 Task: What is the main characteristic of Byzantine art?
Action: Mouse moved to (274, 137)
Screenshot: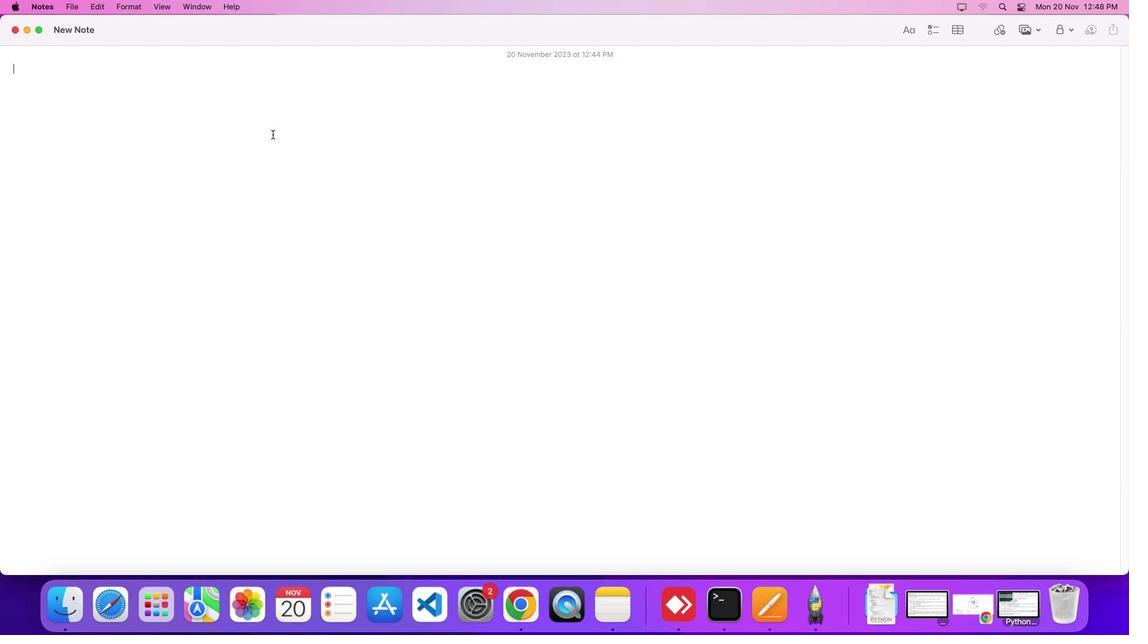 
Action: Mouse pressed left at (274, 137)
Screenshot: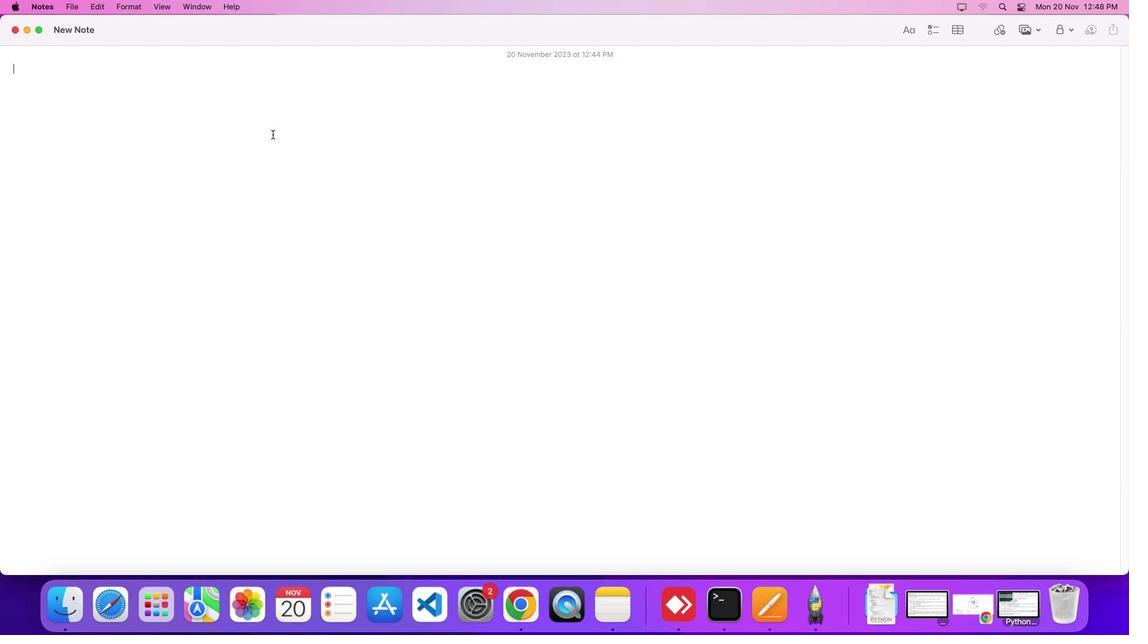 
Action: Mouse moved to (272, 133)
Screenshot: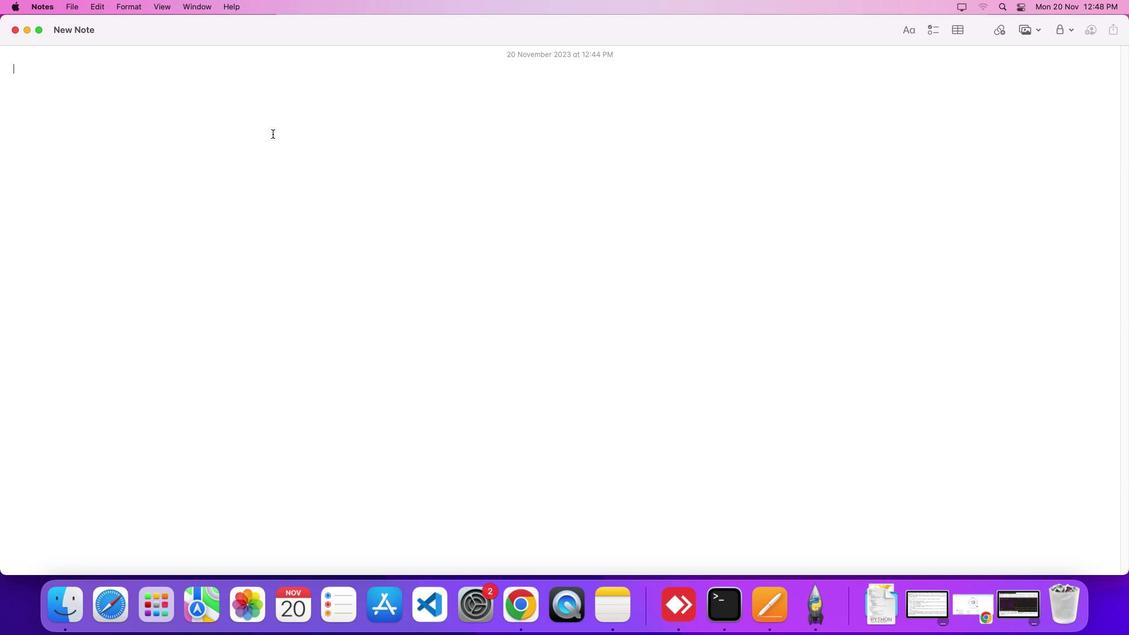 
Action: Key pressed Key.shift'W''h''a''t'Key.space'i''s'Key.space't''h''e'Key.space'm''a''i''n'Key.space'c''h''a''r''a''c''t''e''r''i''s''t''i''c'Key.space'o''f'Key.spaceKey.shift'B''y''z''a''n''t''i''n''e'Key.space'a''r''t'Key.shift_r'?'Key.enter
Screenshot: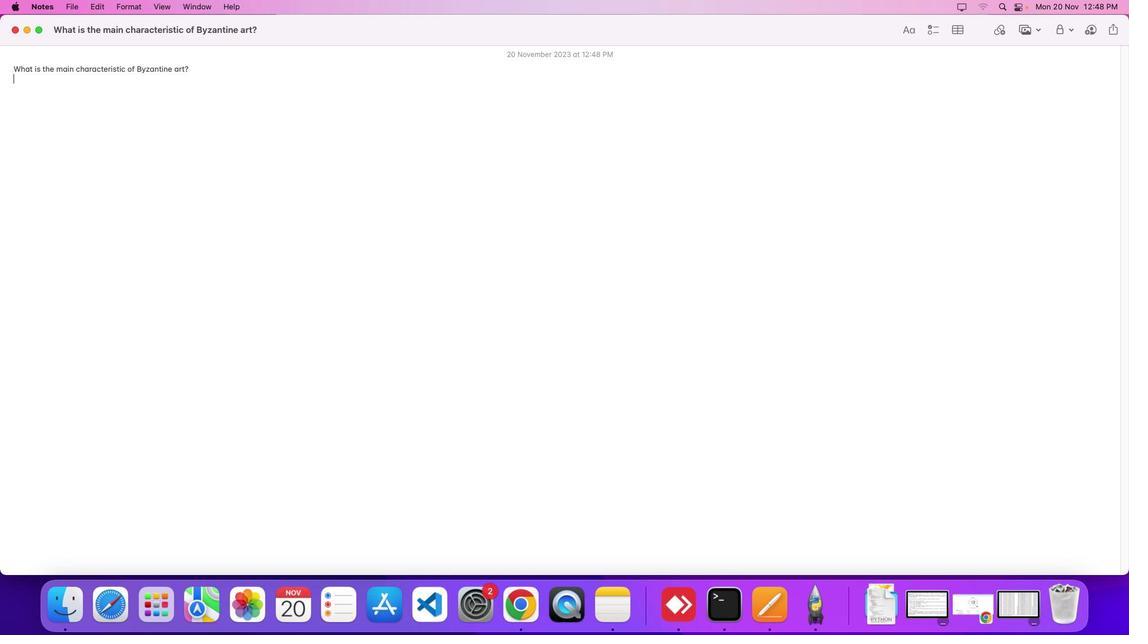 
Action: Mouse moved to (973, 609)
Screenshot: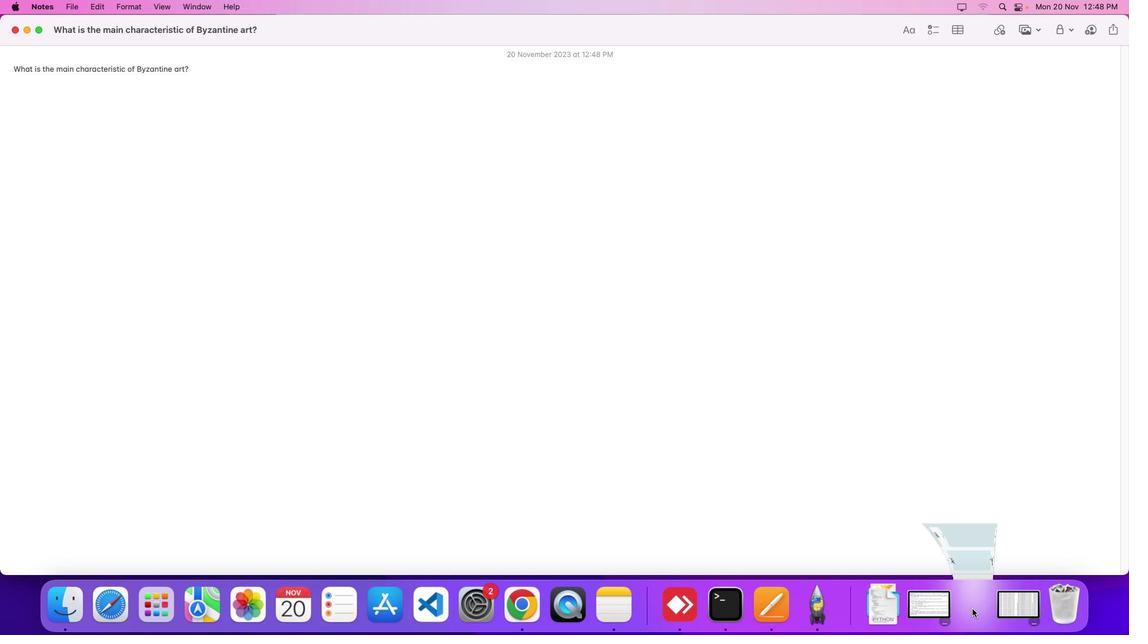 
Action: Mouse pressed left at (973, 609)
Screenshot: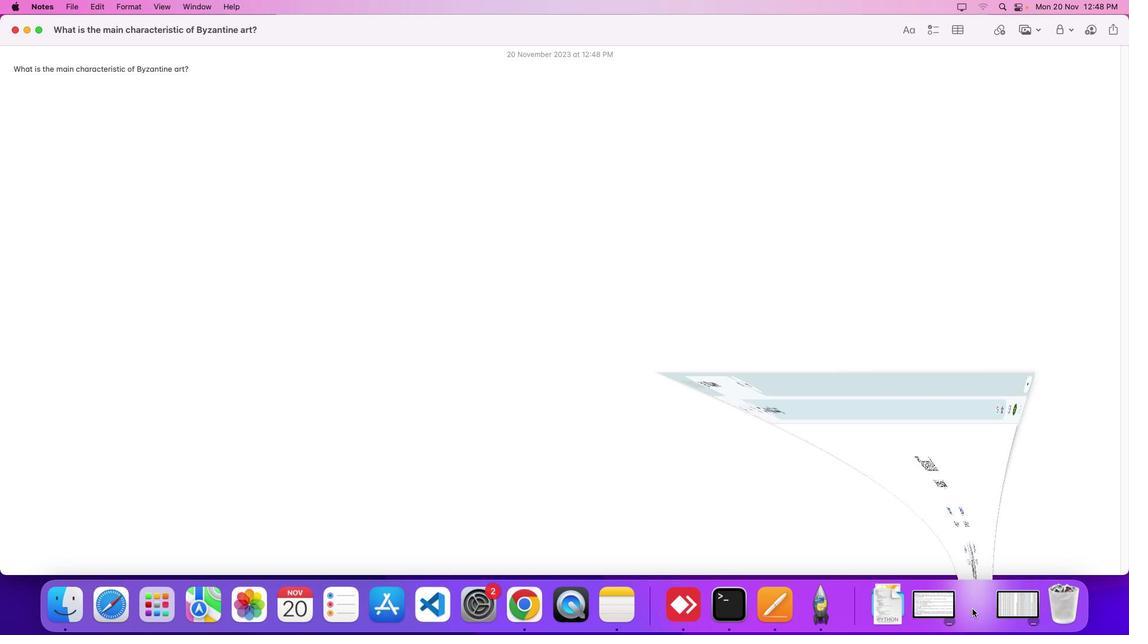 
Action: Mouse moved to (460, 353)
Screenshot: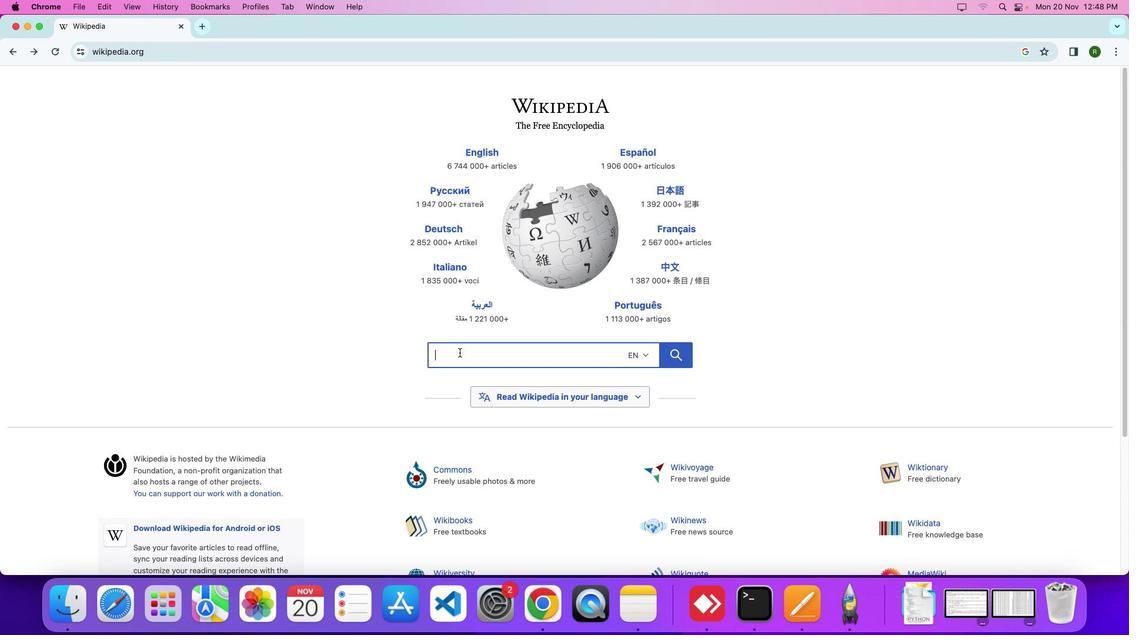 
Action: Mouse pressed left at (460, 353)
Screenshot: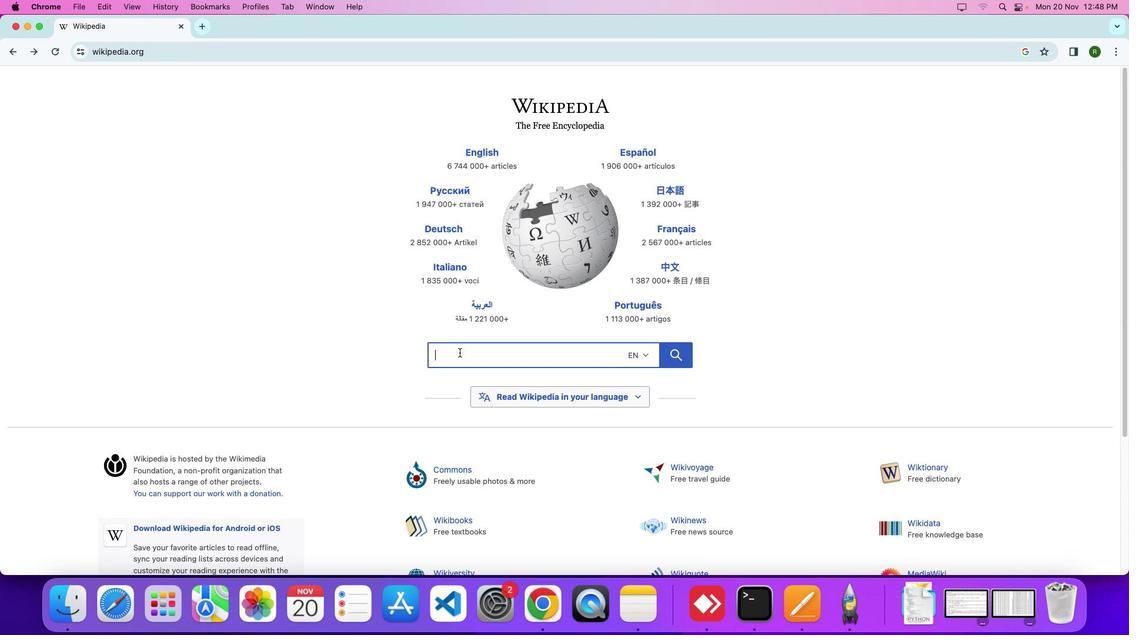 
Action: Mouse moved to (459, 353)
Screenshot: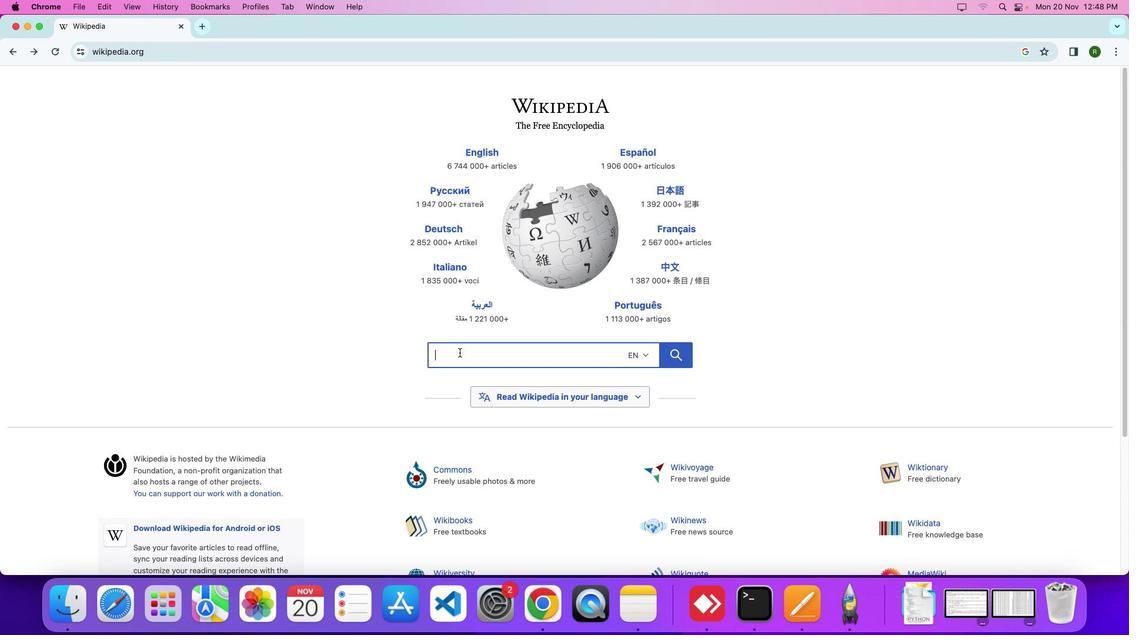 
Action: Key pressed Key.shift'B''y''z''a''n''t''i''n''e'Key.space'a''r''t'Key.enter
Screenshot: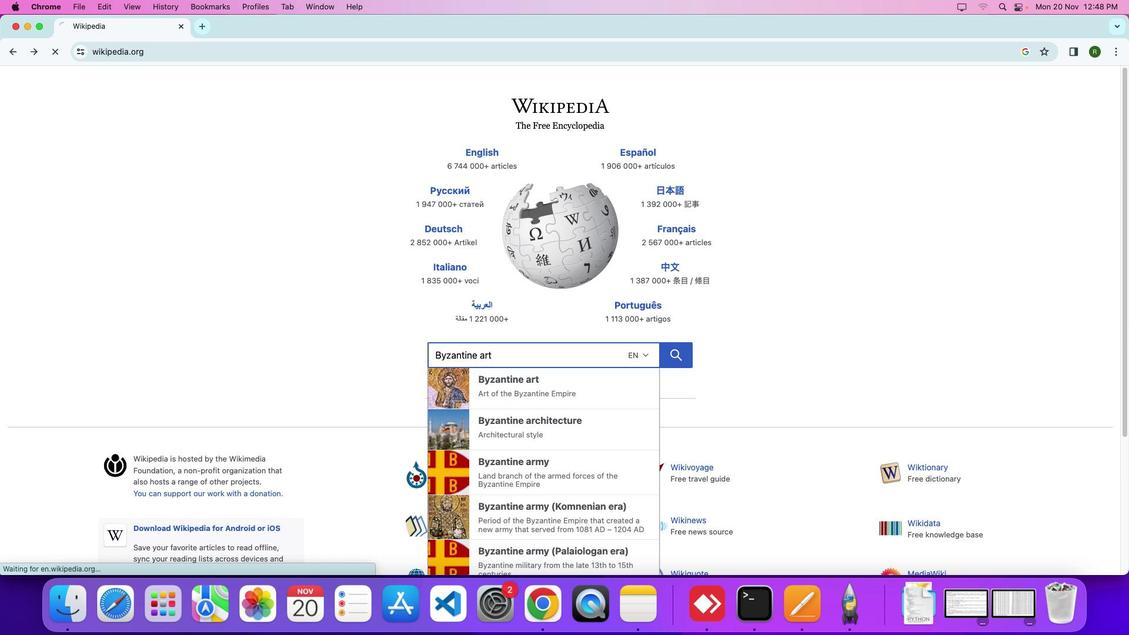
Action: Mouse moved to (889, 290)
Screenshot: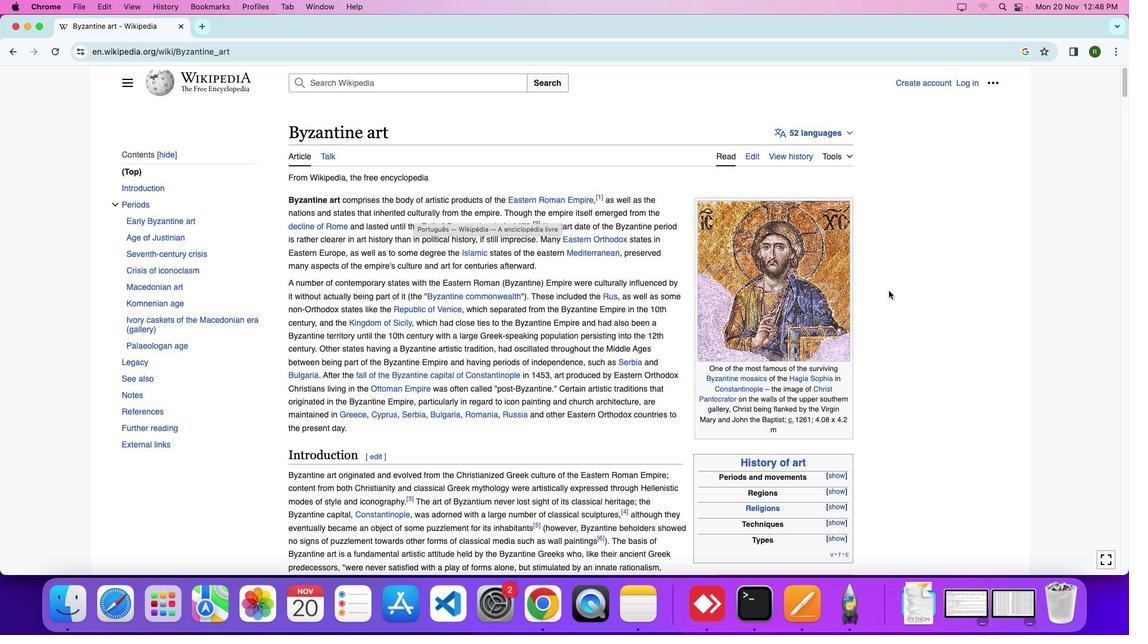 
Action: Mouse scrolled (889, 290) with delta (0, 0)
Screenshot: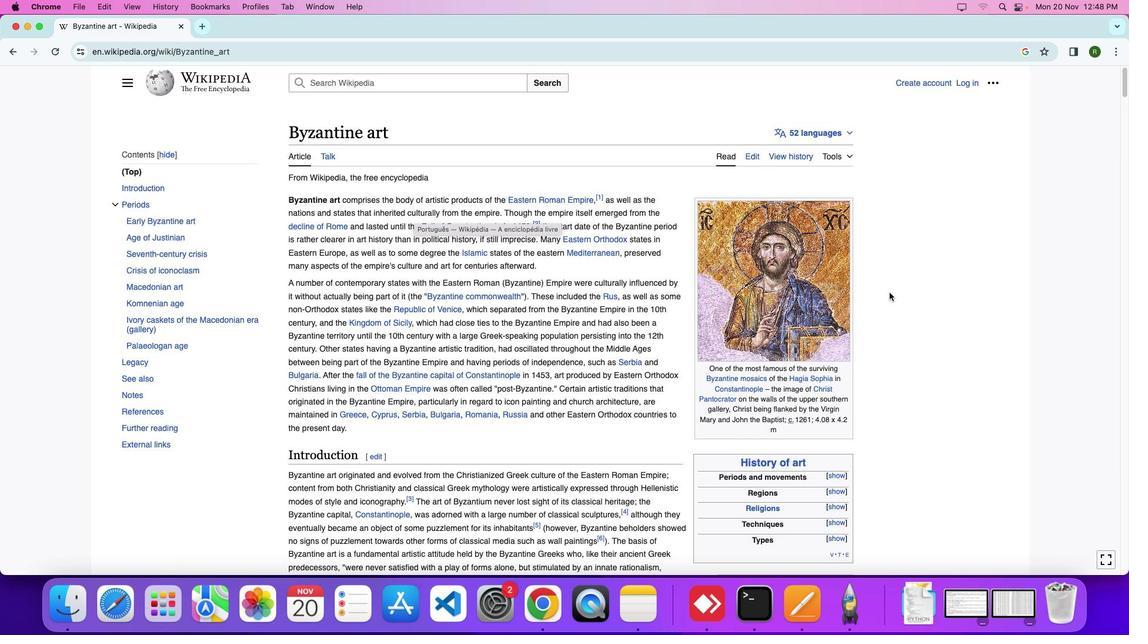 
Action: Mouse moved to (904, 294)
Screenshot: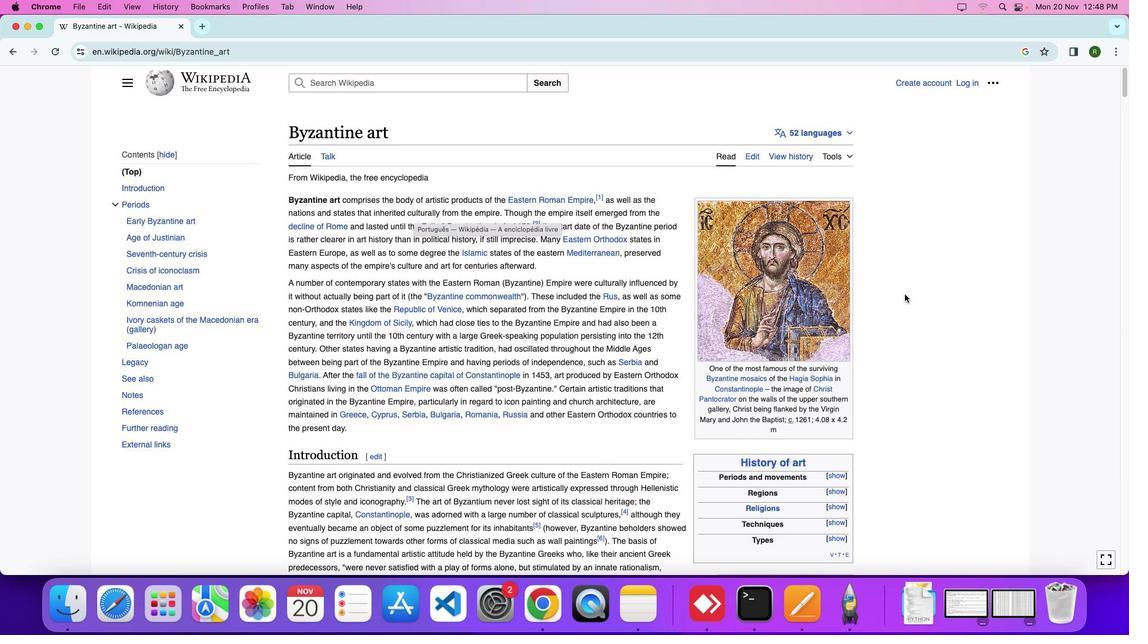 
Action: Mouse pressed left at (904, 294)
Screenshot: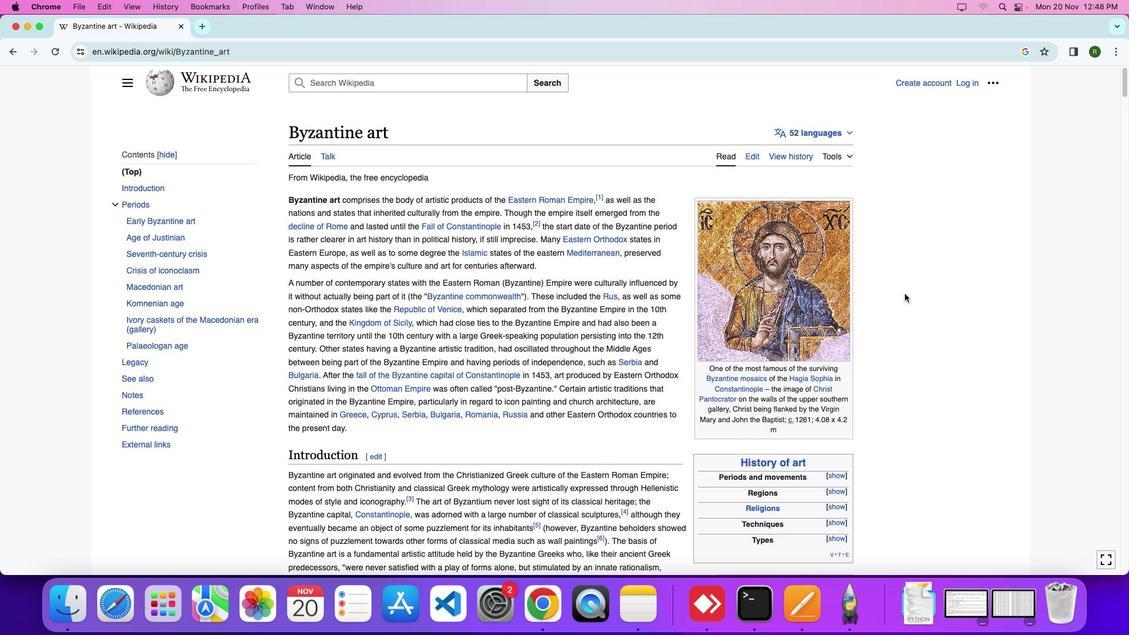 
Action: Mouse moved to (912, 290)
Screenshot: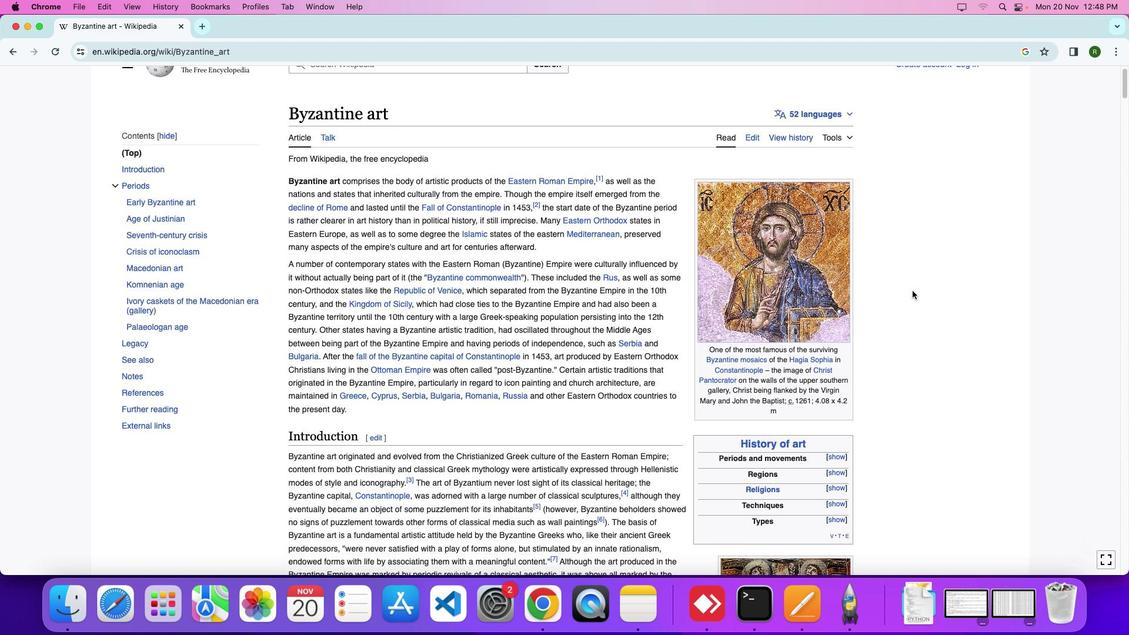 
Action: Mouse scrolled (912, 290) with delta (0, 0)
Screenshot: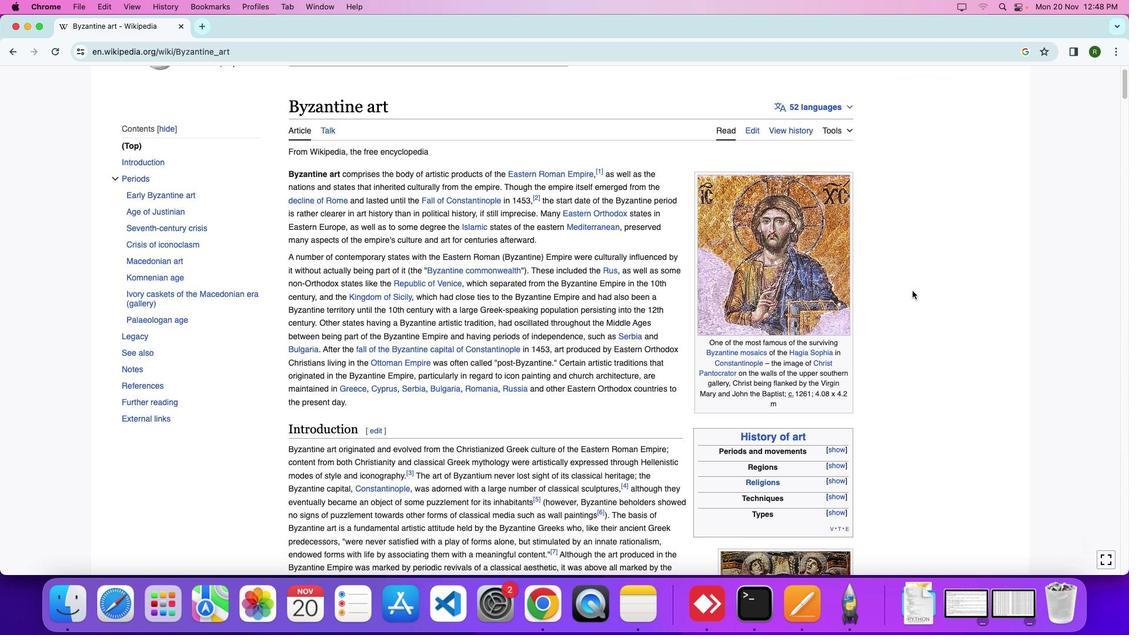 
Action: Mouse scrolled (912, 290) with delta (0, 0)
Screenshot: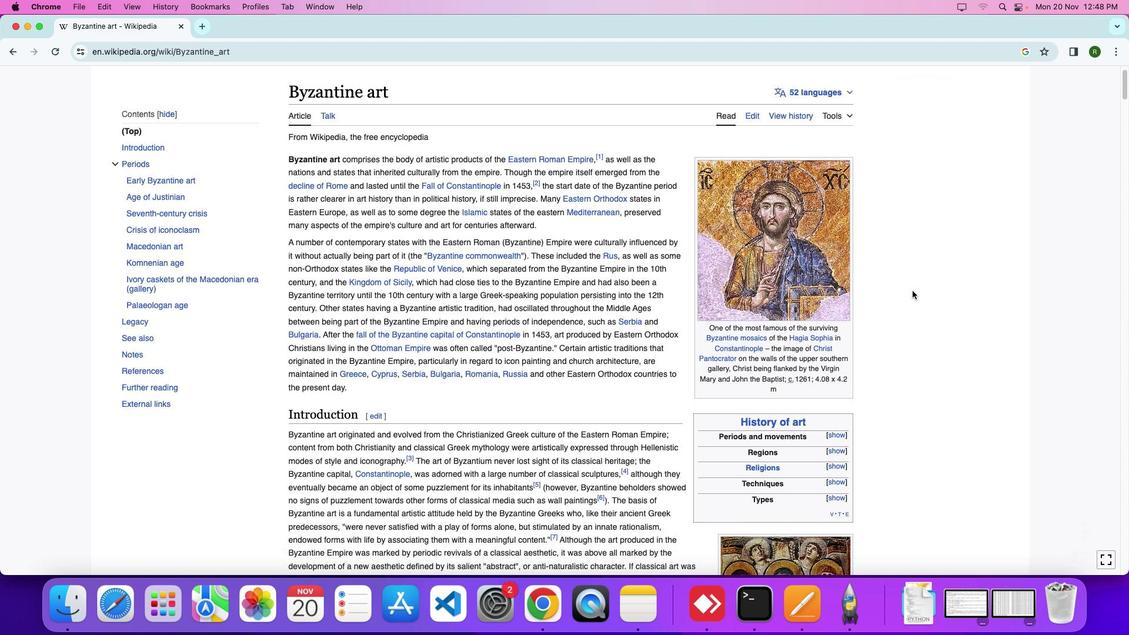 
Action: Mouse scrolled (912, 290) with delta (0, 0)
Screenshot: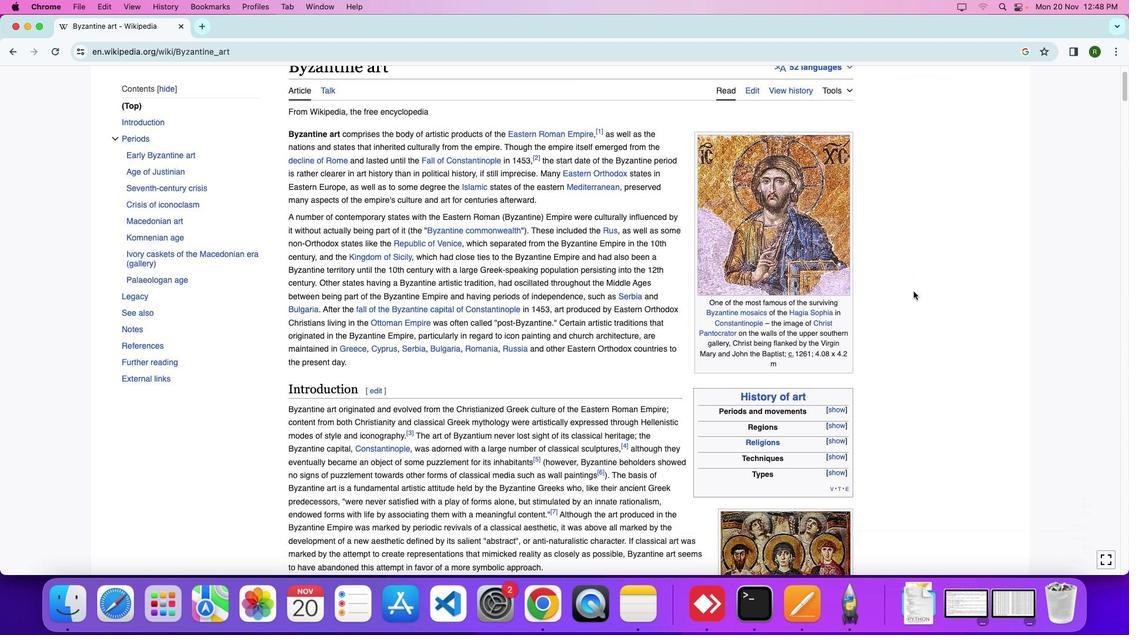 
Action: Mouse moved to (913, 291)
Screenshot: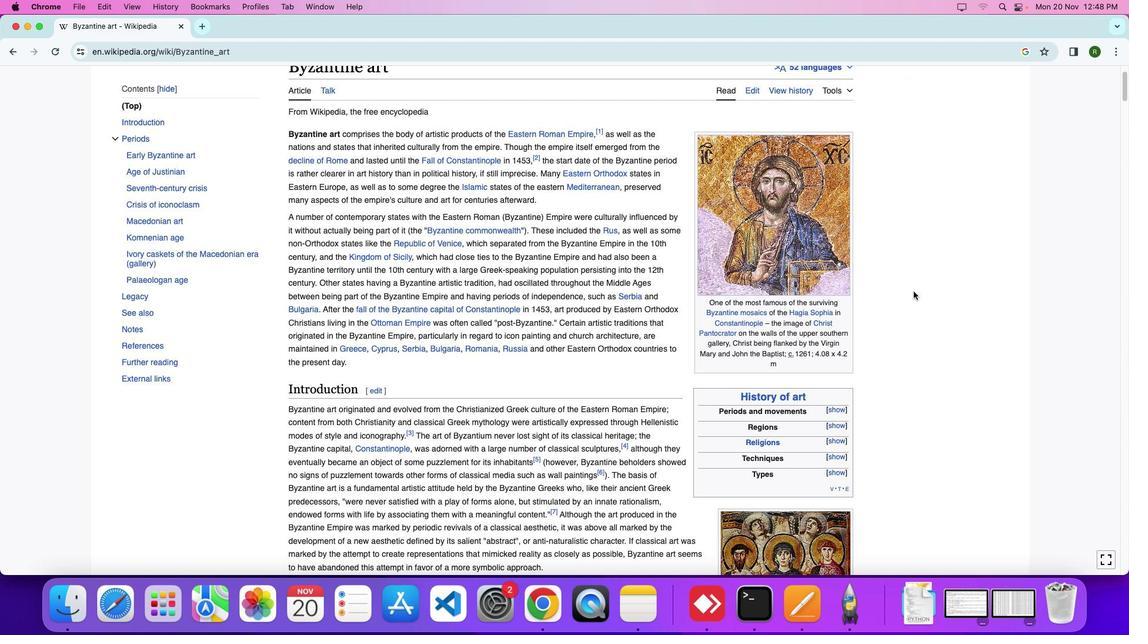
Action: Mouse scrolled (913, 291) with delta (0, 0)
Screenshot: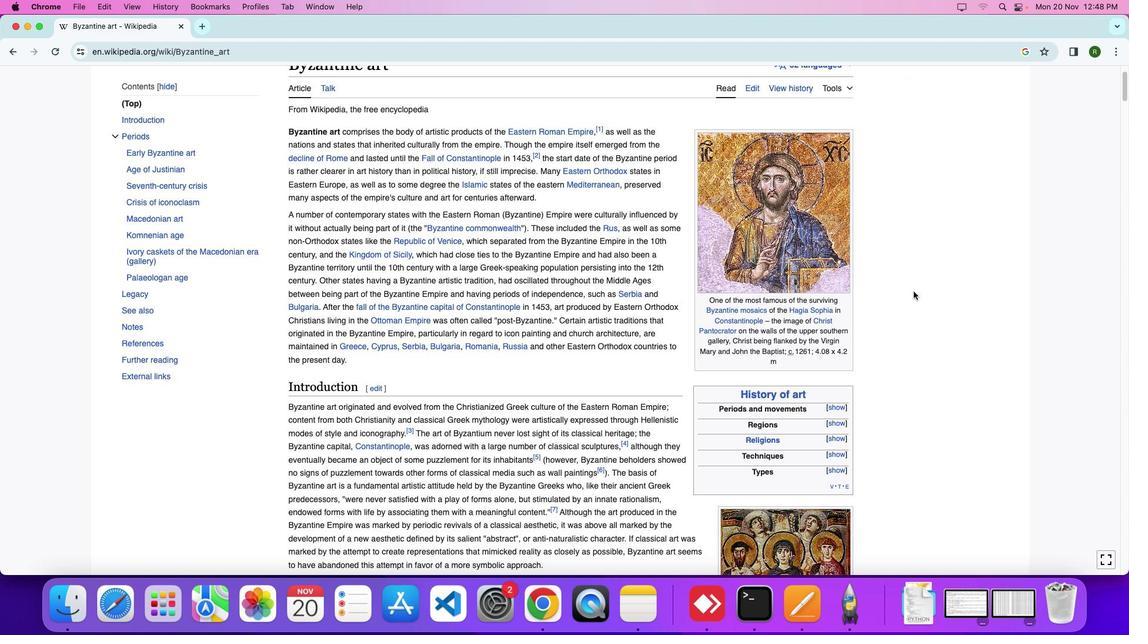
Action: Mouse moved to (916, 292)
Screenshot: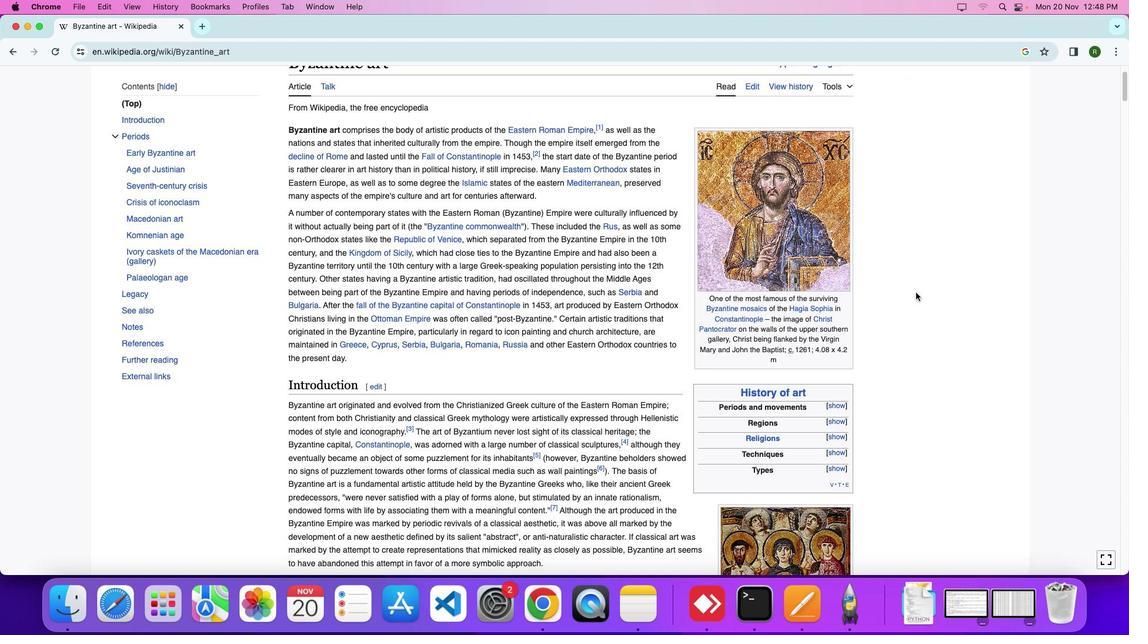 
Action: Mouse scrolled (916, 292) with delta (0, 0)
Screenshot: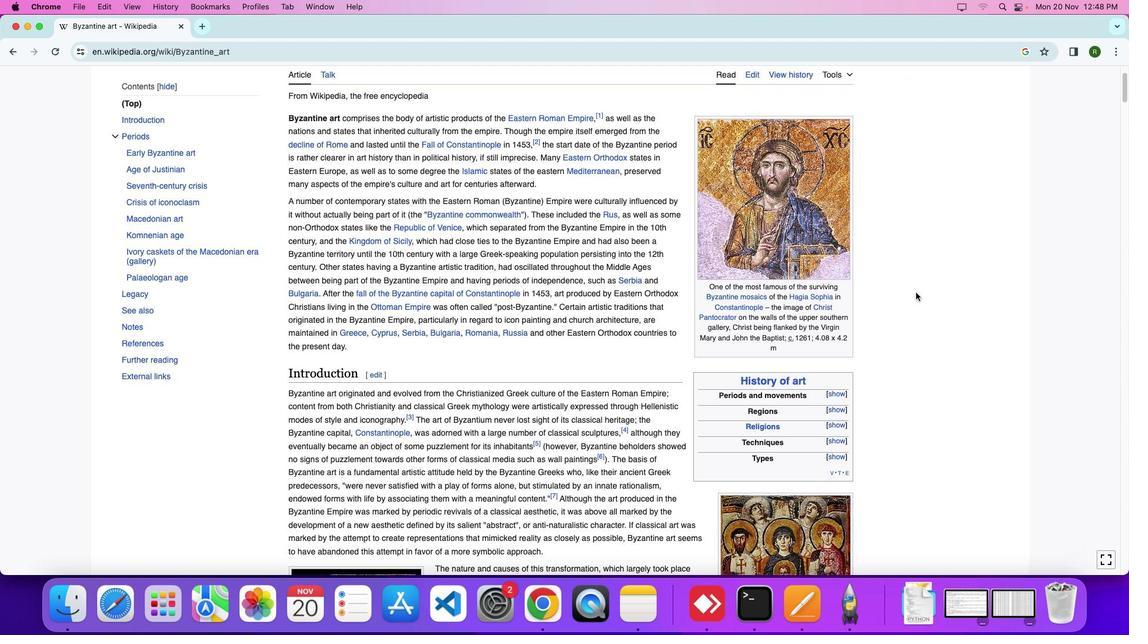 
Action: Mouse scrolled (916, 292) with delta (0, 0)
Screenshot: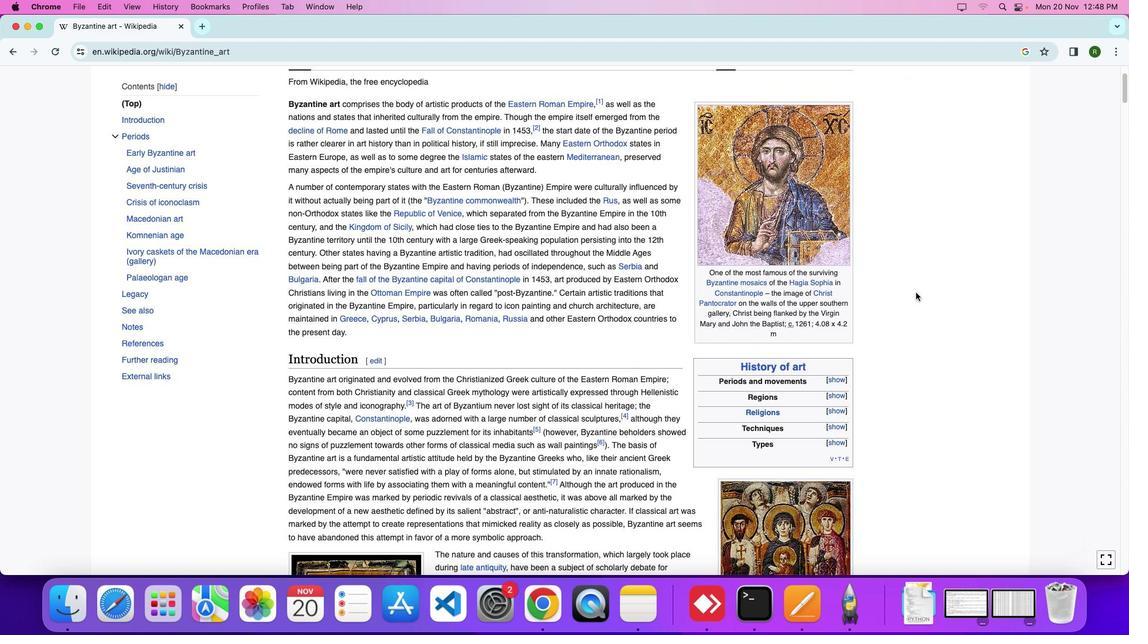
Action: Mouse scrolled (916, 292) with delta (0, 0)
Screenshot: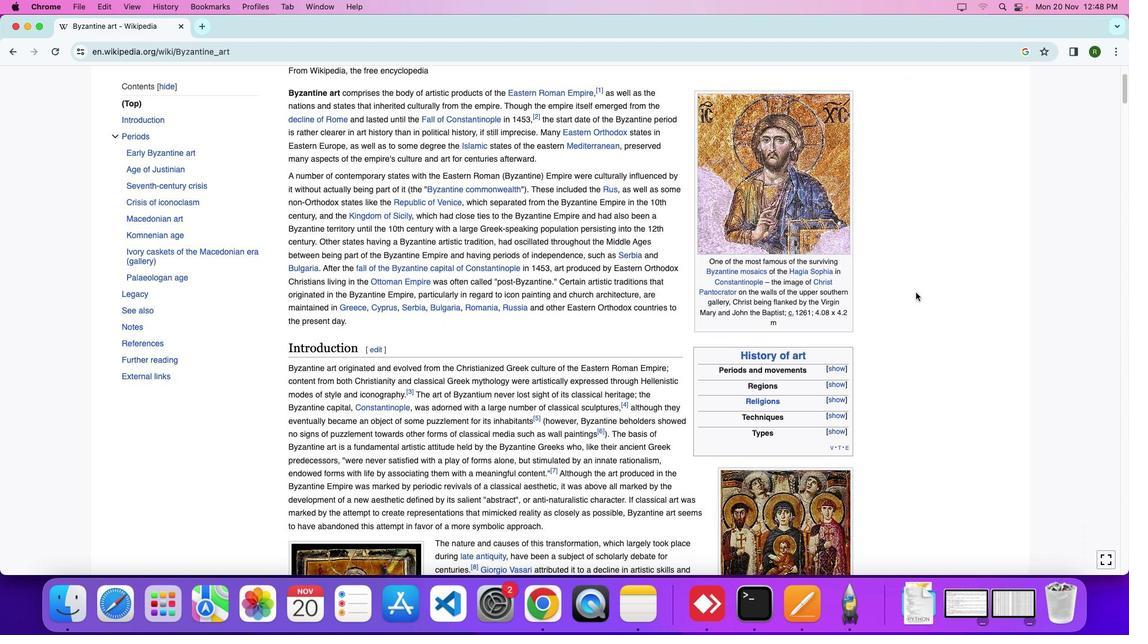 
Action: Mouse moved to (931, 363)
Screenshot: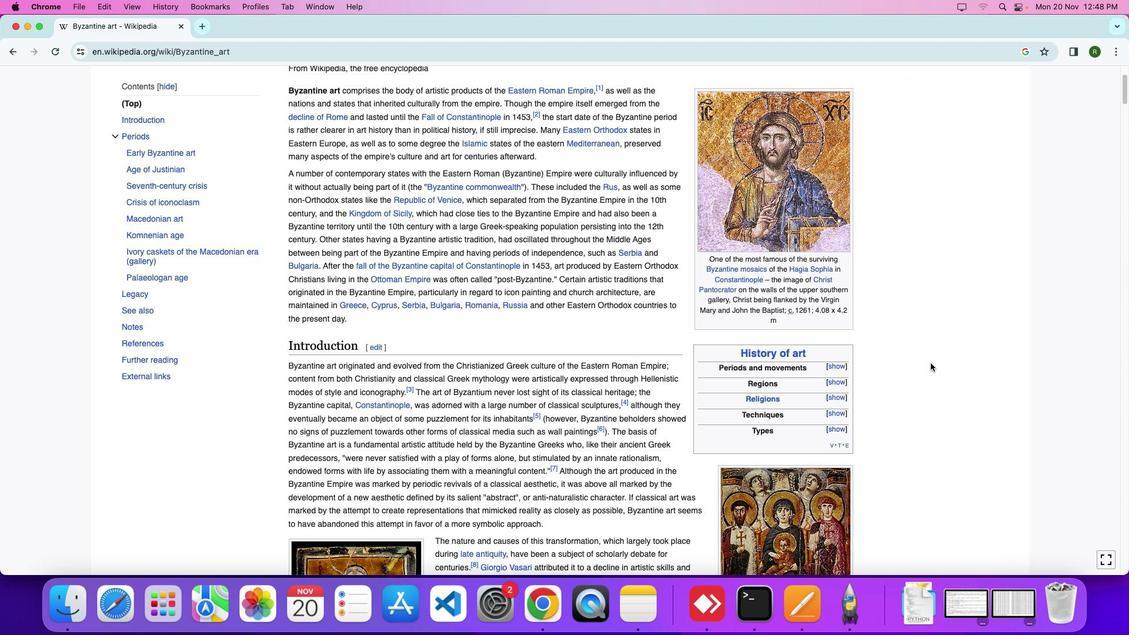 
Action: Mouse scrolled (931, 363) with delta (0, 0)
Screenshot: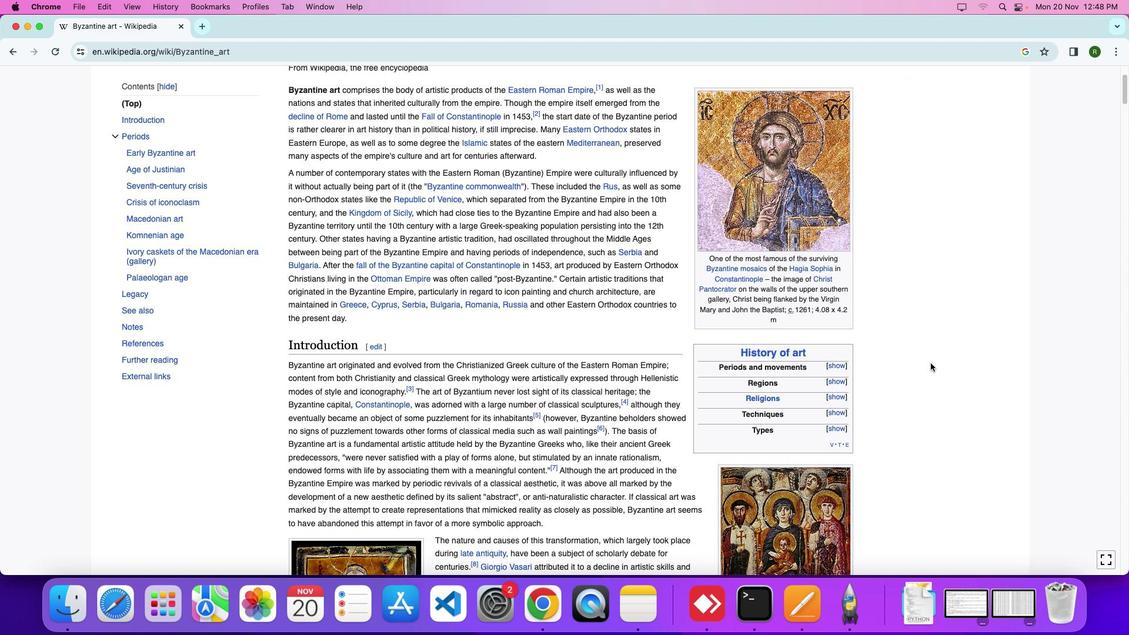 
Action: Mouse moved to (930, 363)
Screenshot: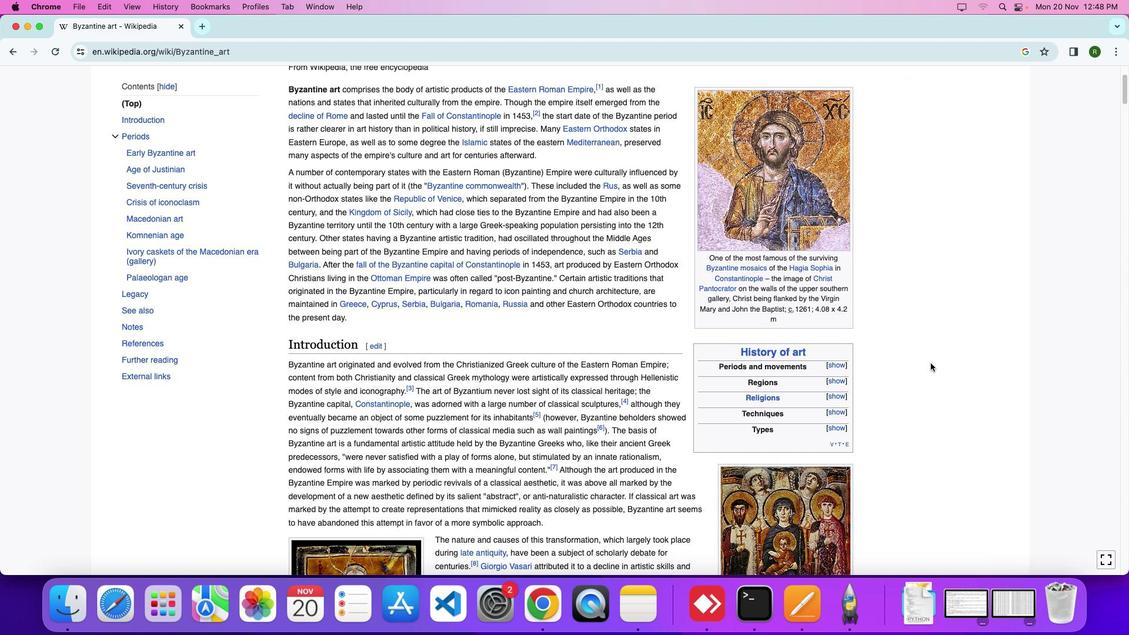 
Action: Mouse scrolled (930, 363) with delta (0, 0)
Screenshot: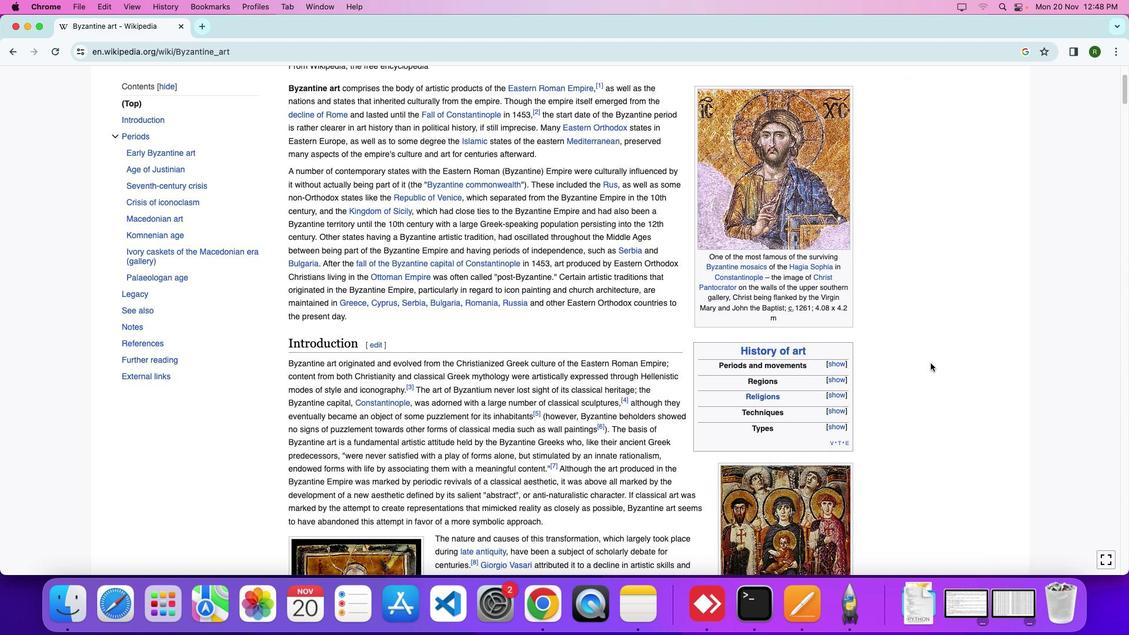 
Action: Mouse moved to (923, 382)
Screenshot: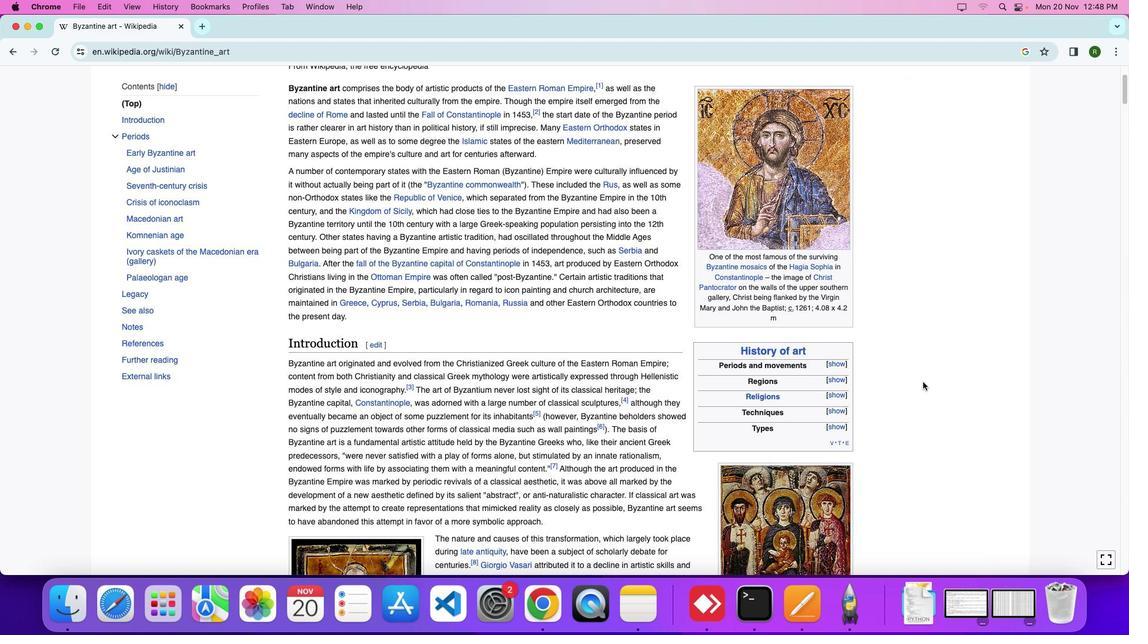 
Action: Mouse scrolled (923, 382) with delta (0, 0)
Screenshot: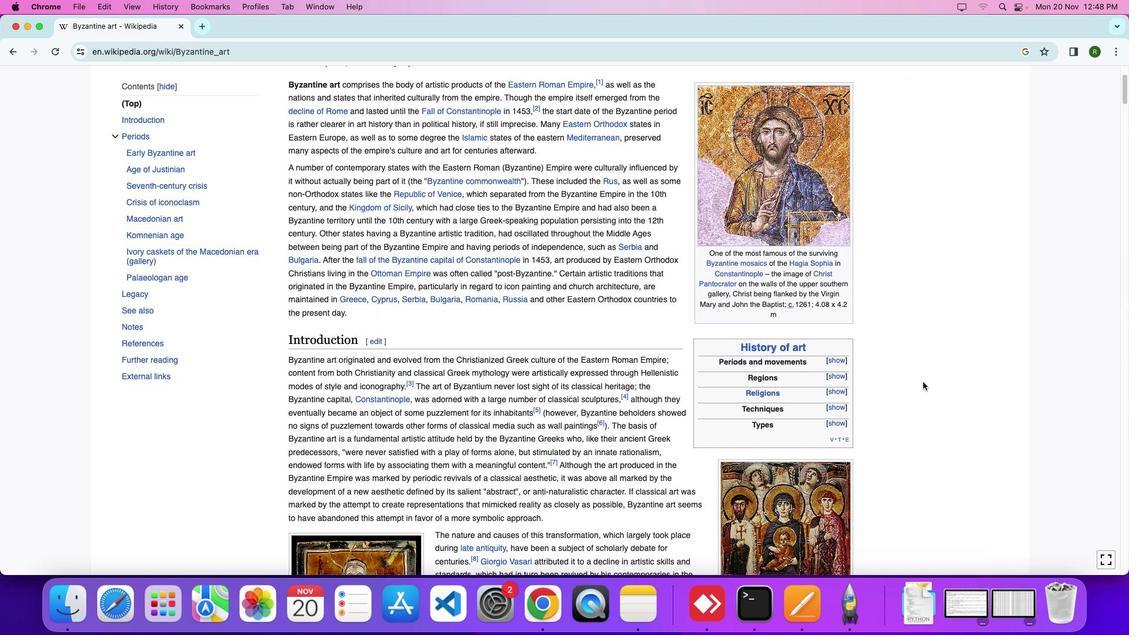 
Action: Mouse scrolled (923, 382) with delta (0, 0)
Screenshot: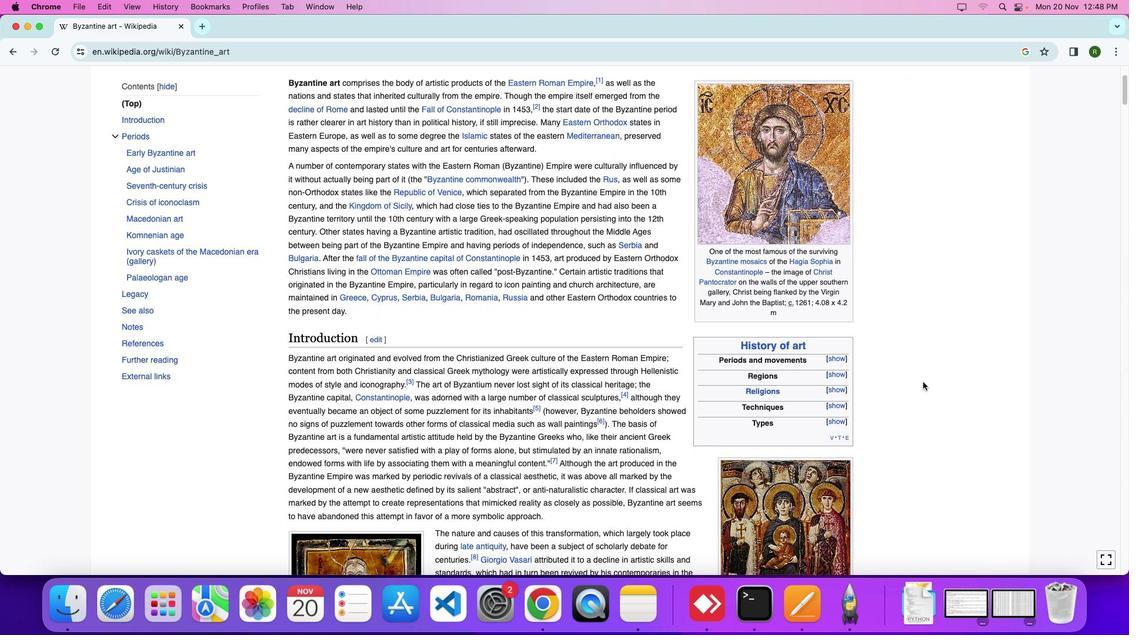 
Action: Mouse scrolled (923, 382) with delta (0, 0)
Screenshot: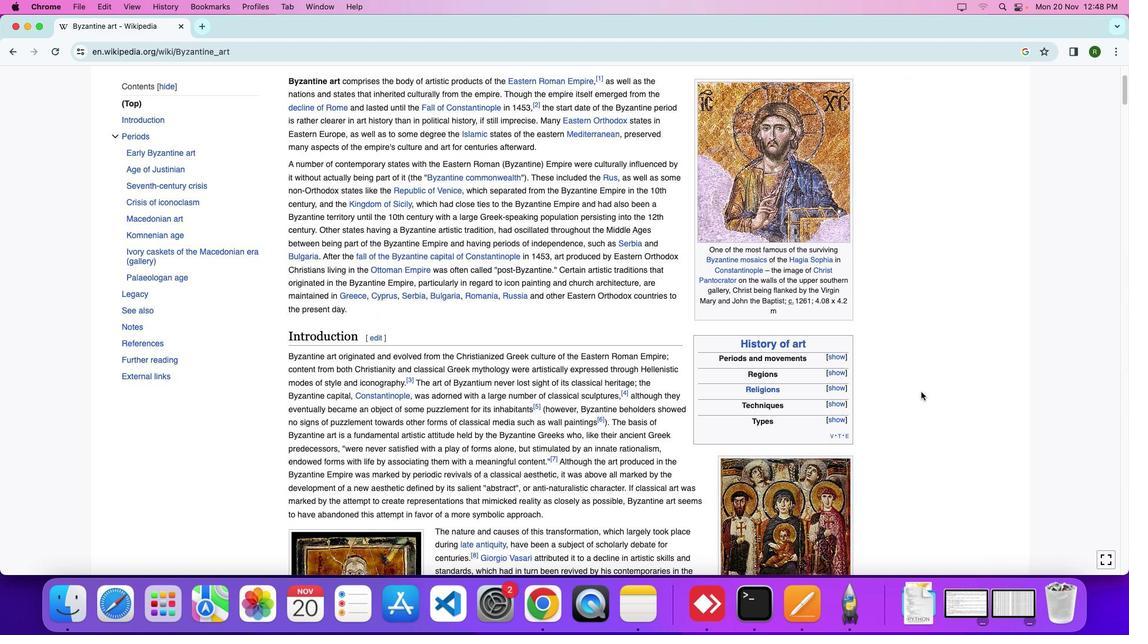 
Action: Mouse moved to (920, 410)
Screenshot: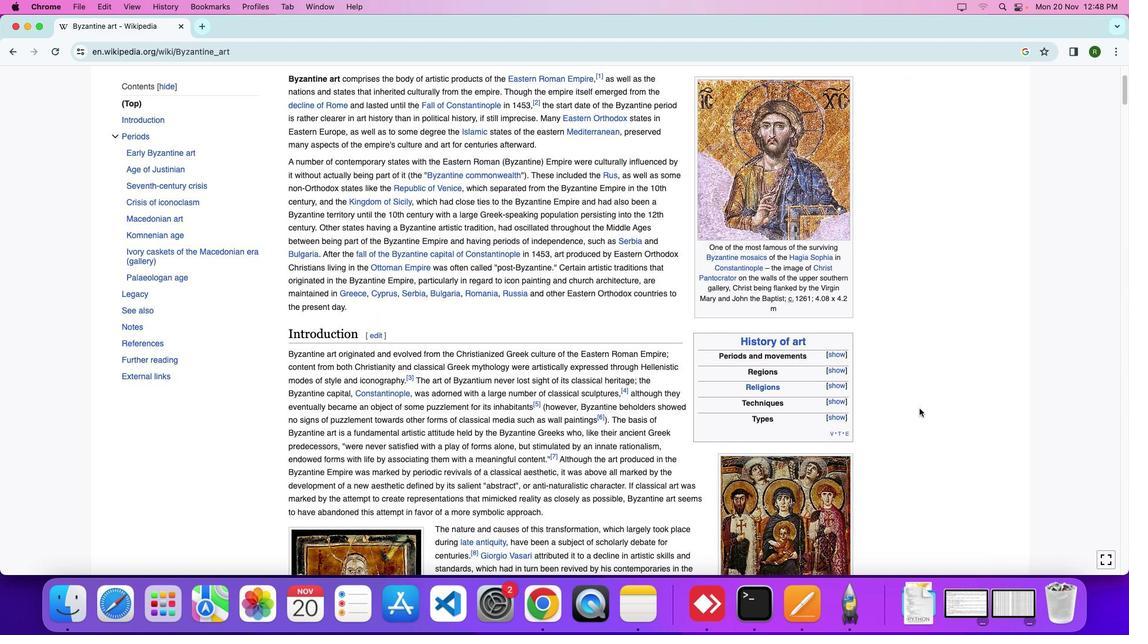 
Action: Mouse scrolled (920, 410) with delta (0, 0)
Screenshot: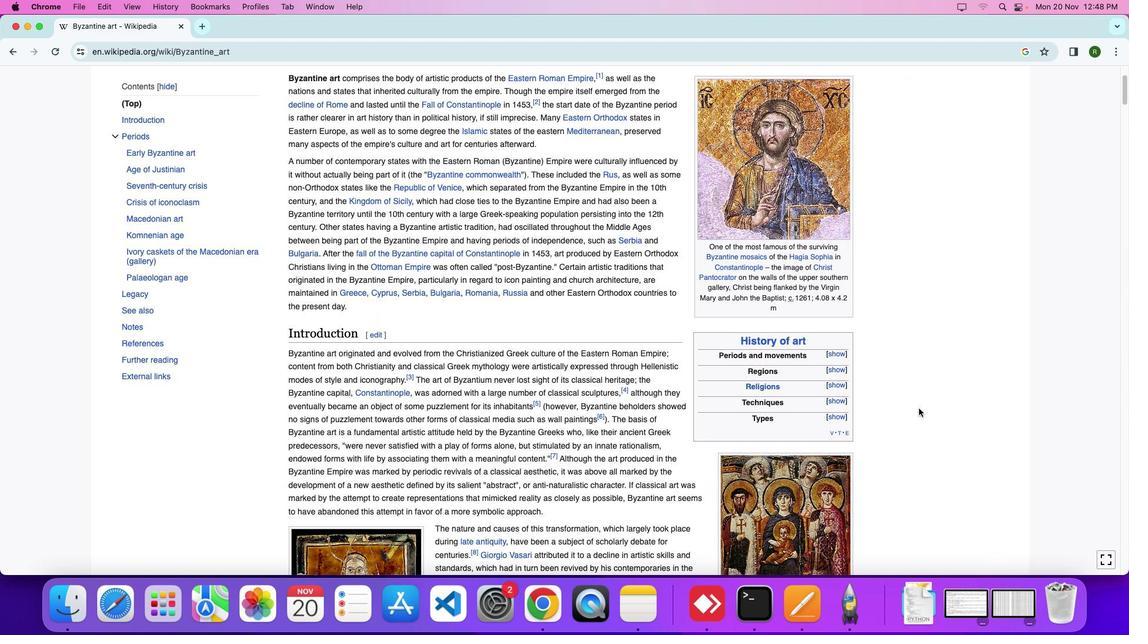 
Action: Mouse moved to (920, 408)
Screenshot: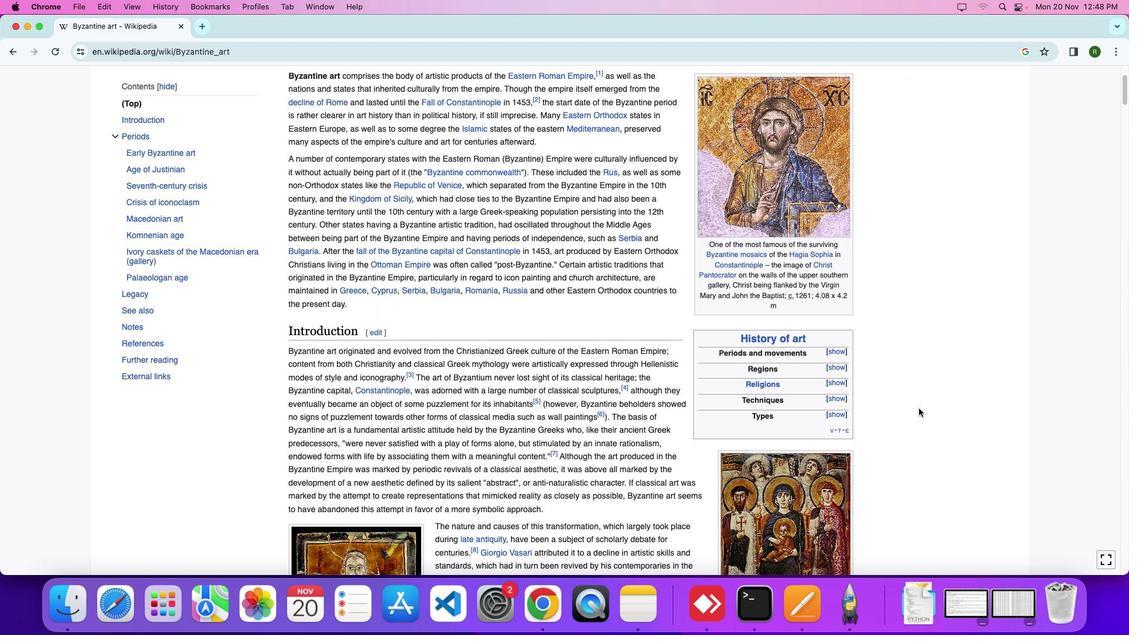 
Action: Mouse scrolled (920, 408) with delta (0, 0)
Screenshot: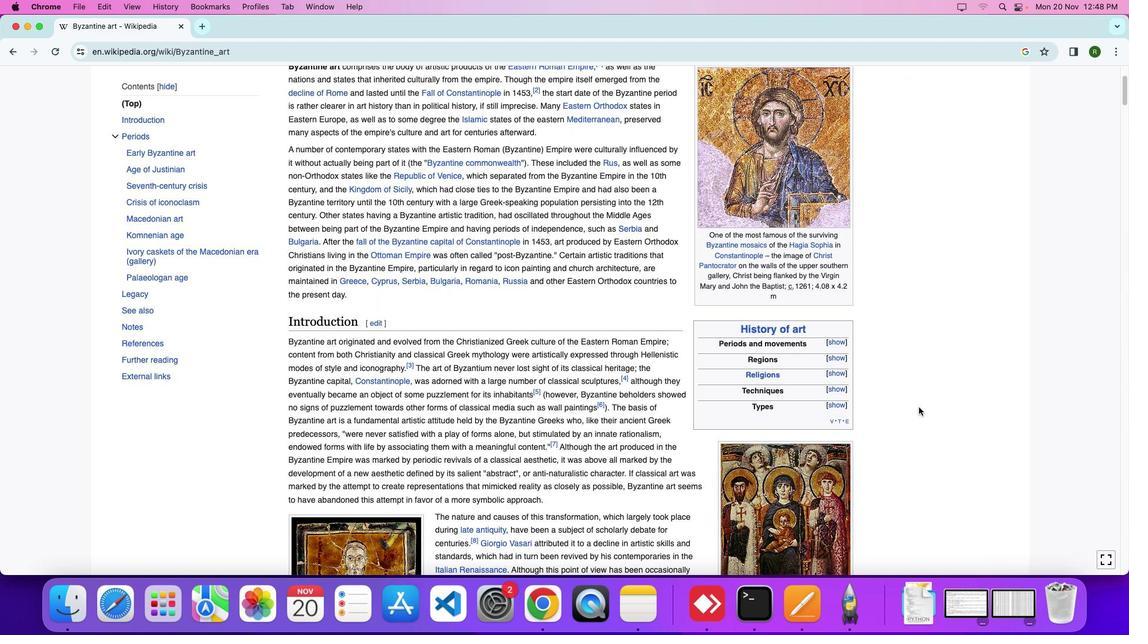 
Action: Mouse moved to (919, 408)
Screenshot: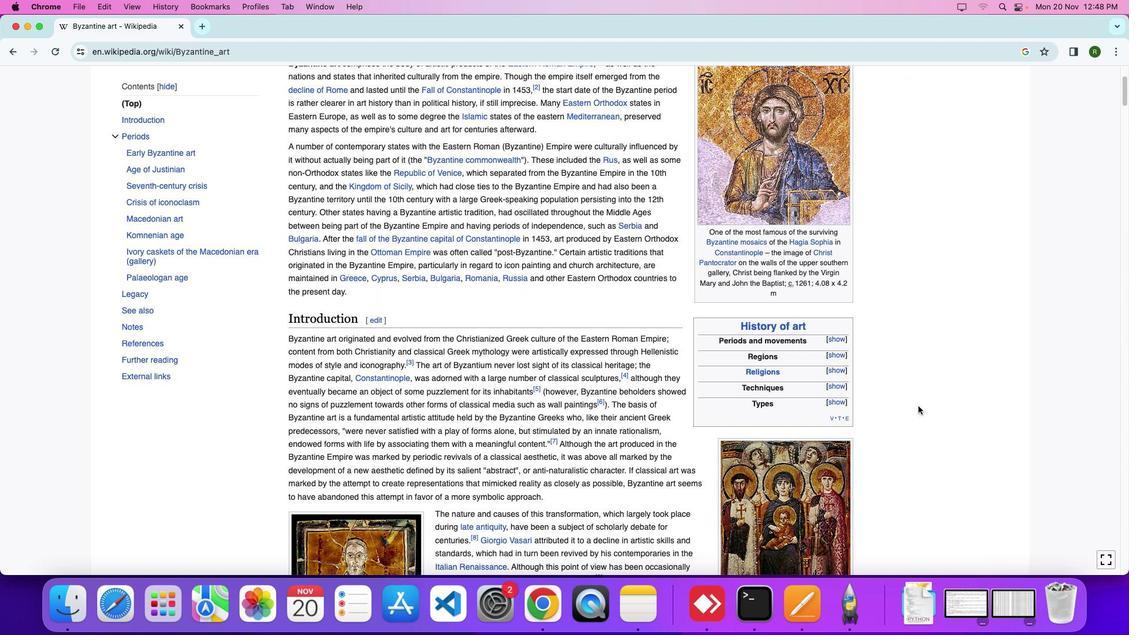
Action: Mouse scrolled (919, 408) with delta (0, 0)
Screenshot: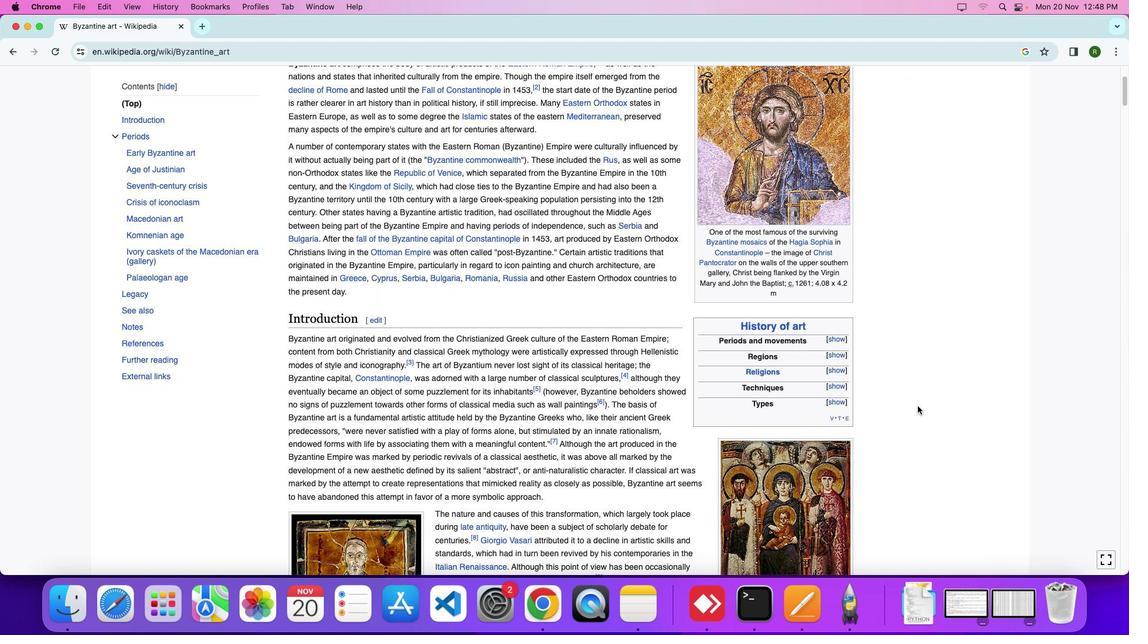 
Action: Mouse moved to (917, 406)
Screenshot: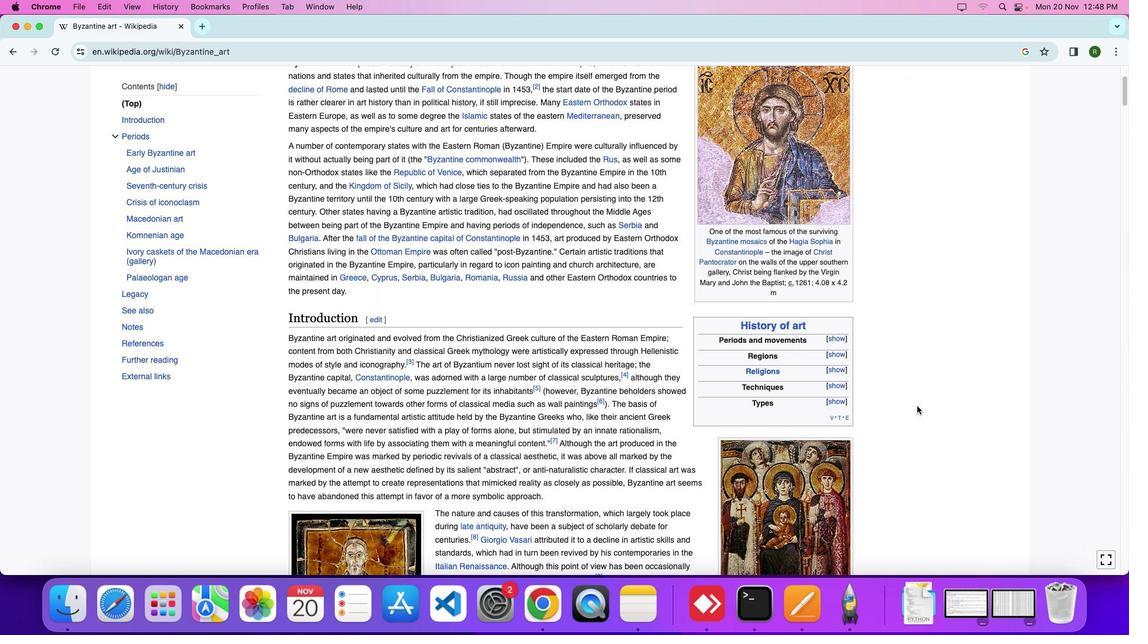 
Action: Mouse scrolled (917, 406) with delta (0, 0)
Screenshot: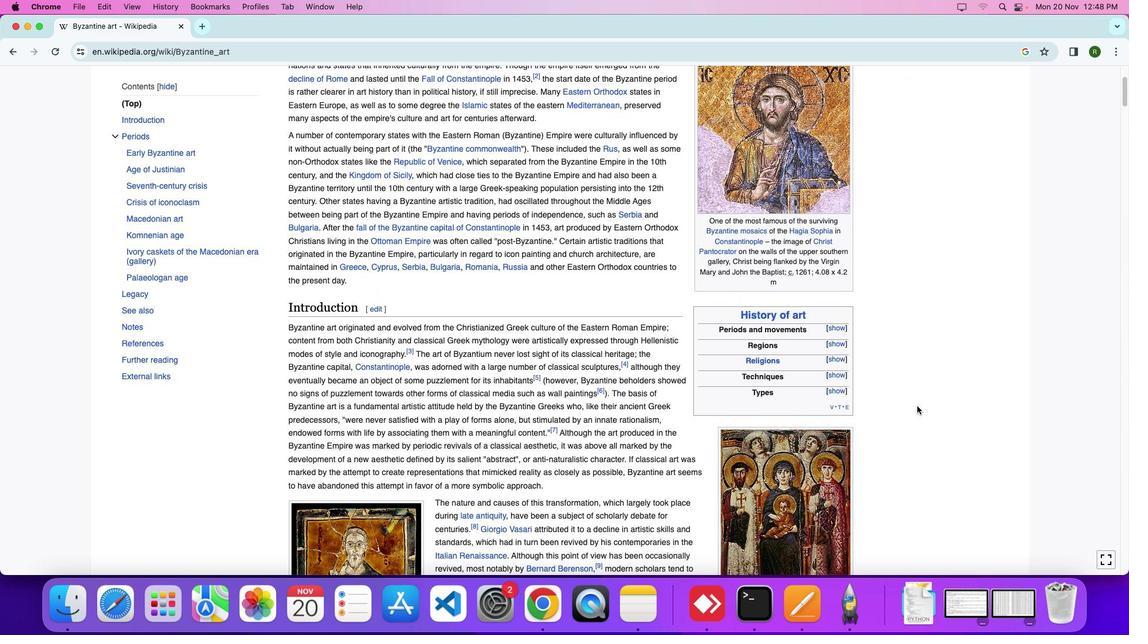 
Action: Mouse scrolled (917, 406) with delta (0, 0)
Screenshot: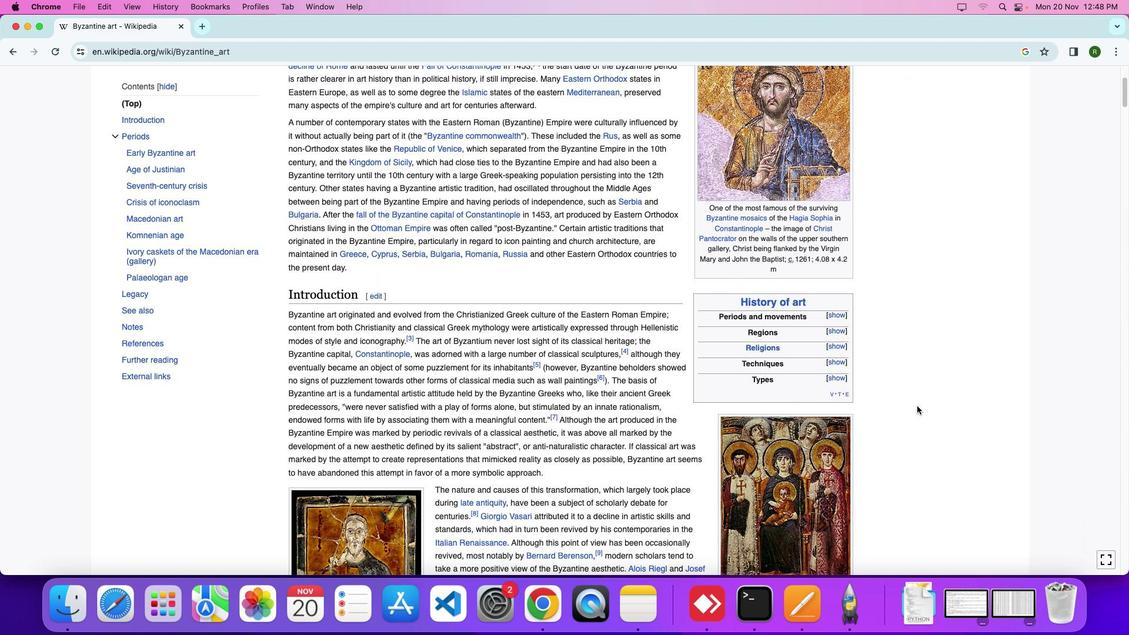 
Action: Mouse scrolled (917, 406) with delta (0, 0)
Screenshot: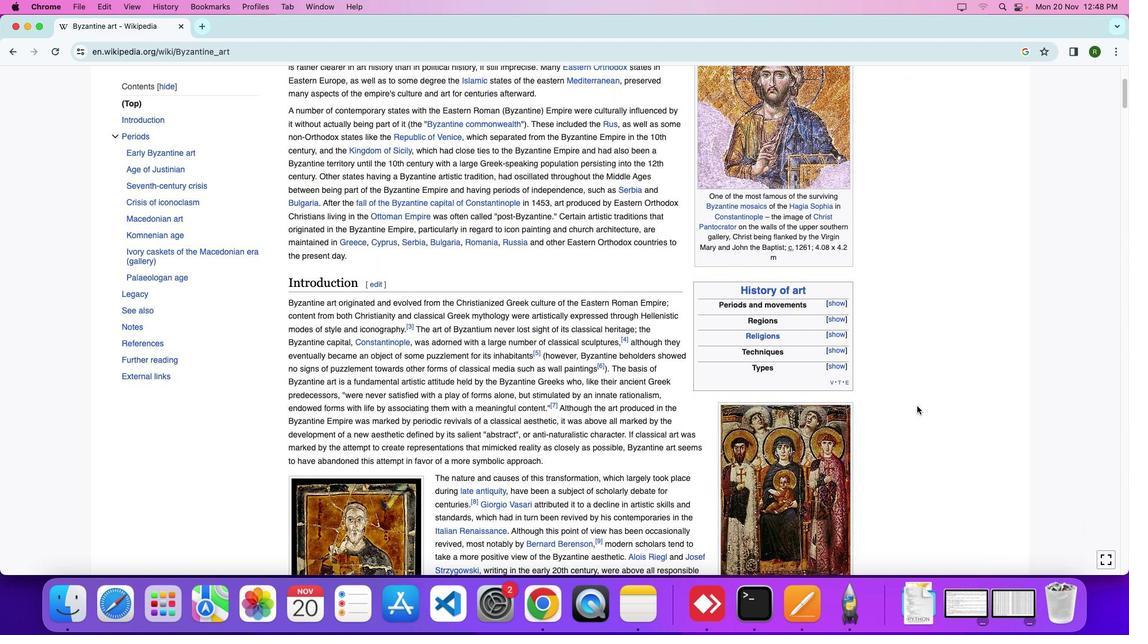 
Action: Mouse moved to (916, 408)
Screenshot: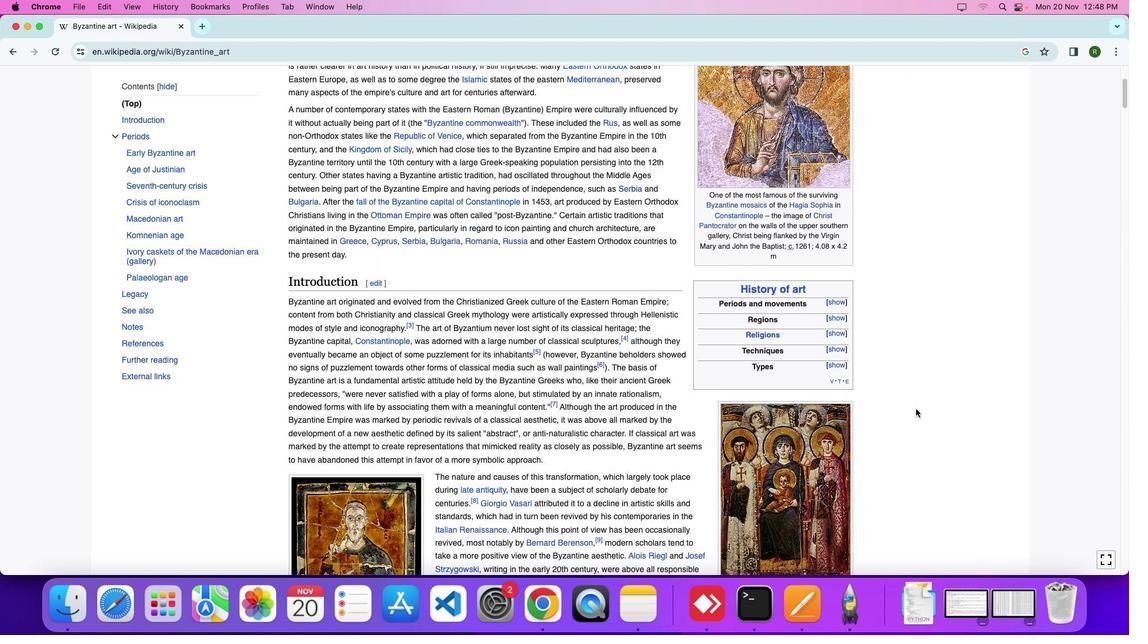 
Action: Mouse scrolled (916, 408) with delta (0, 0)
Screenshot: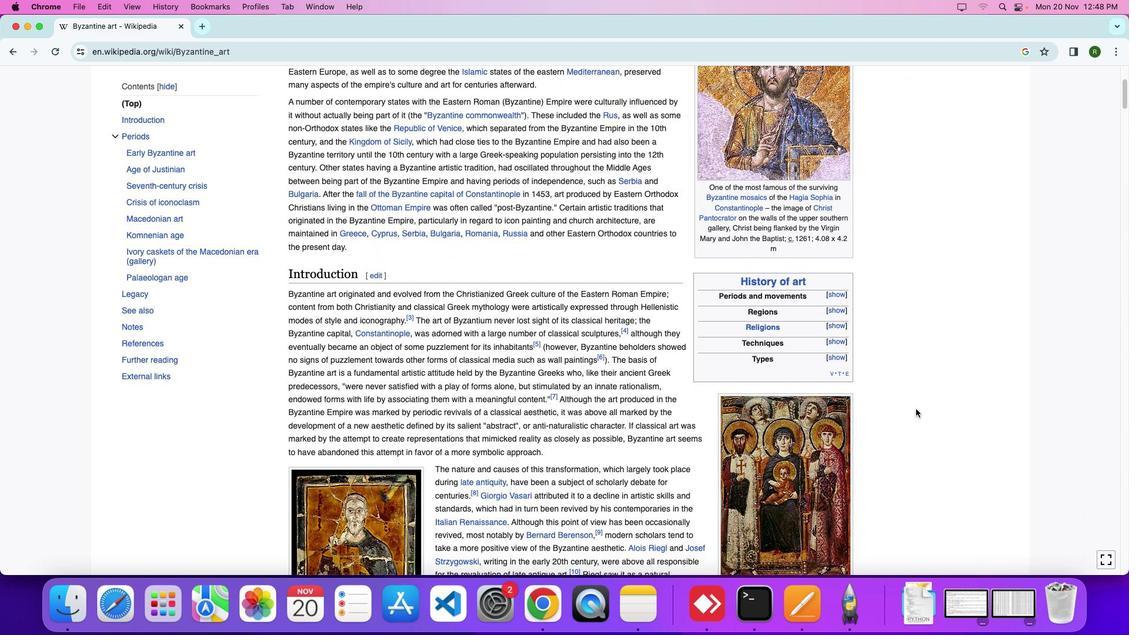 
Action: Mouse scrolled (916, 408) with delta (0, 0)
Screenshot: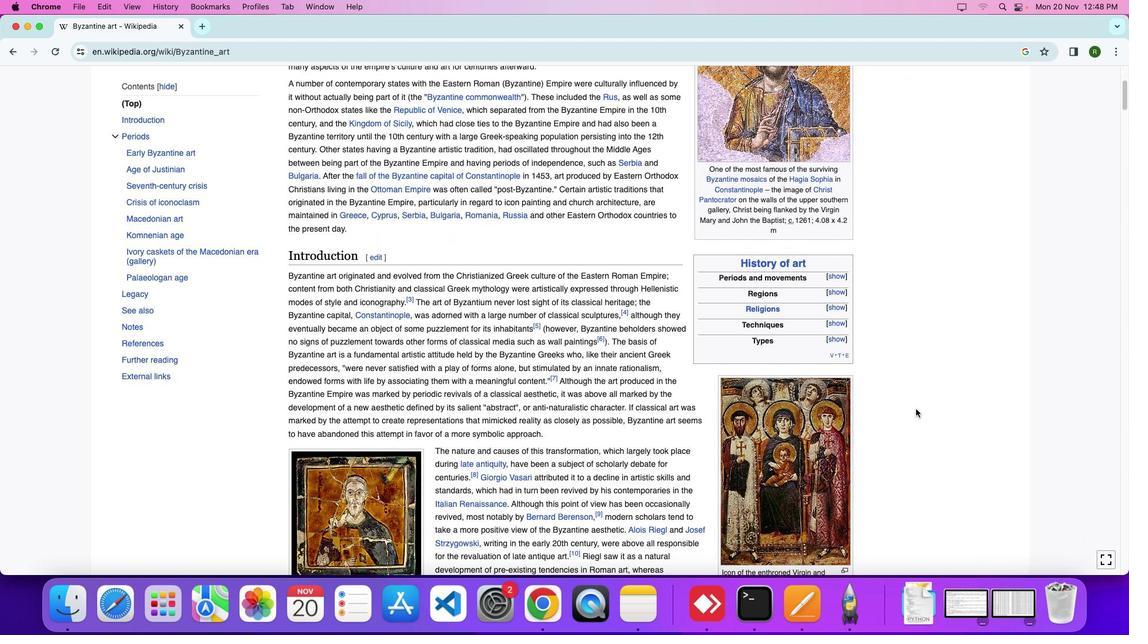 
Action: Mouse moved to (916, 409)
Screenshot: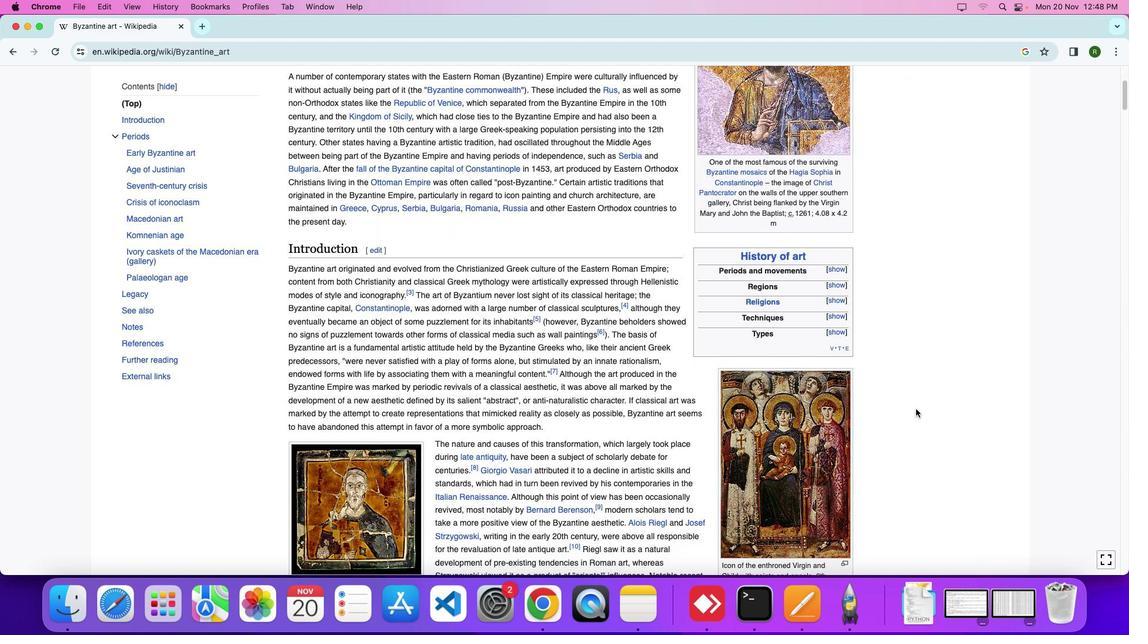 
Action: Mouse scrolled (916, 409) with delta (0, 0)
Screenshot: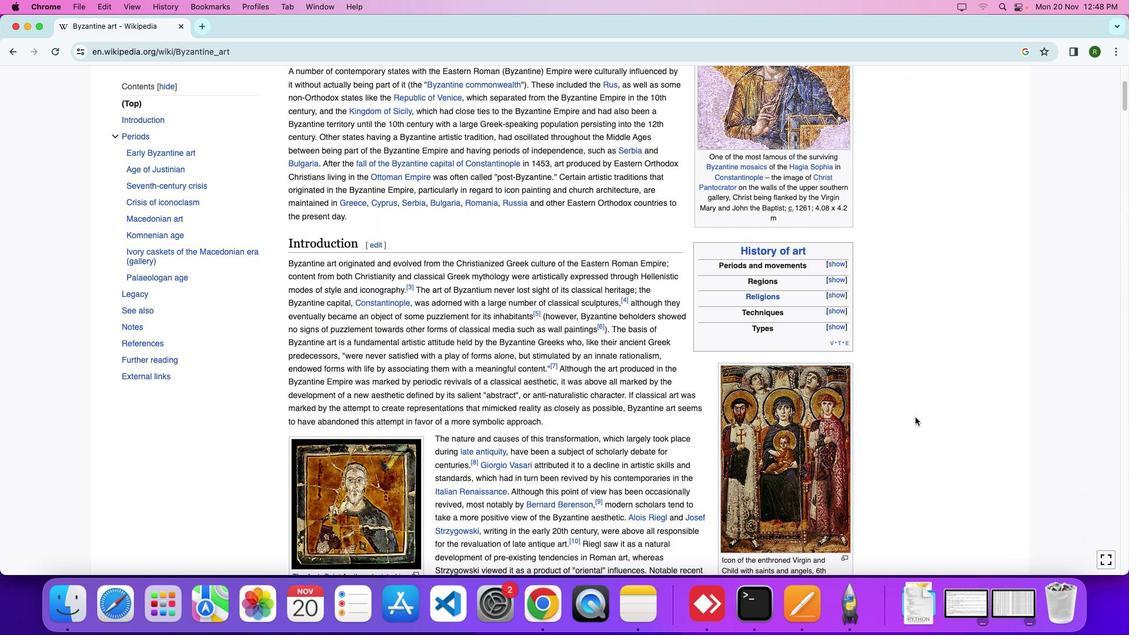 
Action: Mouse moved to (915, 418)
Screenshot: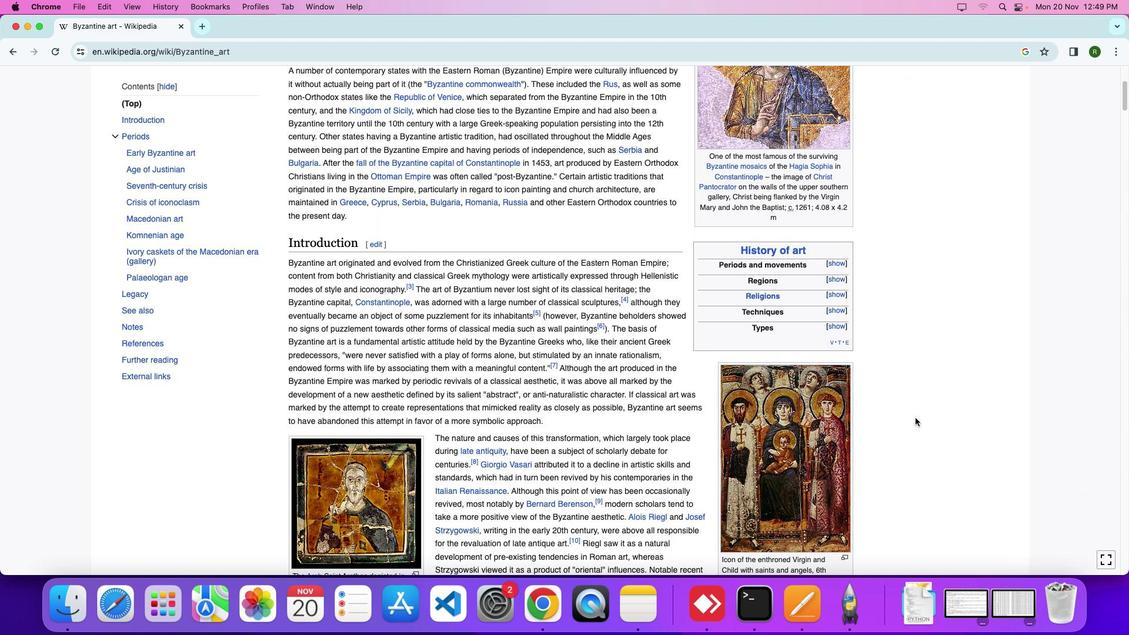 
Action: Mouse scrolled (915, 418) with delta (0, 0)
Screenshot: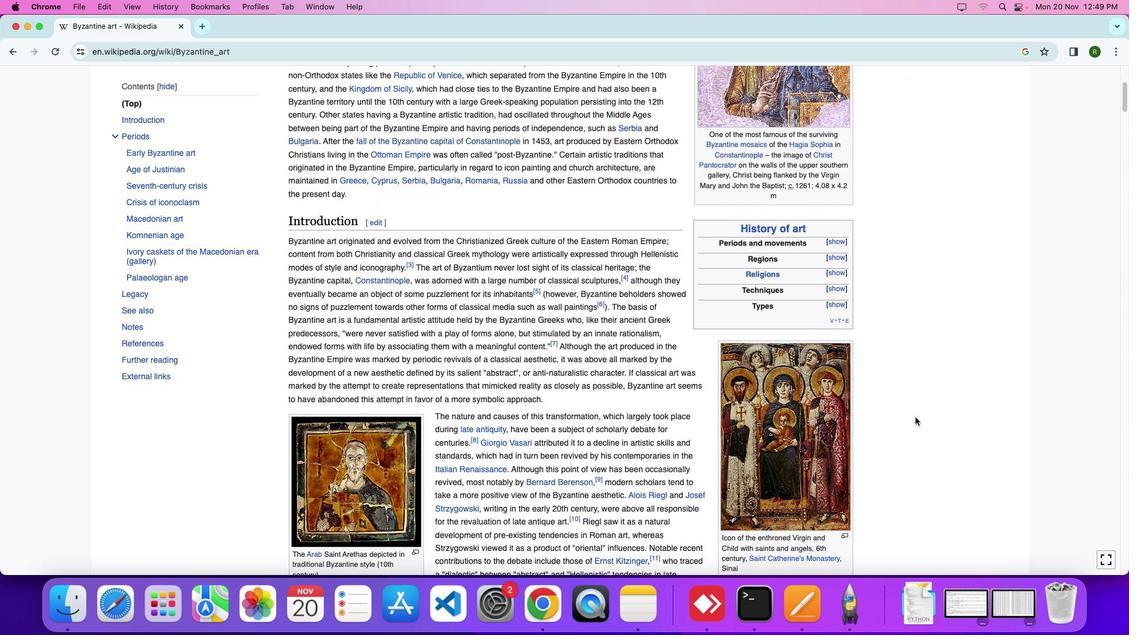 
Action: Mouse moved to (915, 418)
Screenshot: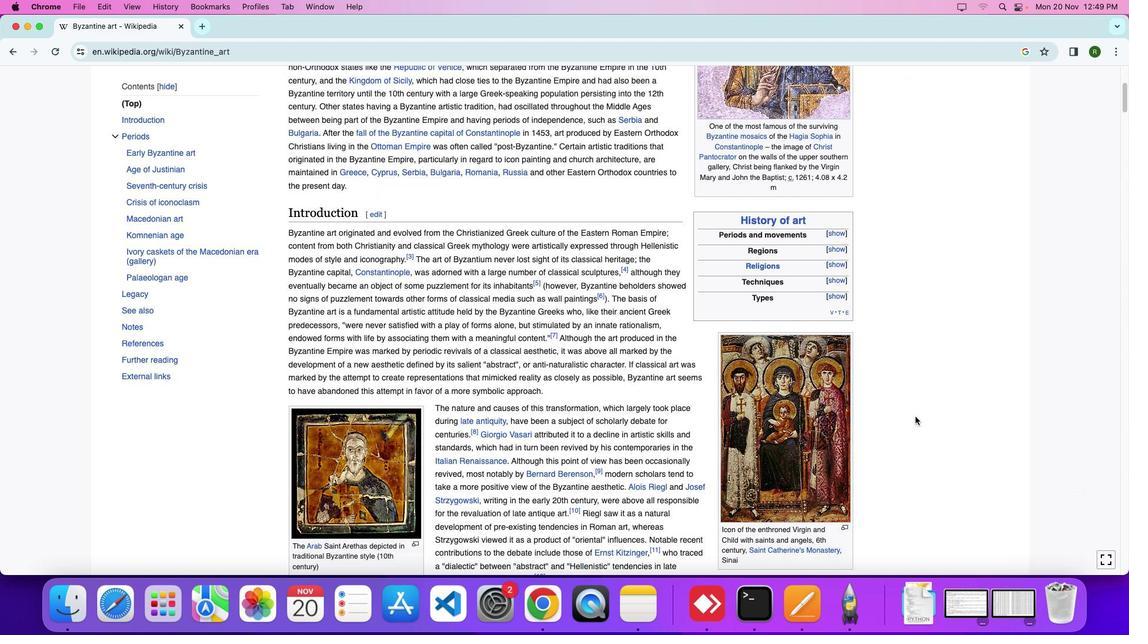 
Action: Mouse scrolled (915, 418) with delta (0, 0)
Screenshot: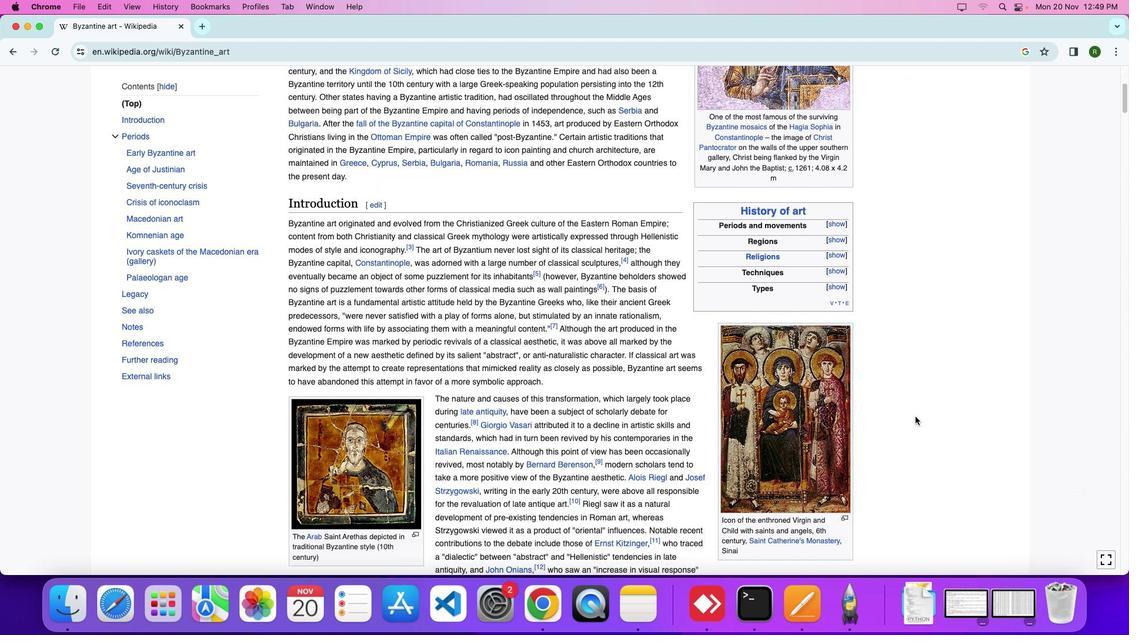 
Action: Mouse moved to (915, 417)
Screenshot: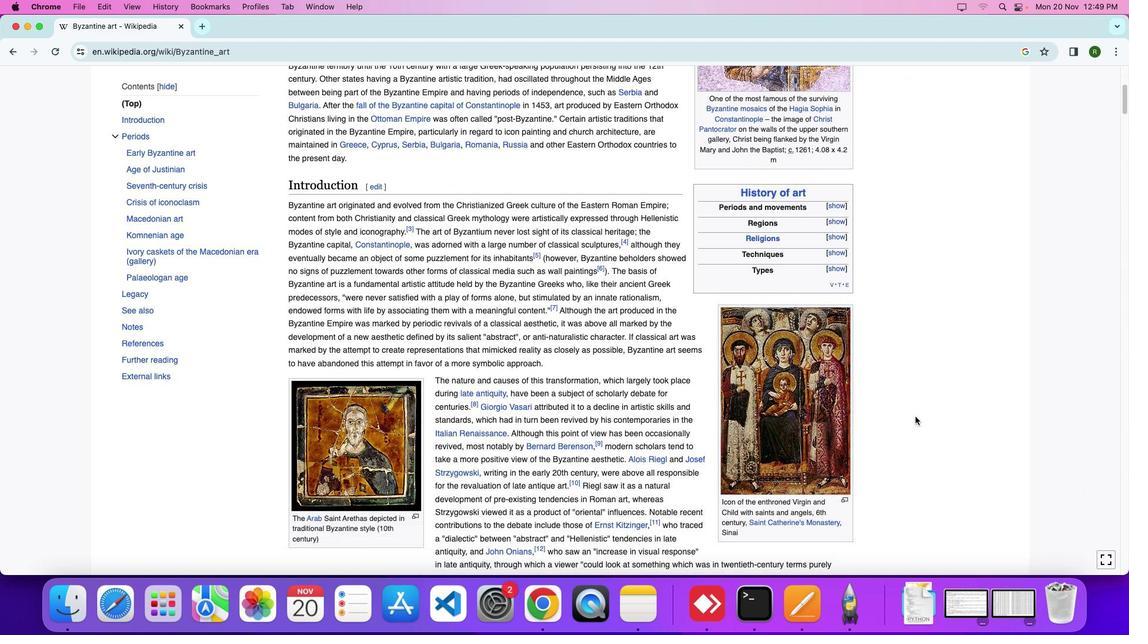
Action: Mouse scrolled (915, 417) with delta (0, 0)
Screenshot: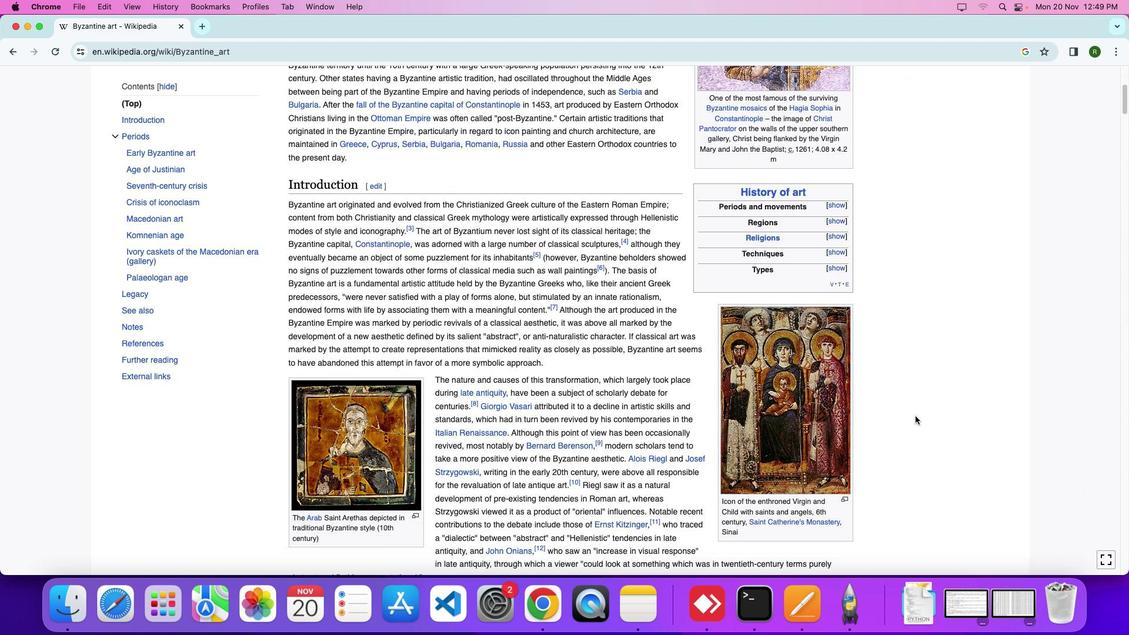 
Action: Mouse moved to (918, 427)
Screenshot: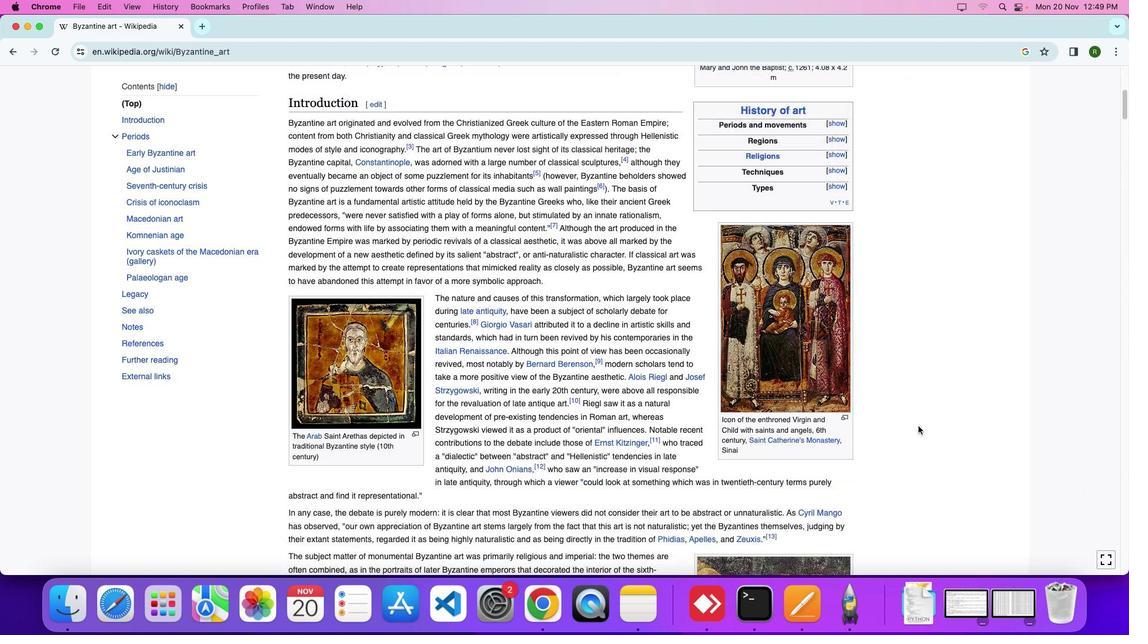 
Action: Mouse scrolled (918, 427) with delta (0, 0)
Screenshot: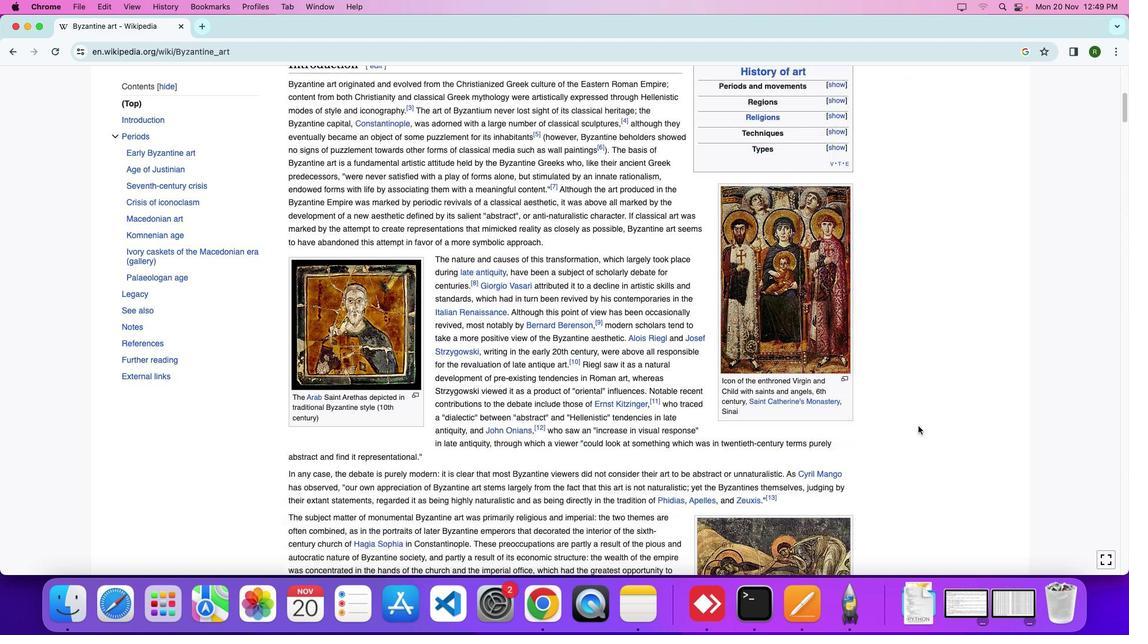 
Action: Mouse moved to (918, 427)
Screenshot: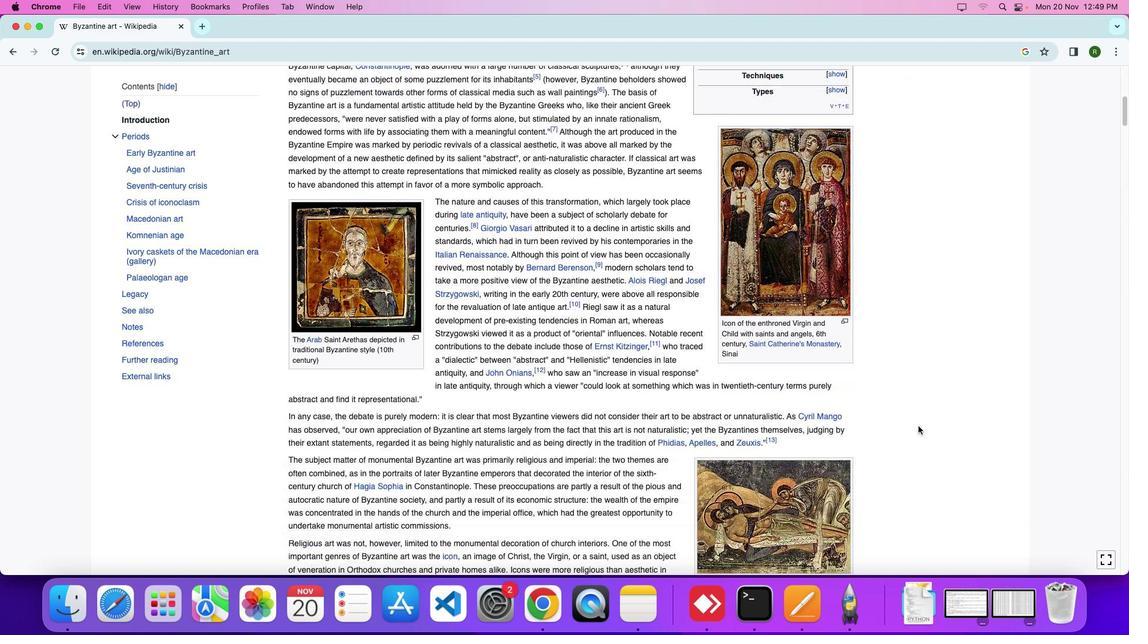 
Action: Mouse scrolled (918, 427) with delta (0, 0)
Screenshot: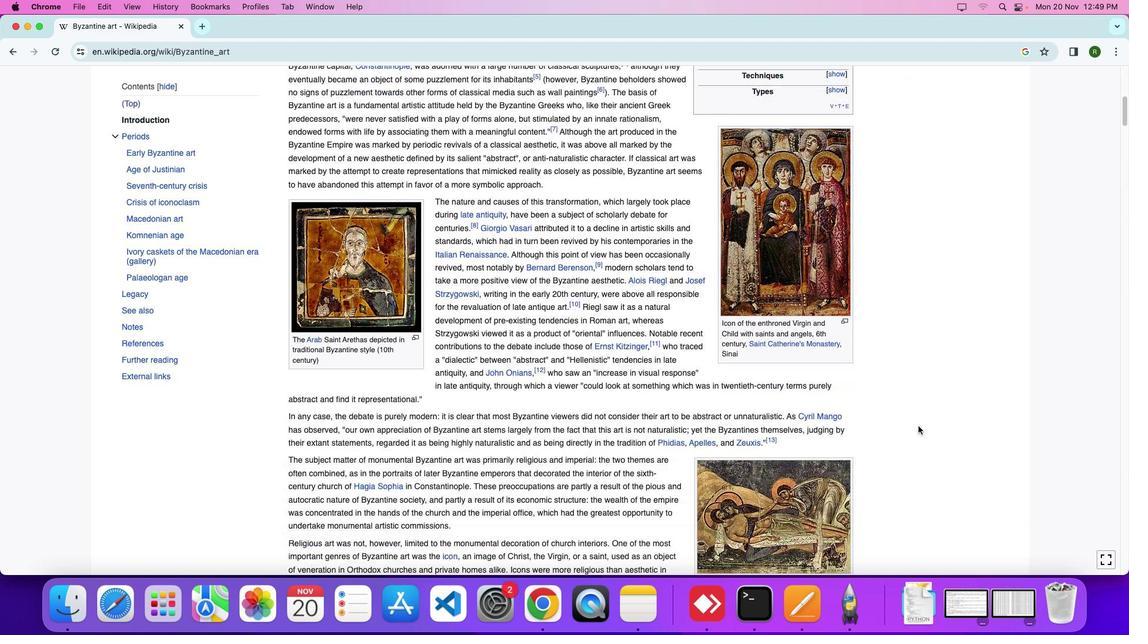
Action: Mouse moved to (918, 426)
Screenshot: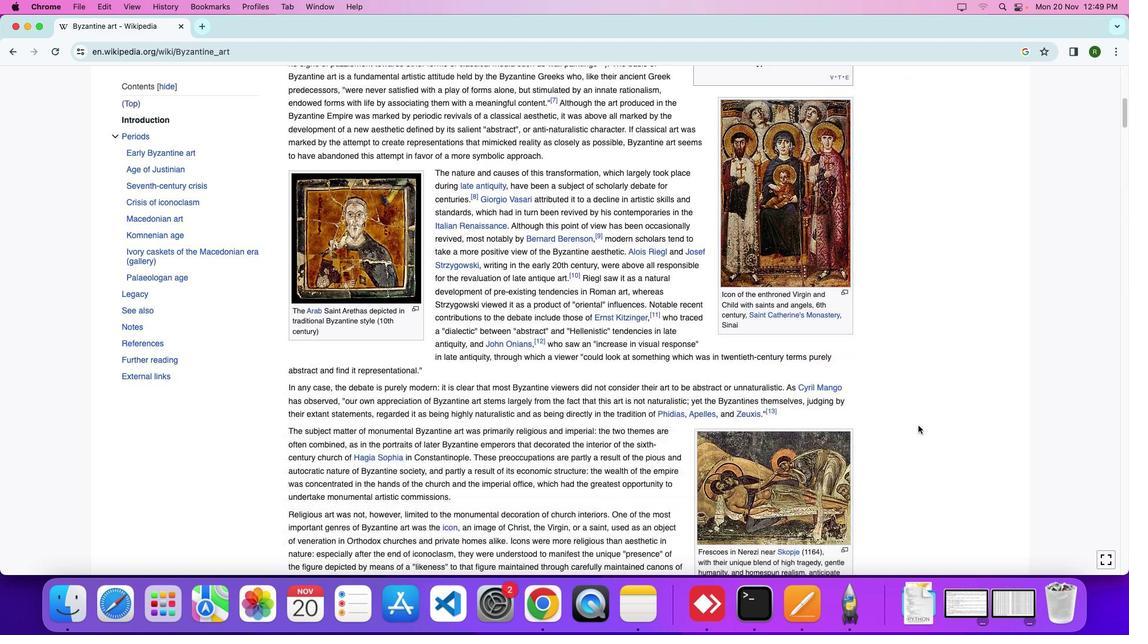 
Action: Mouse scrolled (918, 426) with delta (0, -2)
Screenshot: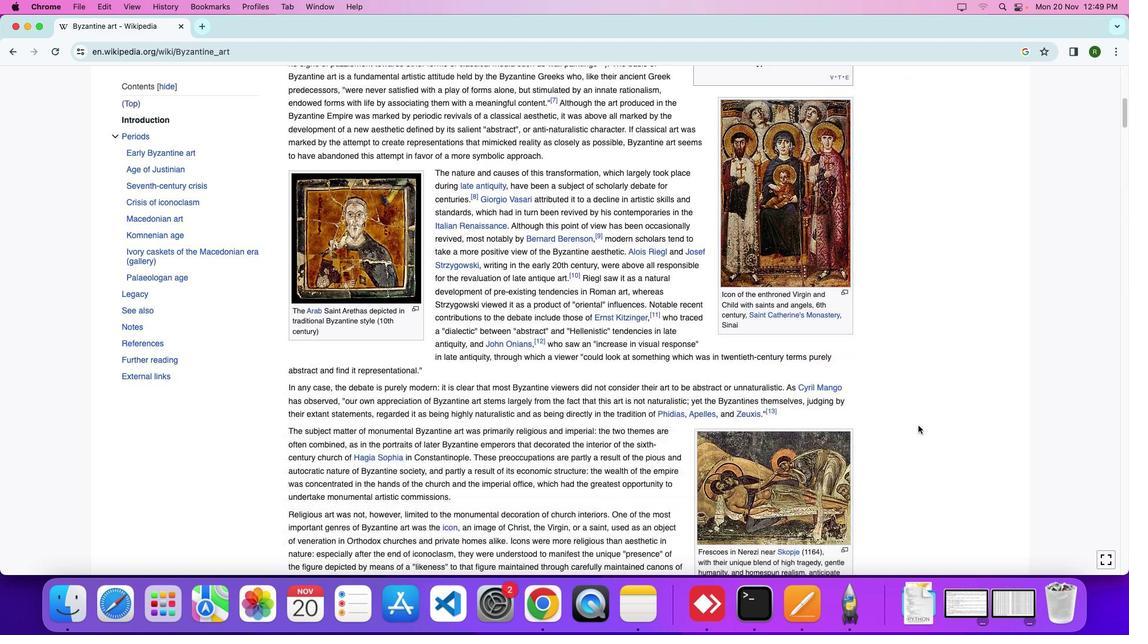 
Action: Mouse moved to (918, 426)
Screenshot: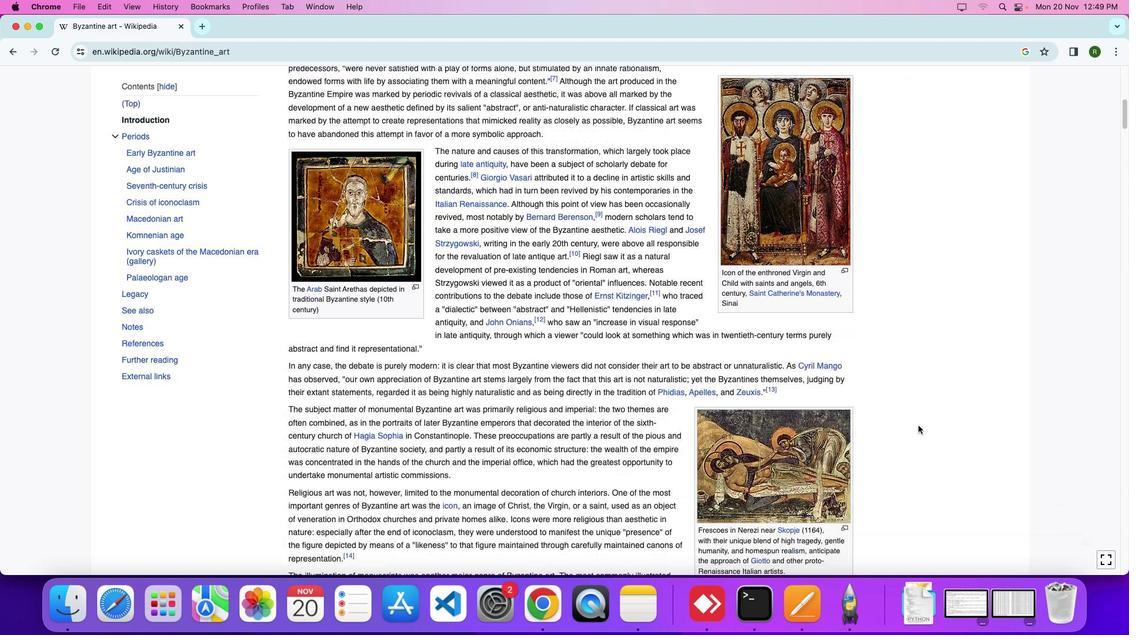 
Action: Mouse scrolled (918, 426) with delta (0, -2)
Screenshot: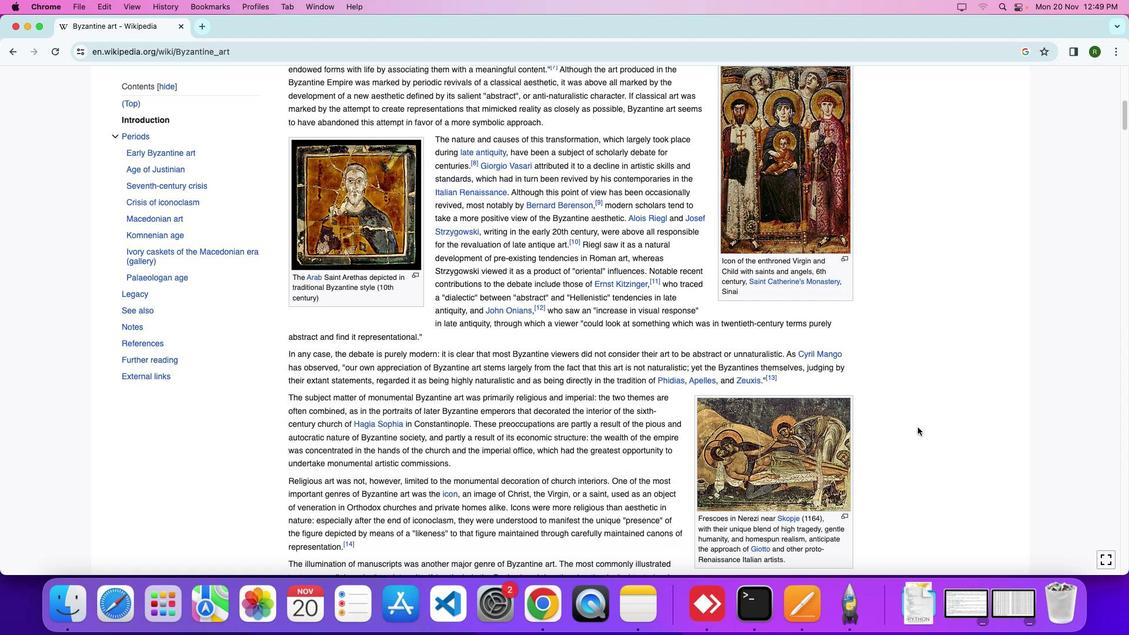 
Action: Mouse moved to (917, 428)
Screenshot: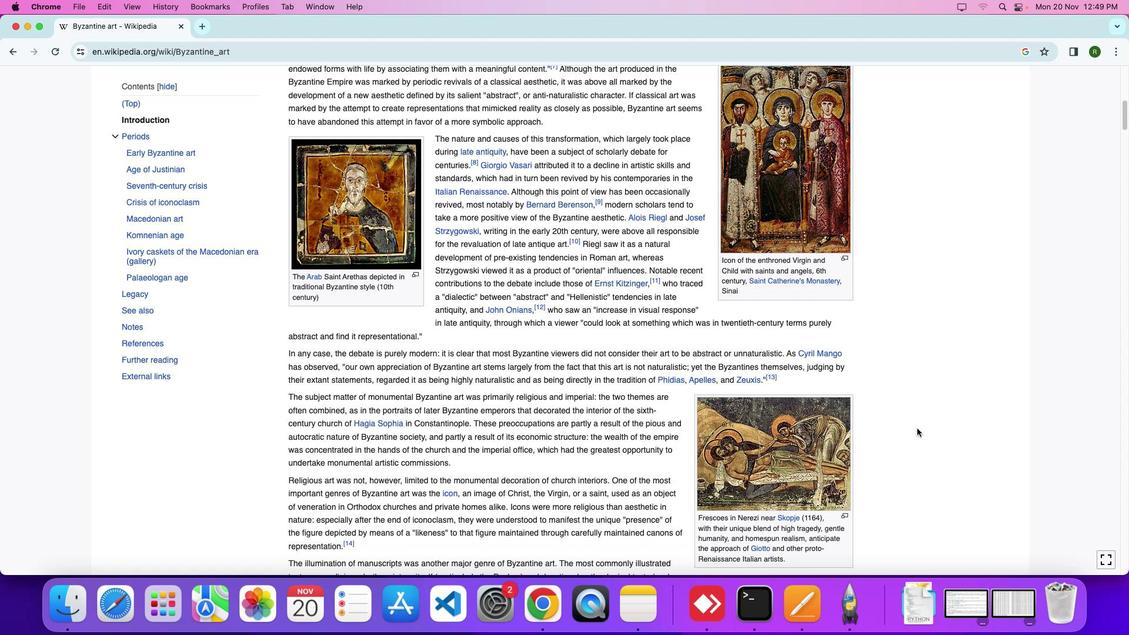 
Action: Mouse scrolled (917, 428) with delta (0, 0)
Screenshot: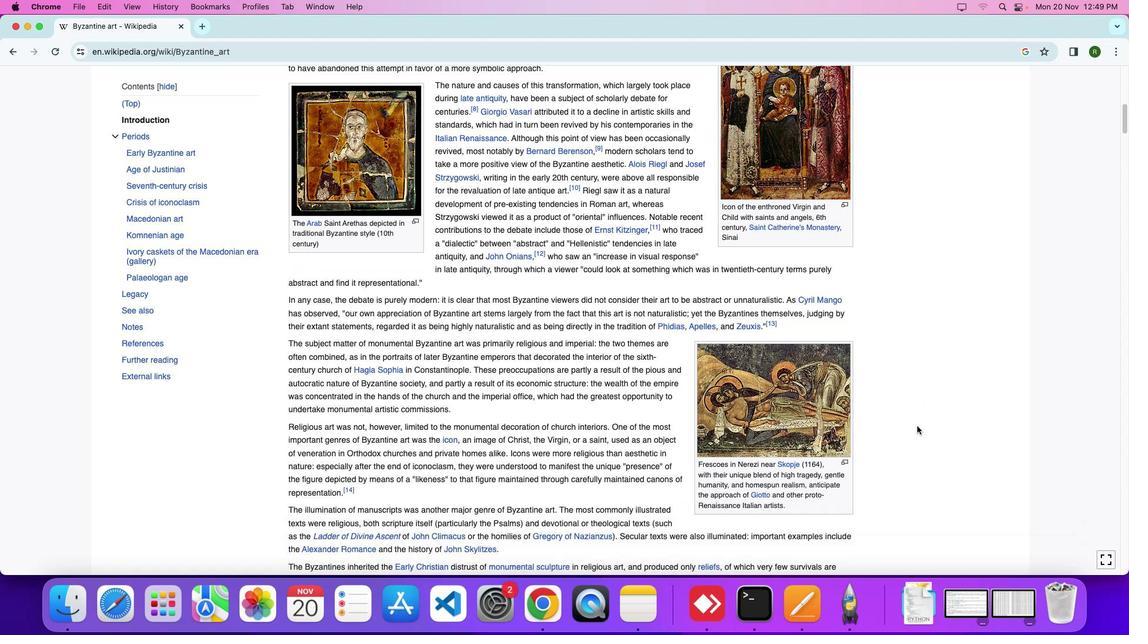 
Action: Mouse scrolled (917, 428) with delta (0, 0)
Screenshot: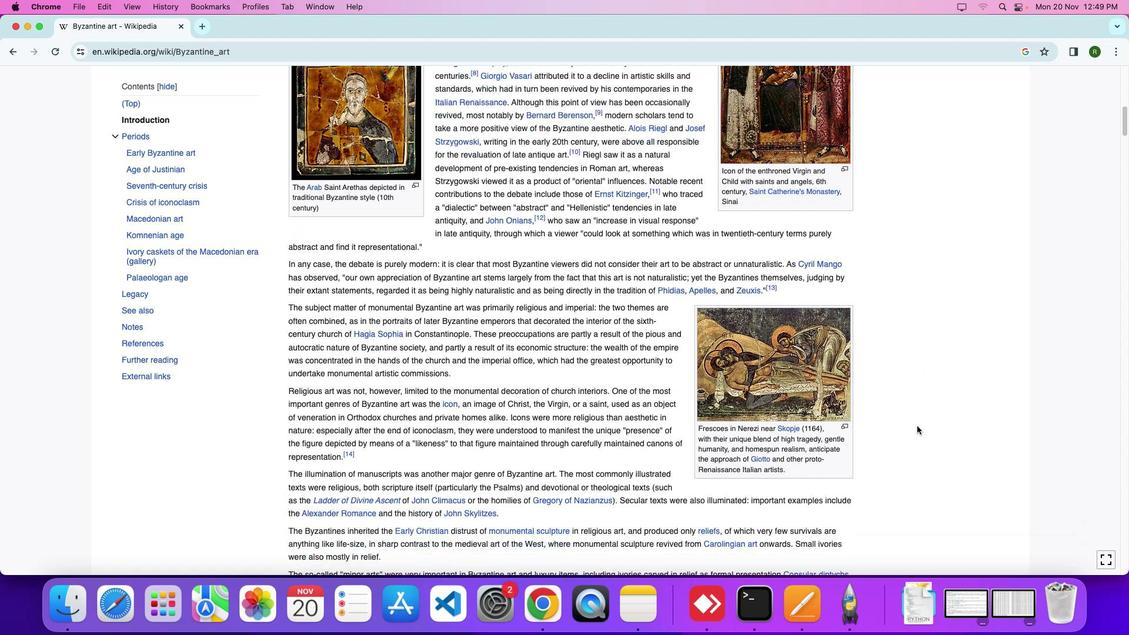 
Action: Mouse moved to (917, 427)
Screenshot: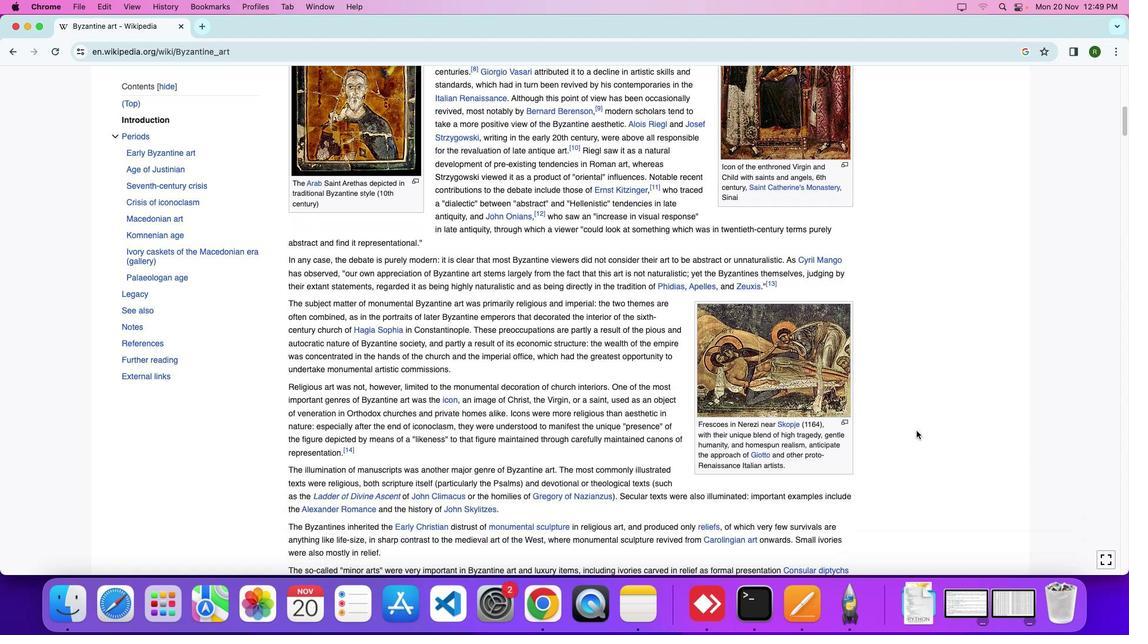 
Action: Mouse scrolled (917, 427) with delta (0, -1)
Screenshot: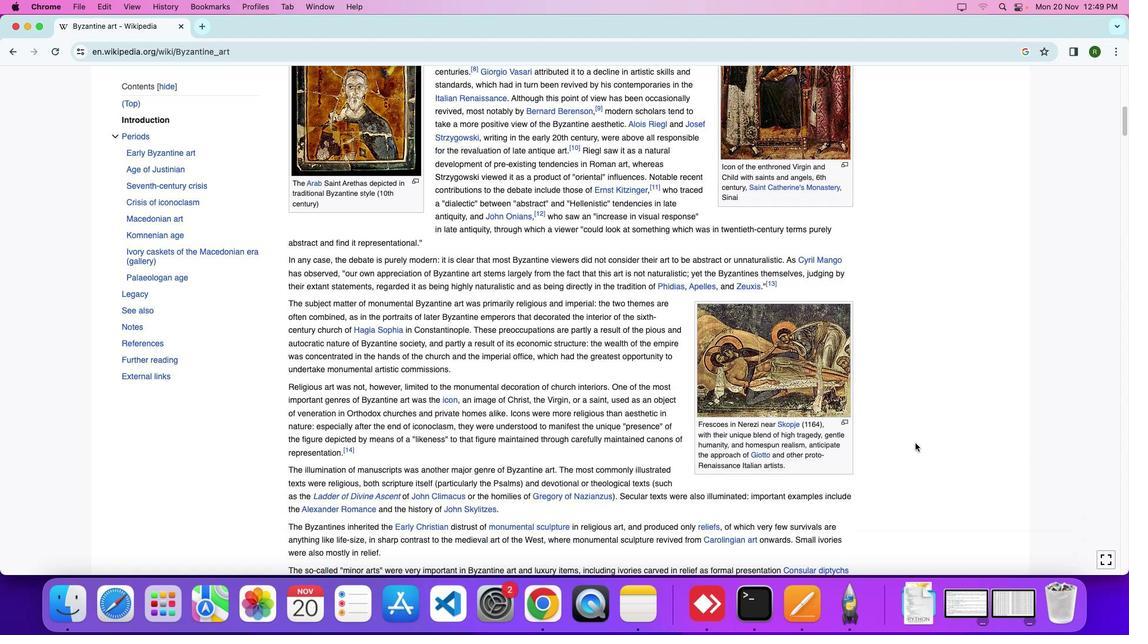
Action: Mouse moved to (913, 448)
Screenshot: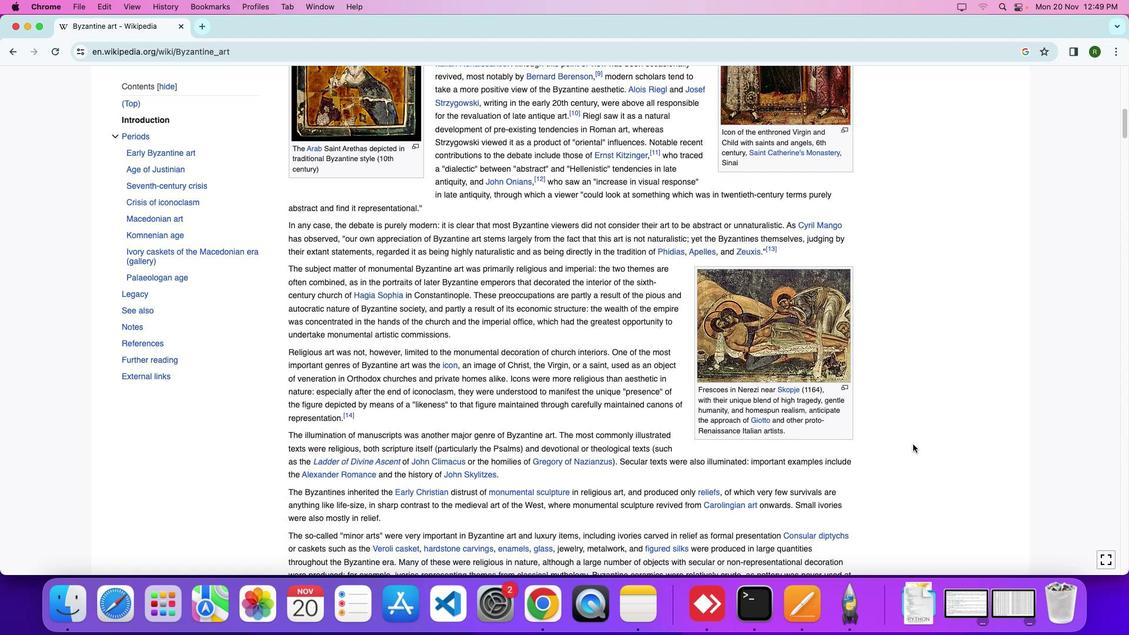 
Action: Mouse scrolled (913, 448) with delta (0, 0)
Screenshot: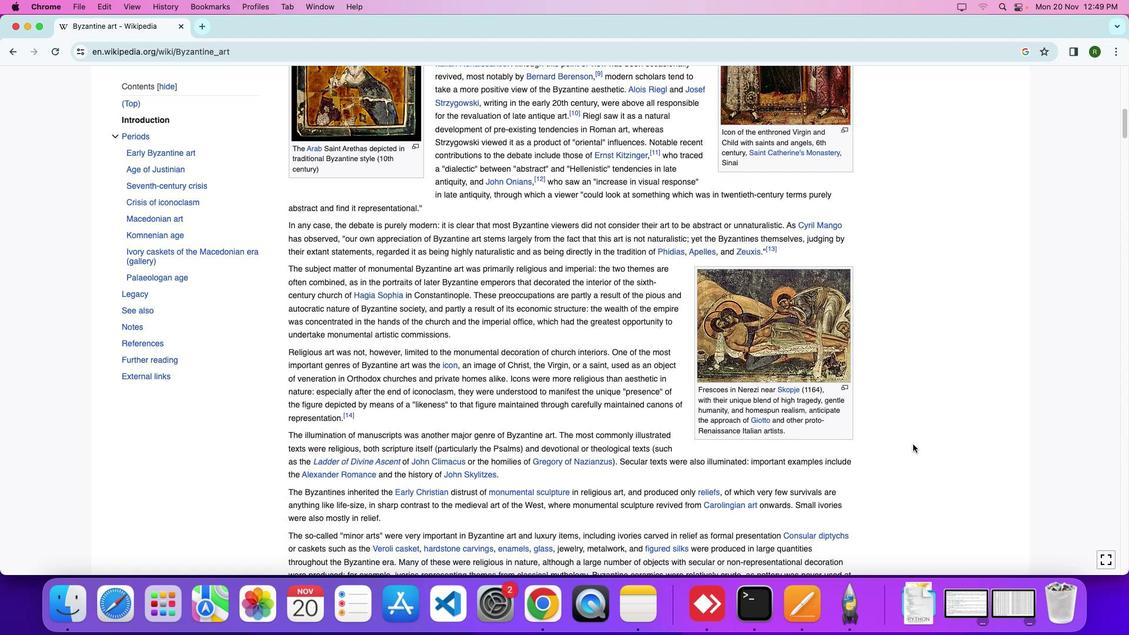 
Action: Mouse moved to (913, 446)
Screenshot: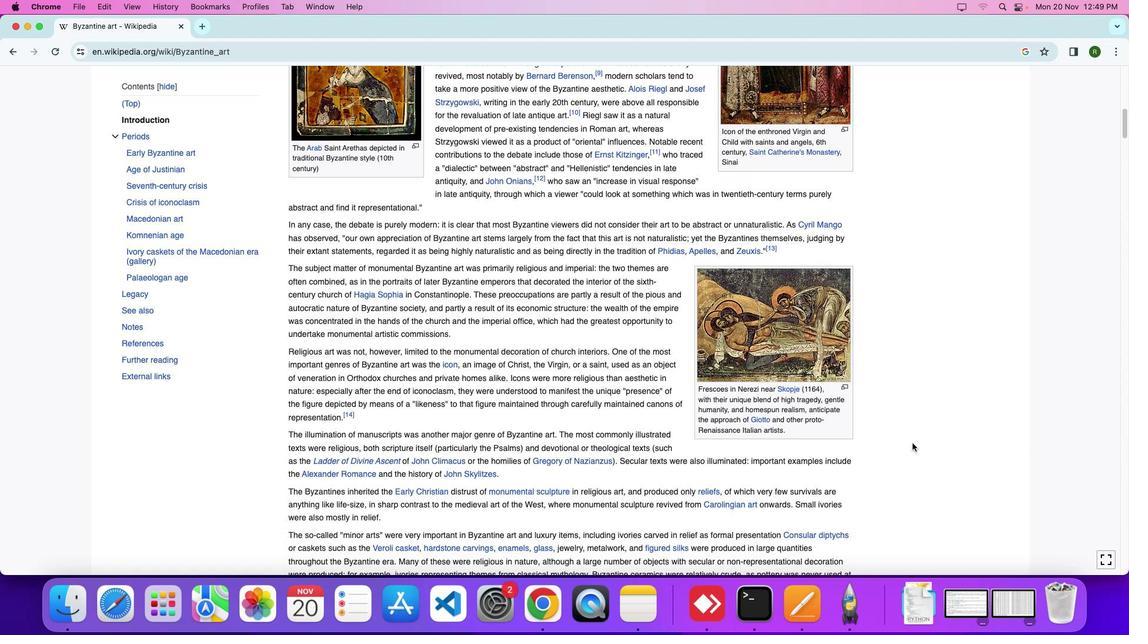 
Action: Mouse scrolled (913, 446) with delta (0, 0)
Screenshot: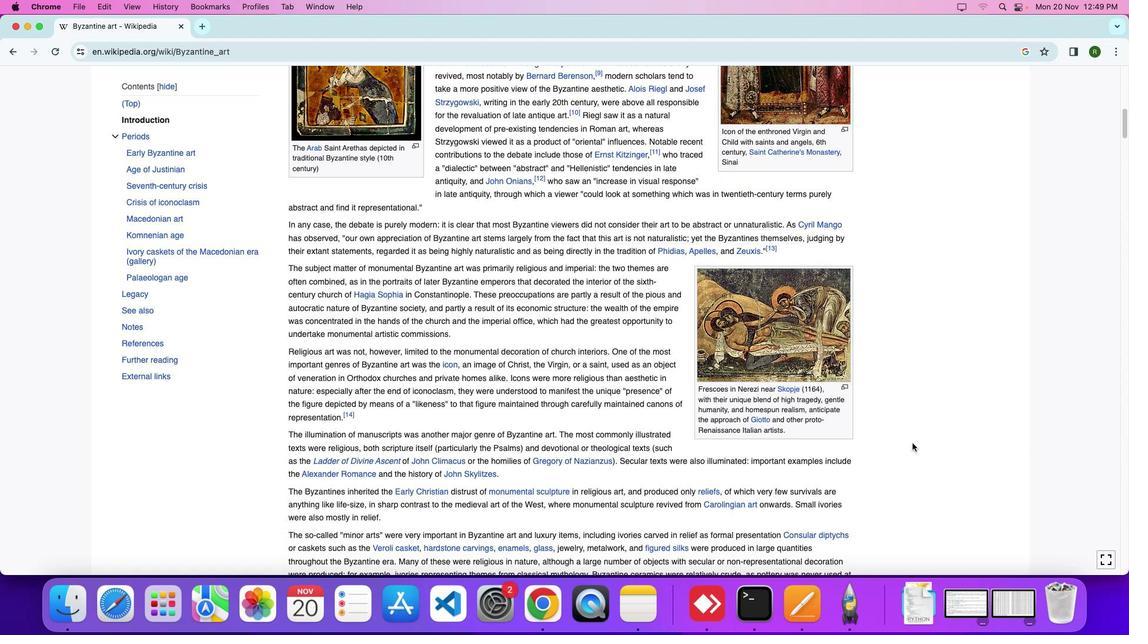 
Action: Mouse moved to (887, 450)
Screenshot: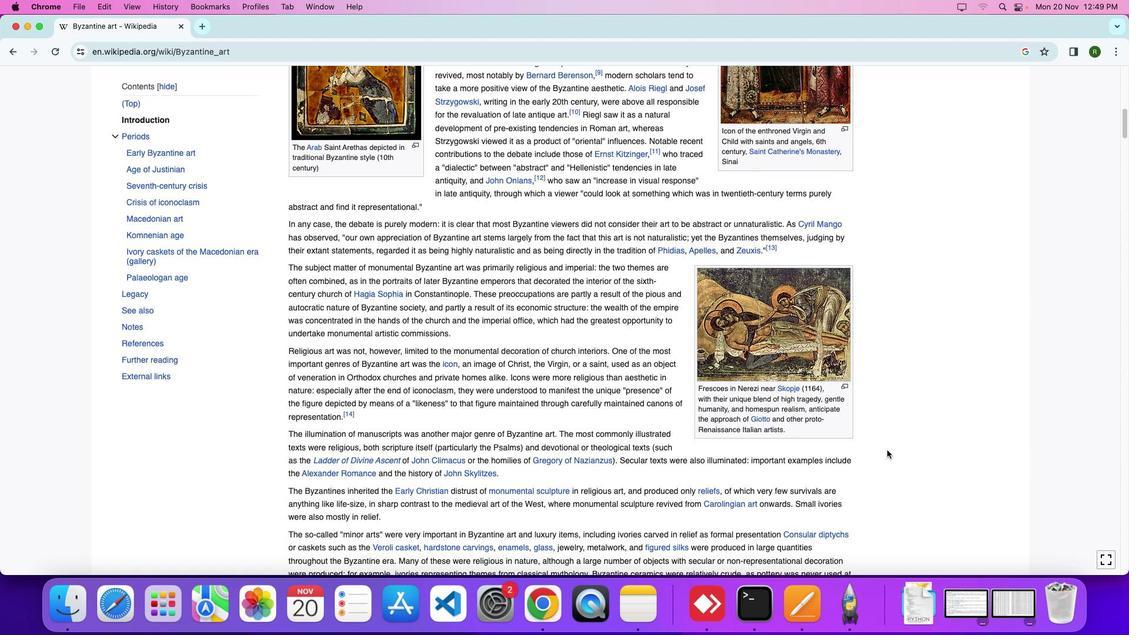 
Action: Mouse scrolled (887, 450) with delta (0, 0)
Screenshot: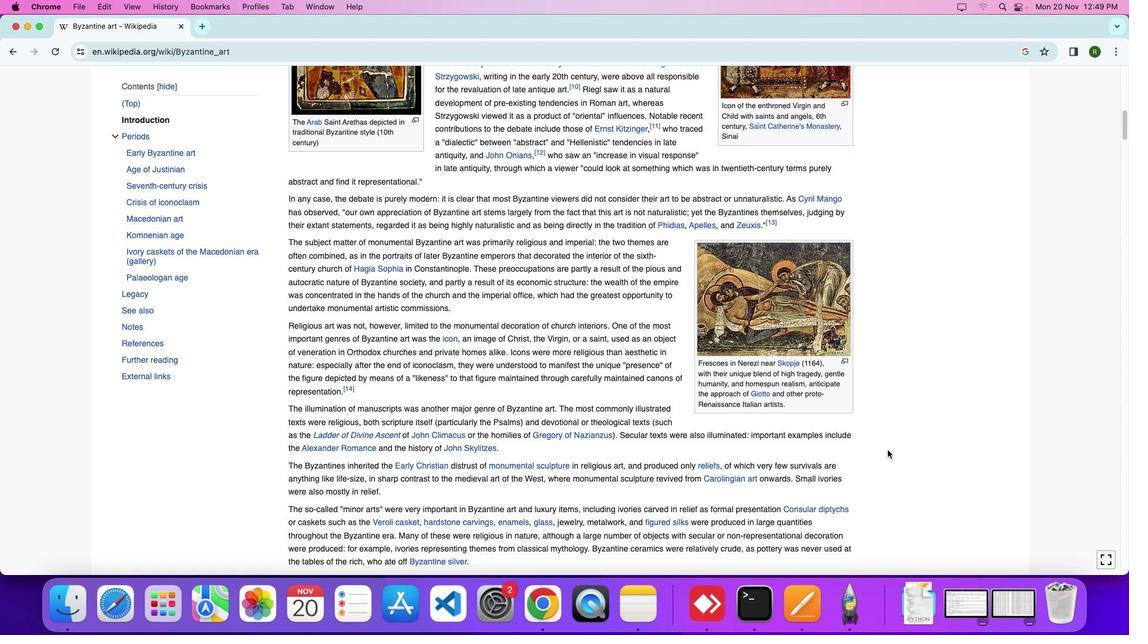 
Action: Mouse scrolled (887, 450) with delta (0, 0)
Screenshot: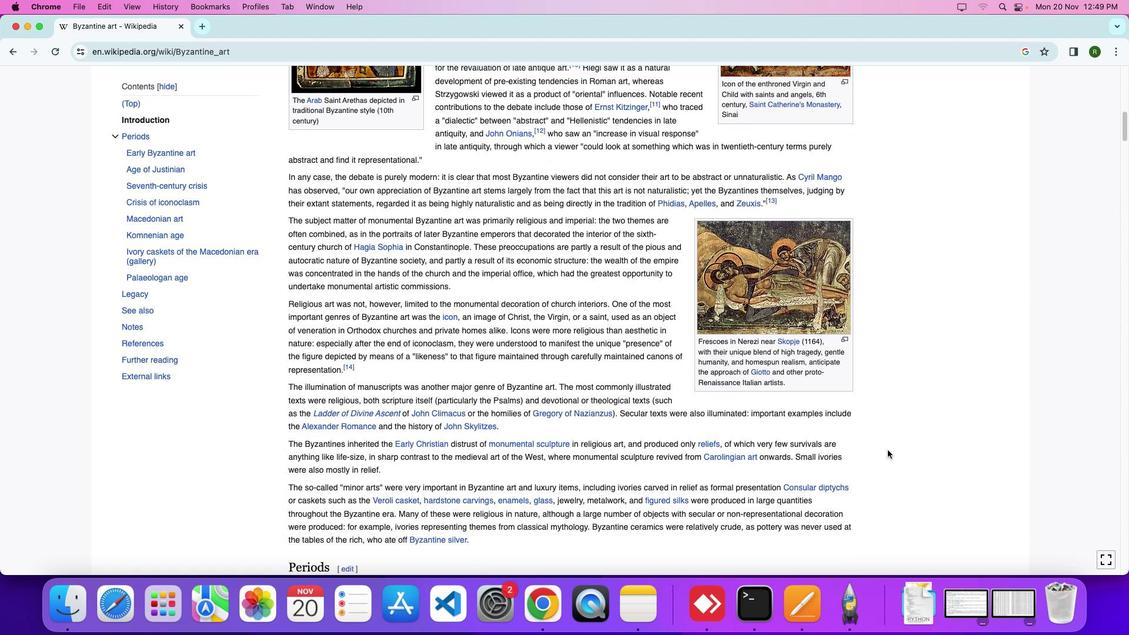 
Action: Mouse moved to (887, 450)
Screenshot: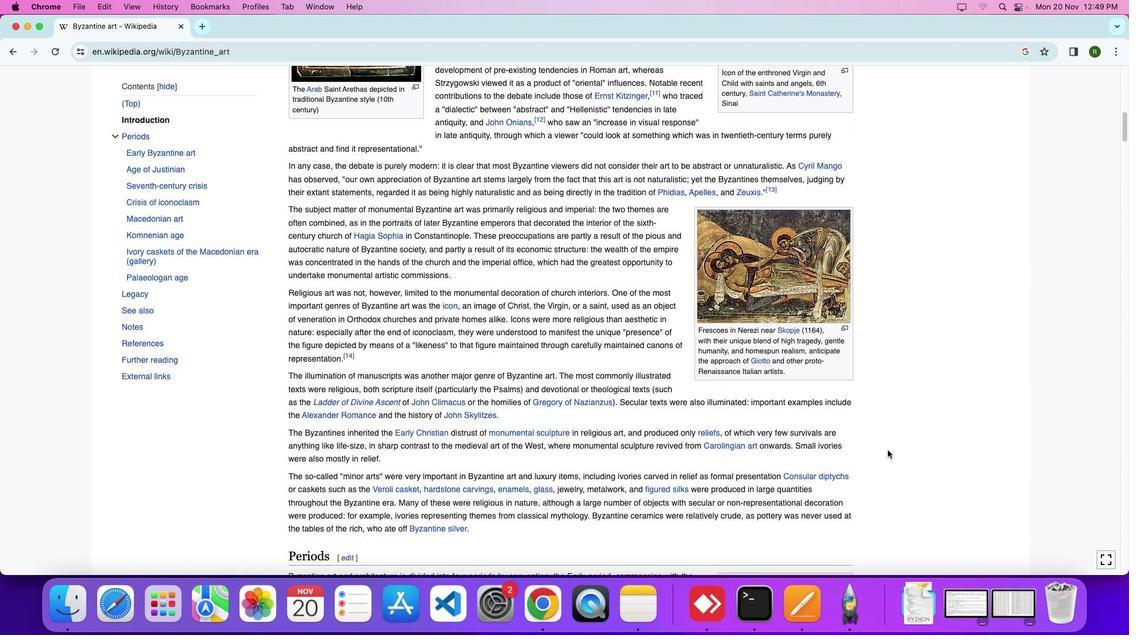 
Action: Mouse scrolled (887, 450) with delta (0, 0)
Screenshot: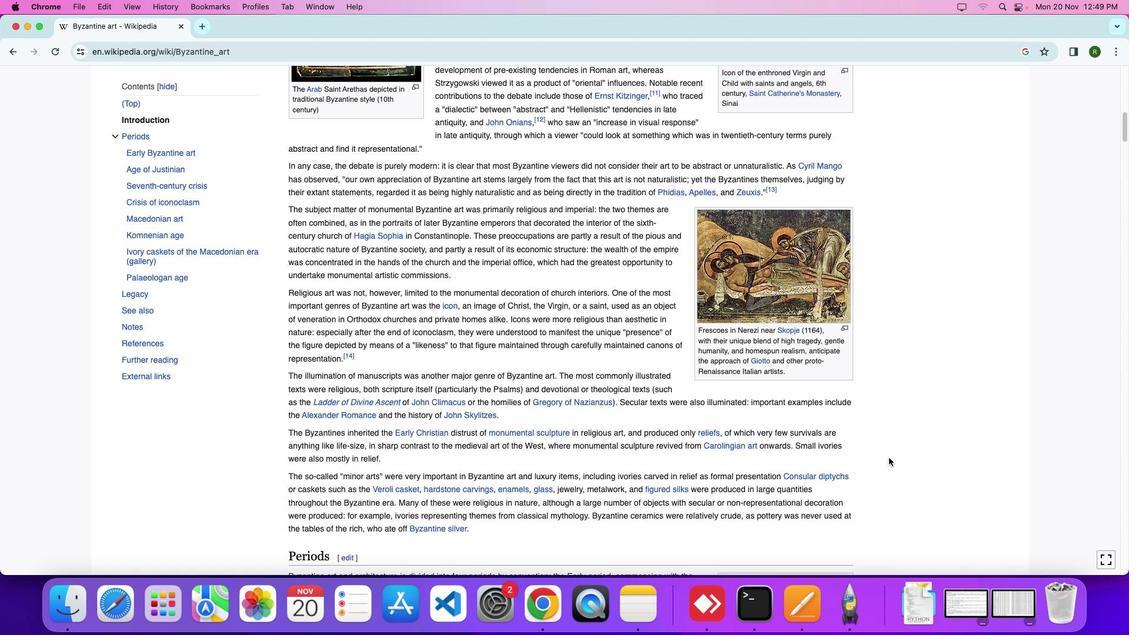 
Action: Mouse moved to (889, 474)
Screenshot: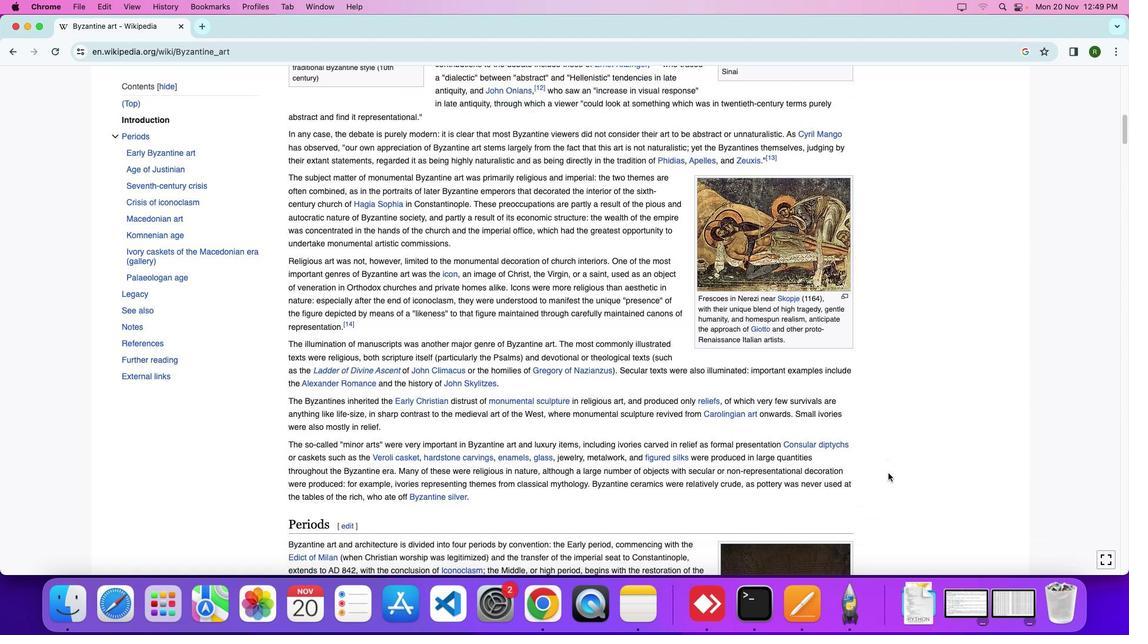 
Action: Mouse scrolled (889, 474) with delta (0, 0)
Screenshot: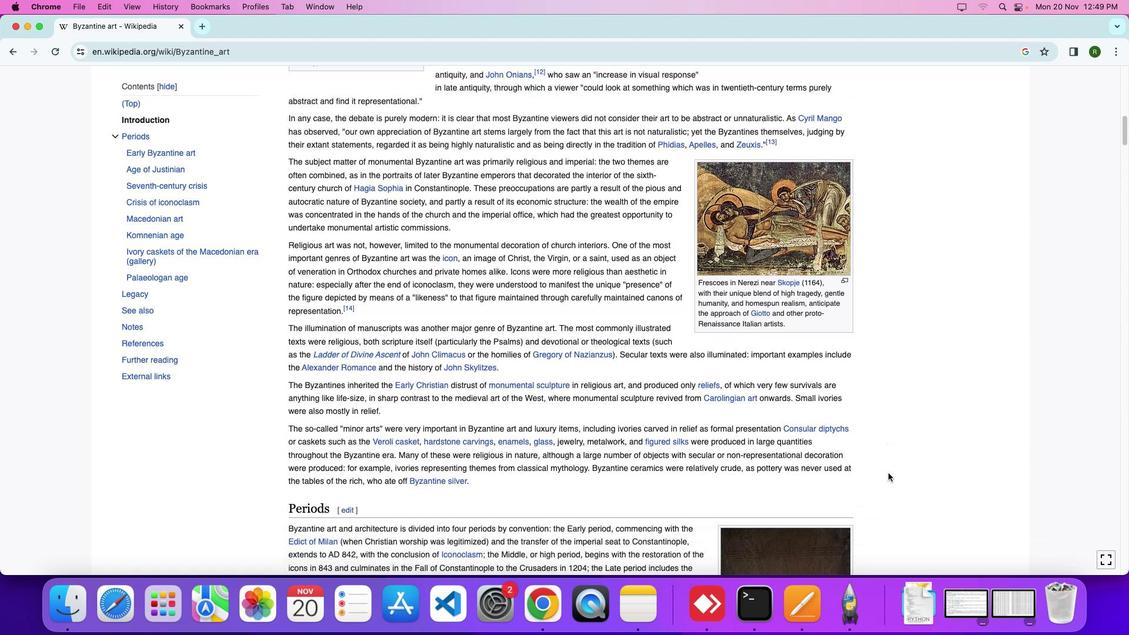 
Action: Mouse moved to (889, 474)
Screenshot: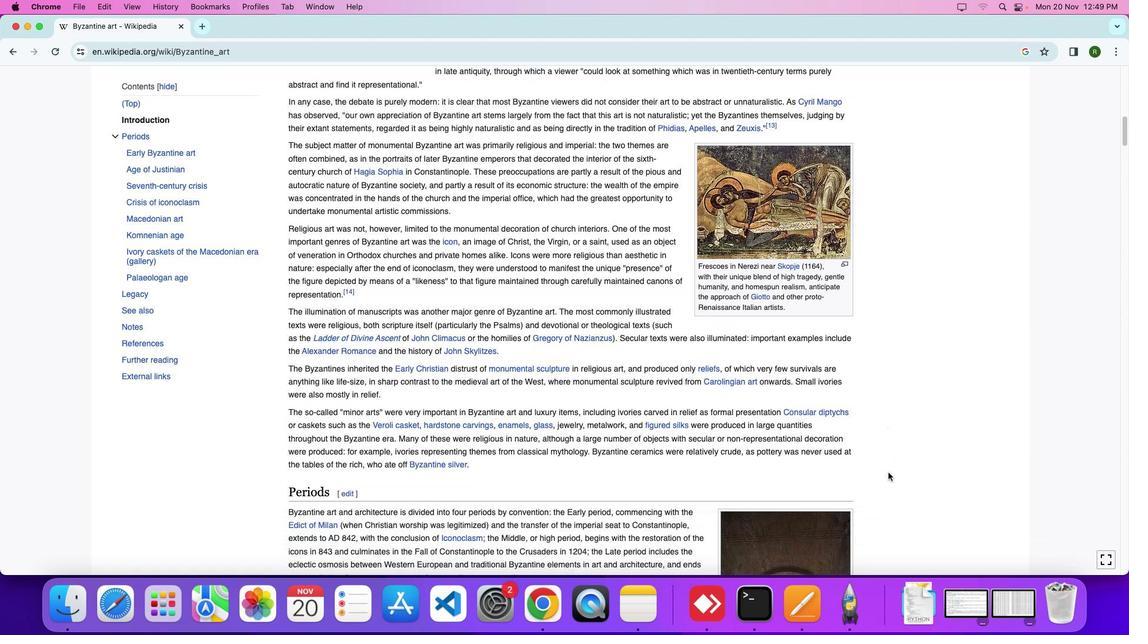 
Action: Mouse scrolled (889, 474) with delta (0, 0)
Screenshot: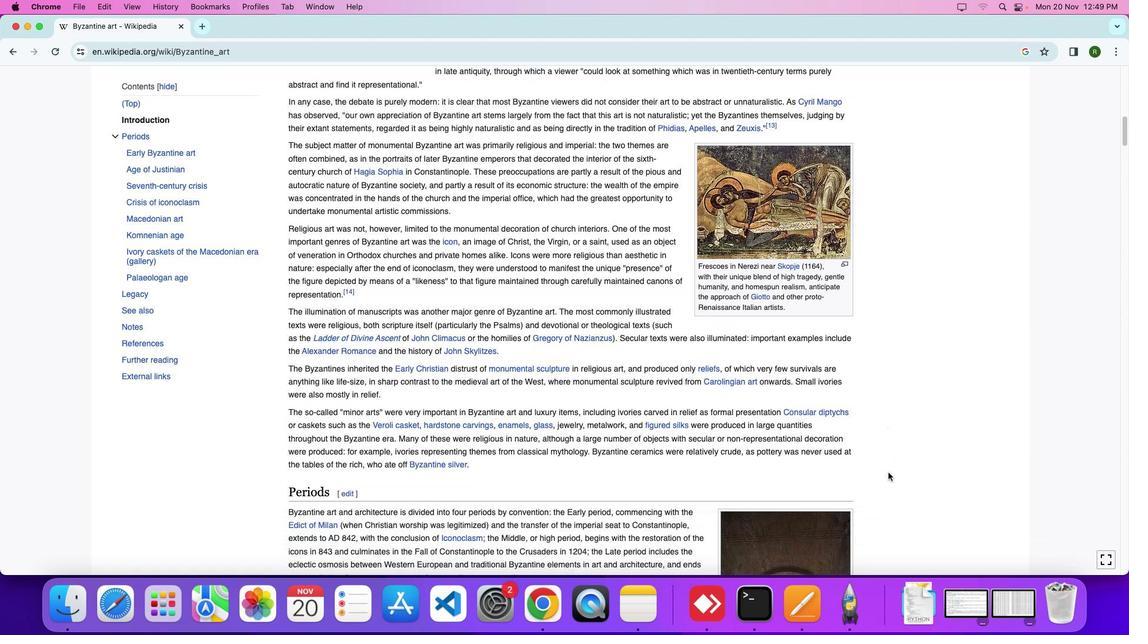 
Action: Mouse moved to (889, 473)
Screenshot: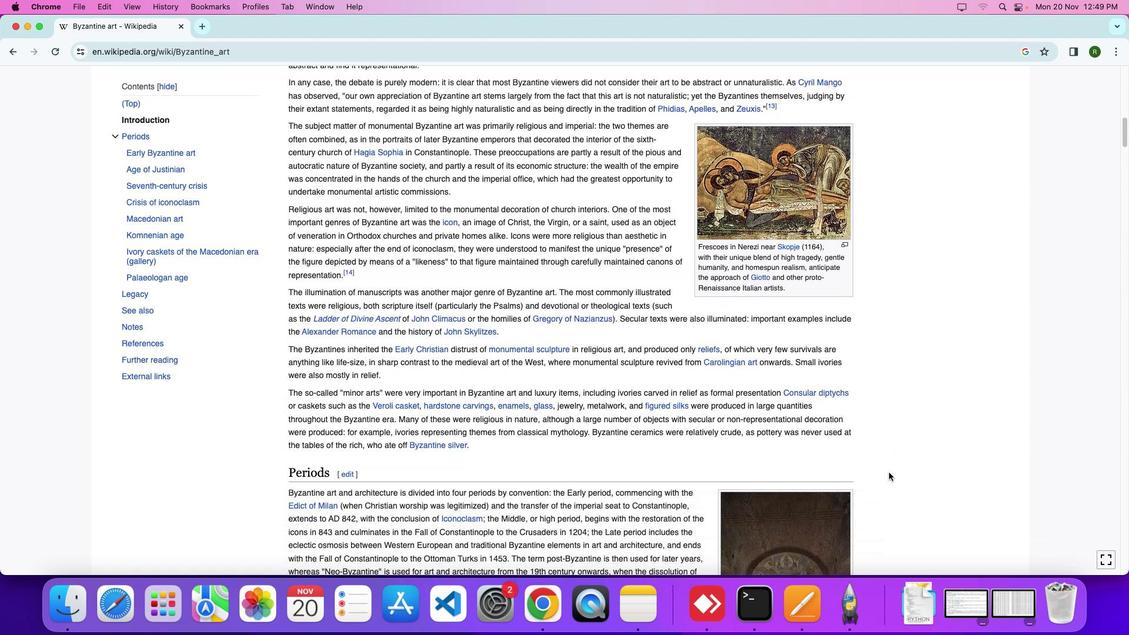 
Action: Mouse scrolled (889, 473) with delta (0, -1)
Screenshot: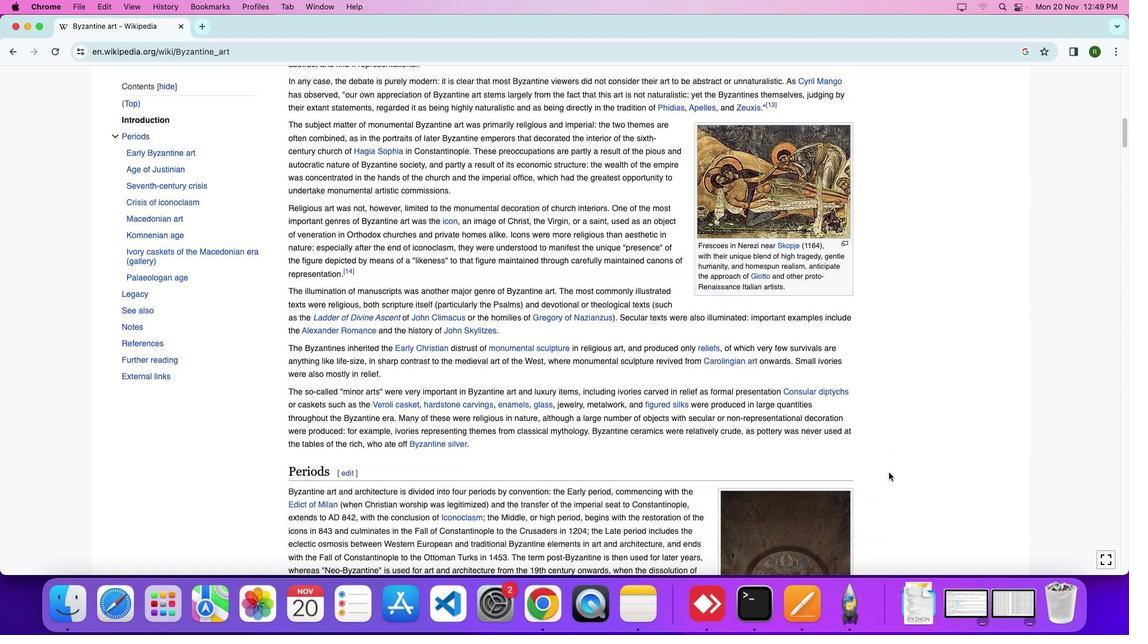 
Action: Mouse moved to (889, 477)
Screenshot: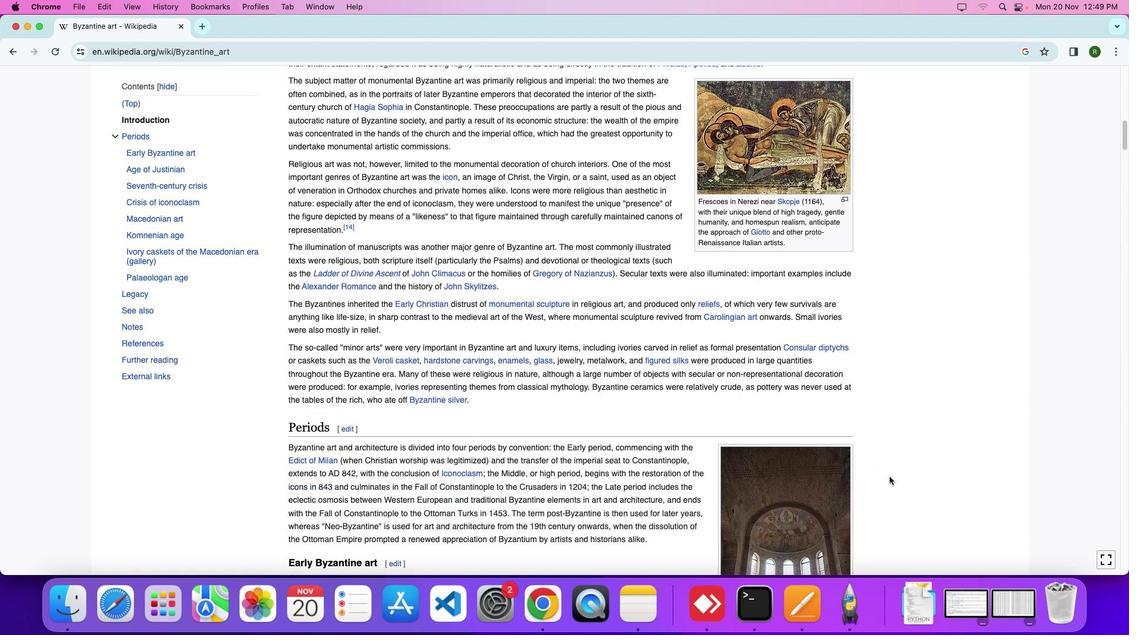 
Action: Mouse scrolled (889, 477) with delta (0, 0)
Screenshot: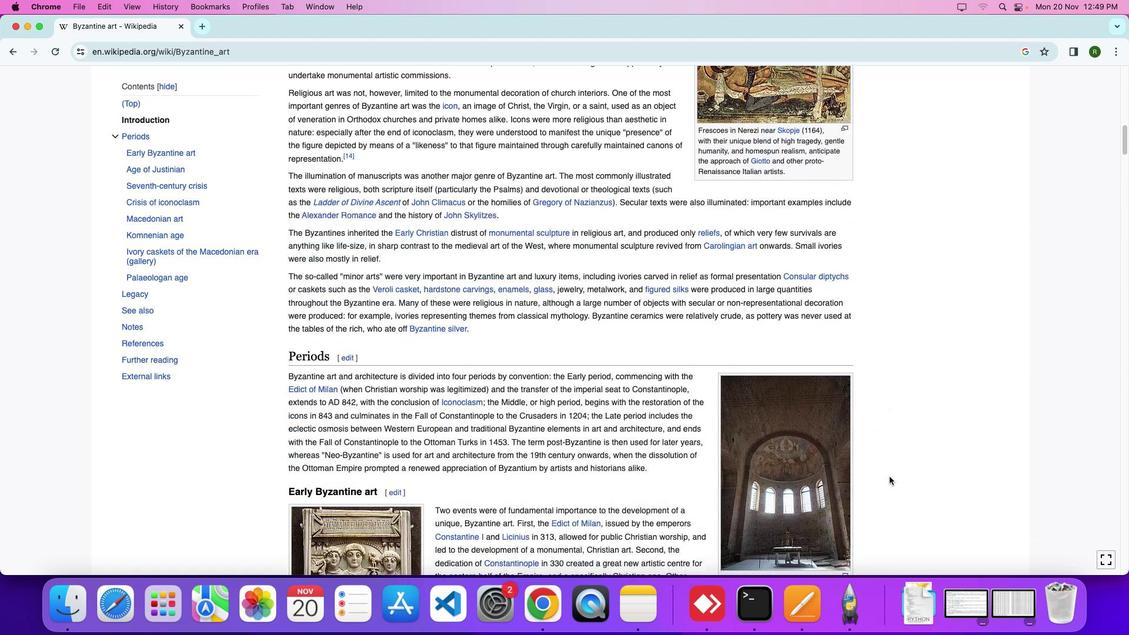
Action: Mouse scrolled (889, 477) with delta (0, 0)
Screenshot: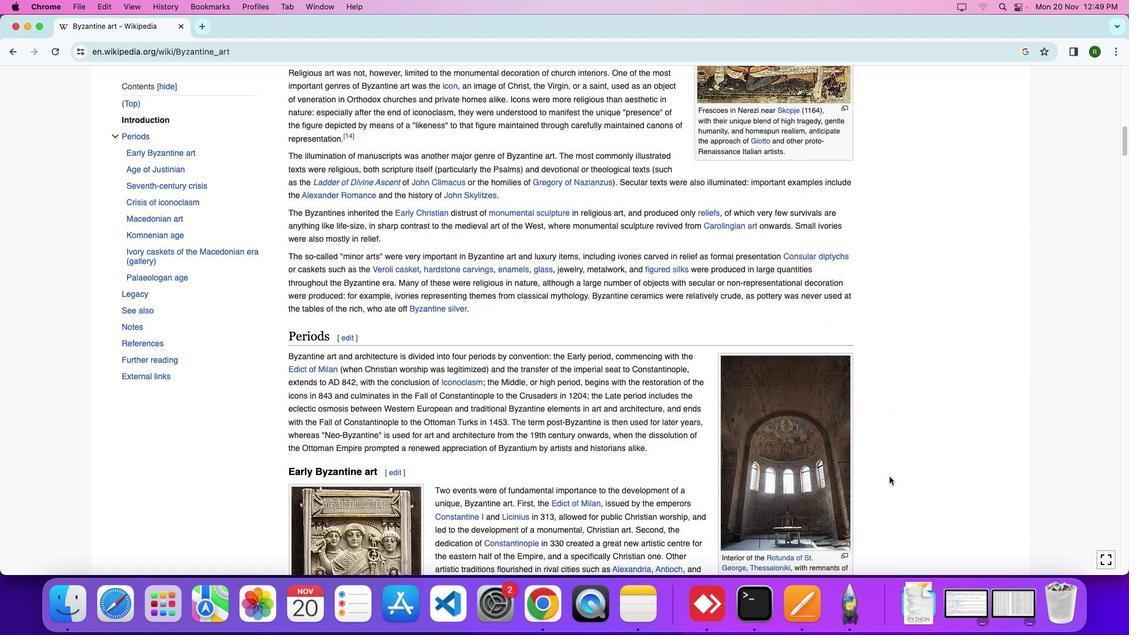 
Action: Mouse scrolled (889, 477) with delta (0, -2)
Screenshot: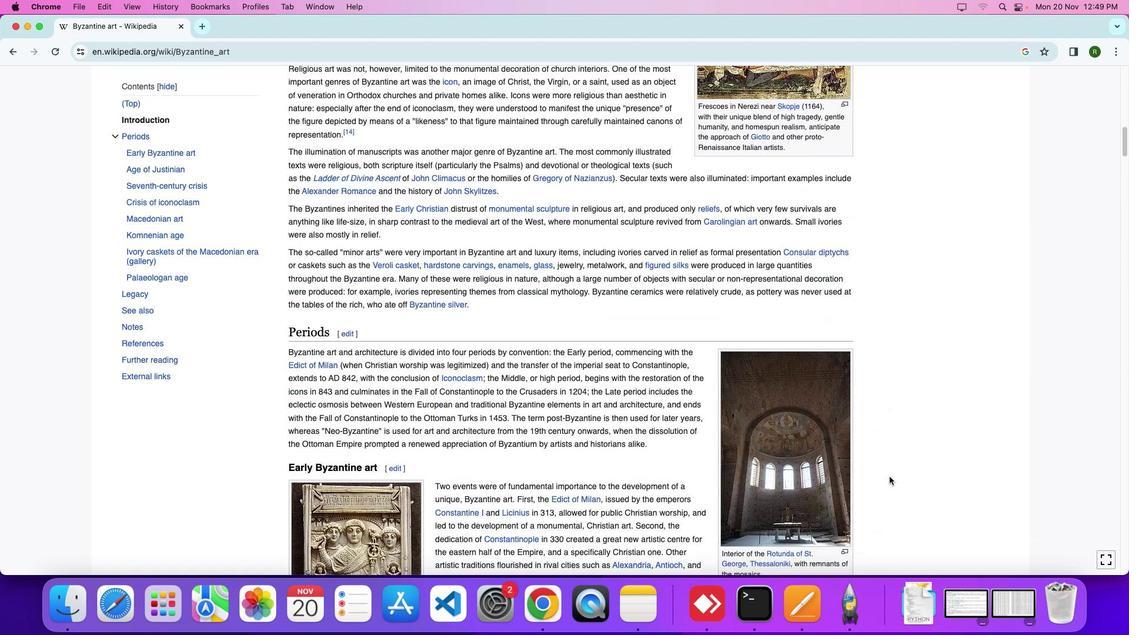 
Action: Mouse moved to (890, 486)
Screenshot: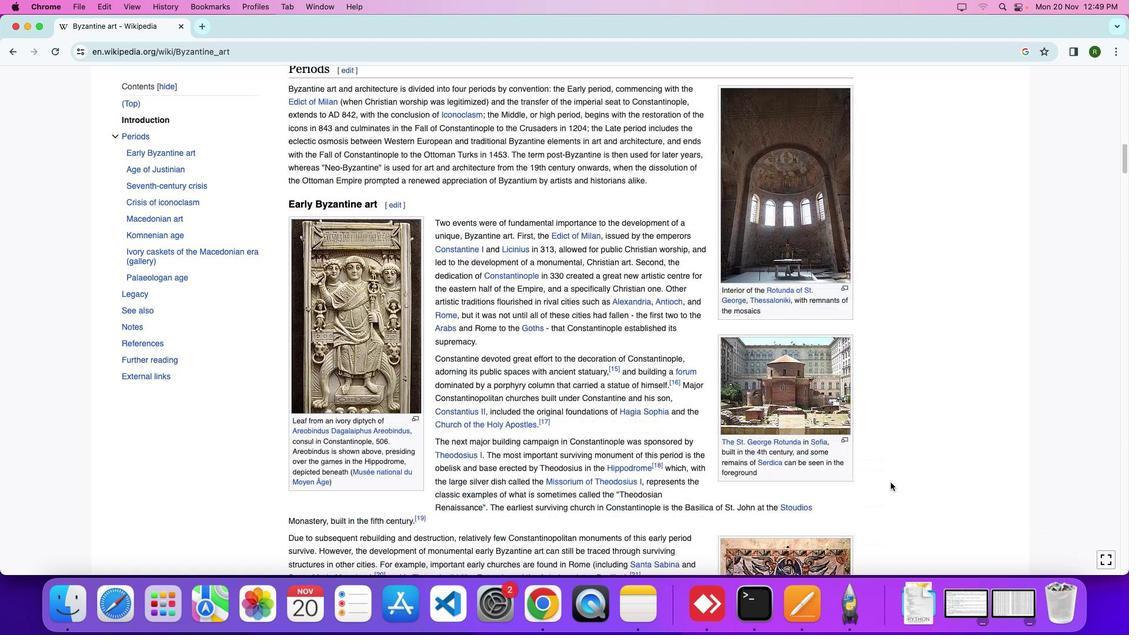 
Action: Mouse scrolled (890, 486) with delta (0, 0)
Screenshot: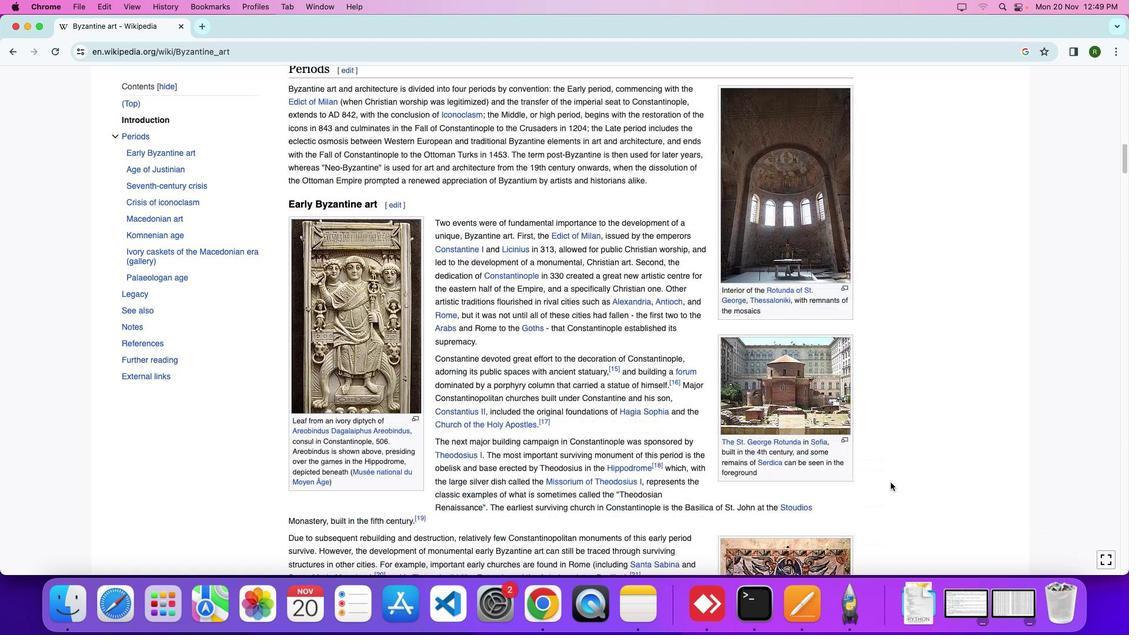 
Action: Mouse moved to (890, 485)
Screenshot: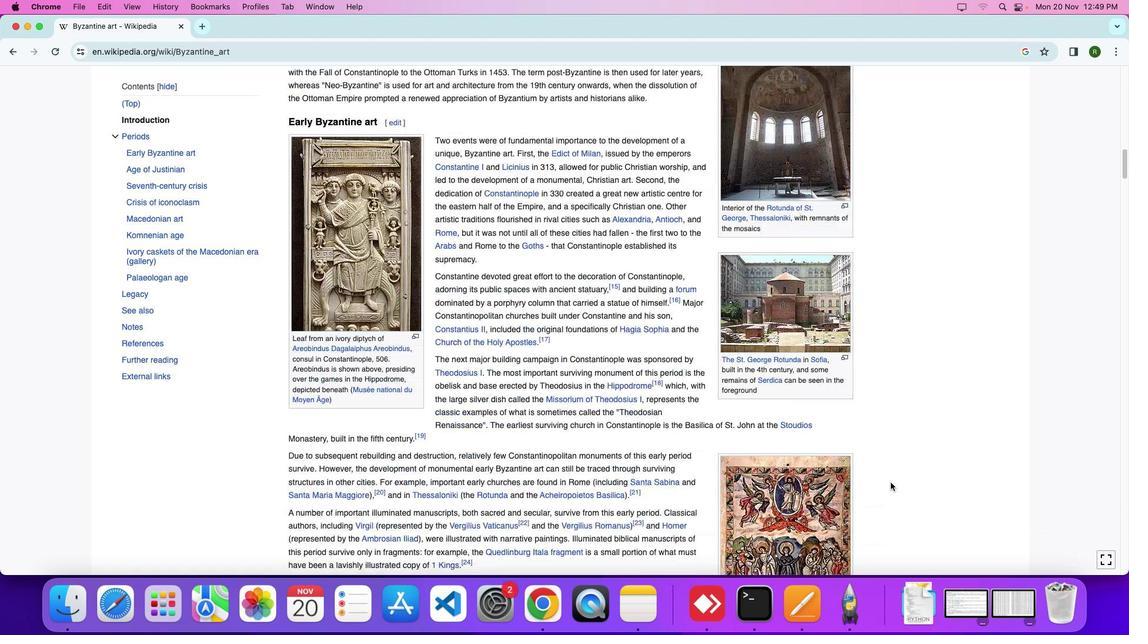 
Action: Mouse scrolled (890, 485) with delta (0, 0)
Screenshot: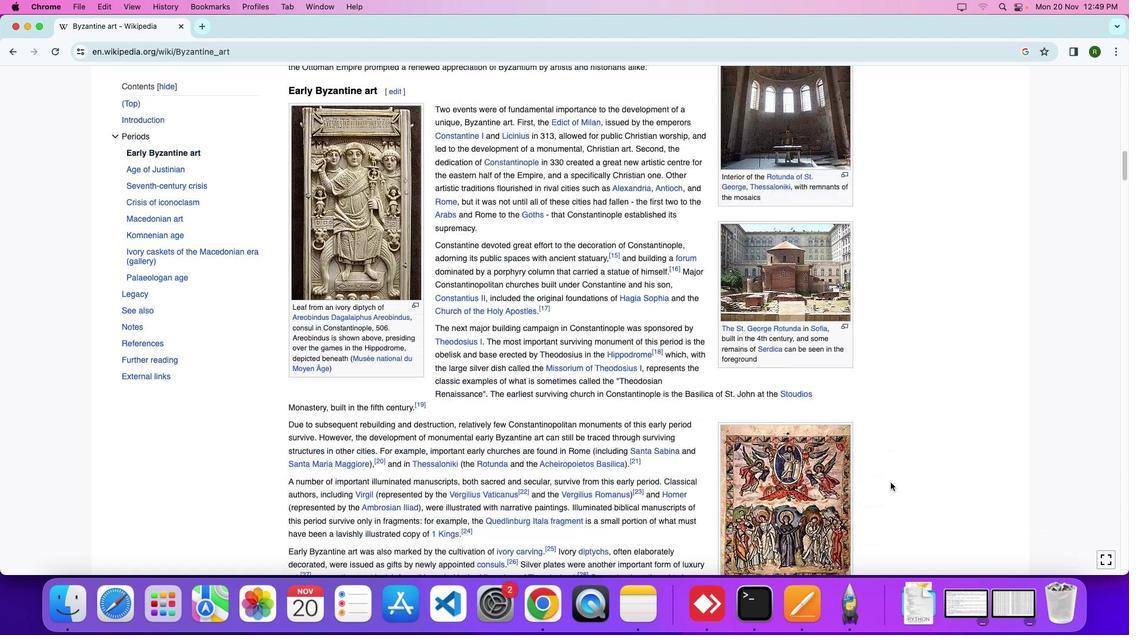 
Action: Mouse moved to (891, 483)
Screenshot: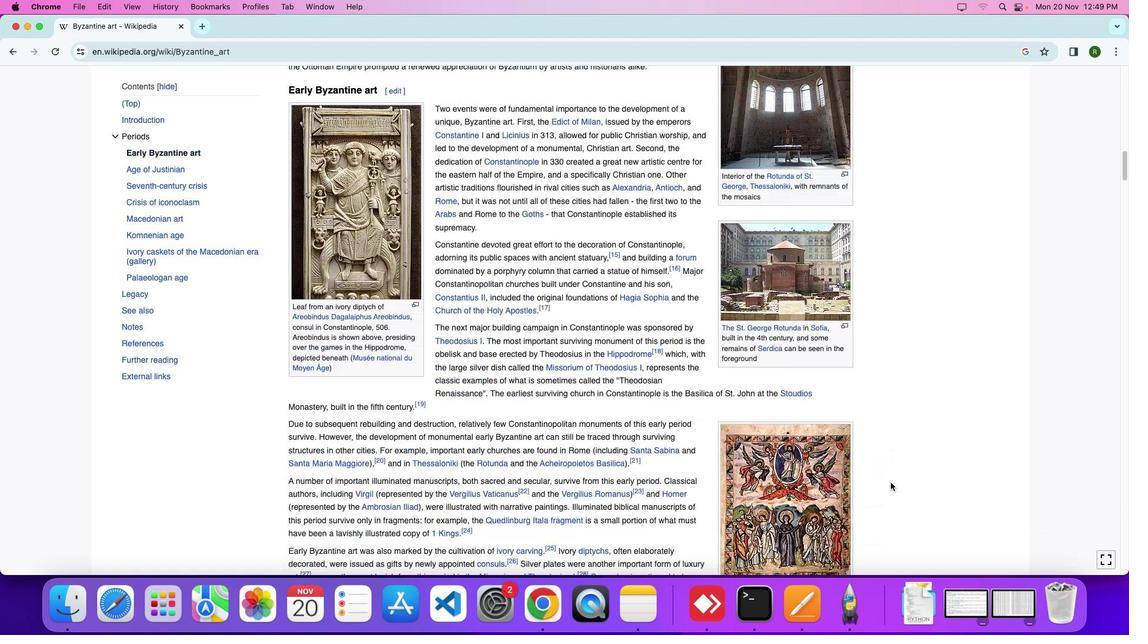 
Action: Mouse scrolled (891, 483) with delta (0, -3)
Screenshot: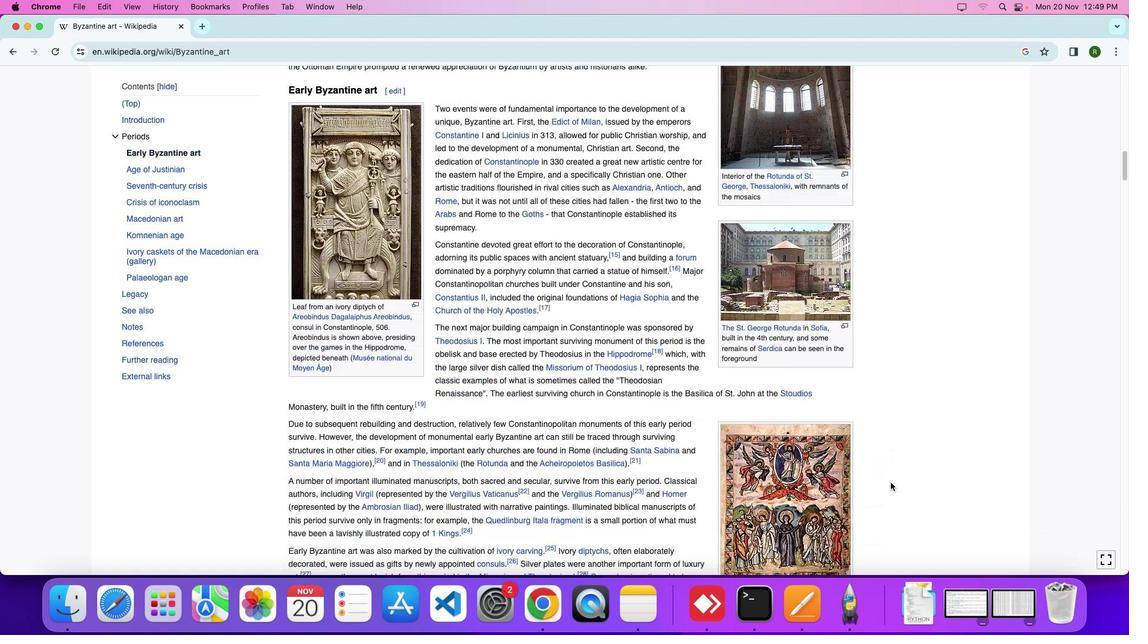 
Action: Mouse moved to (891, 483)
Screenshot: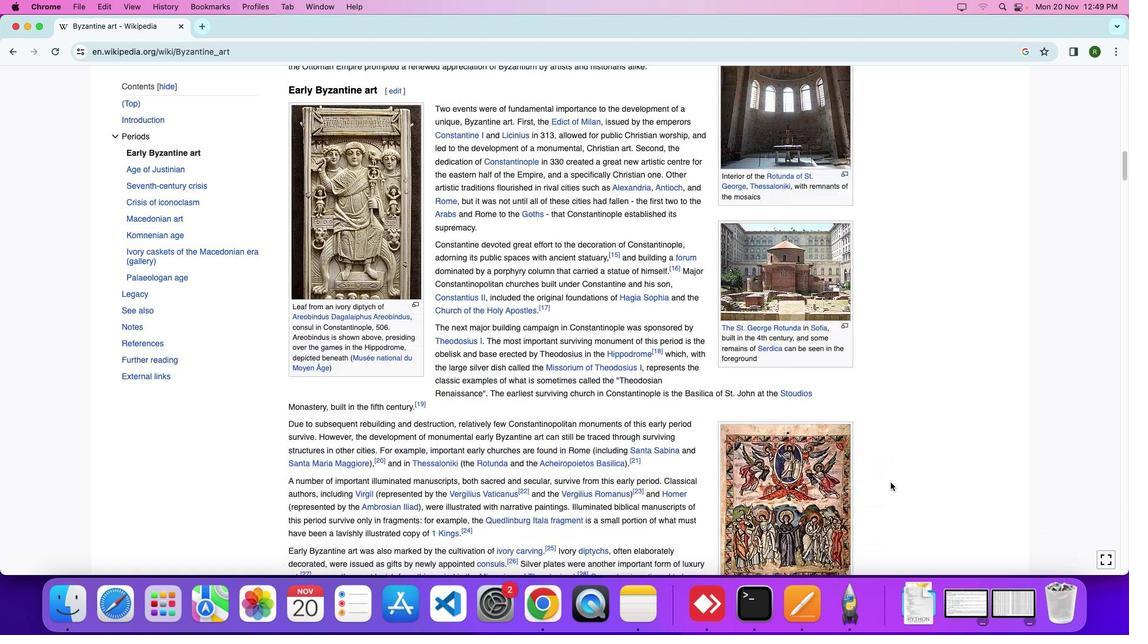 
Action: Mouse scrolled (891, 483) with delta (0, -4)
Screenshot: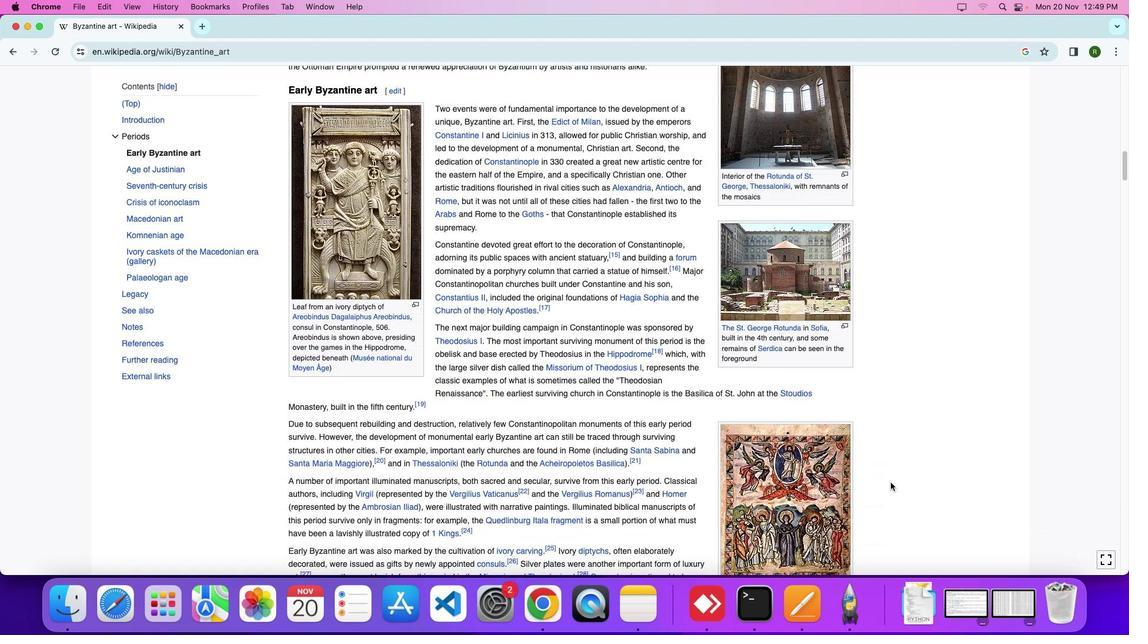 
Action: Mouse moved to (890, 481)
Screenshot: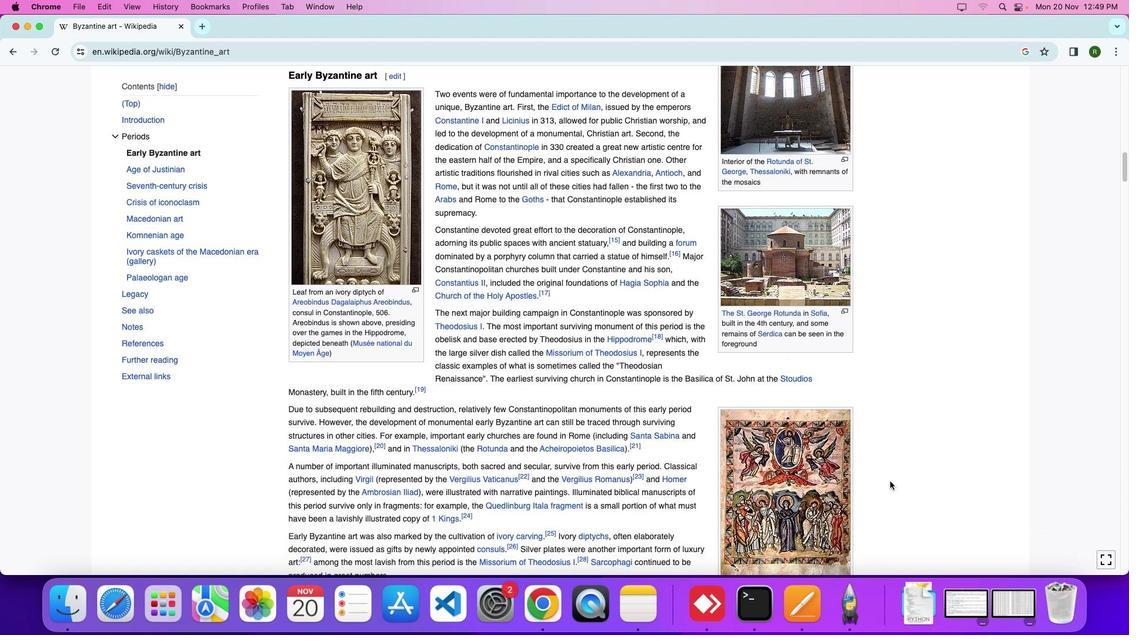 
Action: Mouse scrolled (890, 481) with delta (0, 0)
Screenshot: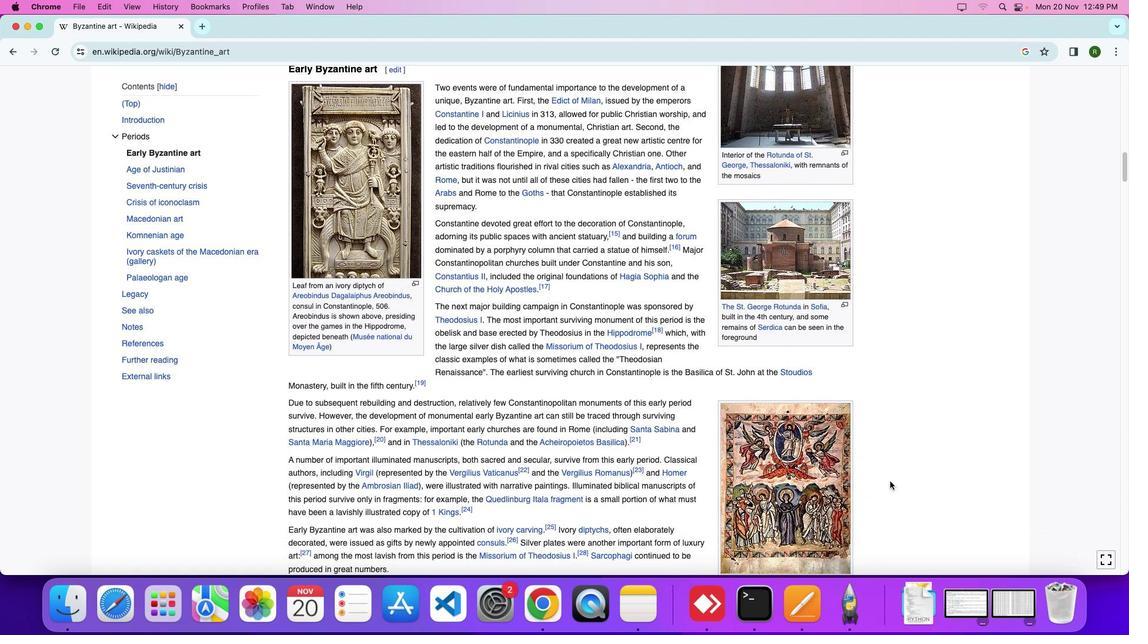 
Action: Mouse moved to (890, 481)
Screenshot: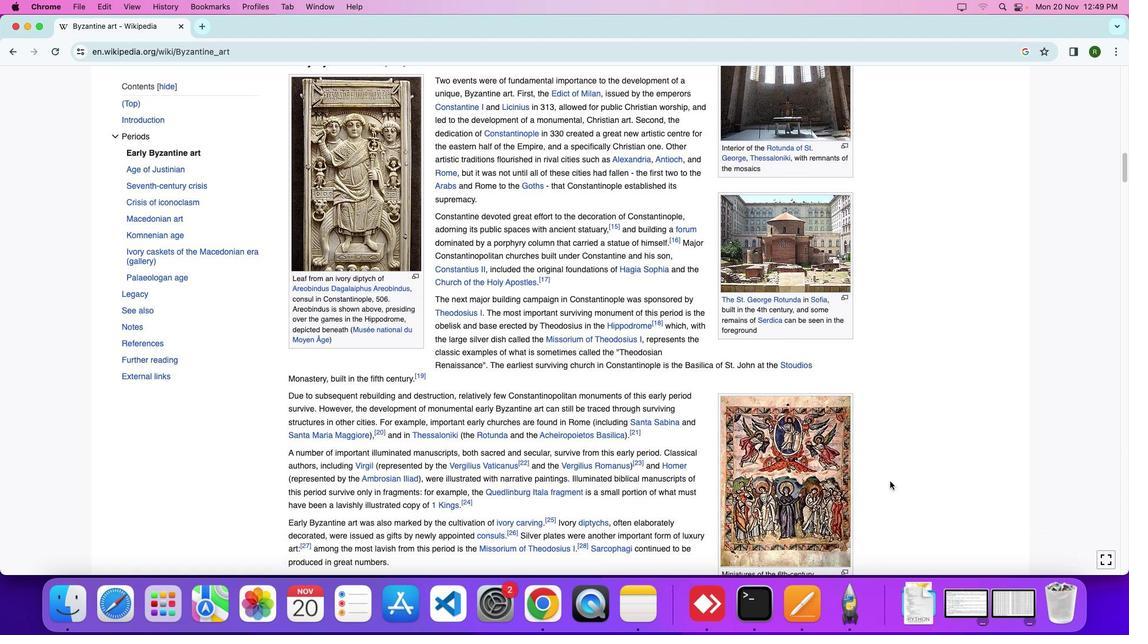 
Action: Mouse scrolled (890, 481) with delta (0, 0)
Screenshot: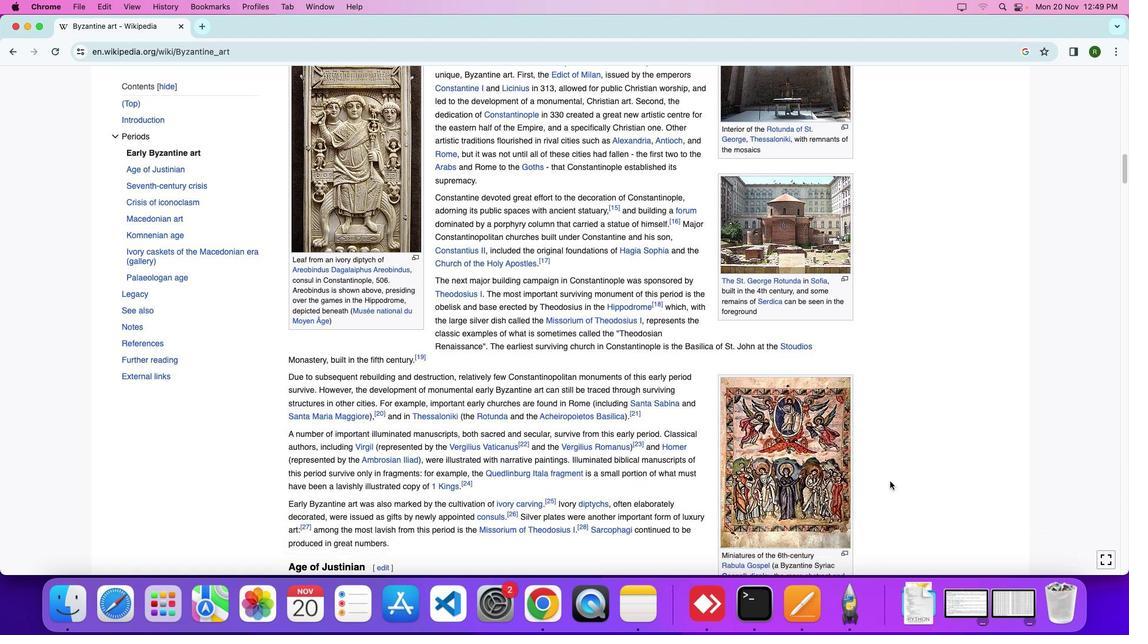 
Action: Mouse moved to (890, 481)
Screenshot: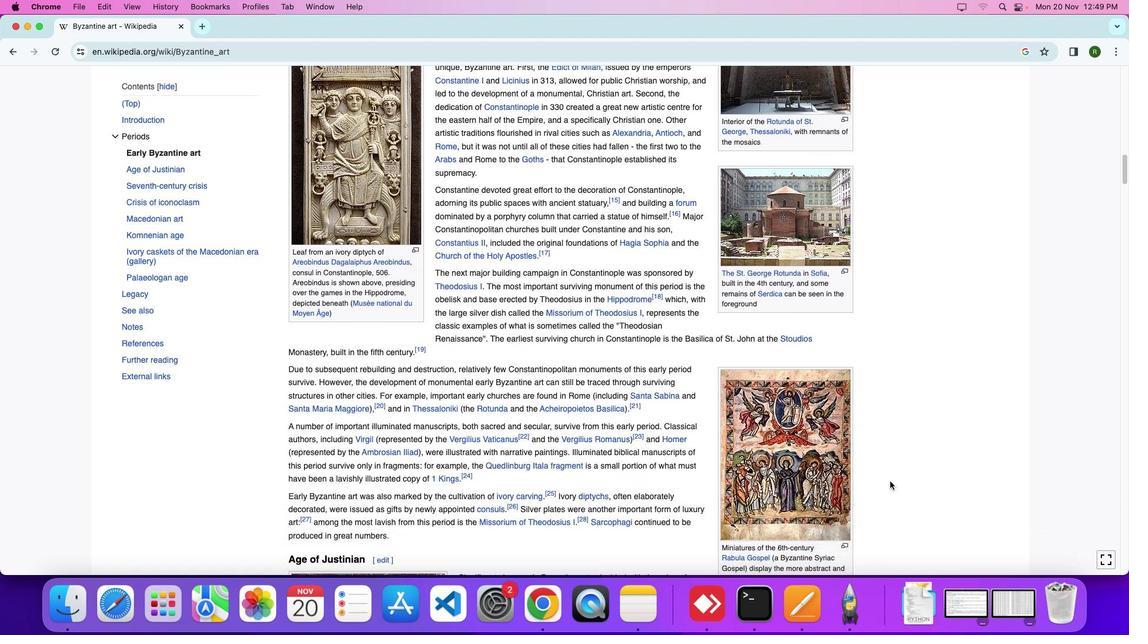 
Action: Mouse scrolled (890, 481) with delta (0, 0)
Screenshot: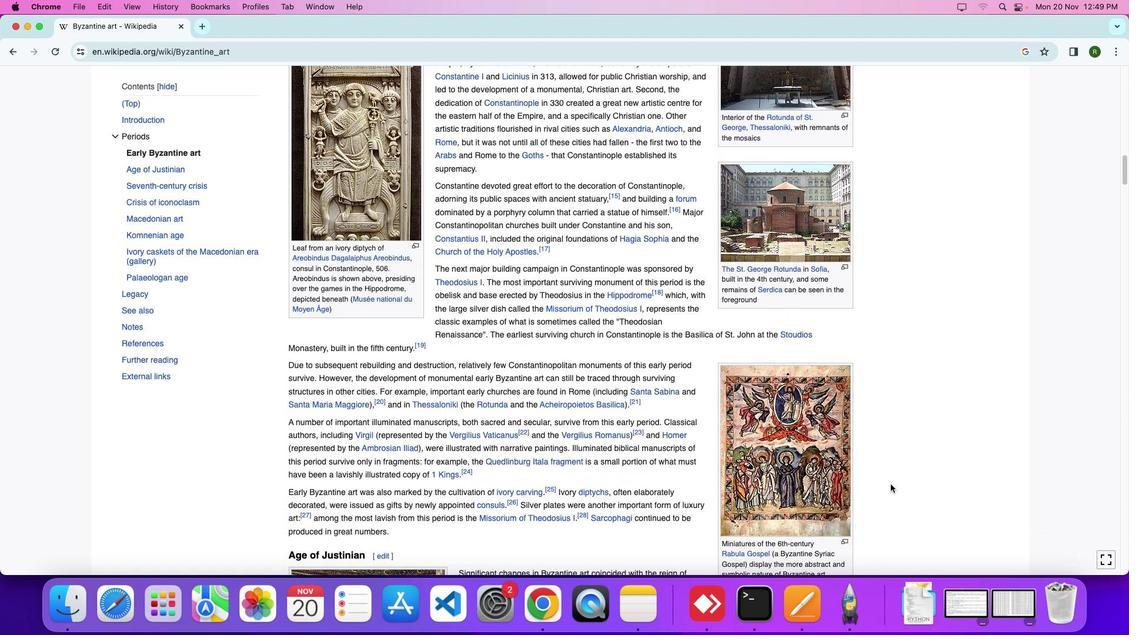 
Action: Mouse moved to (892, 484)
Screenshot: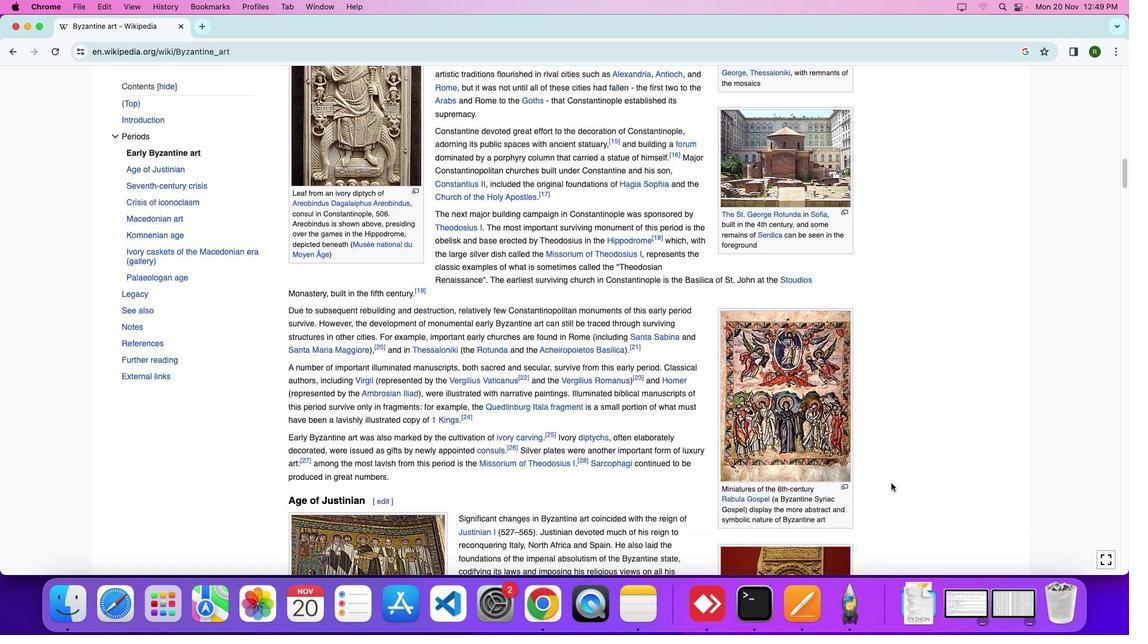 
Action: Mouse scrolled (892, 484) with delta (0, 0)
Screenshot: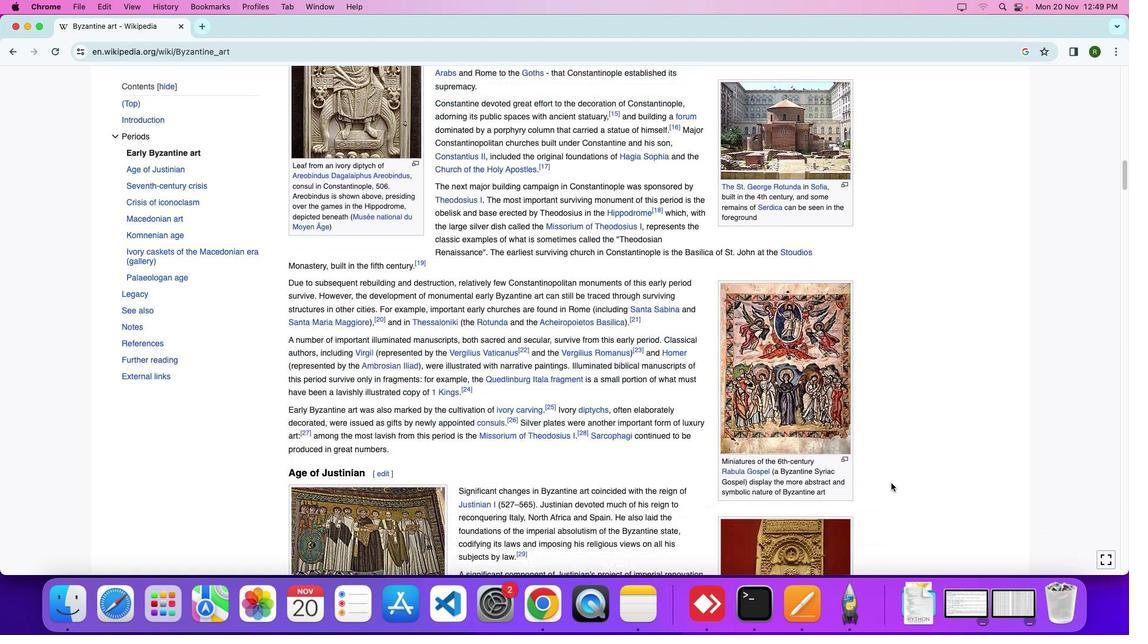 
Action: Mouse moved to (892, 484)
Screenshot: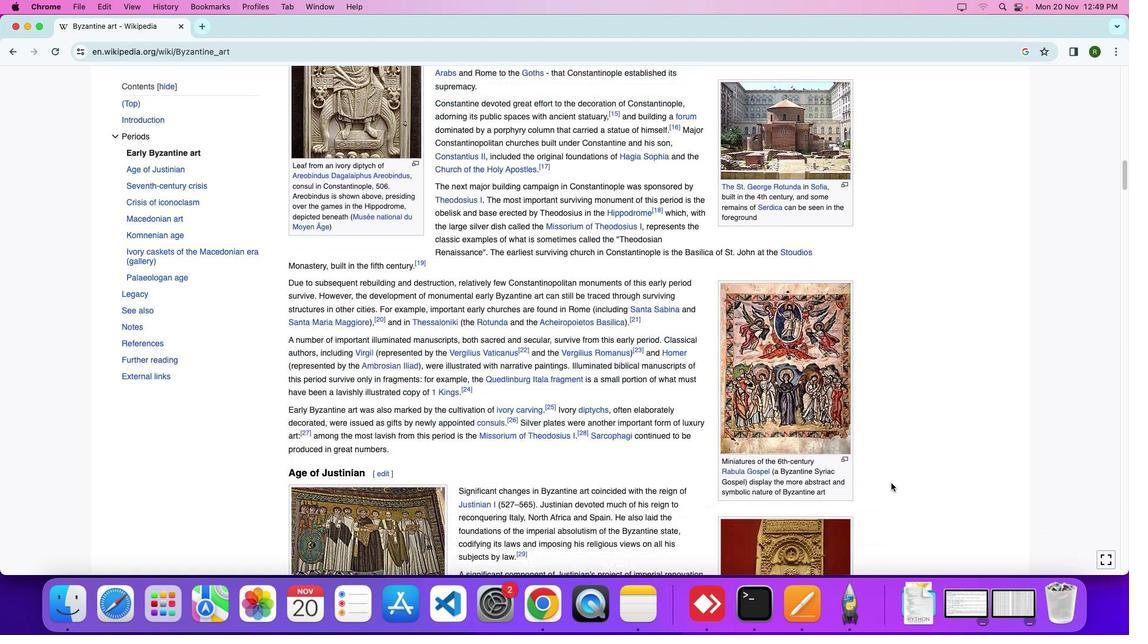 
Action: Mouse scrolled (892, 484) with delta (0, 0)
Screenshot: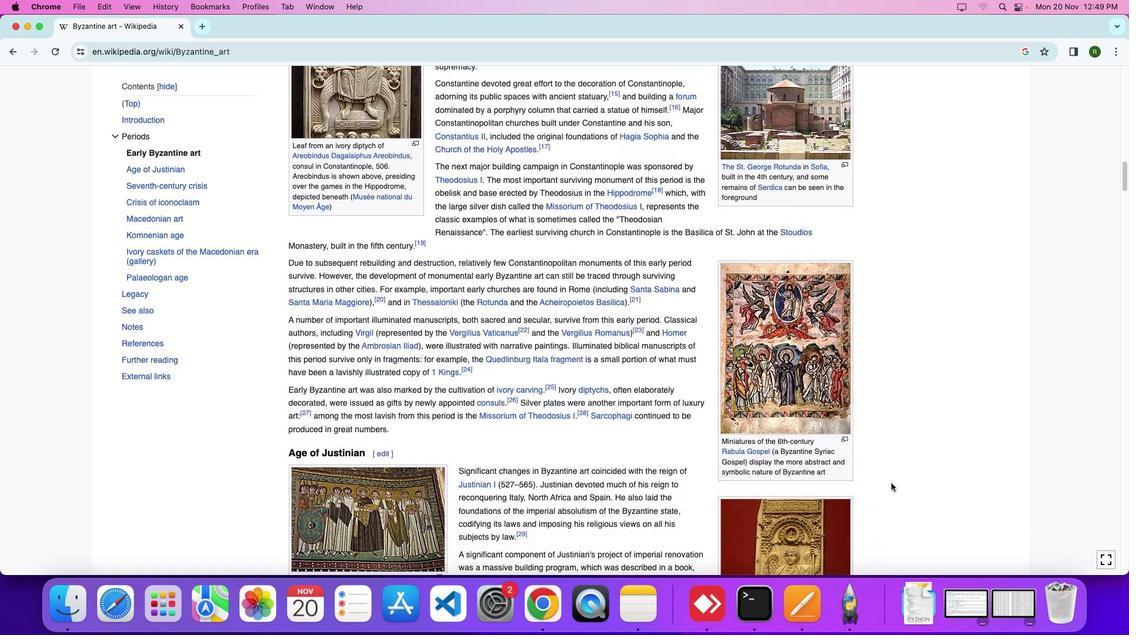 
Action: Mouse moved to (892, 483)
Screenshot: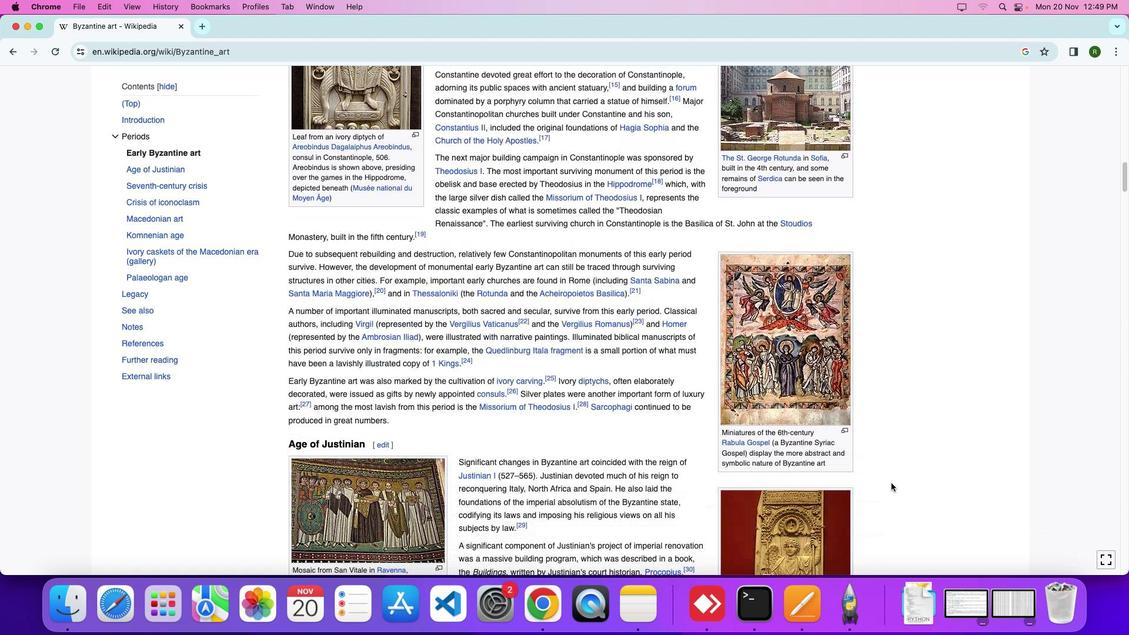 
Action: Mouse scrolled (892, 483) with delta (0, -1)
Screenshot: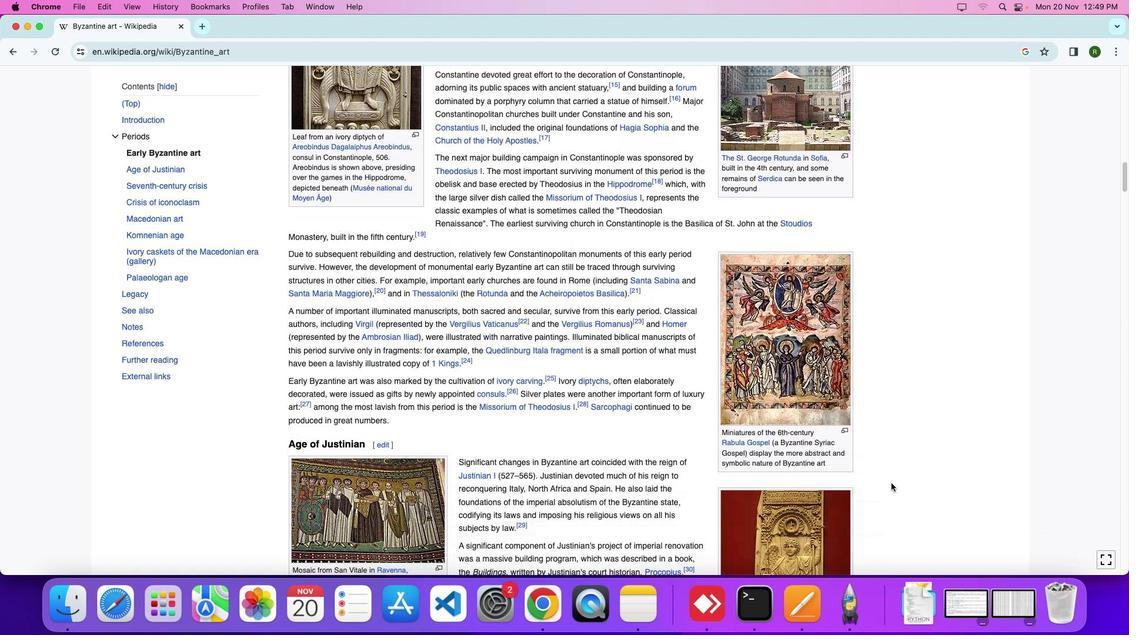 
Action: Mouse moved to (891, 484)
Screenshot: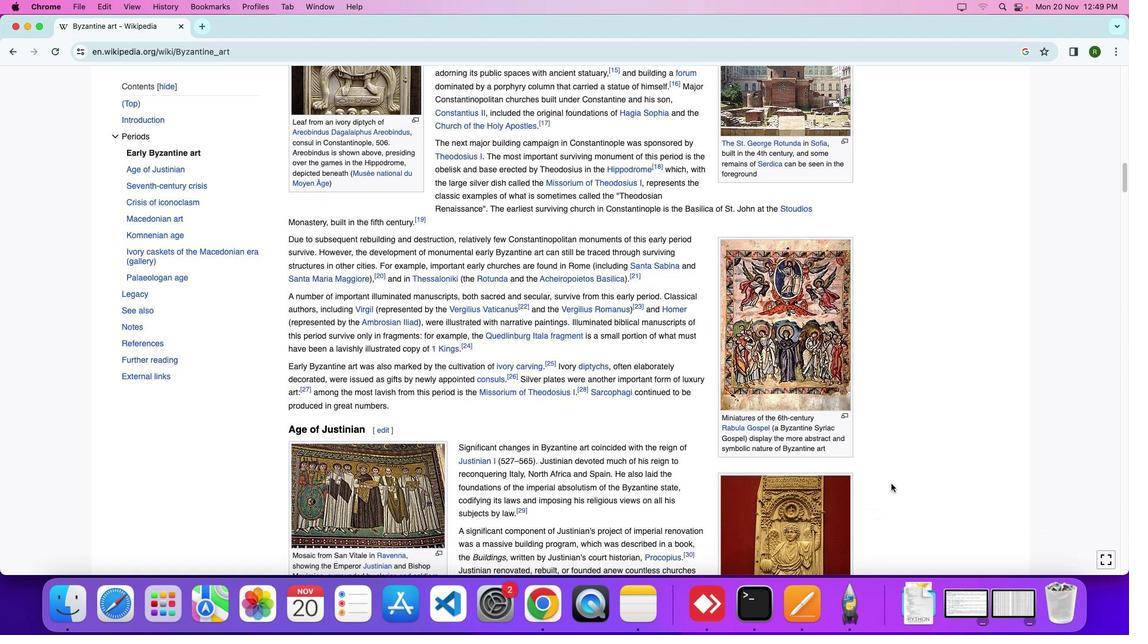 
Action: Mouse scrolled (891, 484) with delta (0, 0)
Screenshot: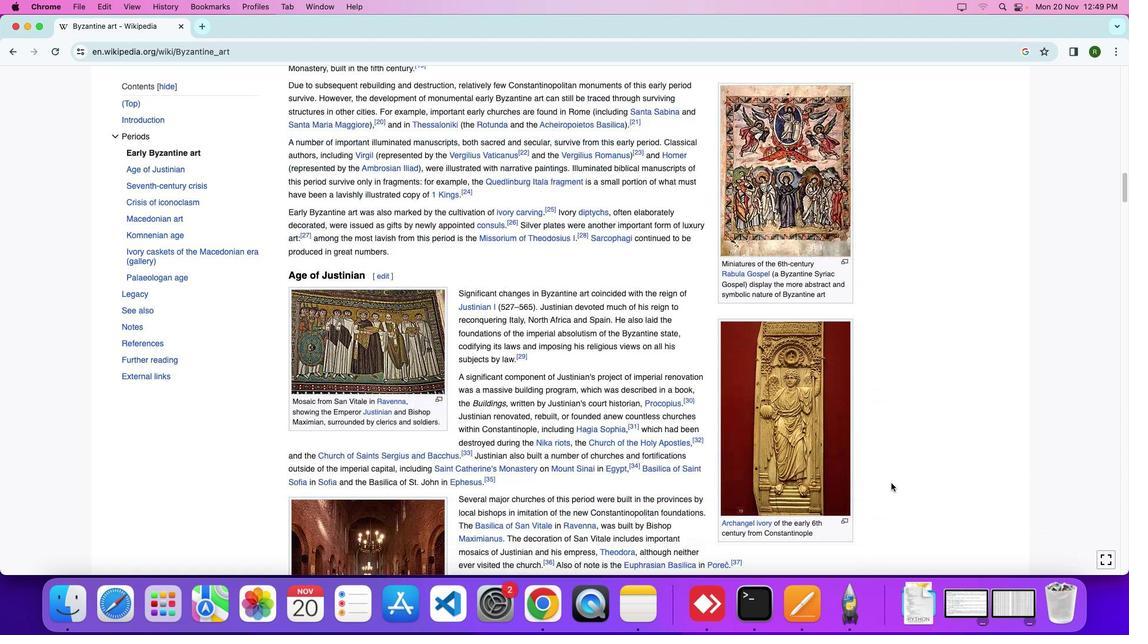 
Action: Mouse moved to (891, 484)
Screenshot: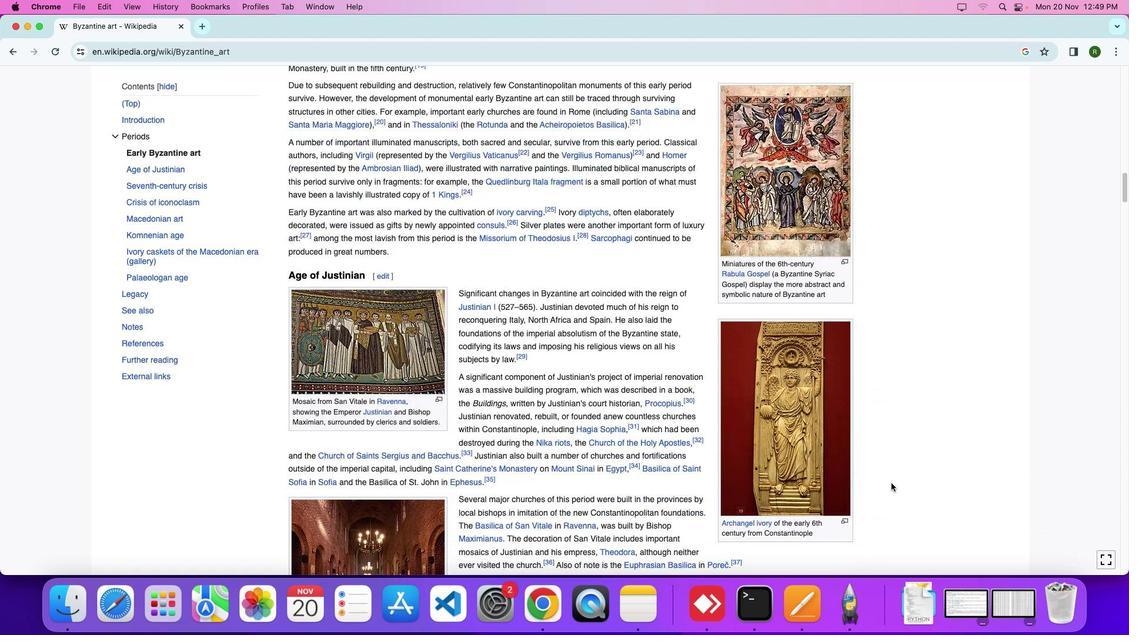 
Action: Mouse scrolled (891, 484) with delta (0, 0)
Screenshot: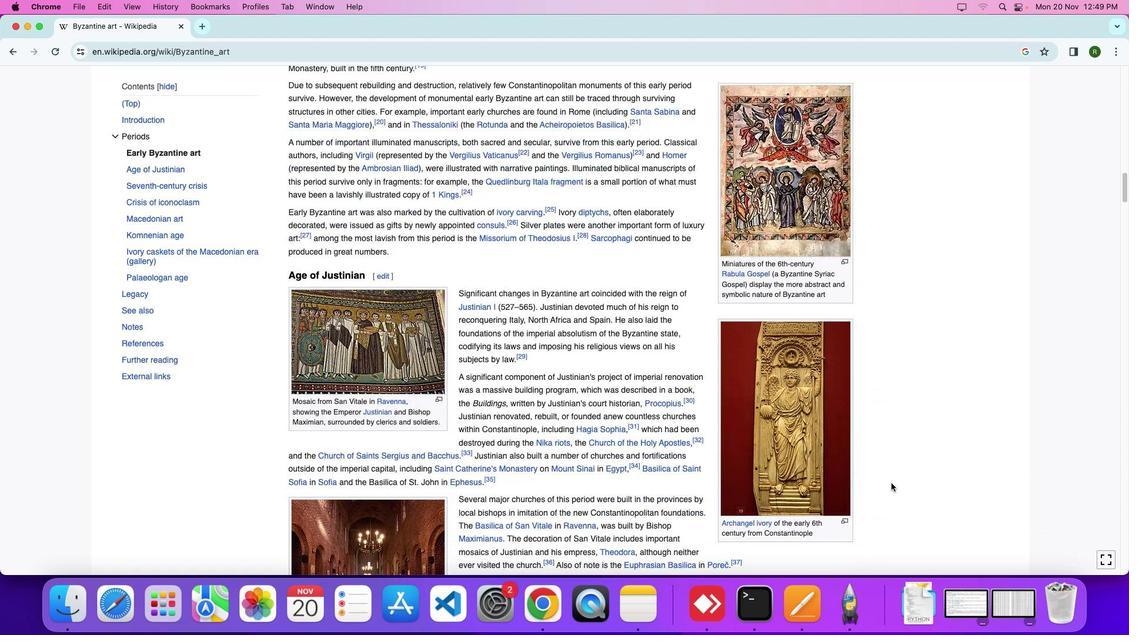 
Action: Mouse scrolled (891, 484) with delta (0, -2)
Screenshot: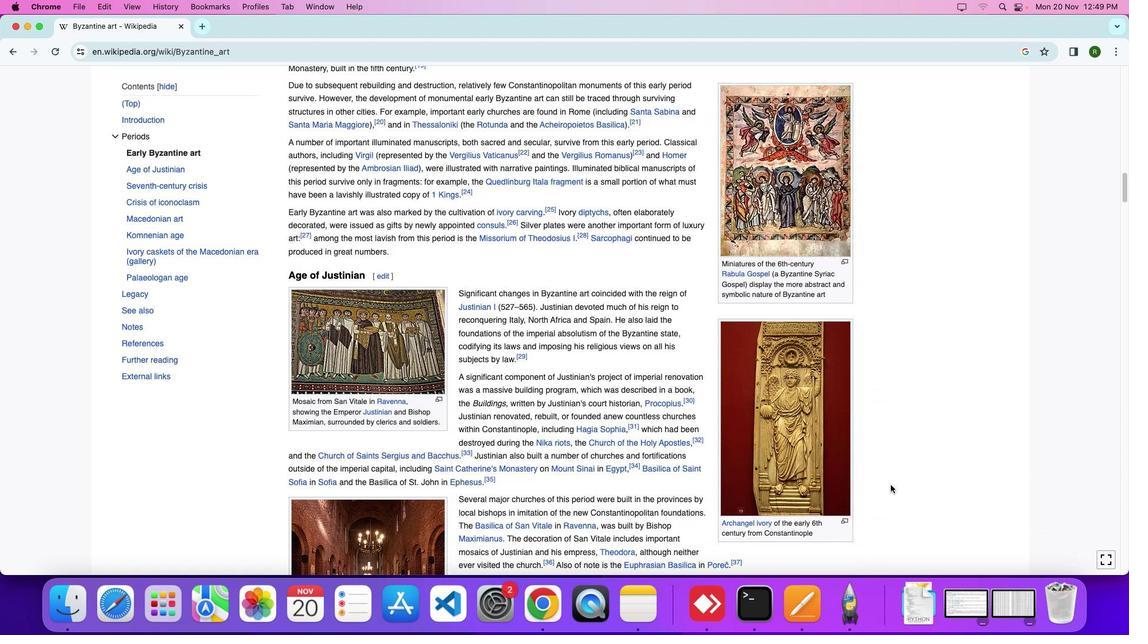 
Action: Mouse moved to (890, 485)
Screenshot: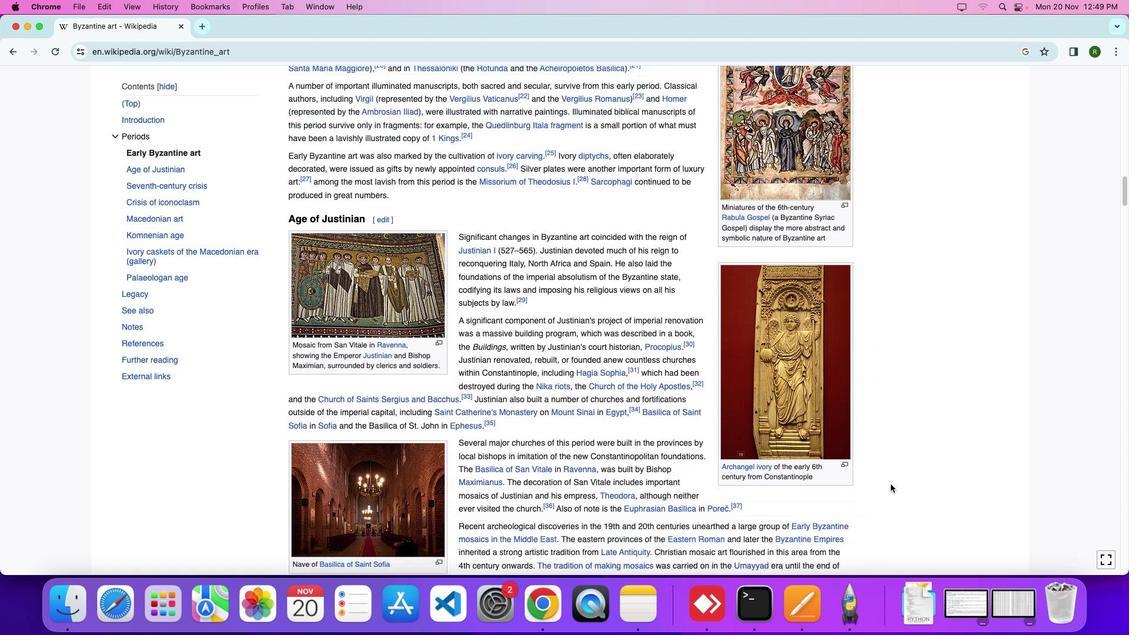 
Action: Mouse scrolled (890, 485) with delta (0, 0)
Screenshot: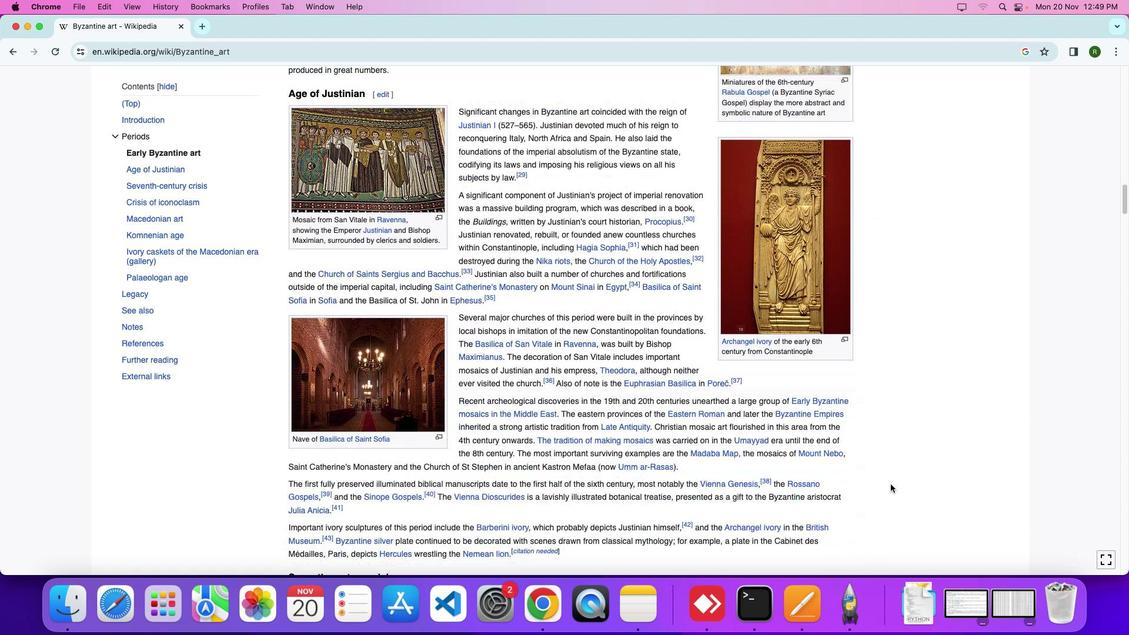
Action: Mouse moved to (890, 485)
Screenshot: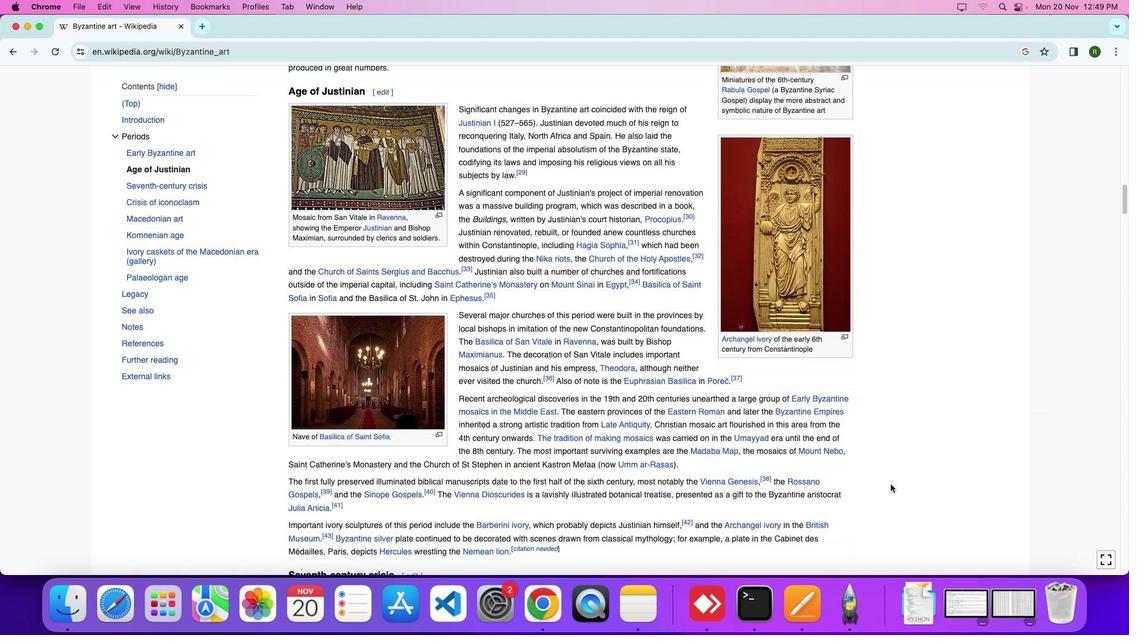 
Action: Mouse scrolled (890, 485) with delta (0, 0)
Screenshot: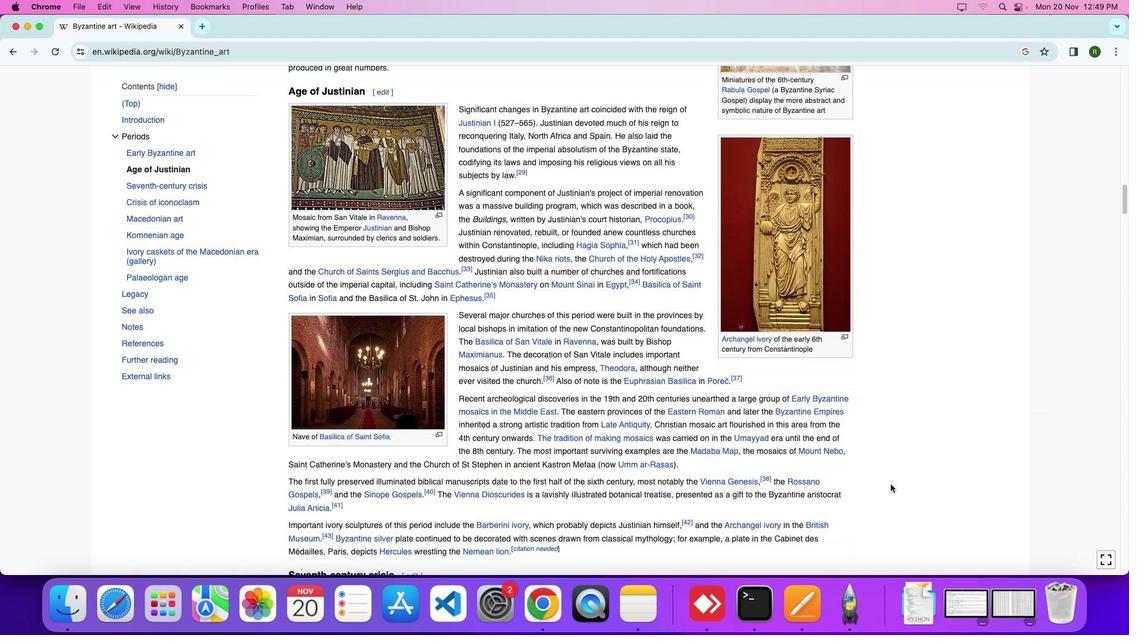 
Action: Mouse moved to (890, 484)
Screenshot: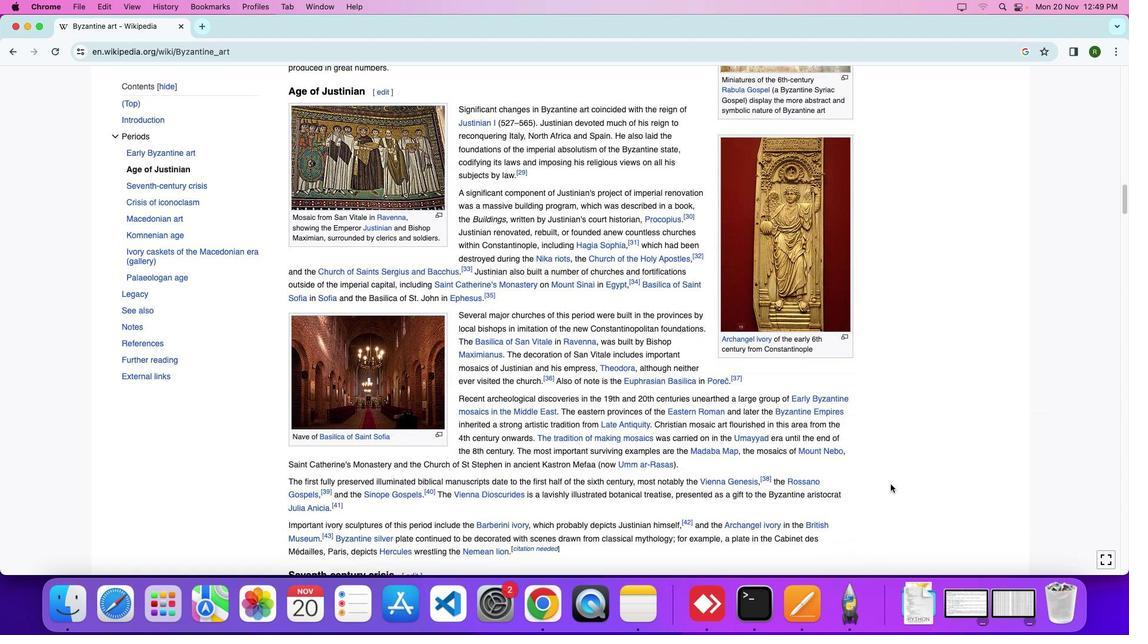 
Action: Mouse scrolled (890, 484) with delta (0, -3)
Screenshot: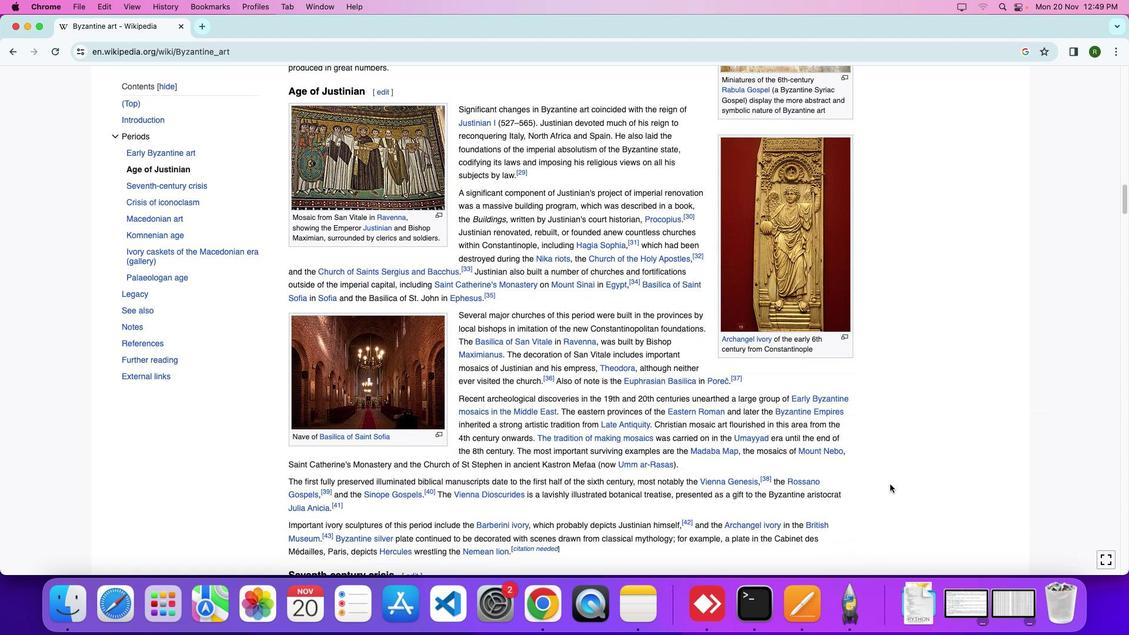 
Action: Mouse moved to (890, 484)
Screenshot: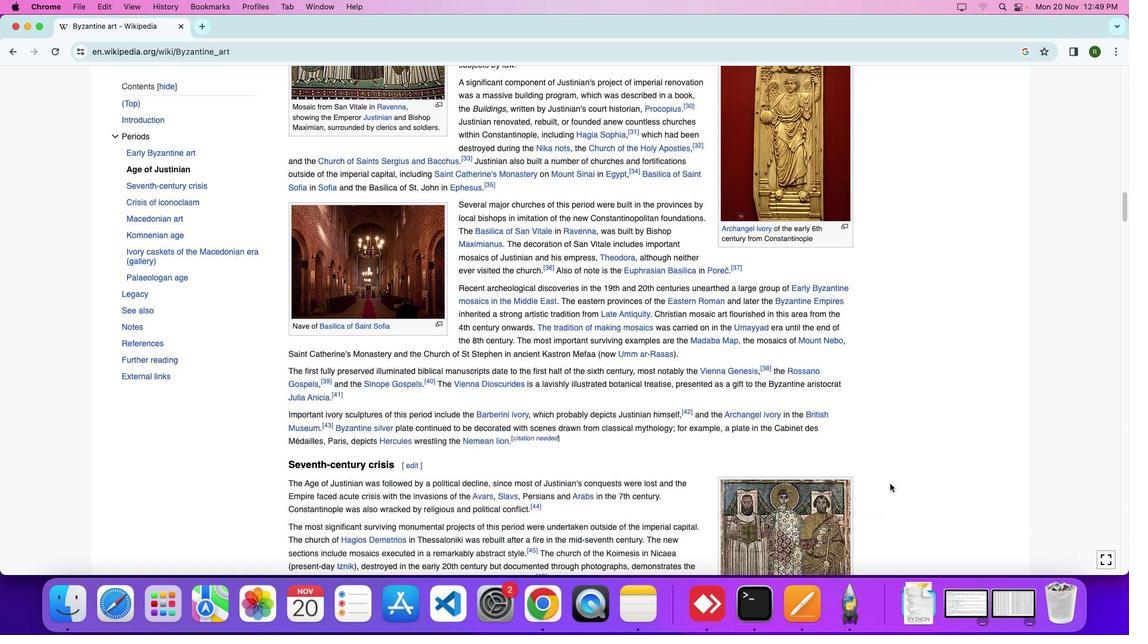 
Action: Mouse scrolled (890, 484) with delta (0, 0)
Screenshot: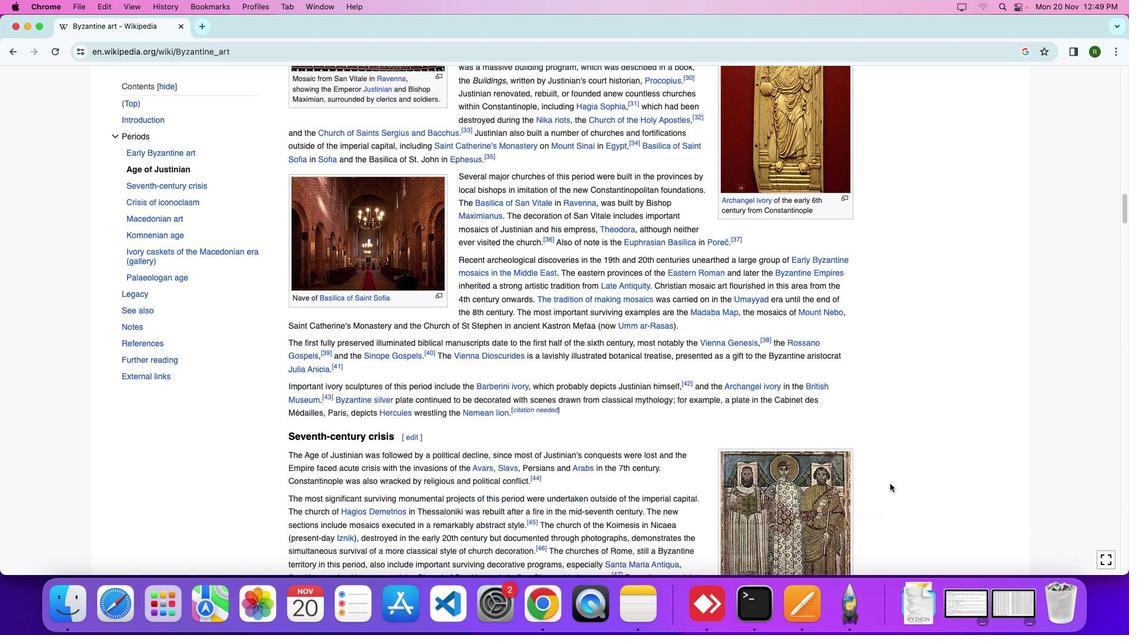 
Action: Mouse scrolled (890, 484) with delta (0, 0)
Screenshot: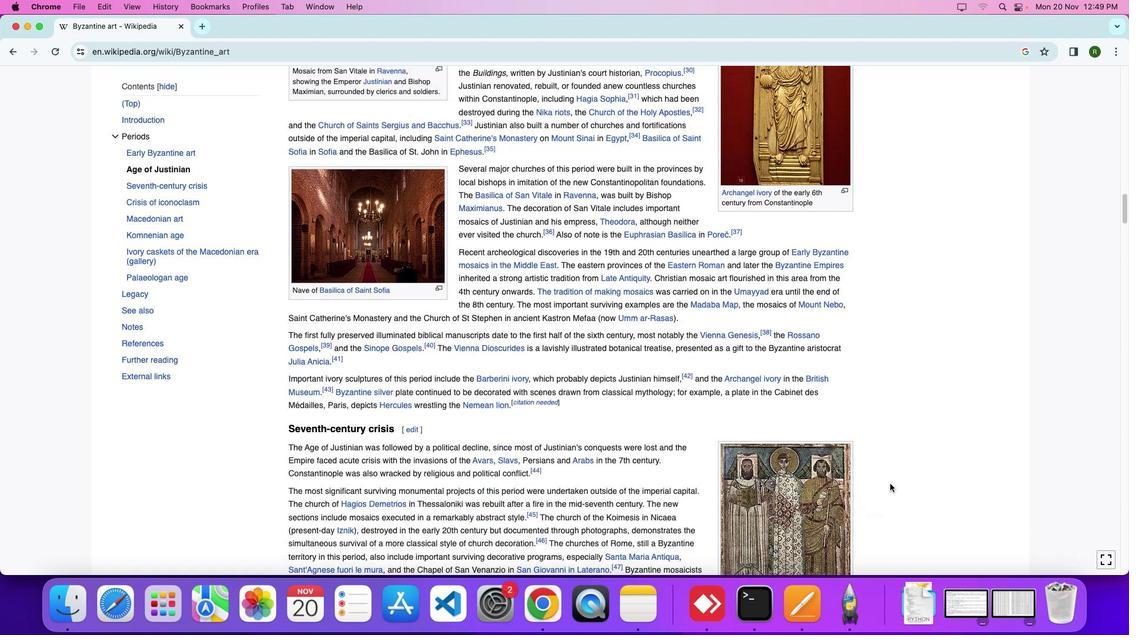 
Action: Mouse scrolled (890, 484) with delta (0, -2)
Screenshot: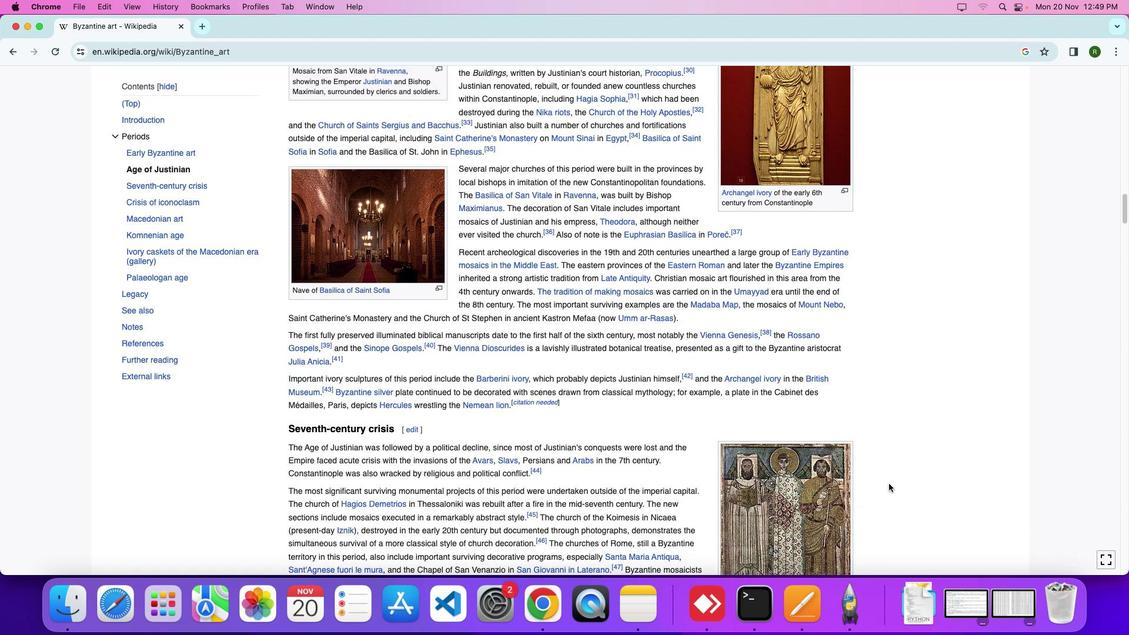 
Action: Mouse moved to (889, 484)
Screenshot: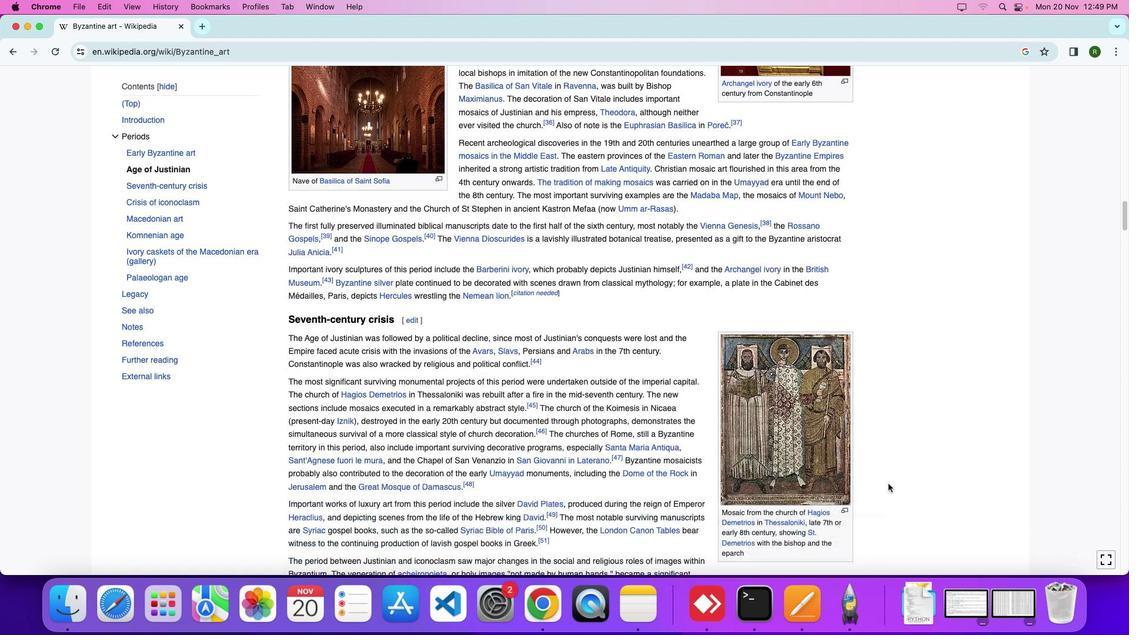 
Action: Mouse scrolled (889, 484) with delta (0, 0)
Screenshot: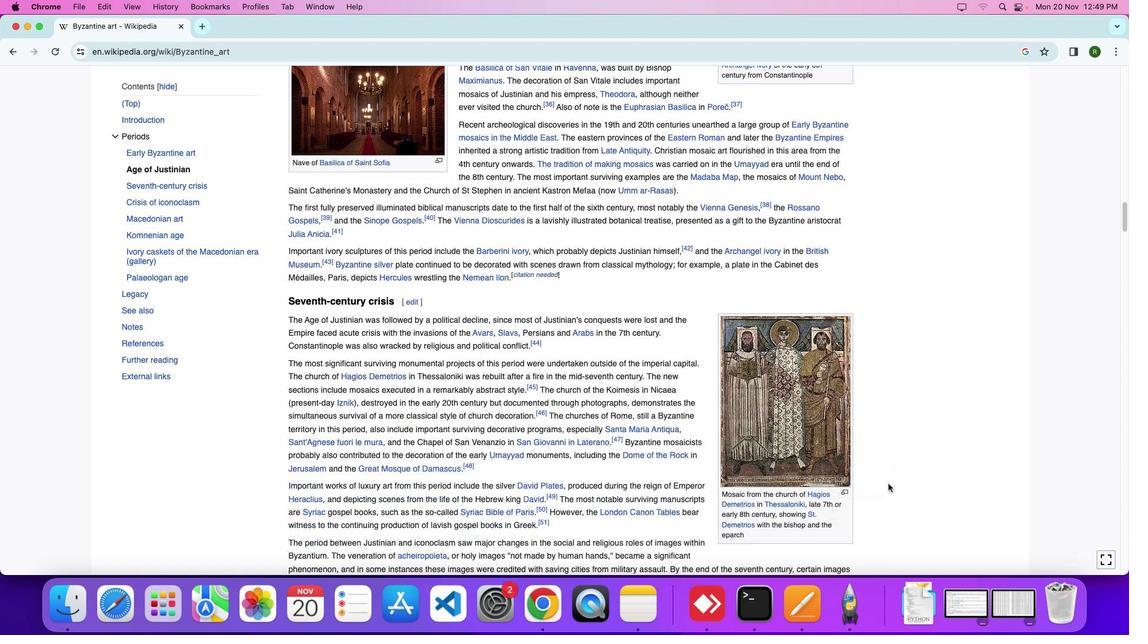 
Action: Mouse scrolled (889, 484) with delta (0, 0)
Screenshot: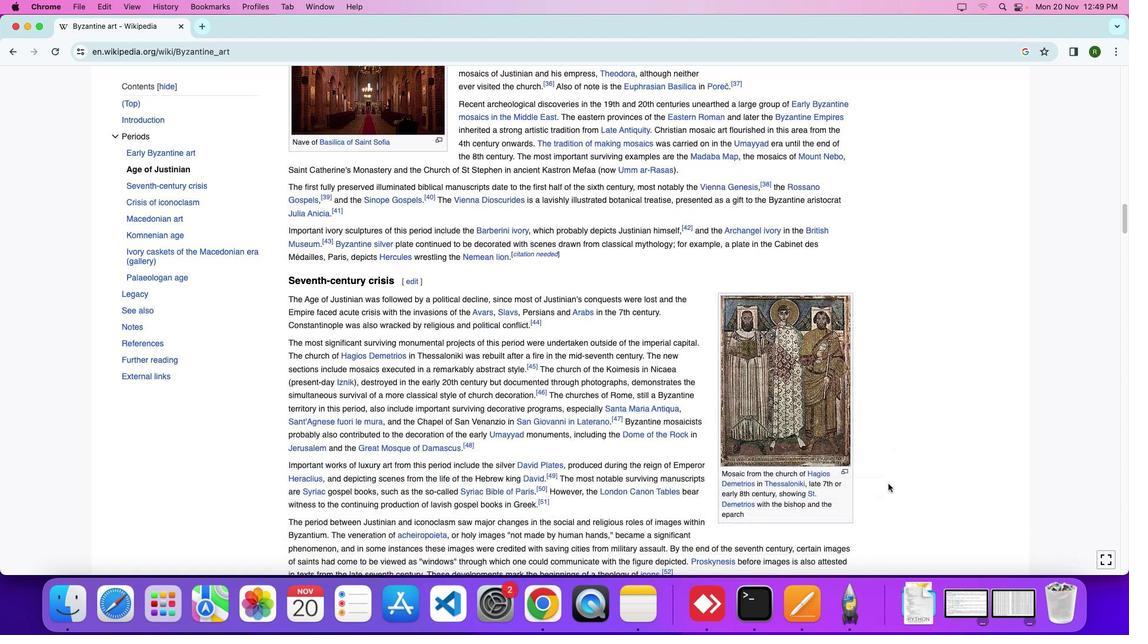 
Action: Mouse scrolled (889, 484) with delta (0, -2)
Screenshot: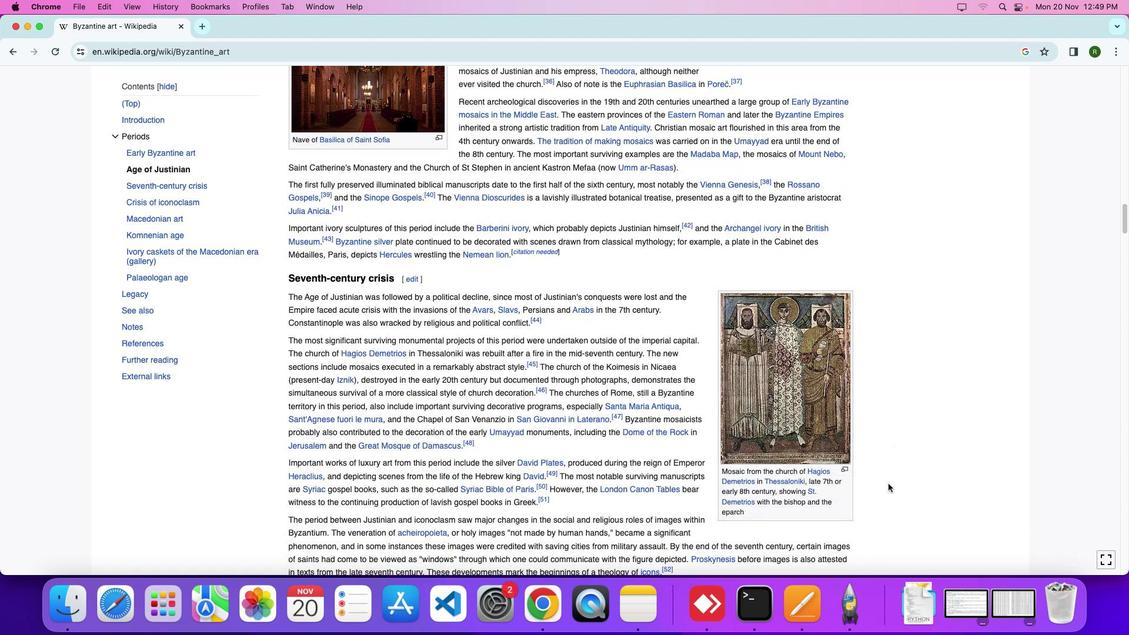 
Action: Mouse moved to (886, 485)
Screenshot: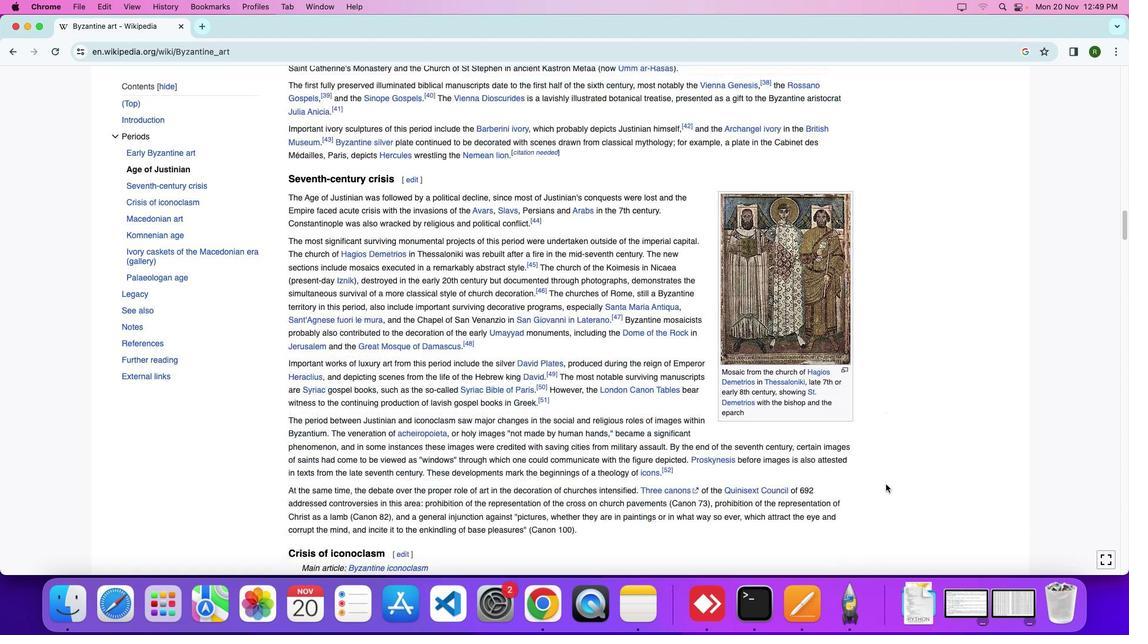 
Action: Mouse scrolled (886, 485) with delta (0, 0)
Screenshot: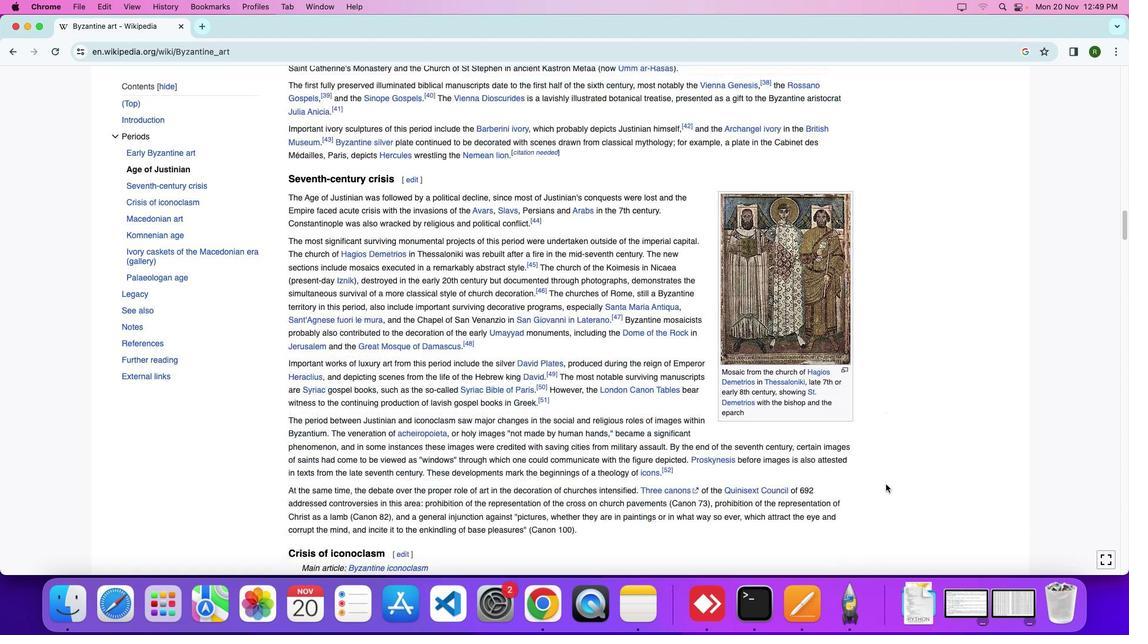 
Action: Mouse scrolled (886, 485) with delta (0, 0)
Screenshot: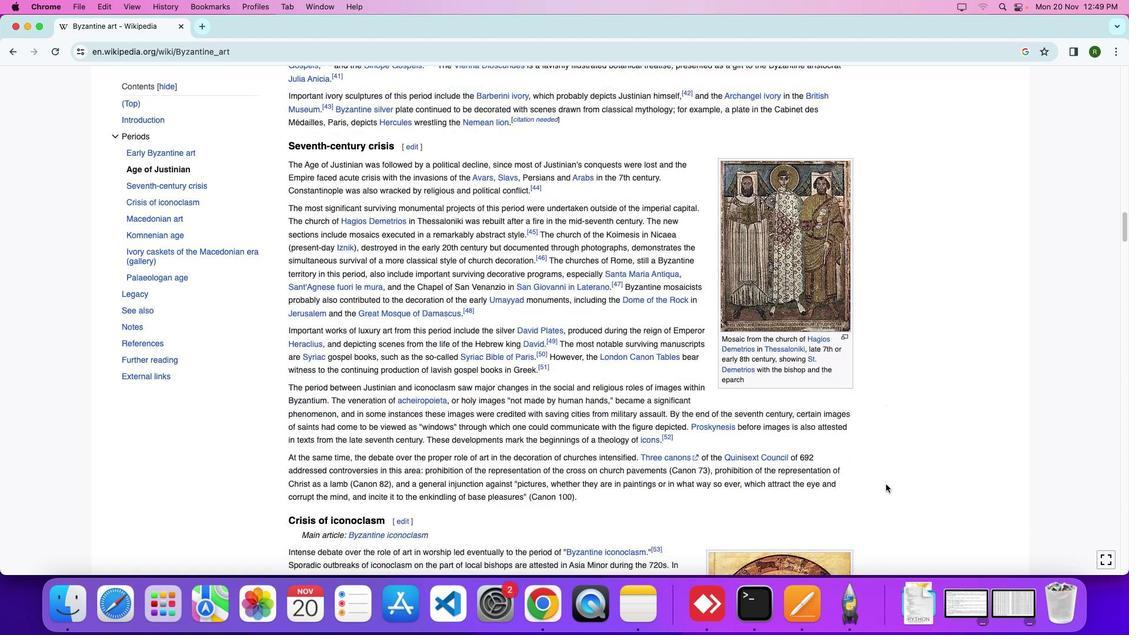 
Action: Mouse moved to (886, 484)
Screenshot: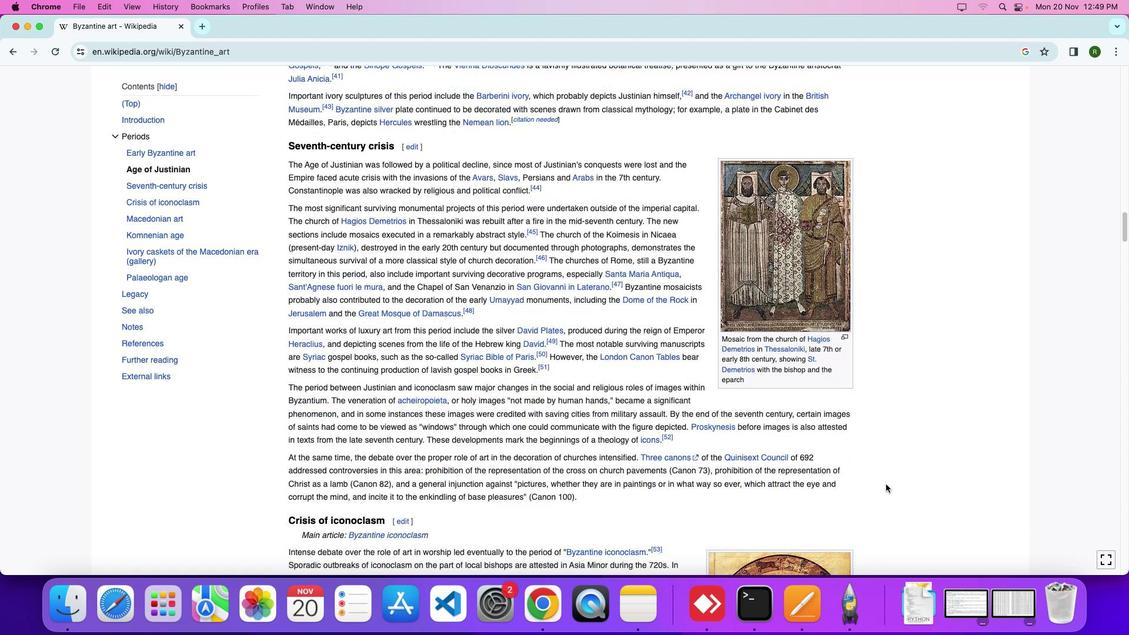 
Action: Mouse scrolled (886, 484) with delta (0, -2)
Screenshot: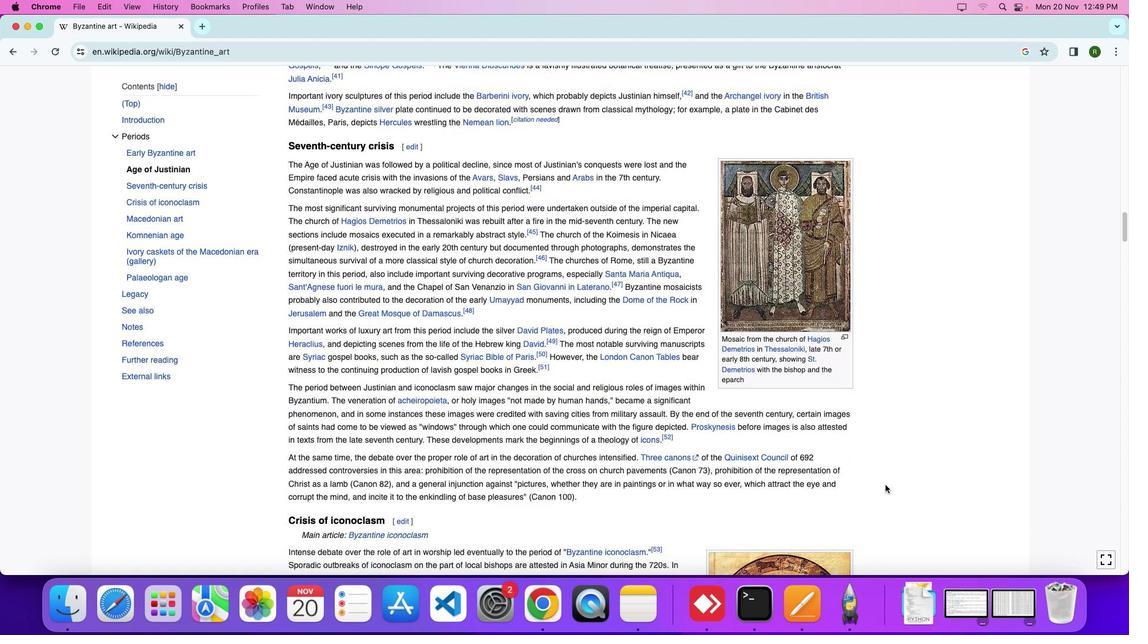 
Action: Mouse moved to (884, 485)
Screenshot: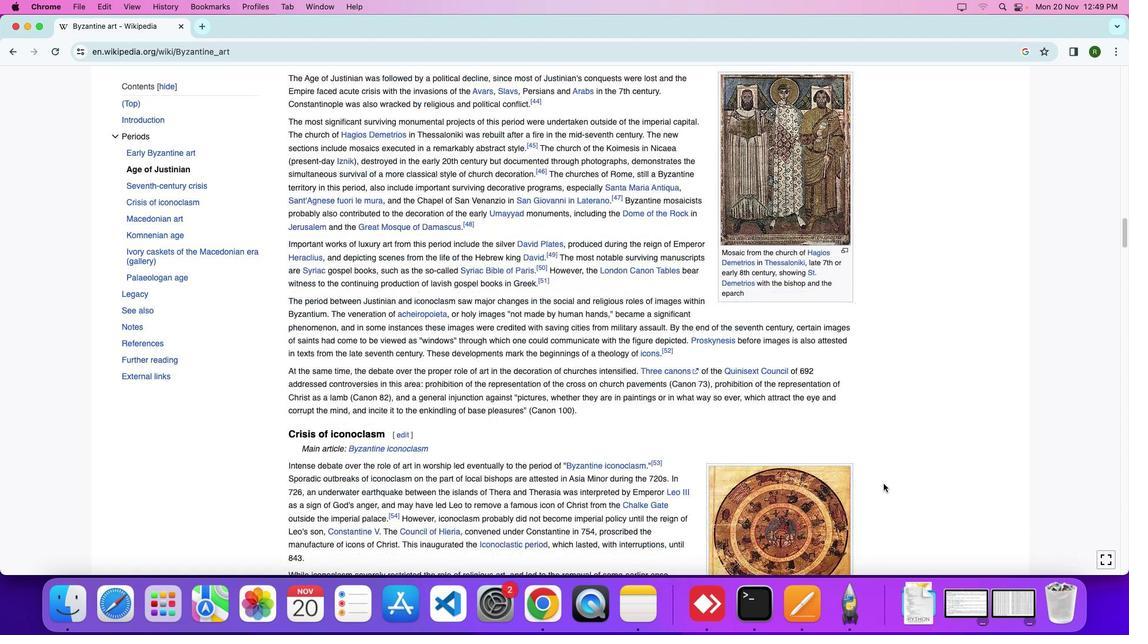 
Action: Mouse scrolled (884, 485) with delta (0, 0)
Screenshot: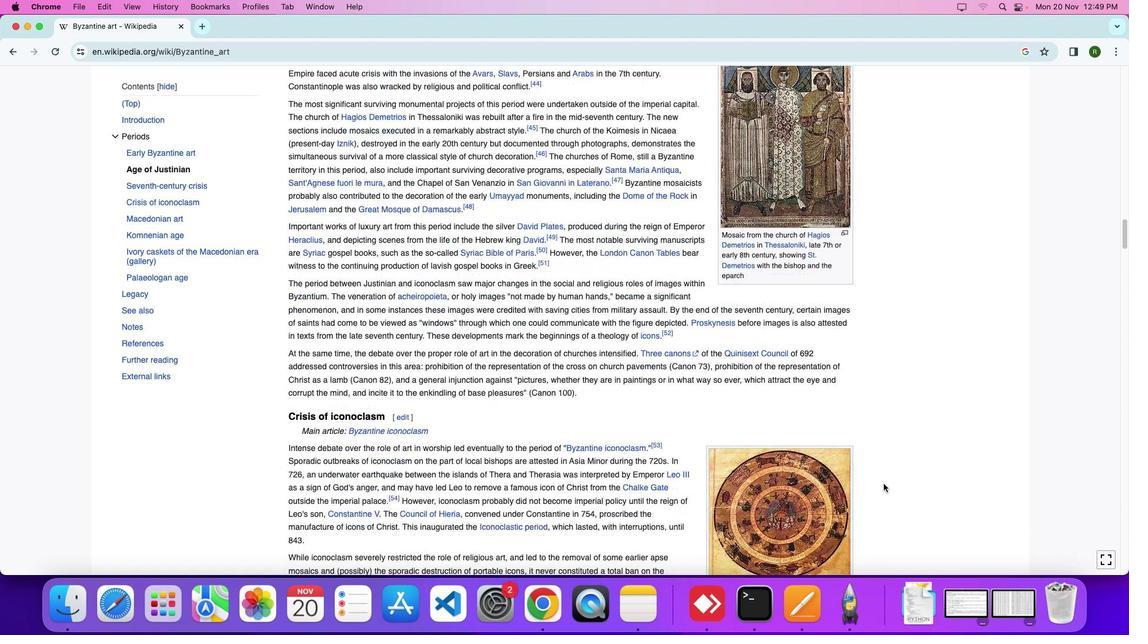 
Action: Mouse moved to (884, 484)
Screenshot: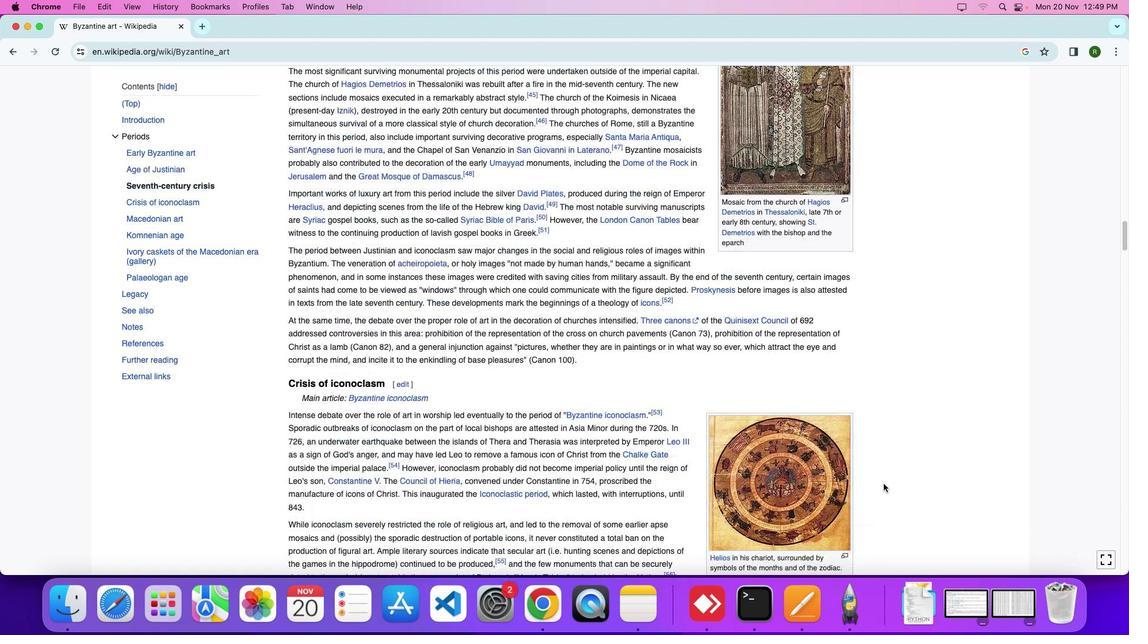 
Action: Mouse scrolled (884, 484) with delta (0, 0)
Screenshot: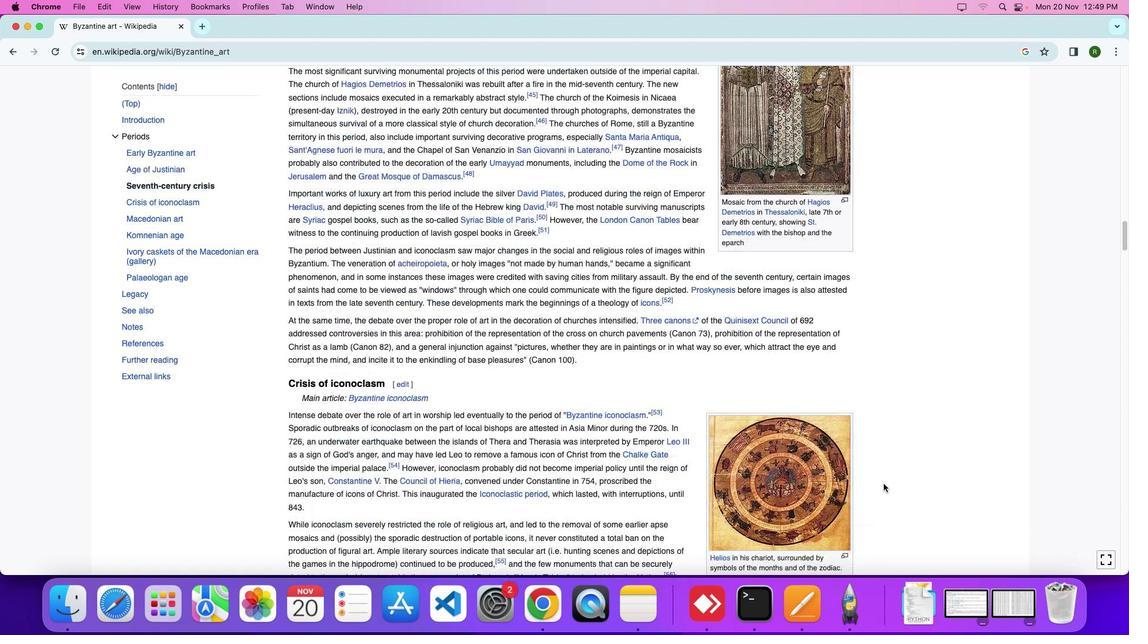 
Action: Mouse scrolled (884, 484) with delta (0, -2)
Screenshot: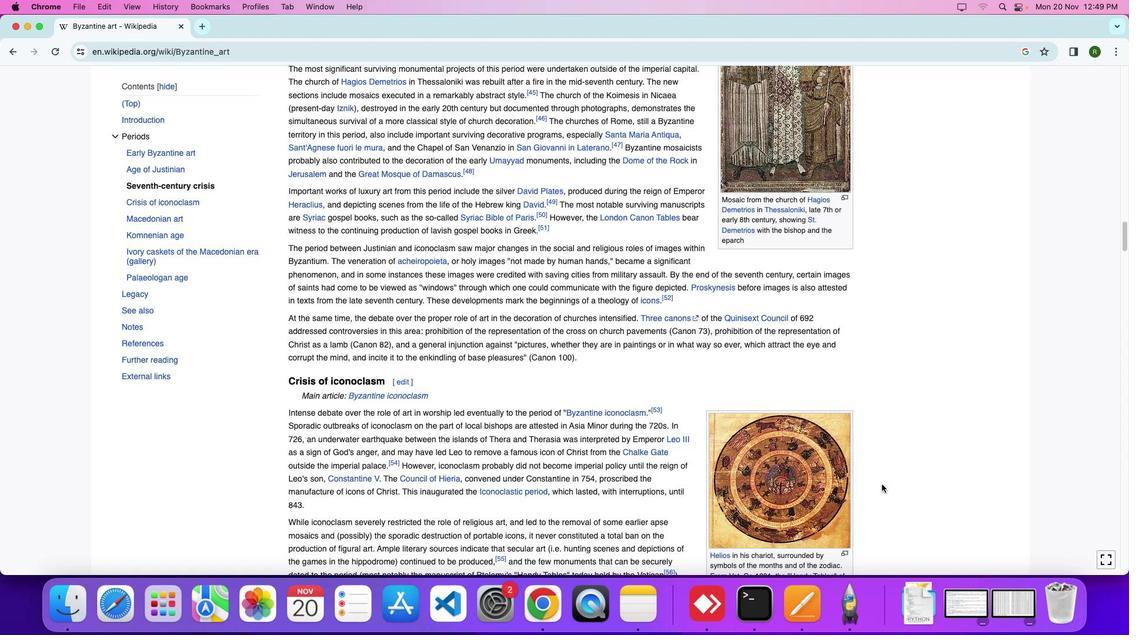 
Action: Mouse moved to (882, 484)
Screenshot: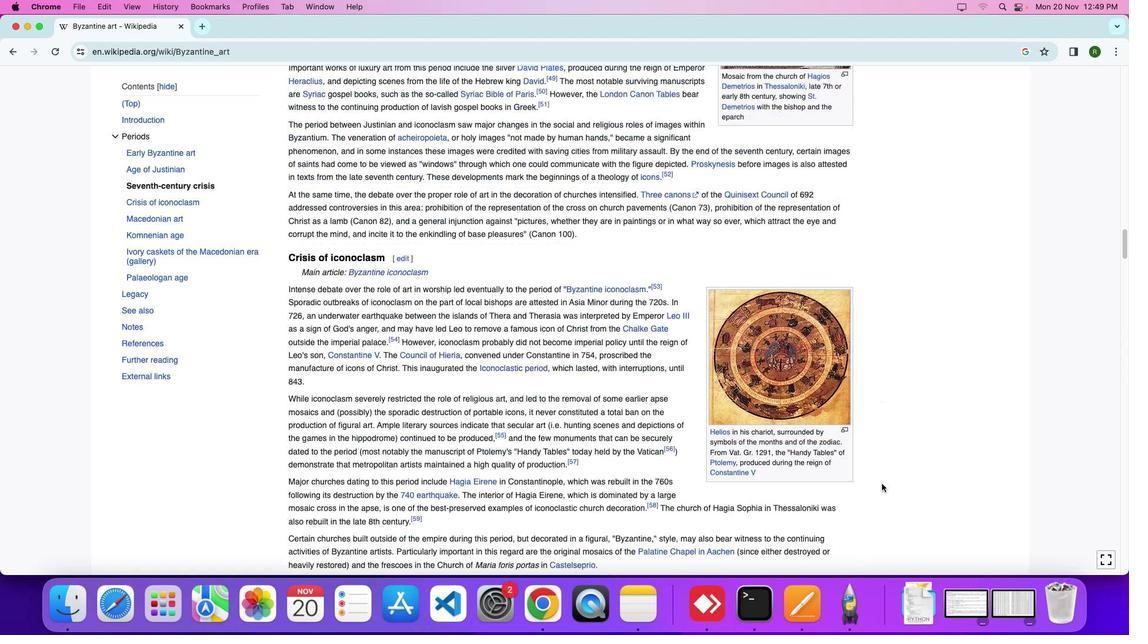 
Action: Mouse scrolled (882, 484) with delta (0, 0)
Screenshot: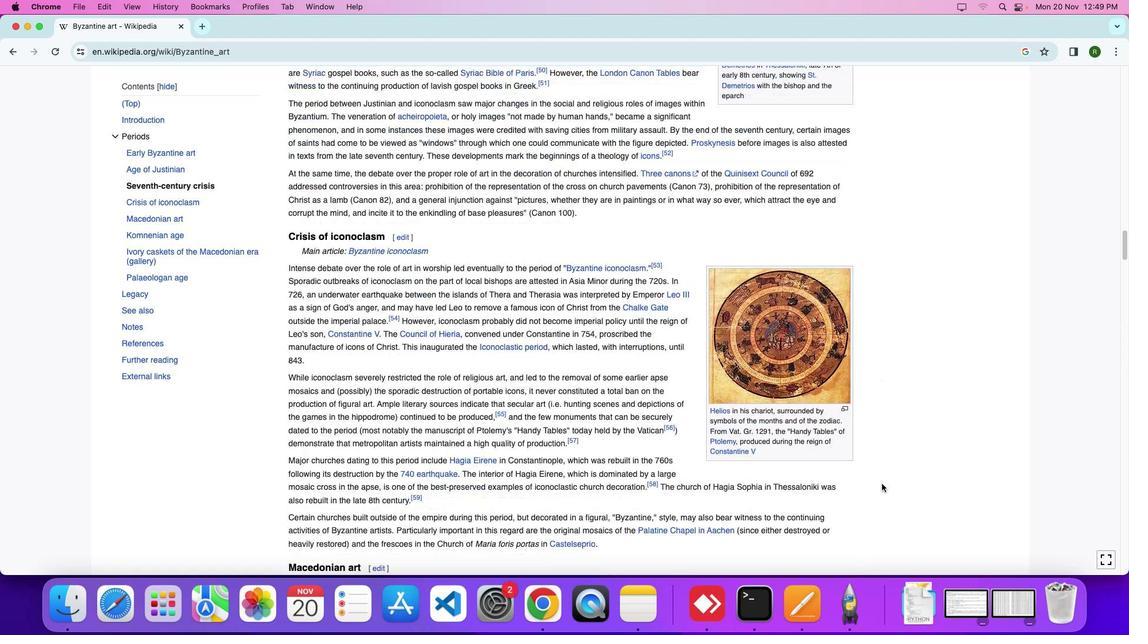 
Action: Mouse moved to (882, 484)
Screenshot: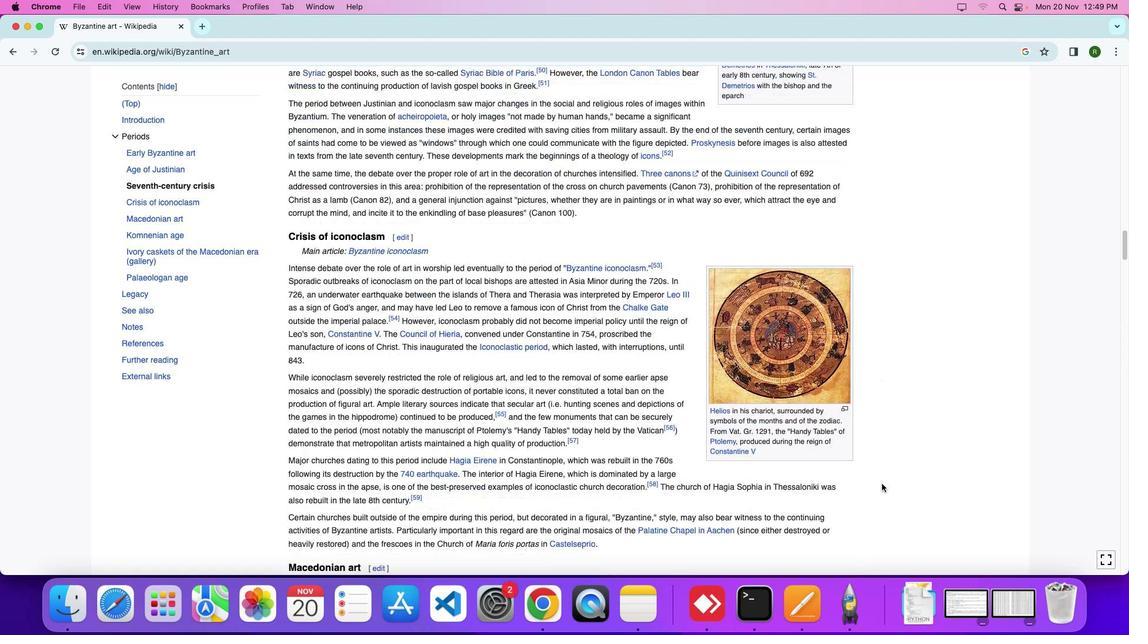 
Action: Mouse scrolled (882, 484) with delta (0, 0)
Screenshot: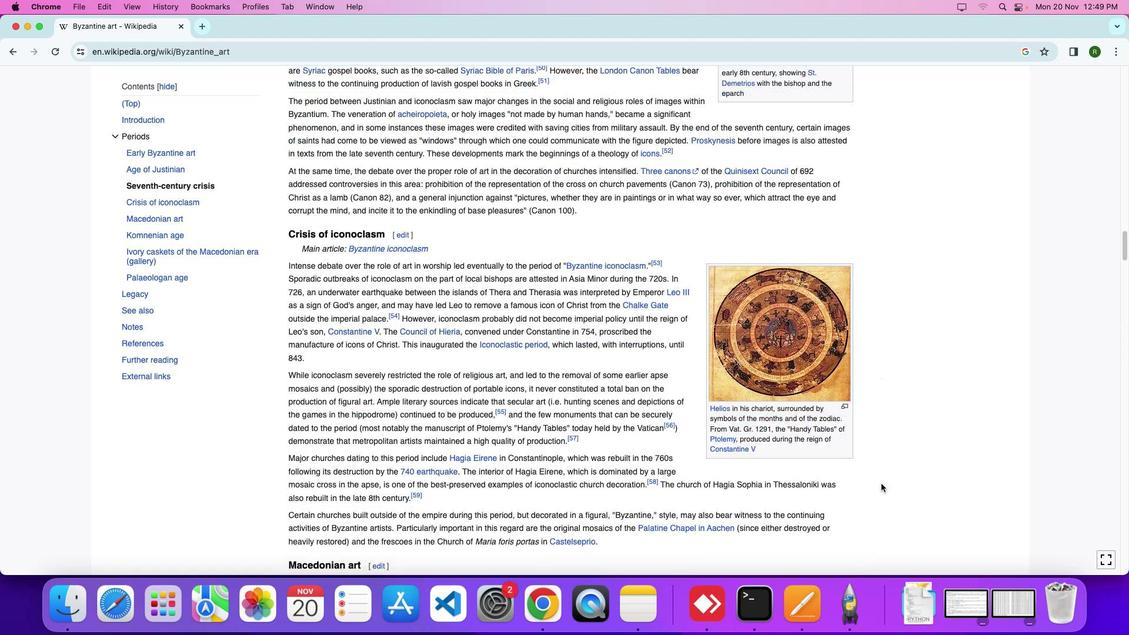
Action: Mouse moved to (882, 484)
Screenshot: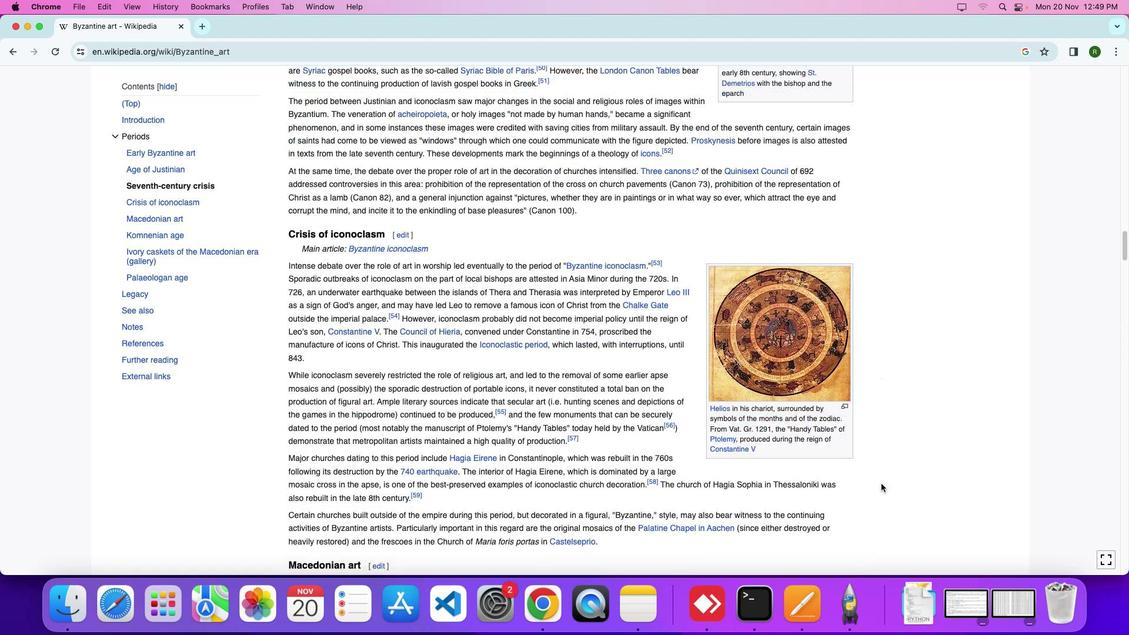 
Action: Mouse scrolled (882, 484) with delta (0, -2)
Screenshot: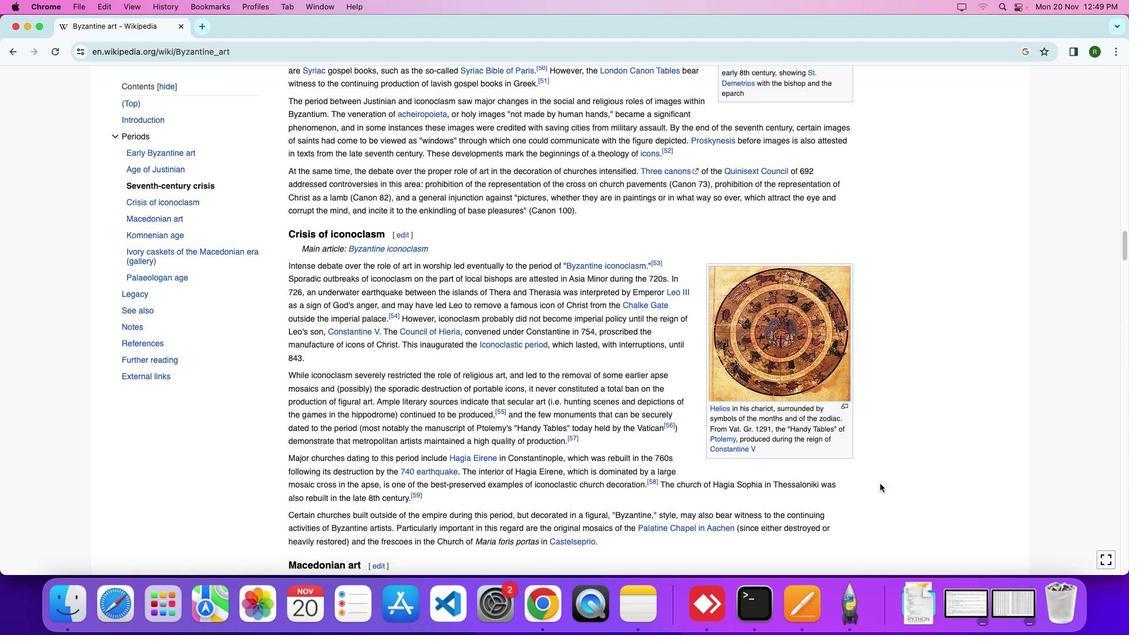 
Action: Mouse moved to (880, 483)
Screenshot: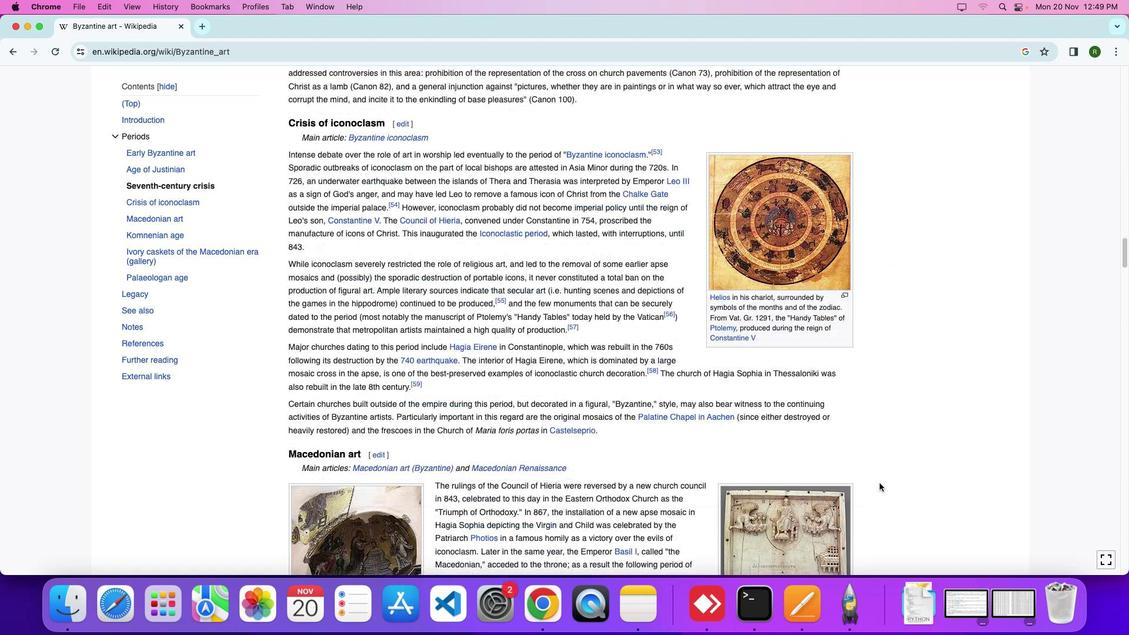 
Action: Mouse scrolled (880, 483) with delta (0, 0)
Screenshot: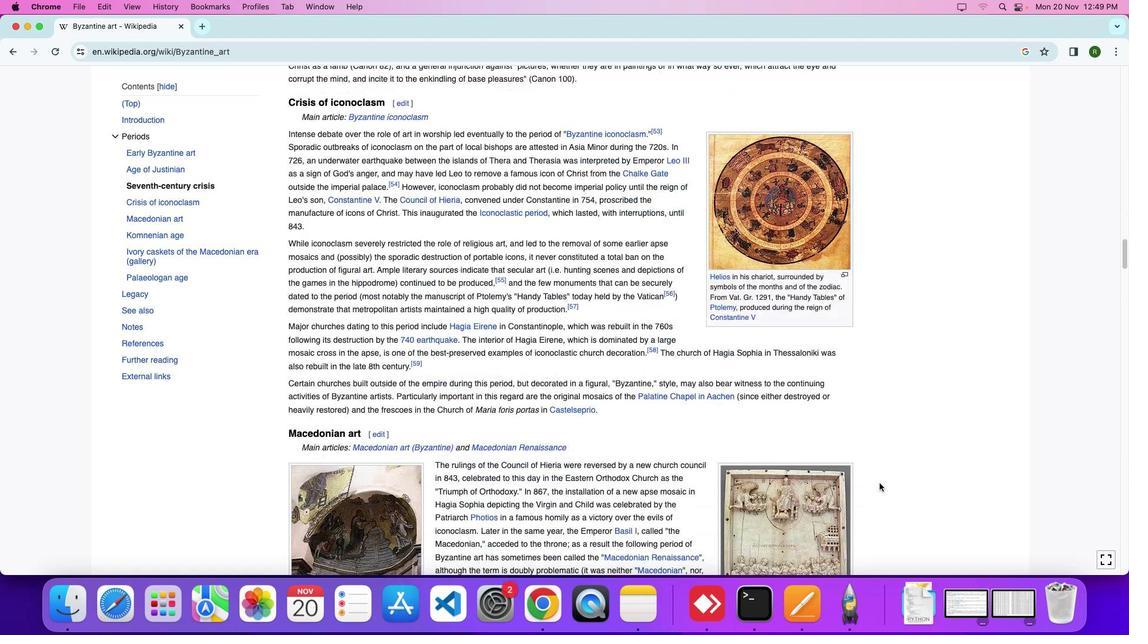 
Action: Mouse moved to (880, 483)
Screenshot: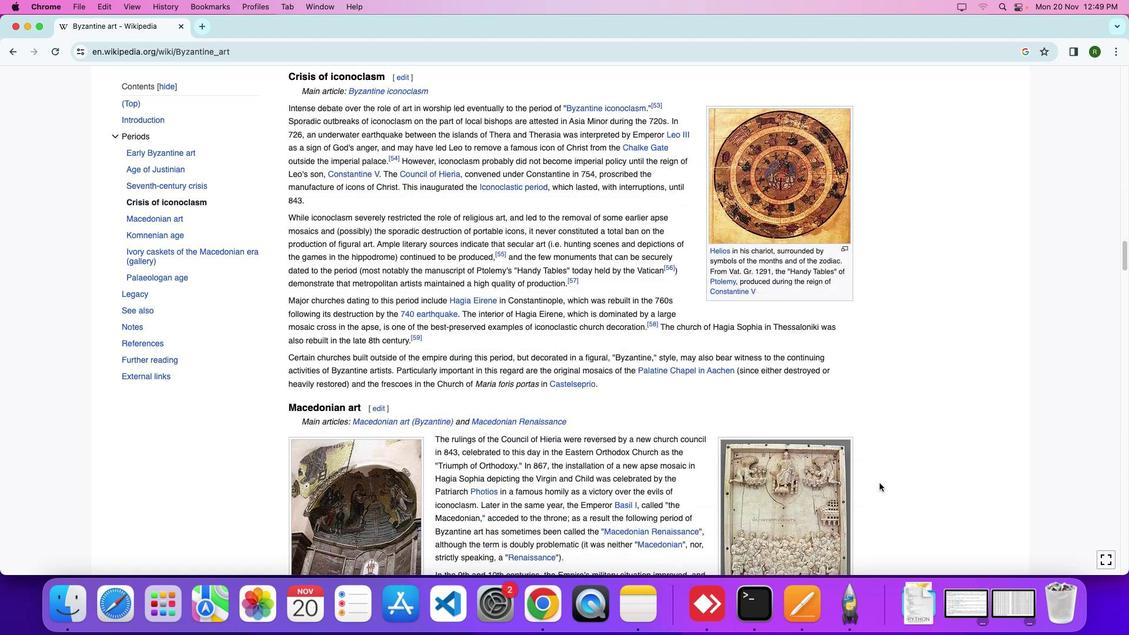 
Action: Mouse scrolled (880, 483) with delta (0, 0)
Screenshot: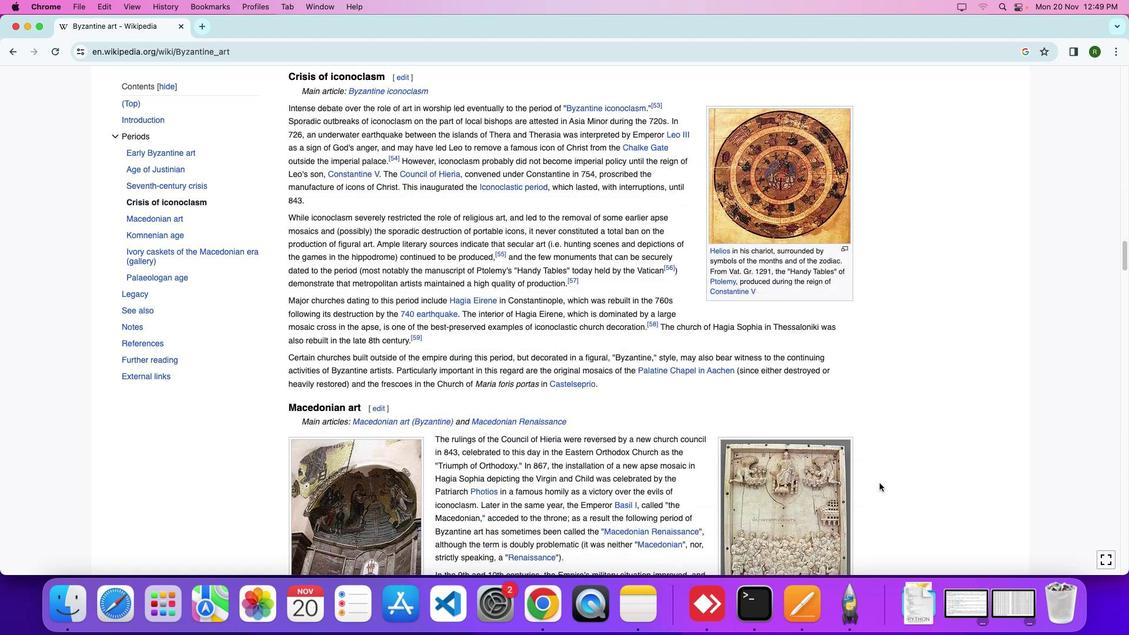 
Action: Mouse scrolled (880, 483) with delta (0, -2)
Screenshot: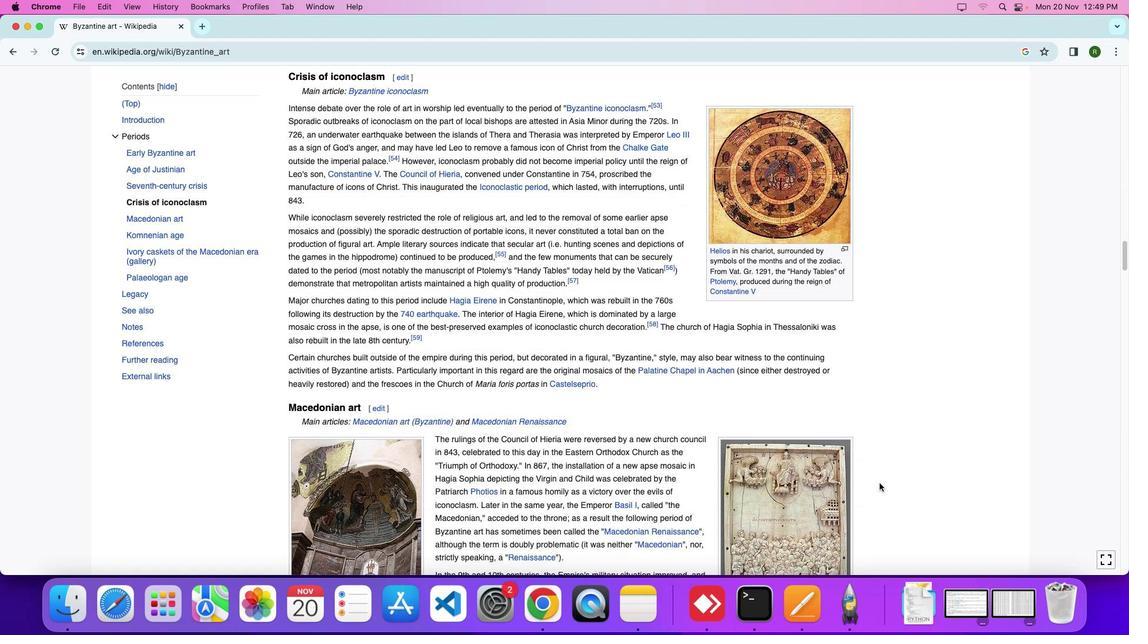 
Action: Mouse moved to (879, 483)
Screenshot: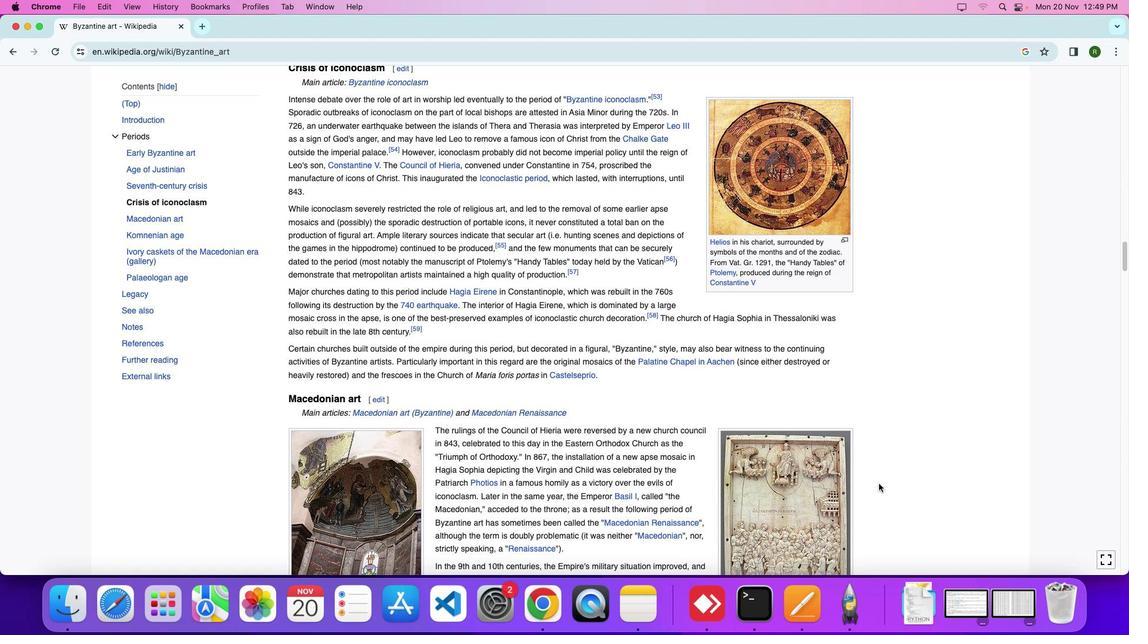 
Action: Mouse scrolled (879, 483) with delta (0, 0)
Screenshot: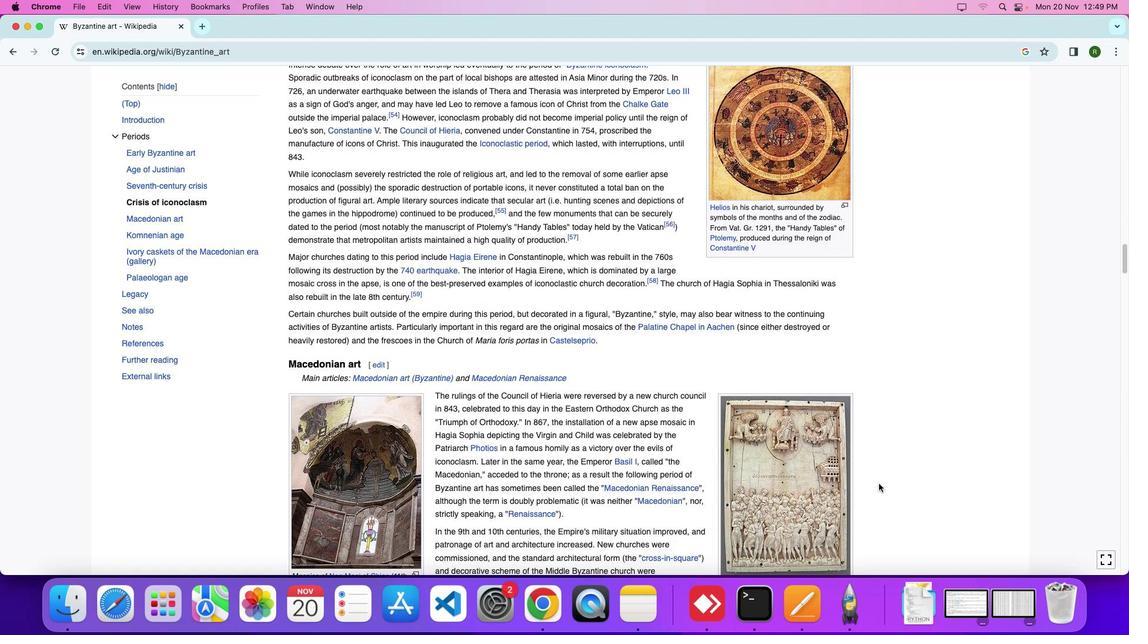 
Action: Mouse scrolled (879, 483) with delta (0, 0)
Screenshot: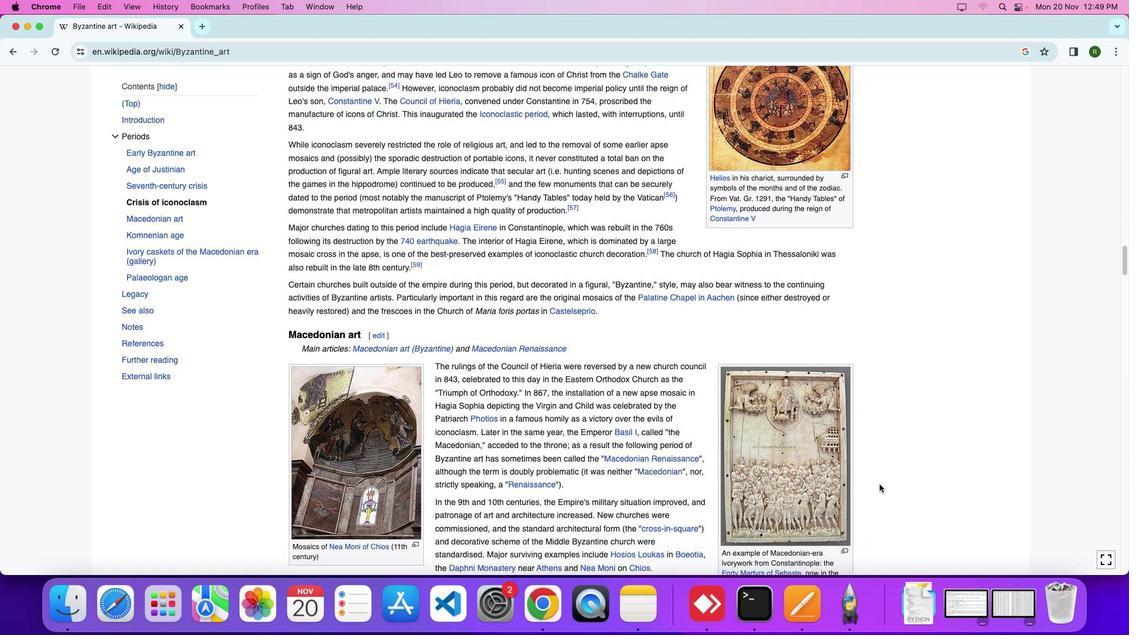 
Action: Mouse scrolled (879, 483) with delta (0, -1)
Screenshot: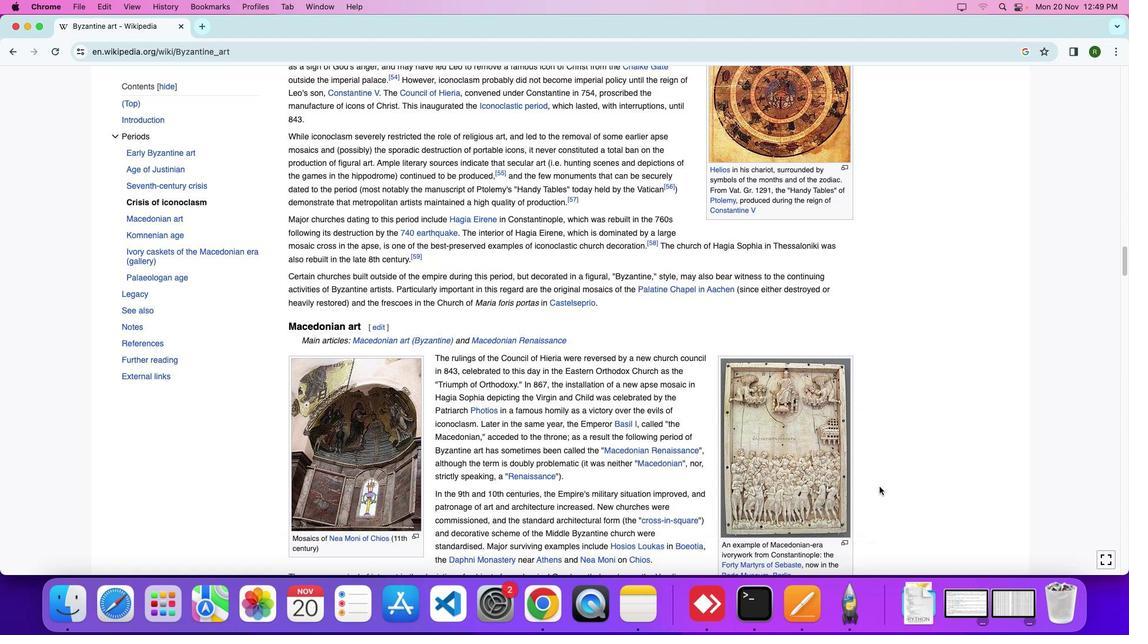 
Action: Mouse moved to (880, 486)
Screenshot: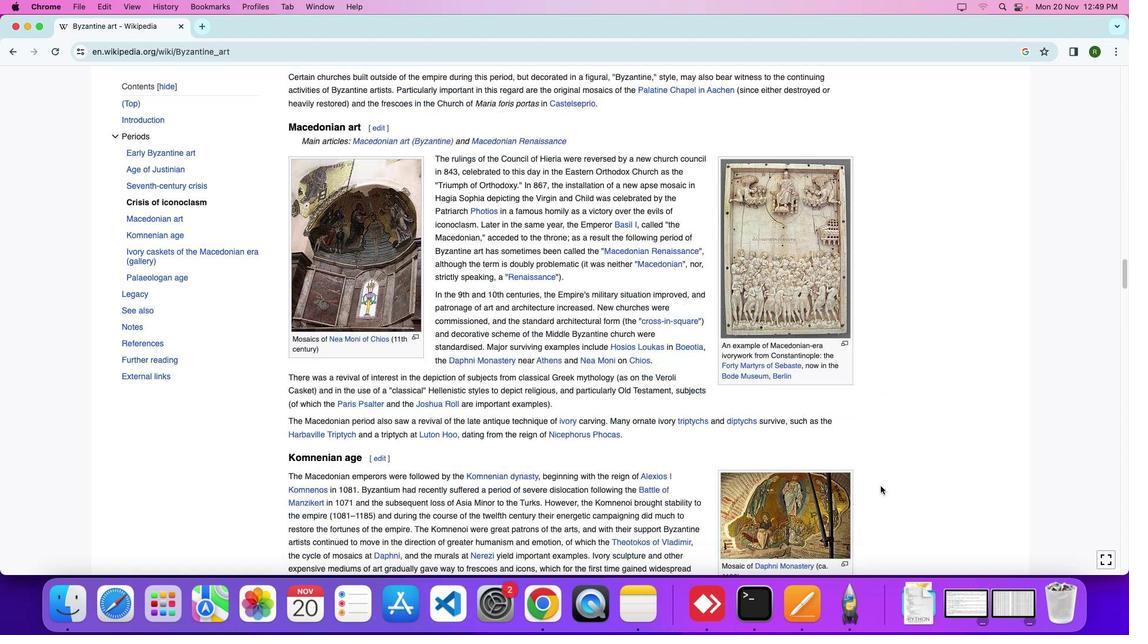 
Action: Mouse scrolled (880, 486) with delta (0, 0)
Screenshot: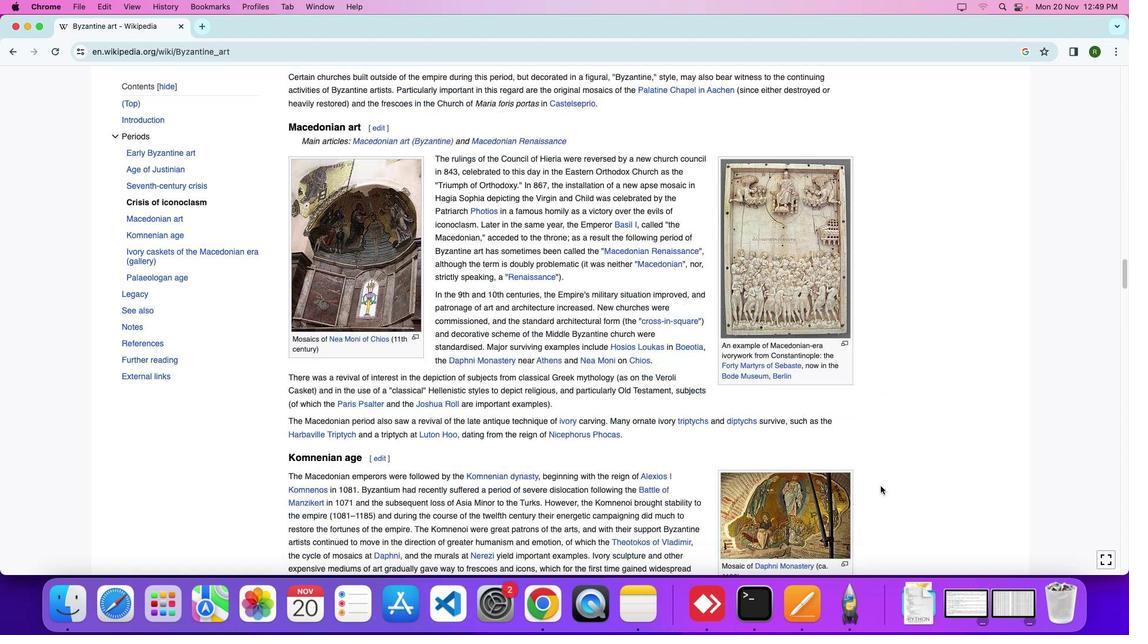 
Action: Mouse scrolled (880, 486) with delta (0, 0)
Screenshot: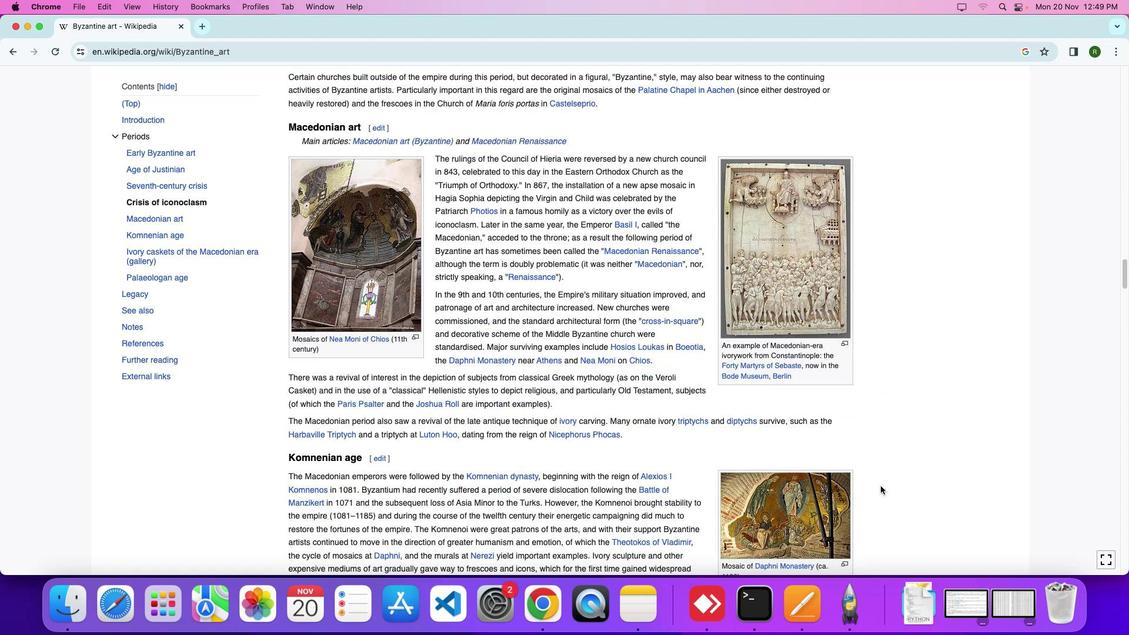 
Action: Mouse scrolled (880, 486) with delta (0, -3)
Screenshot: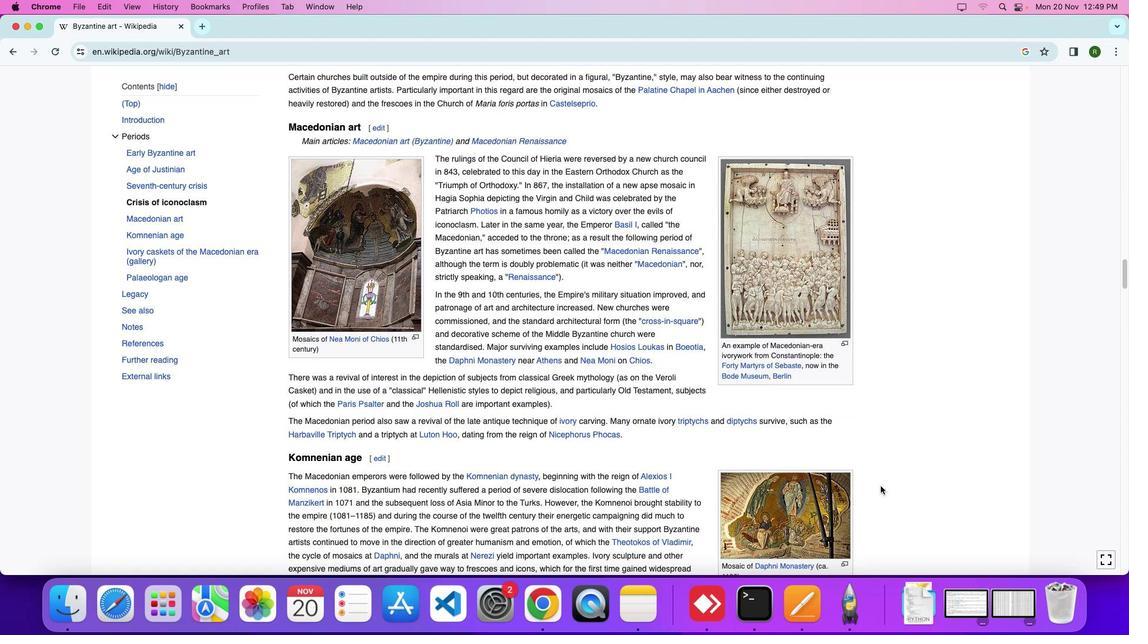 
Action: Mouse moved to (880, 486)
Screenshot: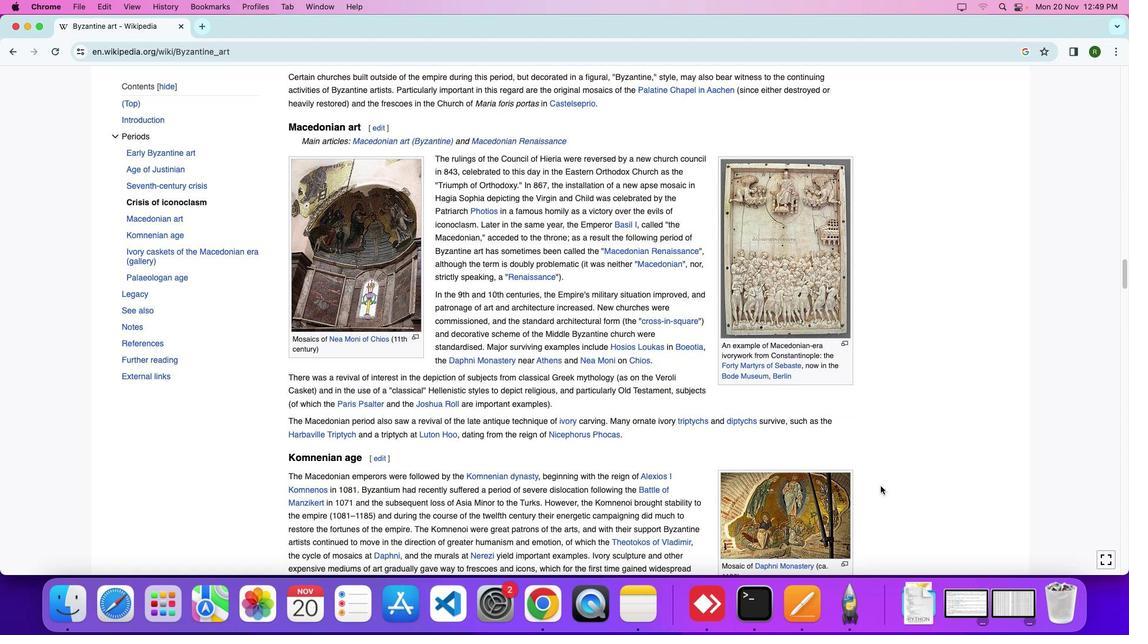 
Action: Mouse scrolled (880, 486) with delta (0, 0)
Screenshot: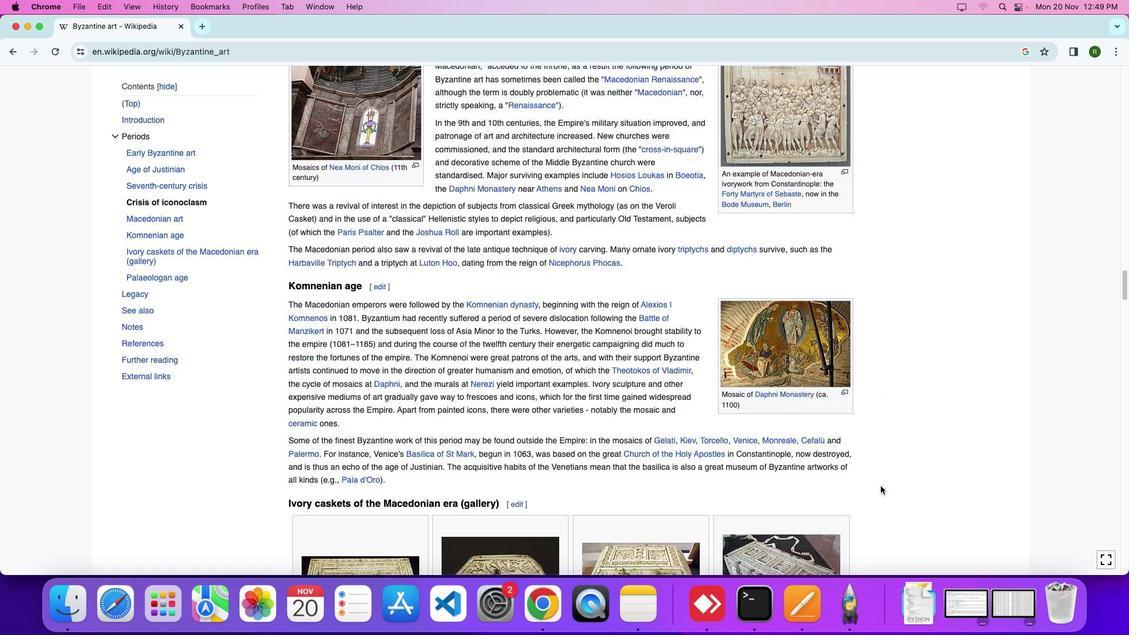 
Action: Mouse scrolled (880, 486) with delta (0, 0)
Screenshot: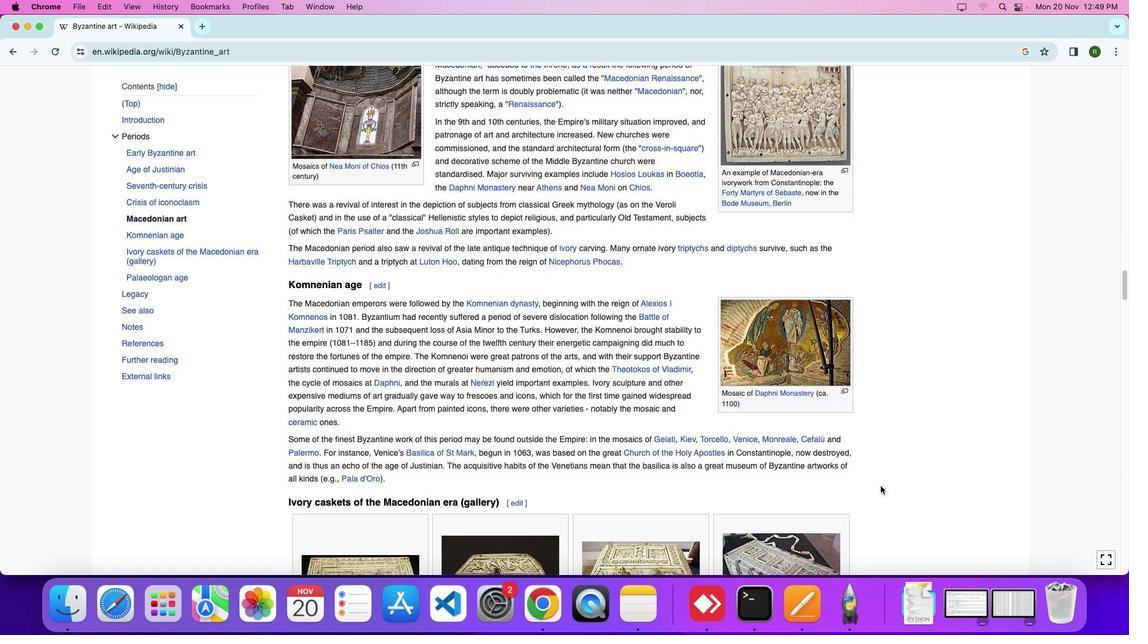 
Action: Mouse scrolled (880, 486) with delta (0, -2)
Screenshot: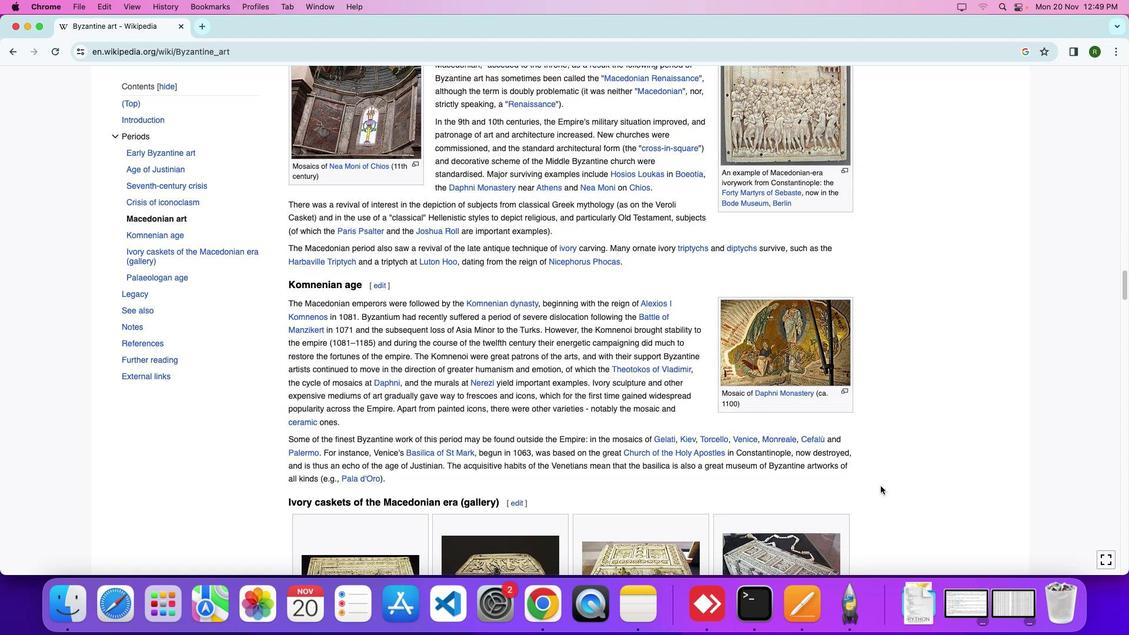 
Action: Mouse moved to (880, 486)
Screenshot: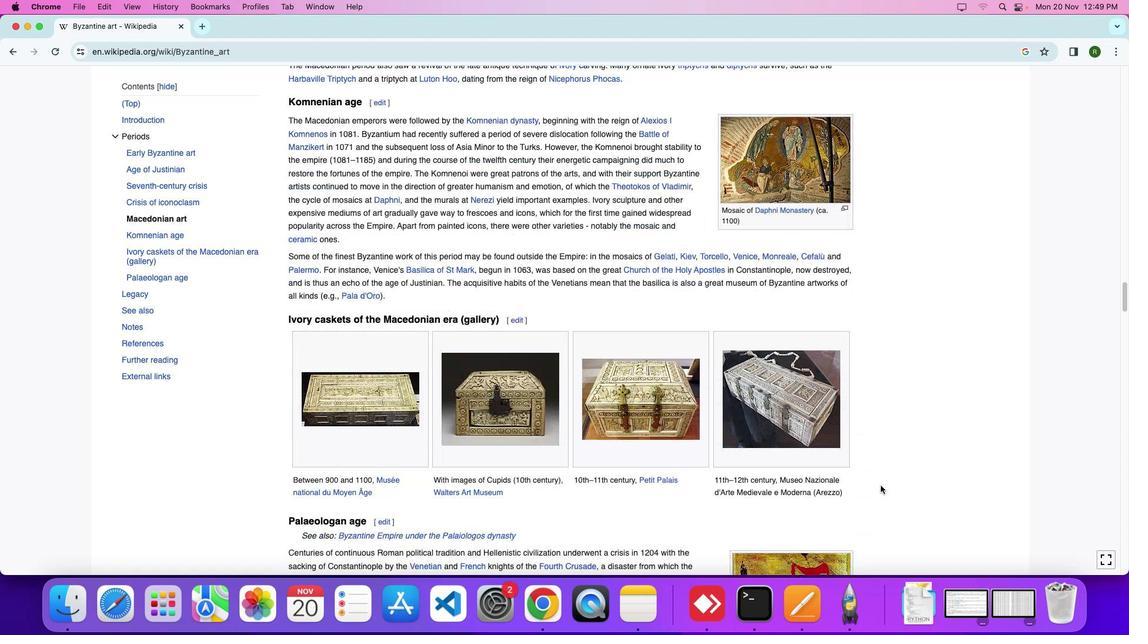 
Action: Mouse scrolled (880, 486) with delta (0, 0)
Screenshot: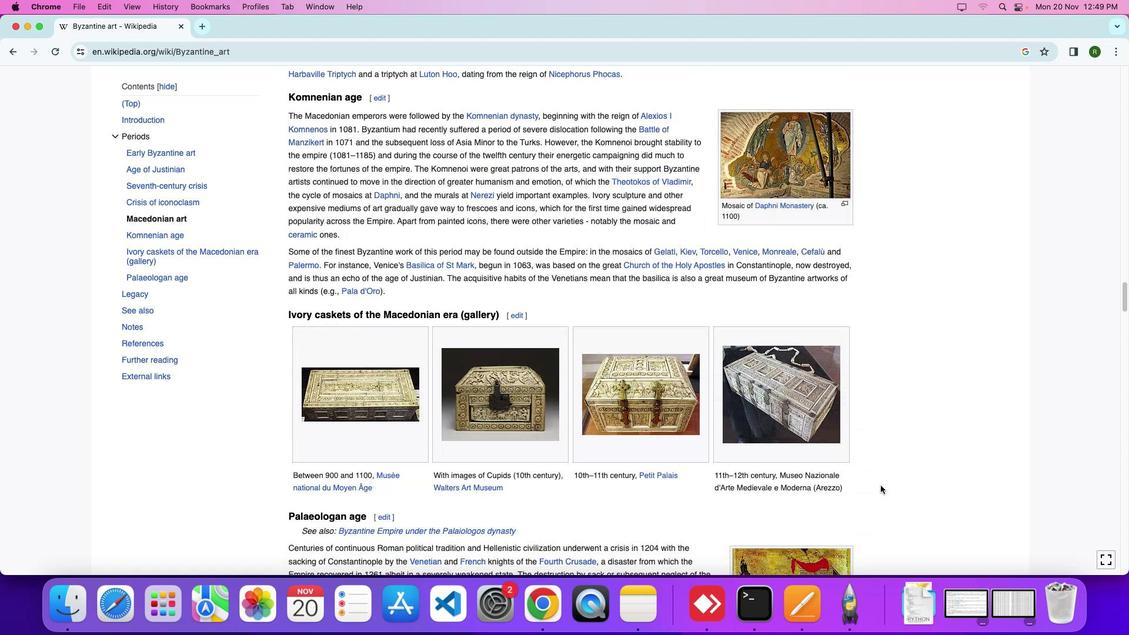 
Action: Mouse scrolled (880, 486) with delta (0, 0)
Screenshot: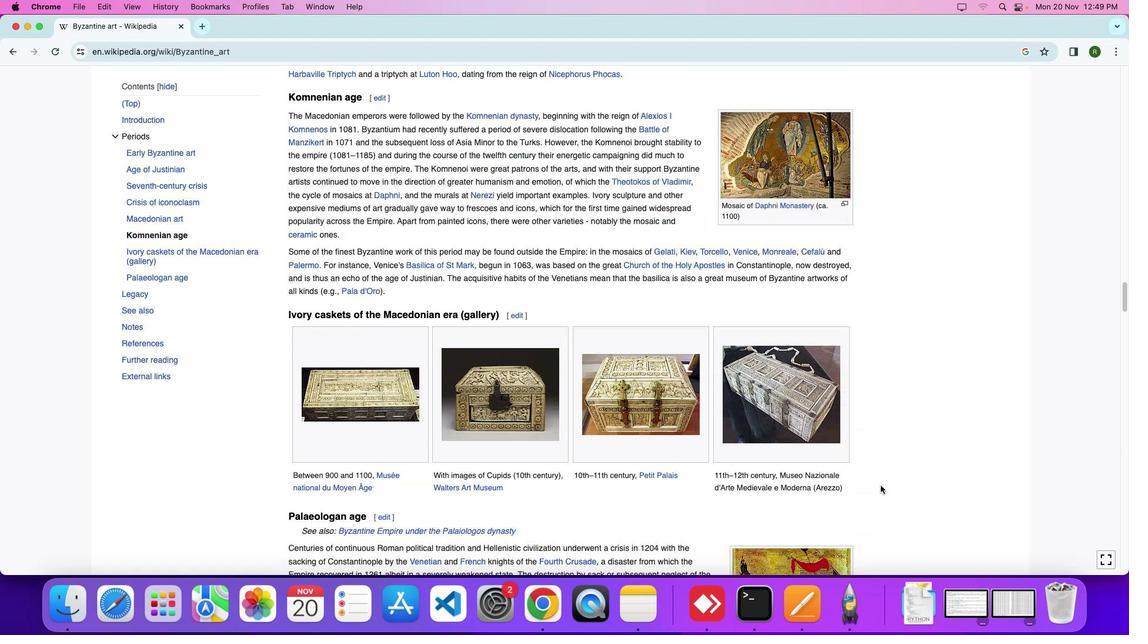 
Action: Mouse moved to (880, 485)
Screenshot: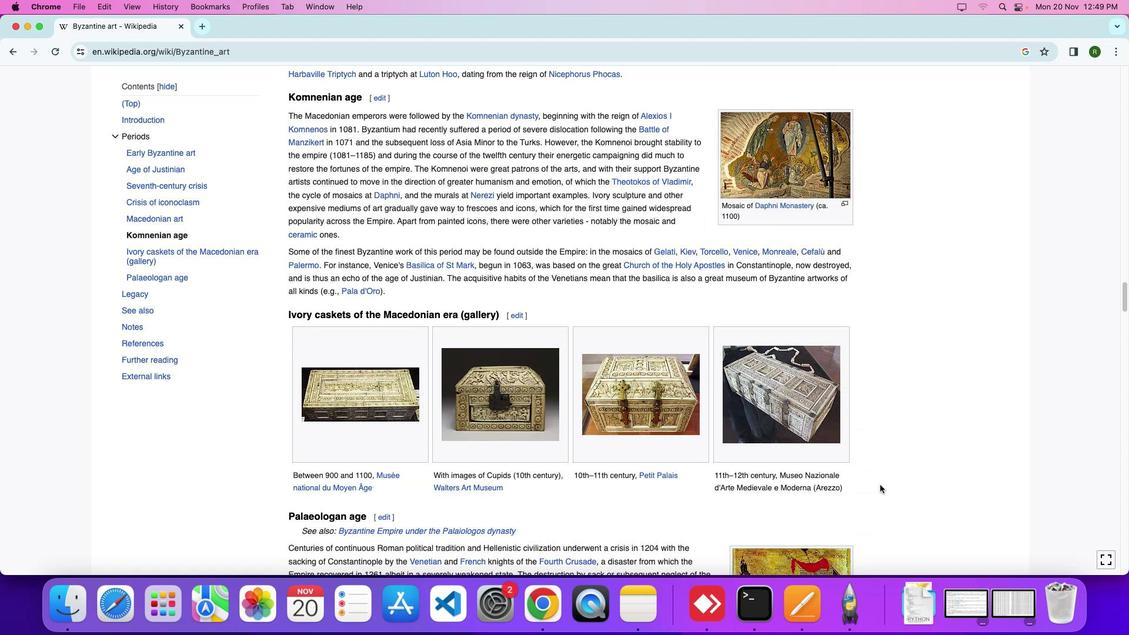
Action: Mouse scrolled (880, 485) with delta (0, -3)
Screenshot: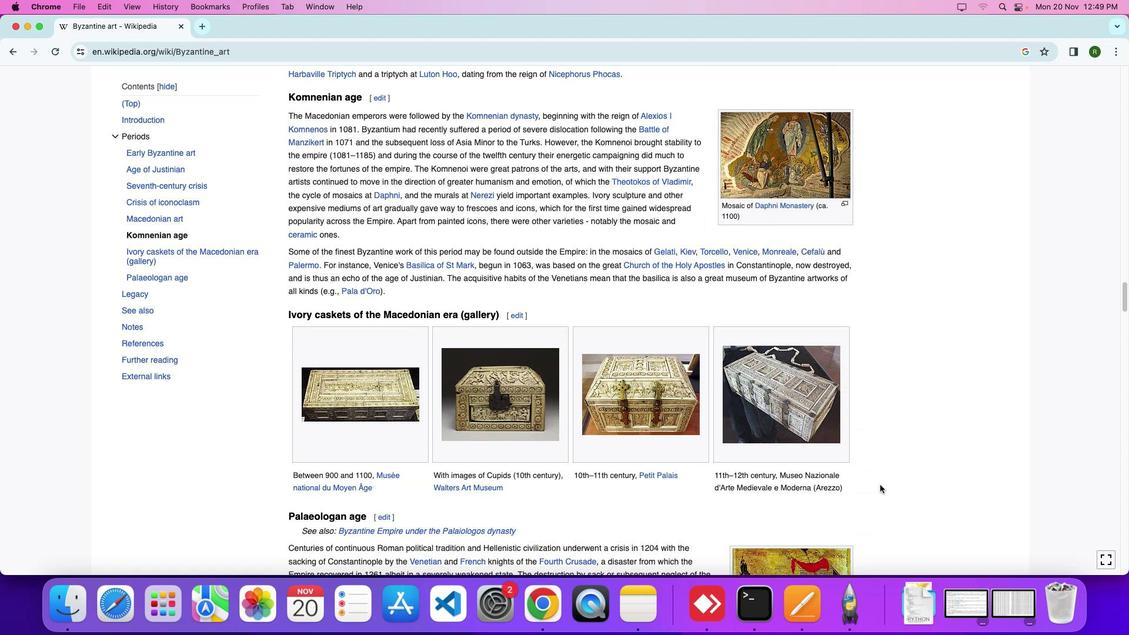 
Action: Mouse moved to (879, 484)
Screenshot: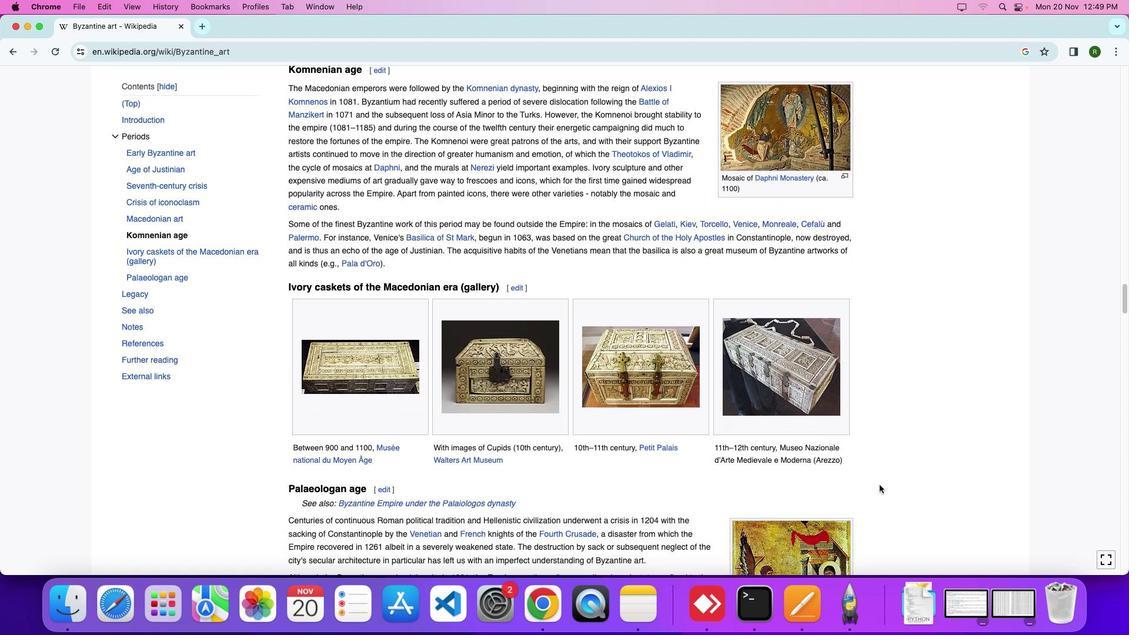 
Action: Mouse scrolled (879, 484) with delta (0, 0)
Screenshot: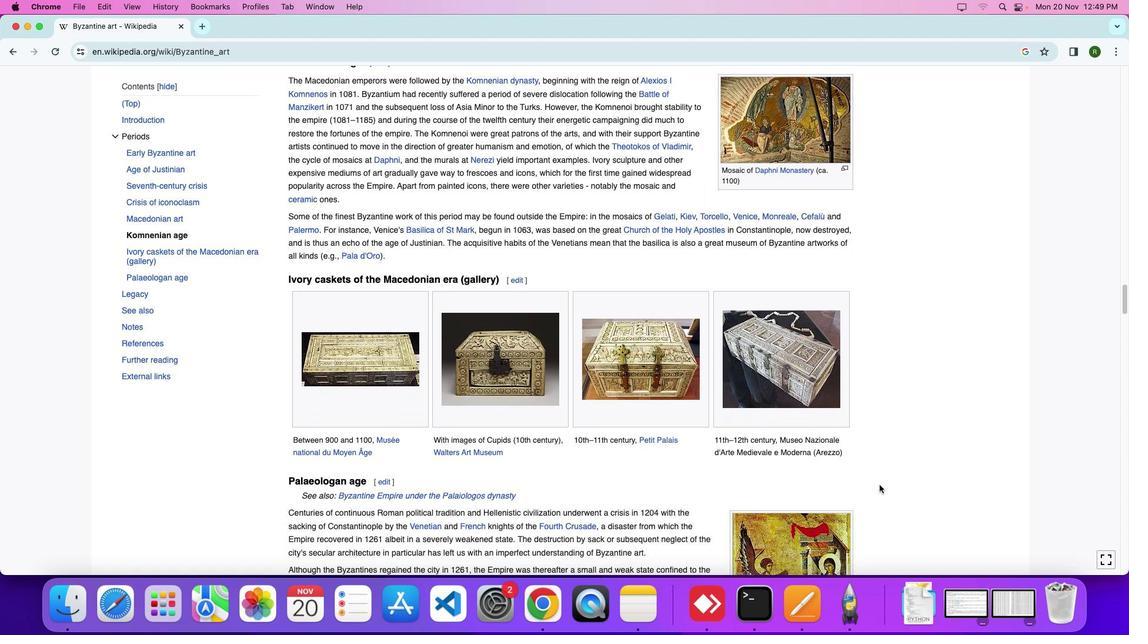 
Action: Mouse scrolled (879, 484) with delta (0, 0)
Screenshot: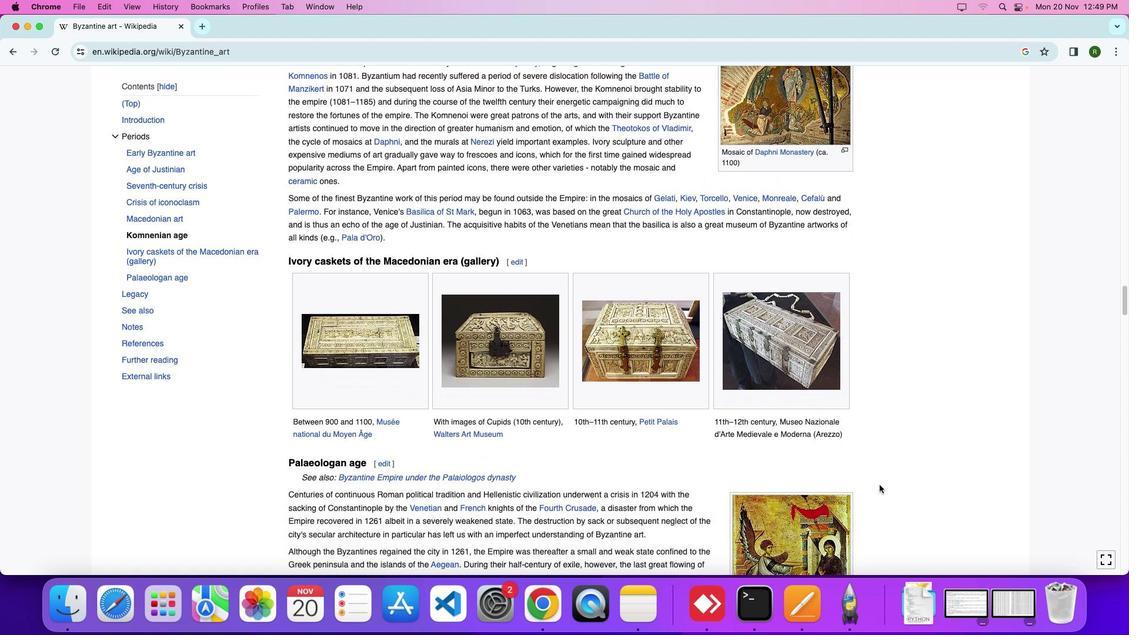
Action: Mouse scrolled (879, 484) with delta (0, 0)
Screenshot: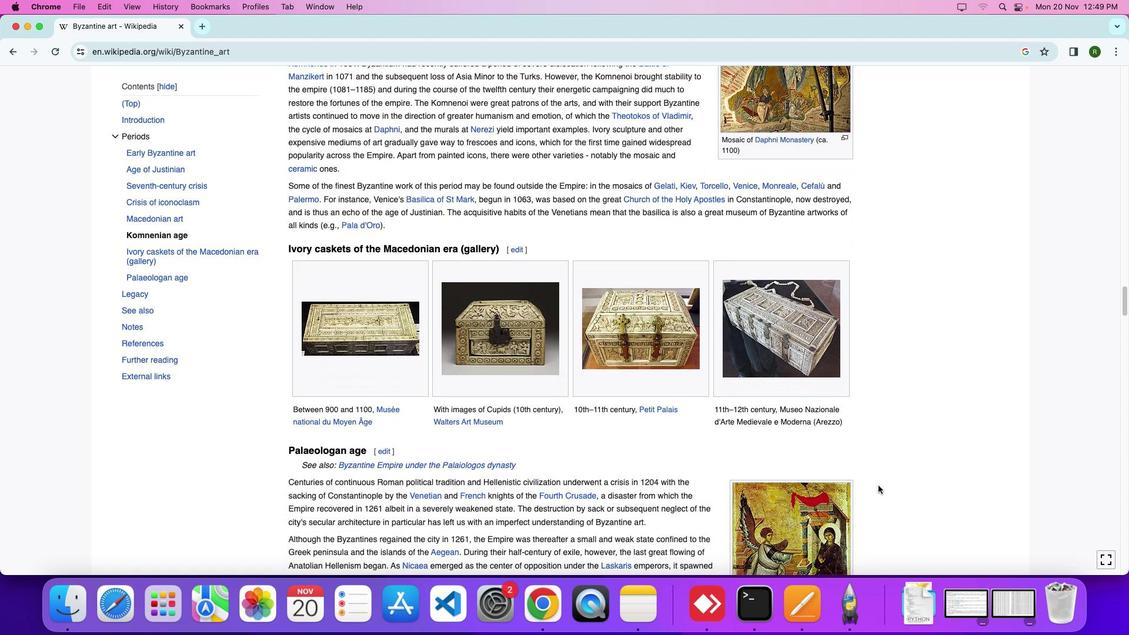 
Action: Mouse moved to (879, 485)
Screenshot: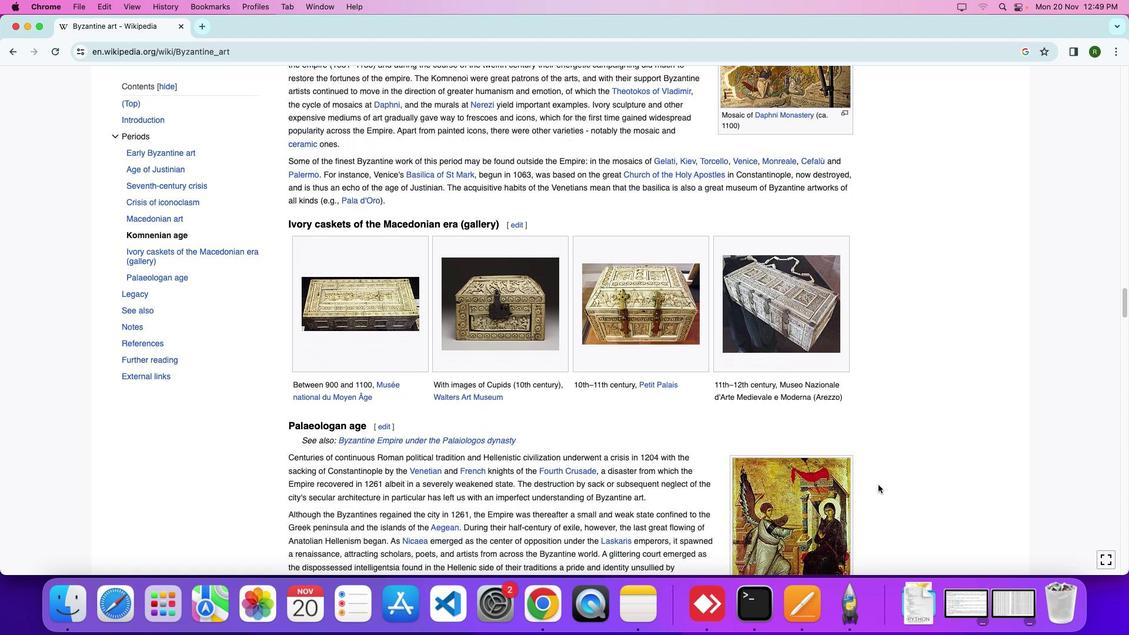 
Action: Mouse scrolled (879, 485) with delta (0, 0)
Screenshot: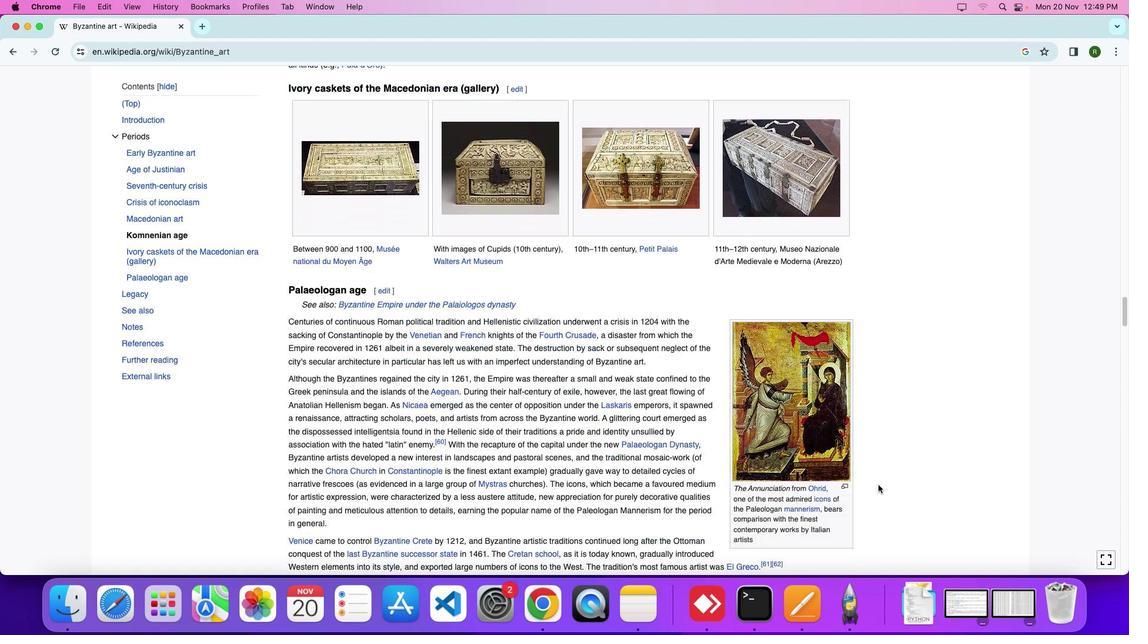 
Action: Mouse moved to (879, 485)
Screenshot: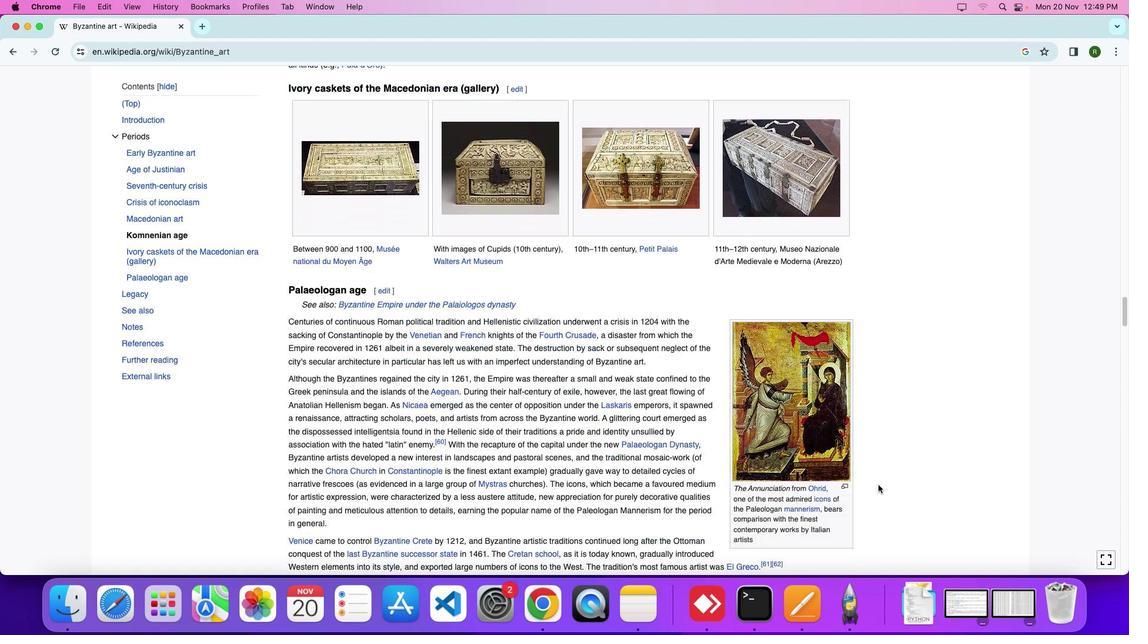 
Action: Mouse scrolled (879, 485) with delta (0, 0)
Screenshot: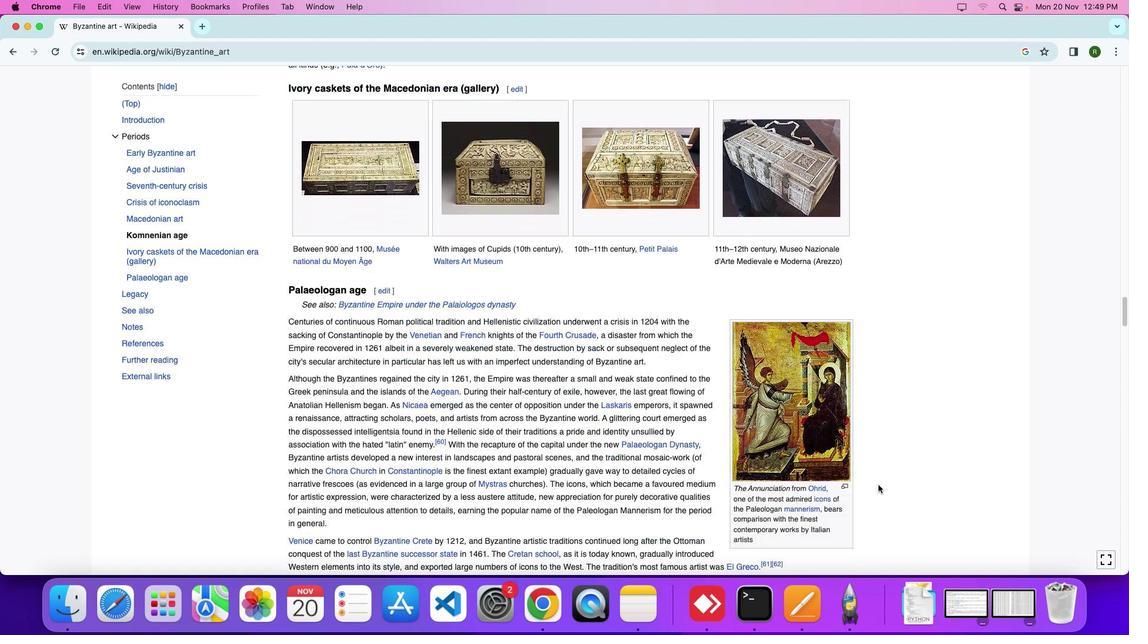 
Action: Mouse scrolled (879, 485) with delta (0, -2)
Screenshot: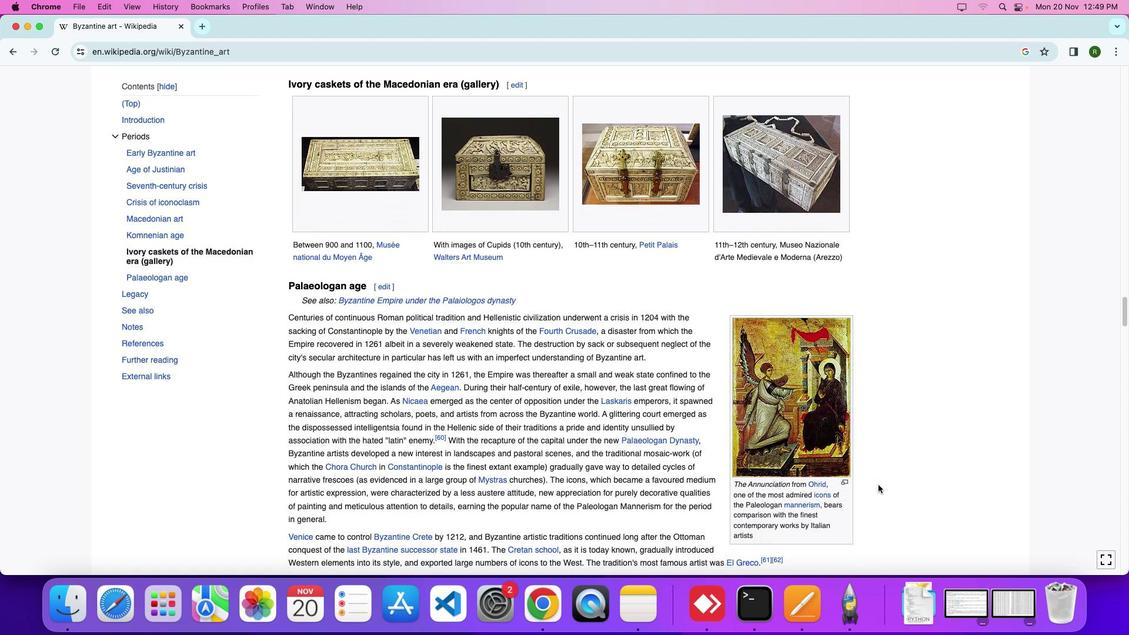 
Action: Mouse scrolled (879, 485) with delta (0, 0)
Screenshot: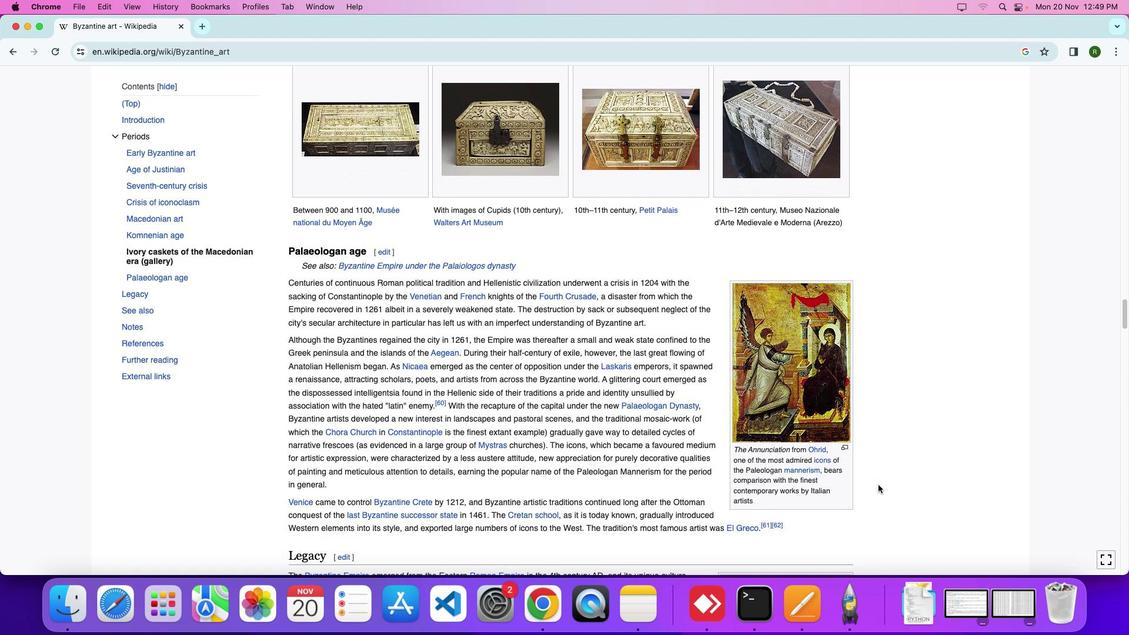 
Action: Mouse scrolled (879, 485) with delta (0, 0)
Screenshot: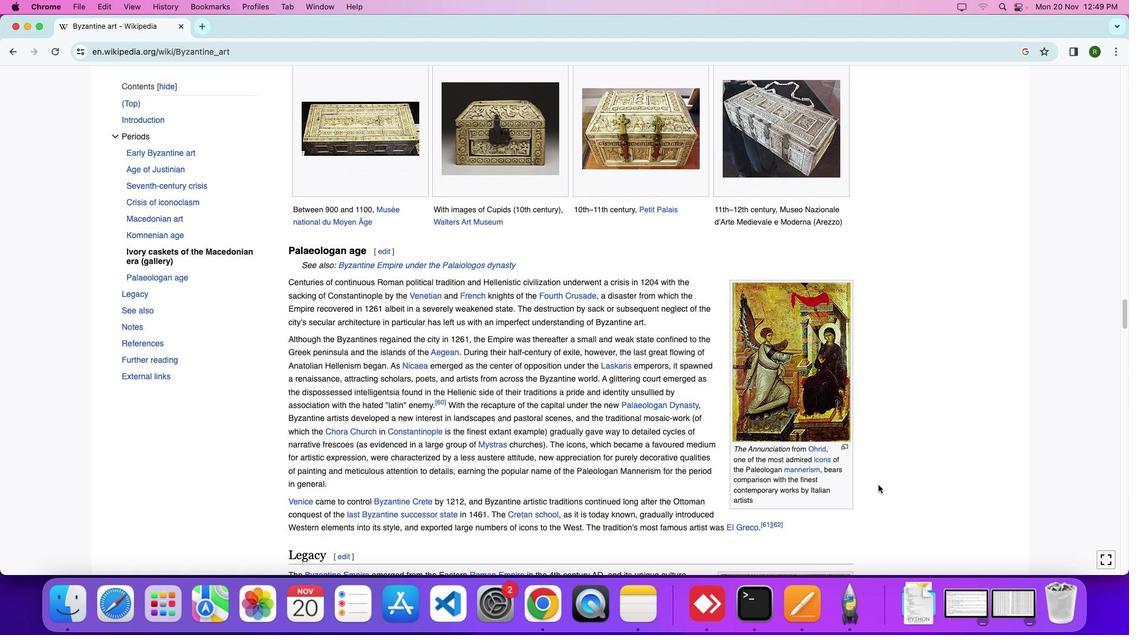 
Action: Mouse moved to (879, 484)
Screenshot: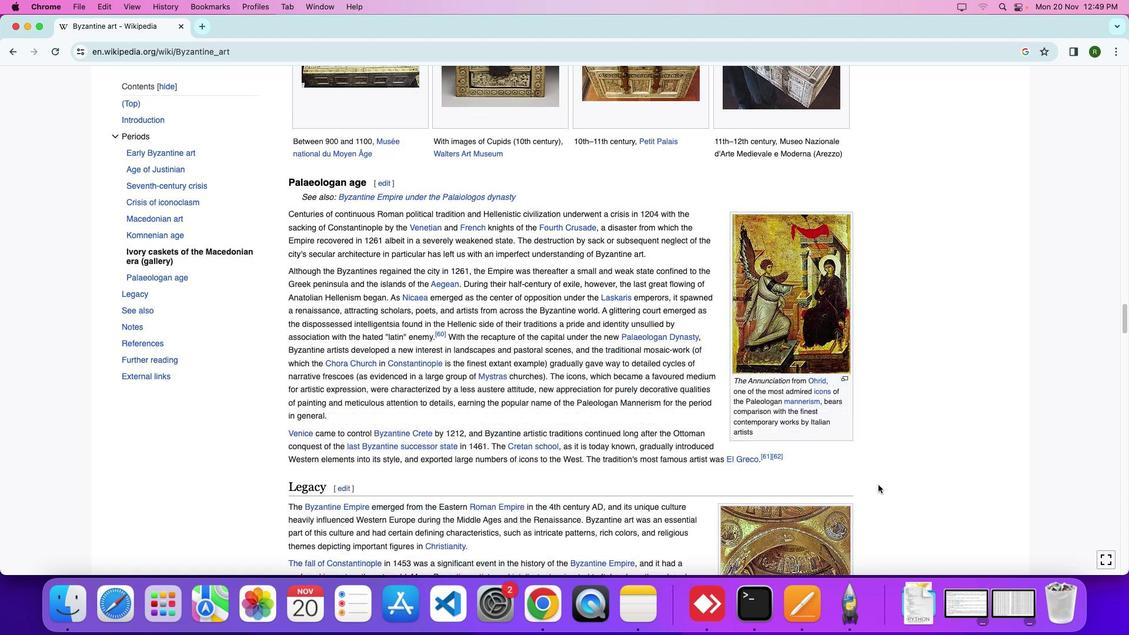 
Action: Mouse scrolled (879, 484) with delta (0, 0)
Screenshot: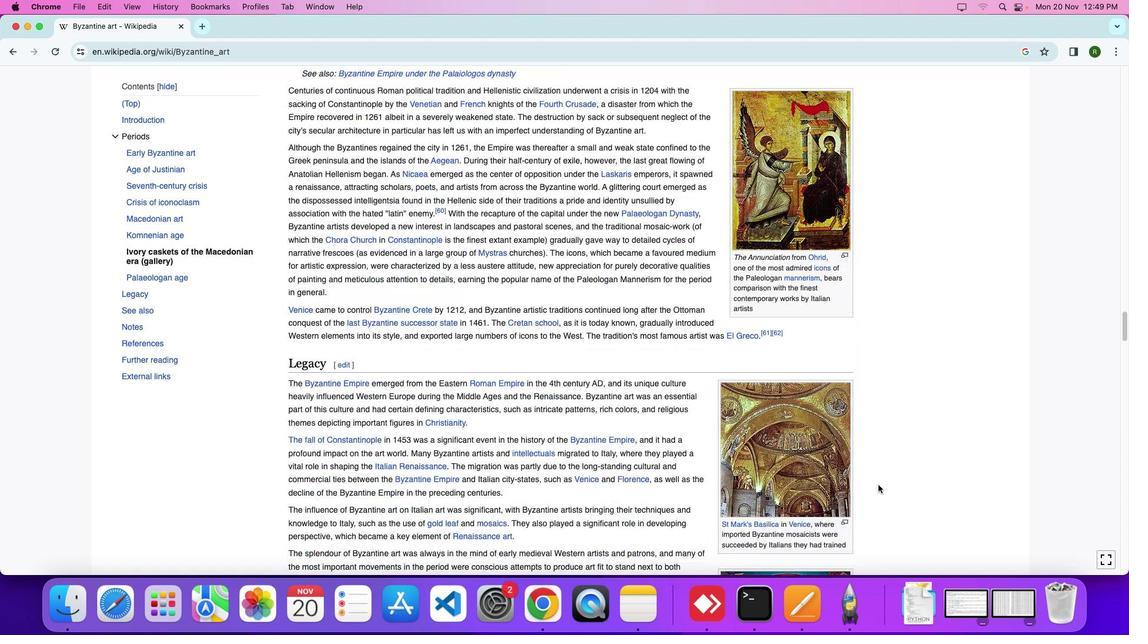 
Action: Mouse scrolled (879, 484) with delta (0, 0)
Screenshot: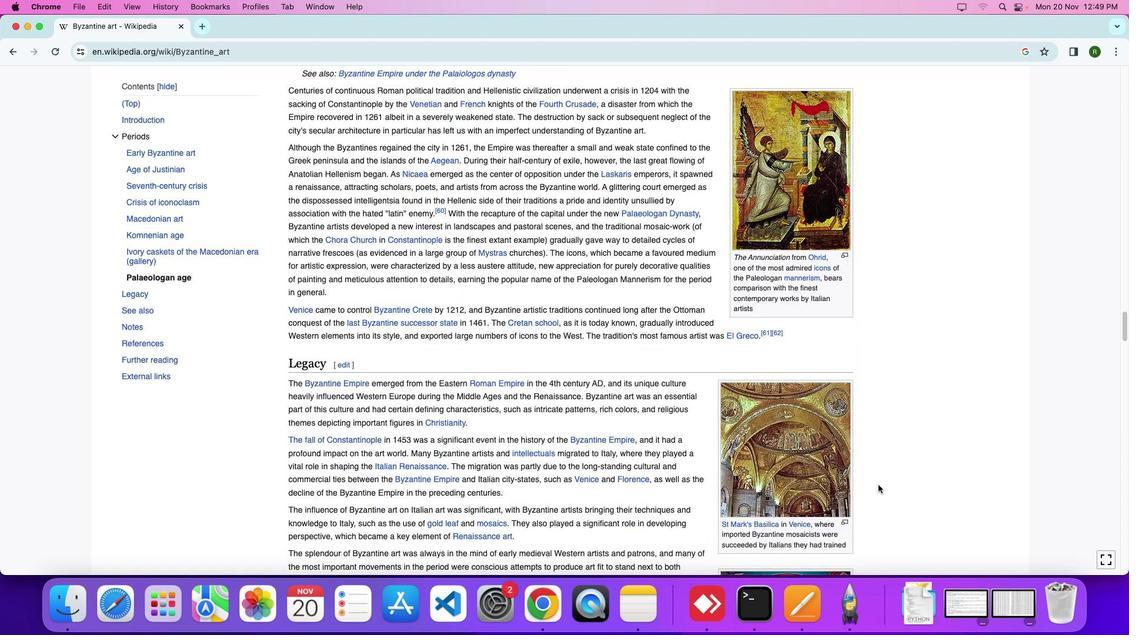 
Action: Mouse scrolled (879, 484) with delta (0, -3)
Screenshot: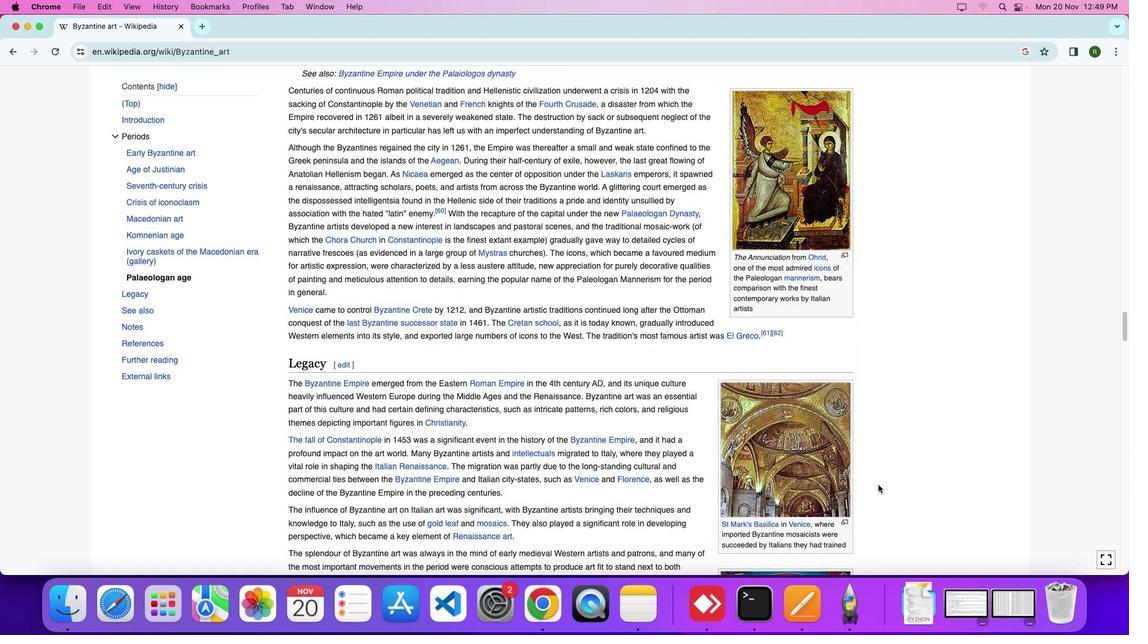 
Action: Mouse moved to (877, 485)
Screenshot: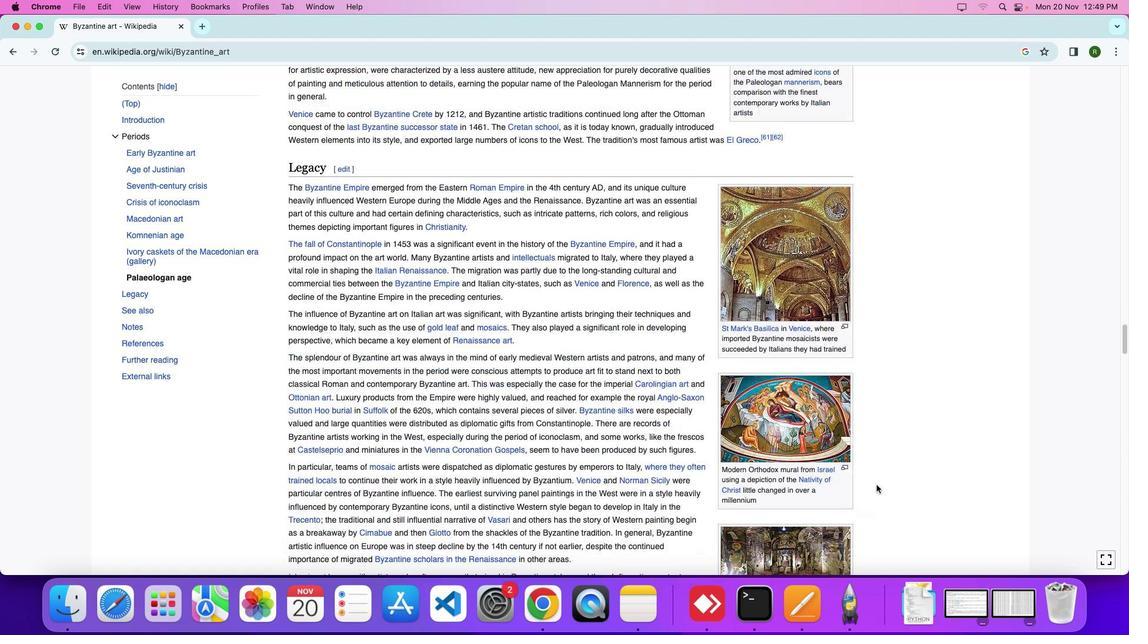 
Action: Mouse scrolled (877, 485) with delta (0, 0)
Screenshot: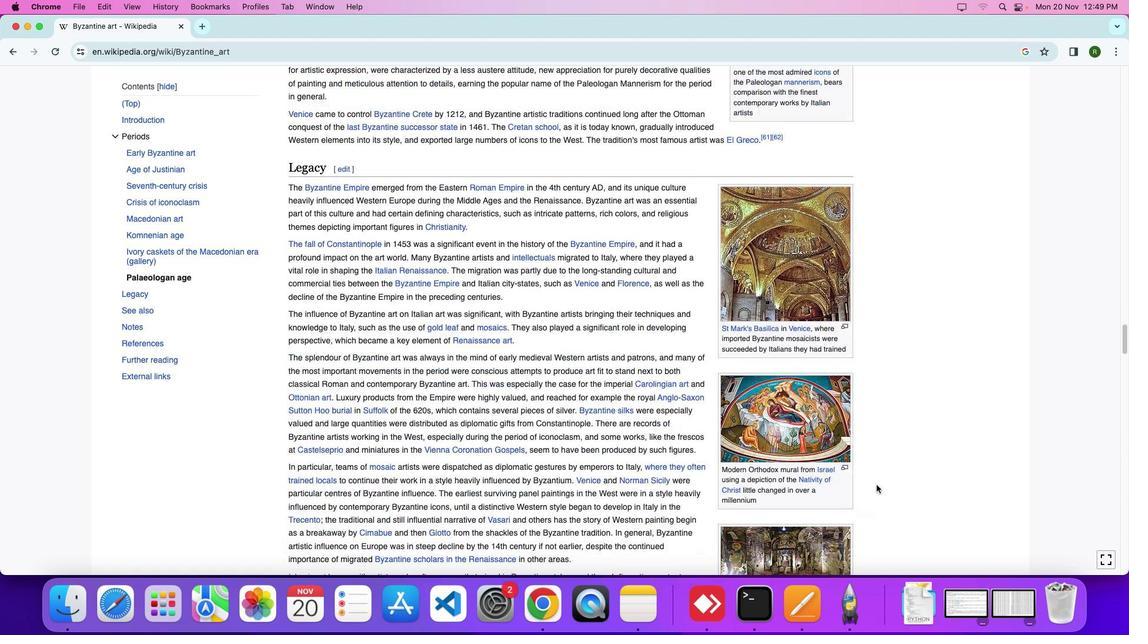
Action: Mouse scrolled (877, 485) with delta (0, 0)
Screenshot: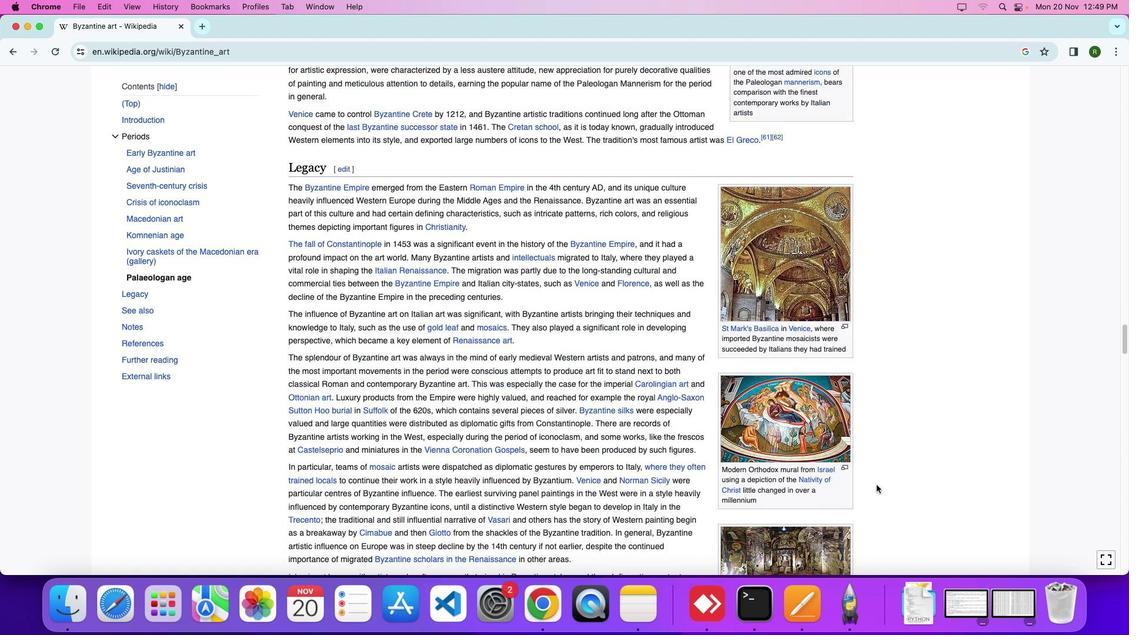 
Action: Mouse moved to (877, 485)
Screenshot: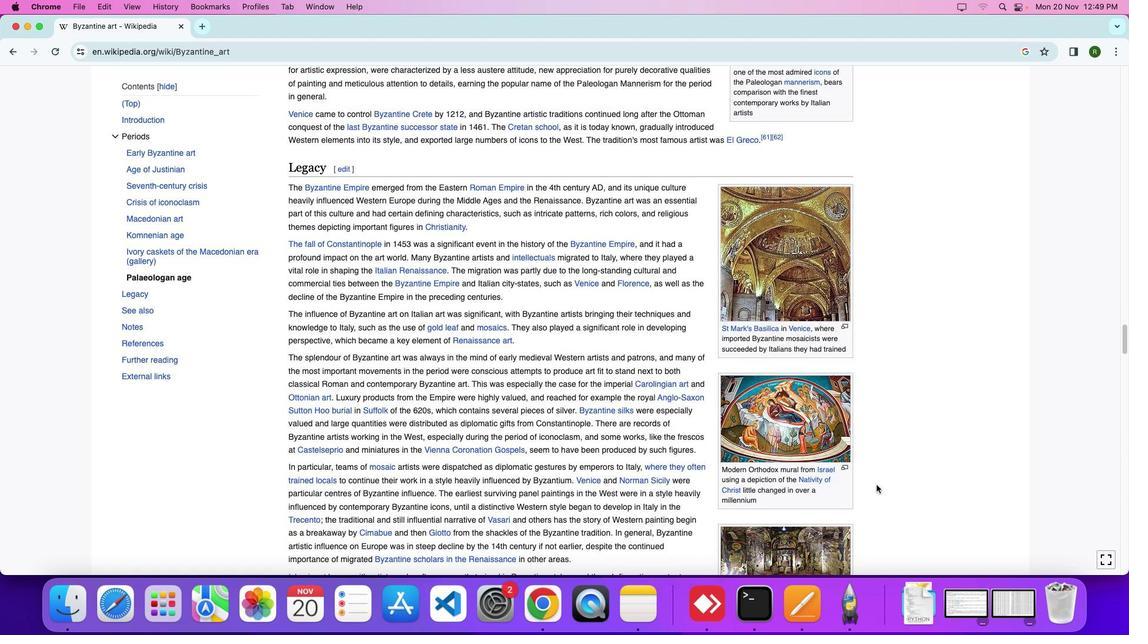 
Action: Mouse scrolled (877, 485) with delta (0, -3)
Screenshot: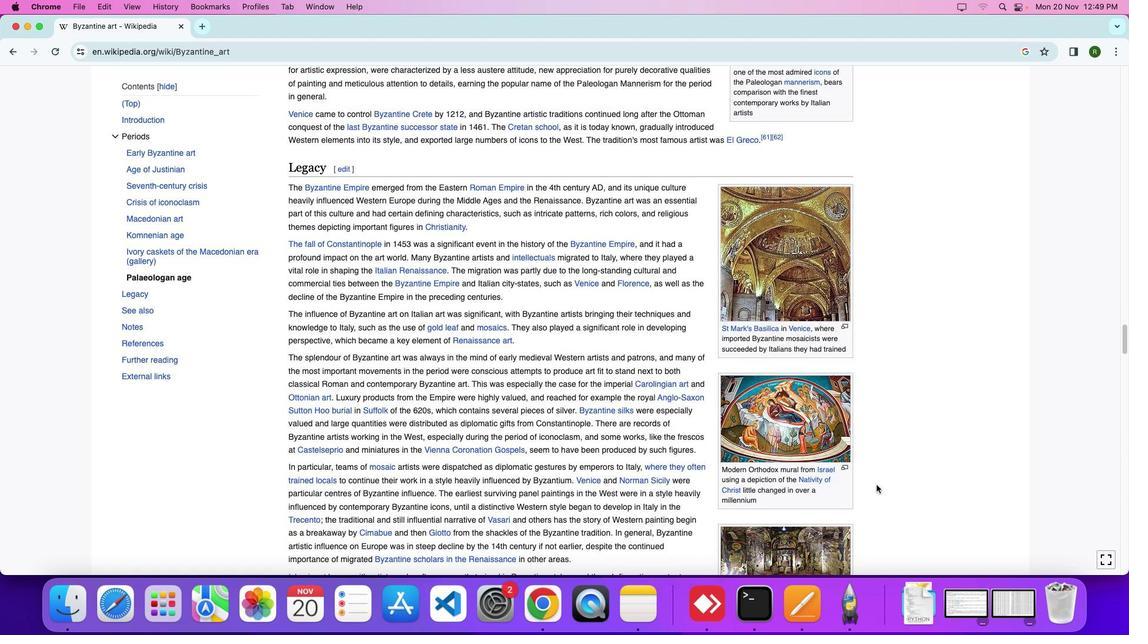 
Action: Mouse moved to (876, 484)
Screenshot: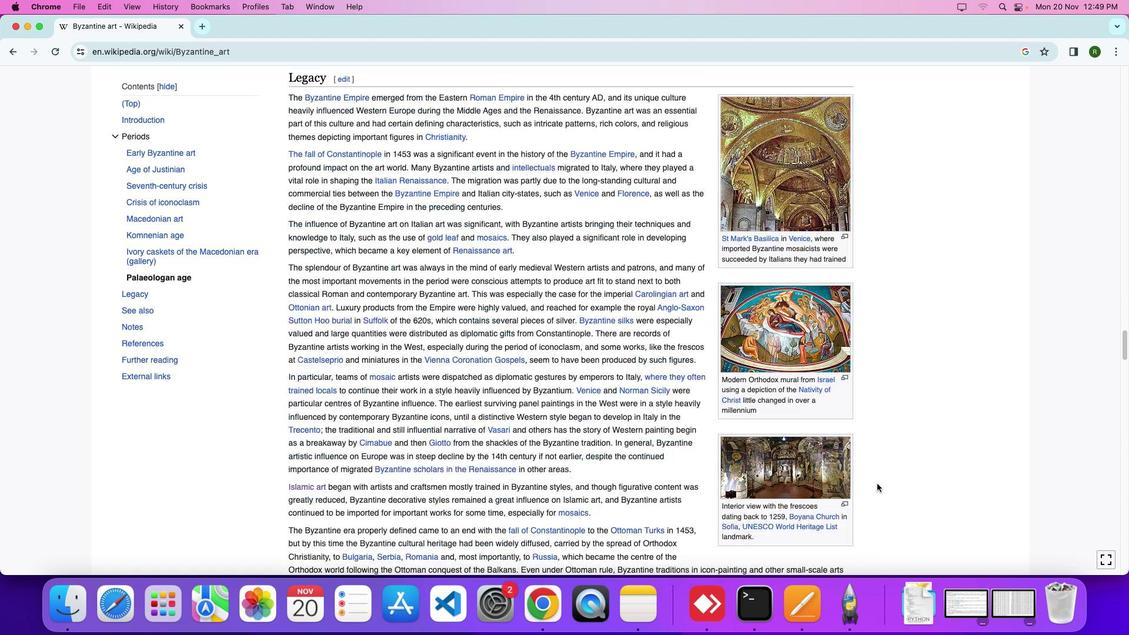 
Action: Mouse scrolled (876, 484) with delta (0, 0)
Screenshot: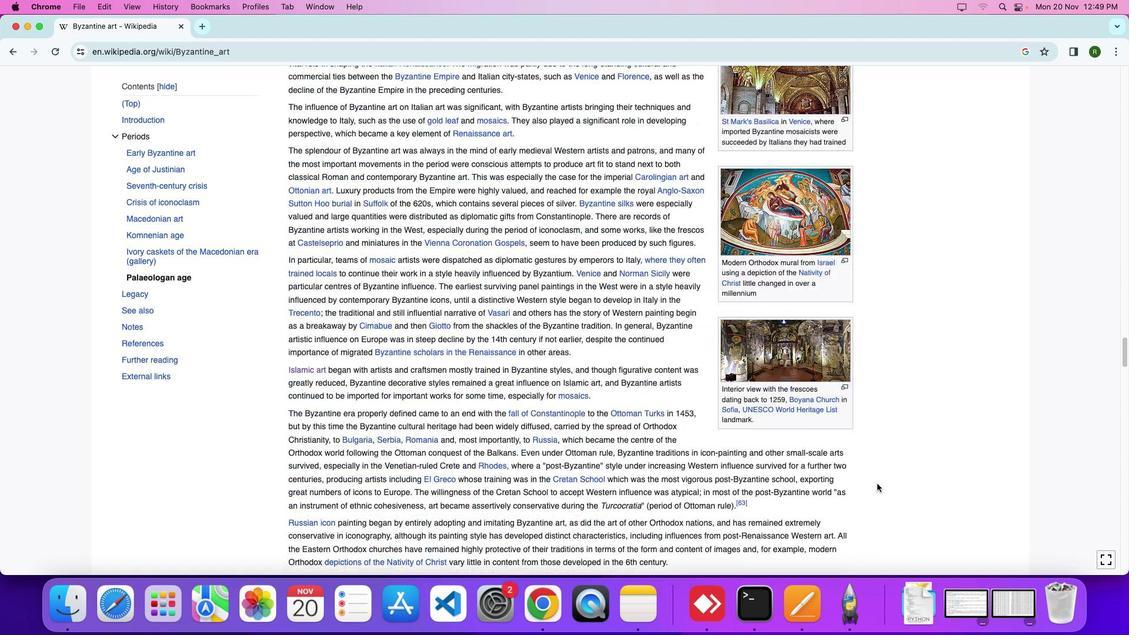 
Action: Mouse moved to (876, 484)
Screenshot: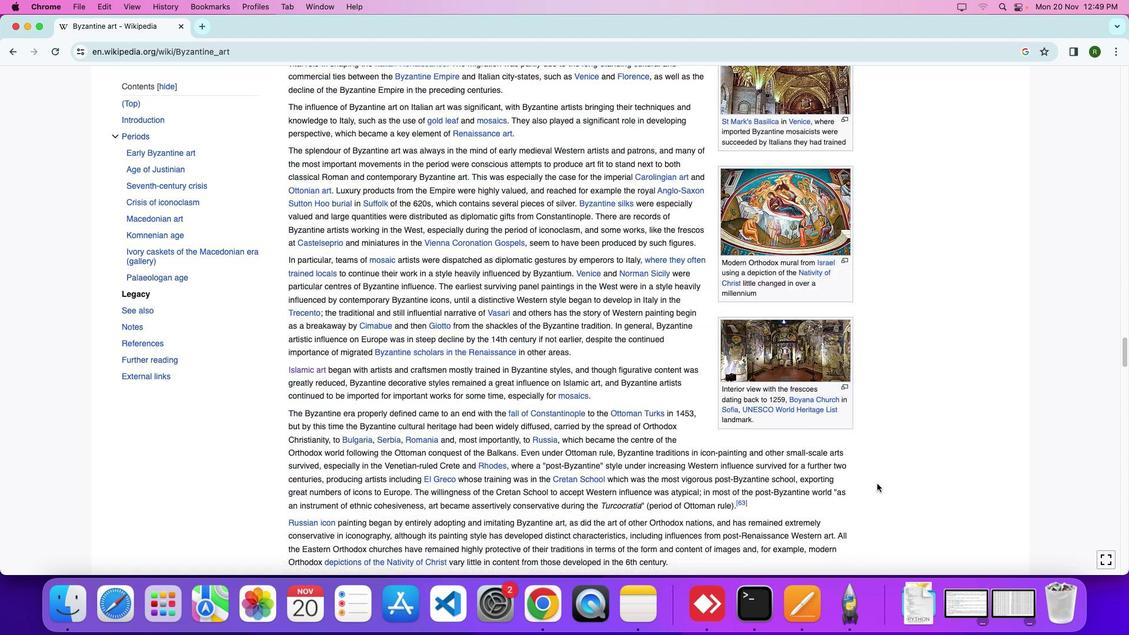 
Action: Mouse scrolled (876, 484) with delta (0, 0)
Screenshot: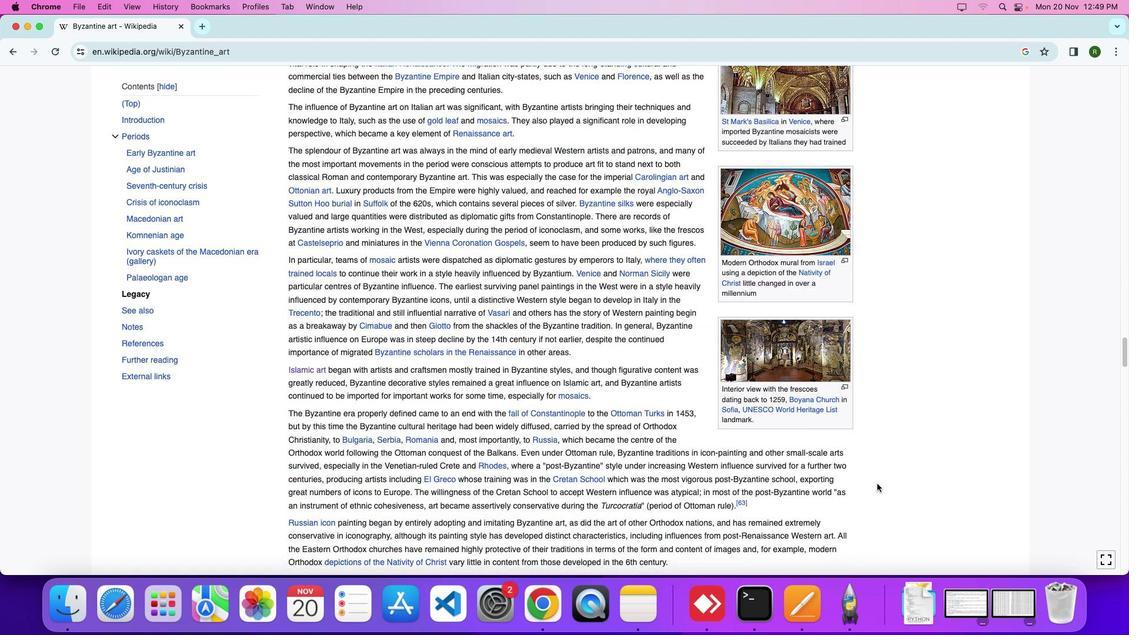 
Action: Mouse moved to (877, 484)
Screenshot: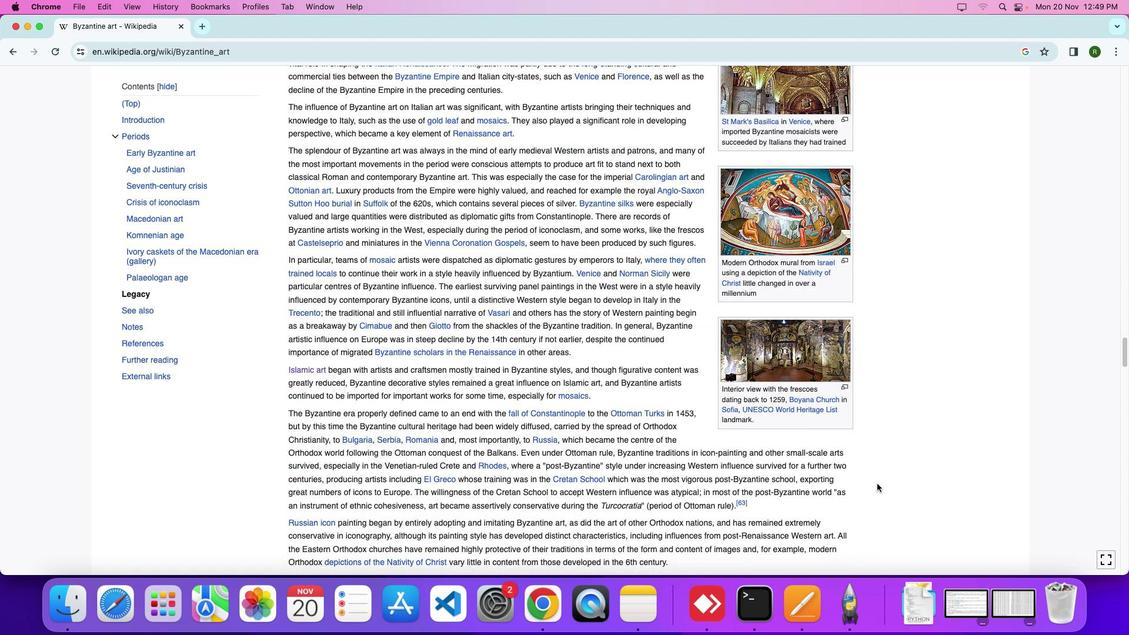 
Action: Mouse scrolled (877, 484) with delta (0, -4)
Screenshot: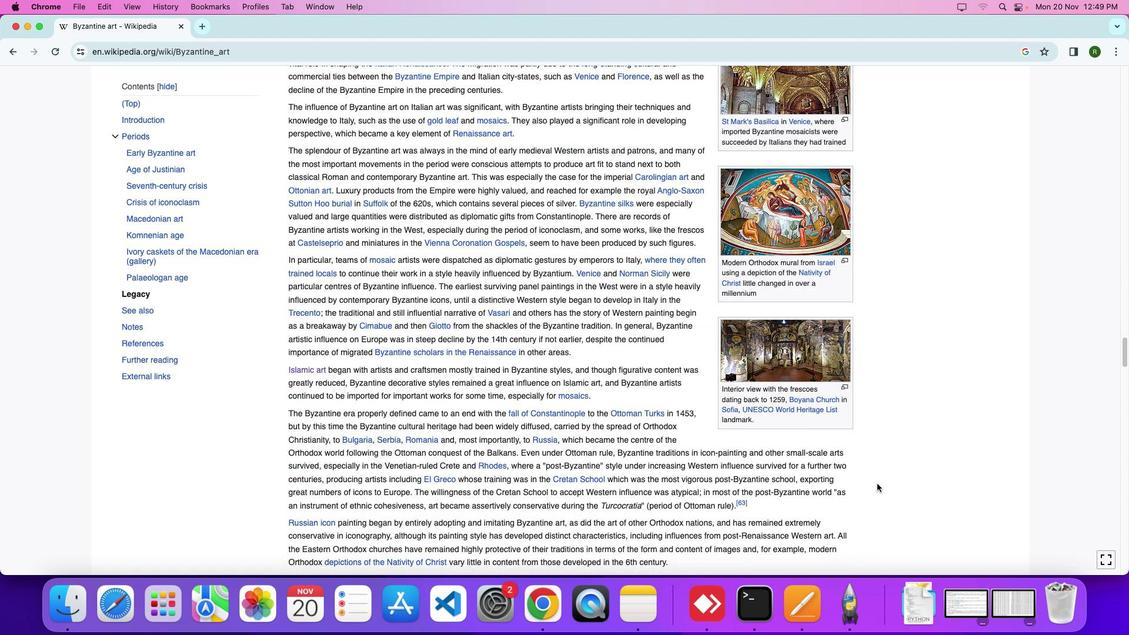 
Action: Mouse moved to (877, 483)
Screenshot: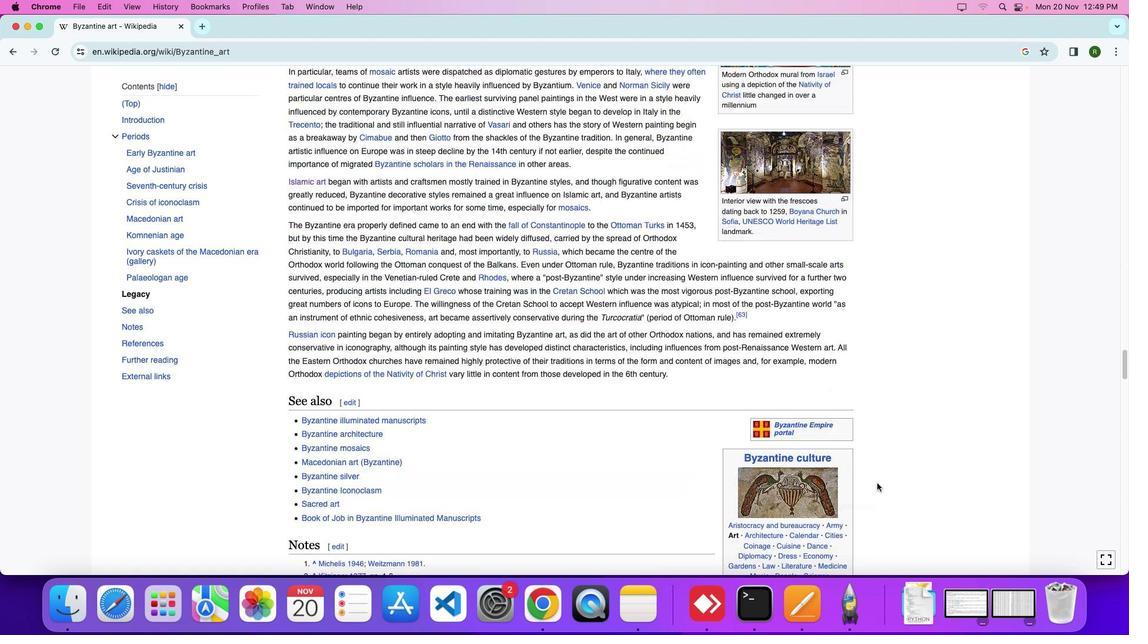 
Action: Mouse scrolled (877, 483) with delta (0, 0)
Screenshot: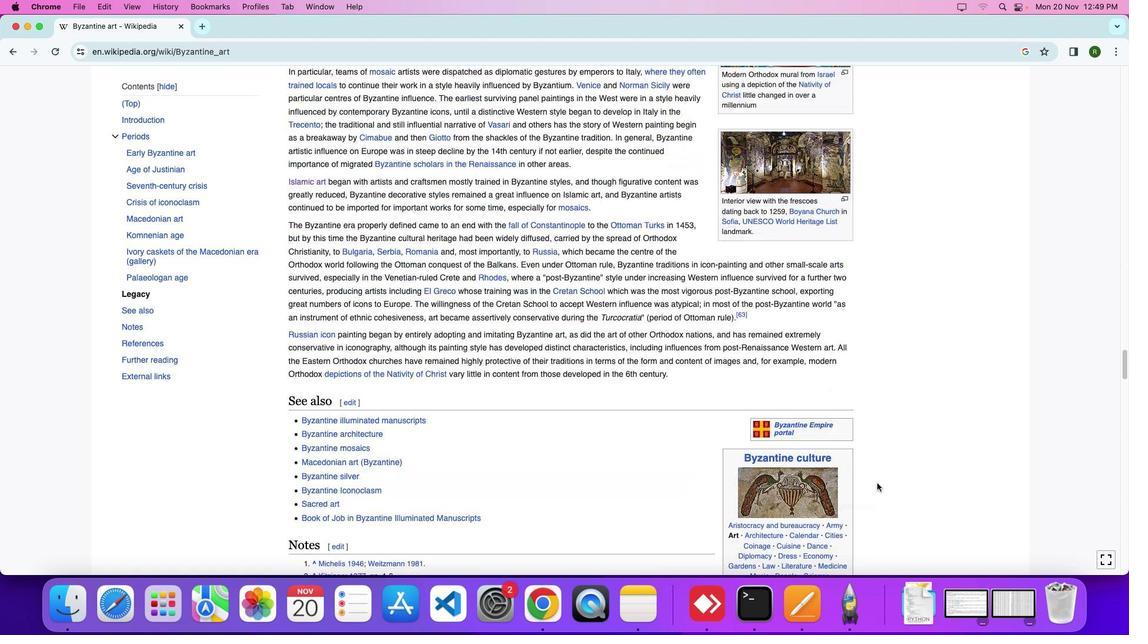 
Action: Mouse moved to (877, 483)
Screenshot: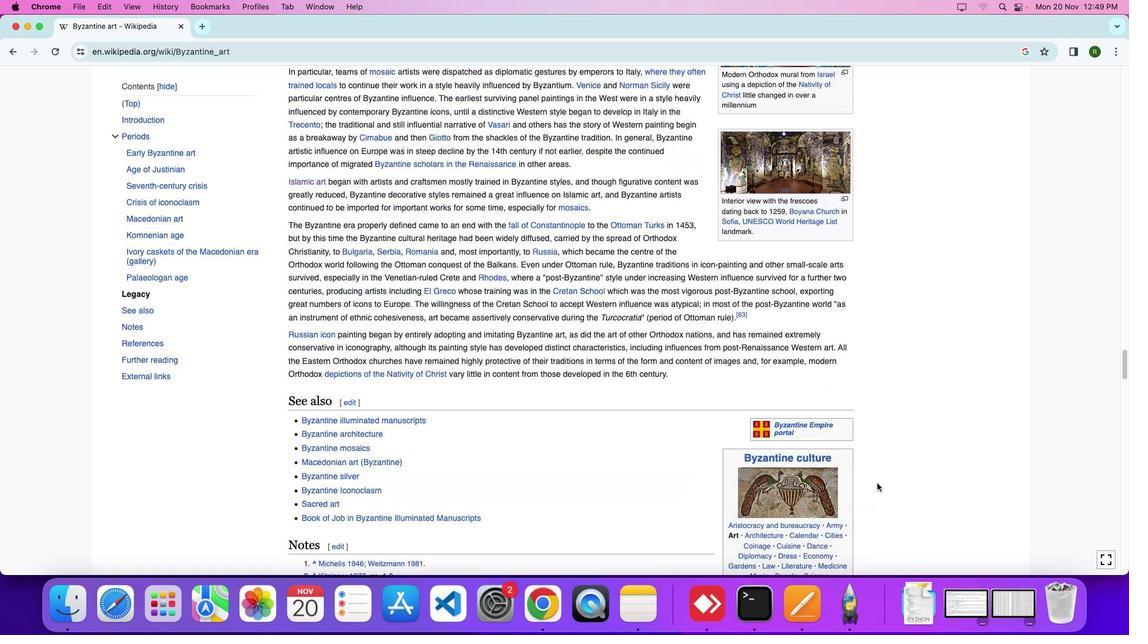 
Action: Mouse scrolled (877, 483) with delta (0, 0)
Screenshot: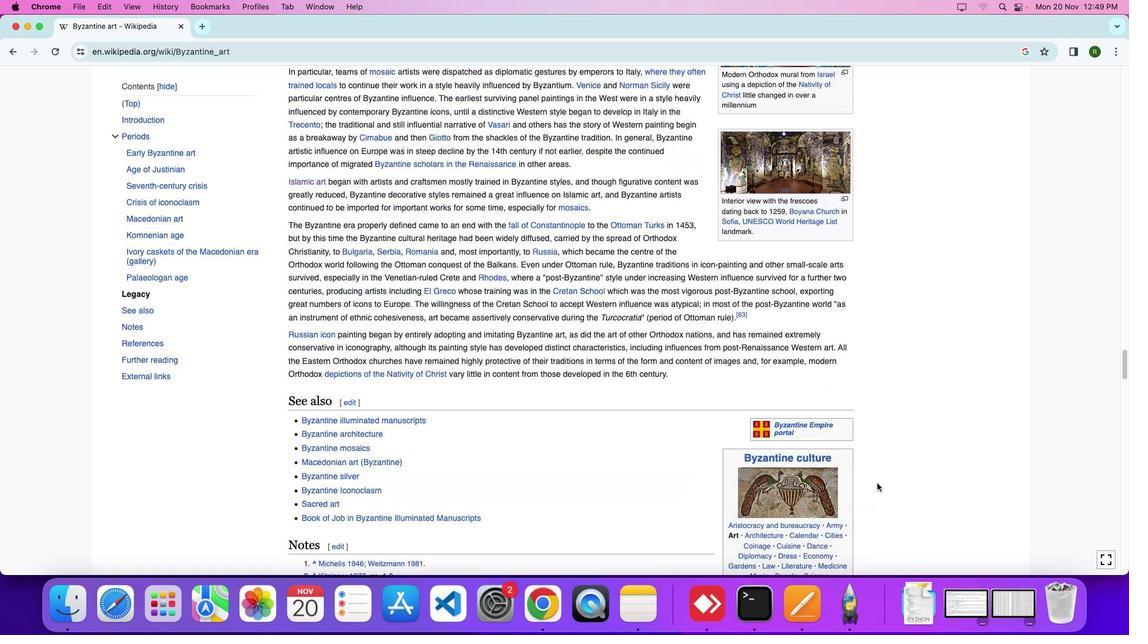 
Action: Mouse scrolled (877, 483) with delta (0, -3)
Screenshot: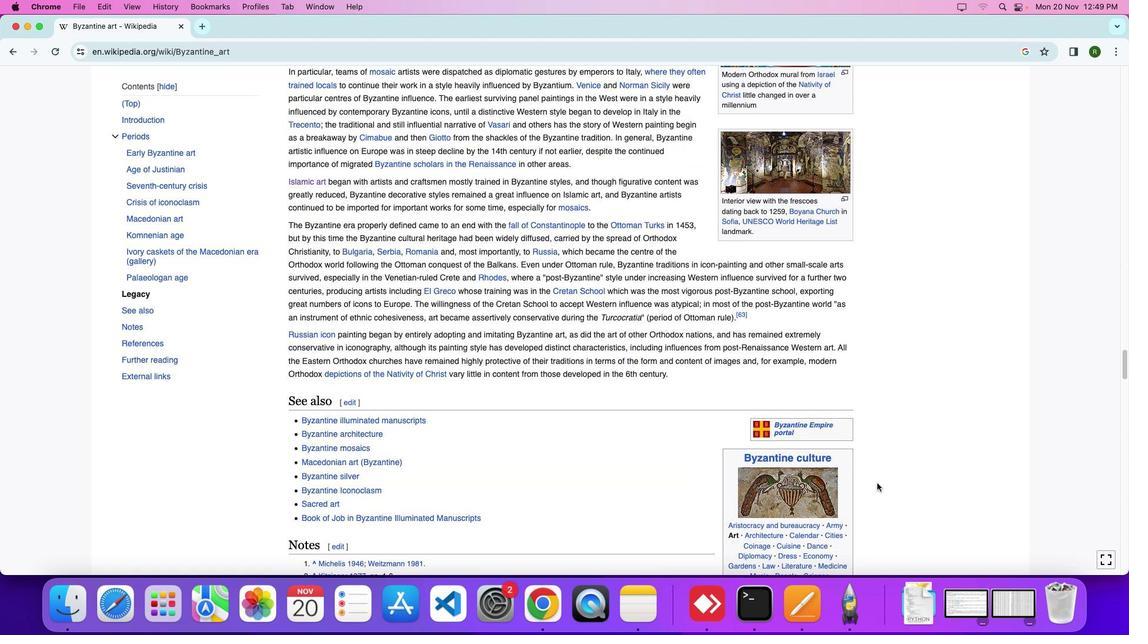 
Action: Mouse scrolled (877, 483) with delta (0, 0)
Screenshot: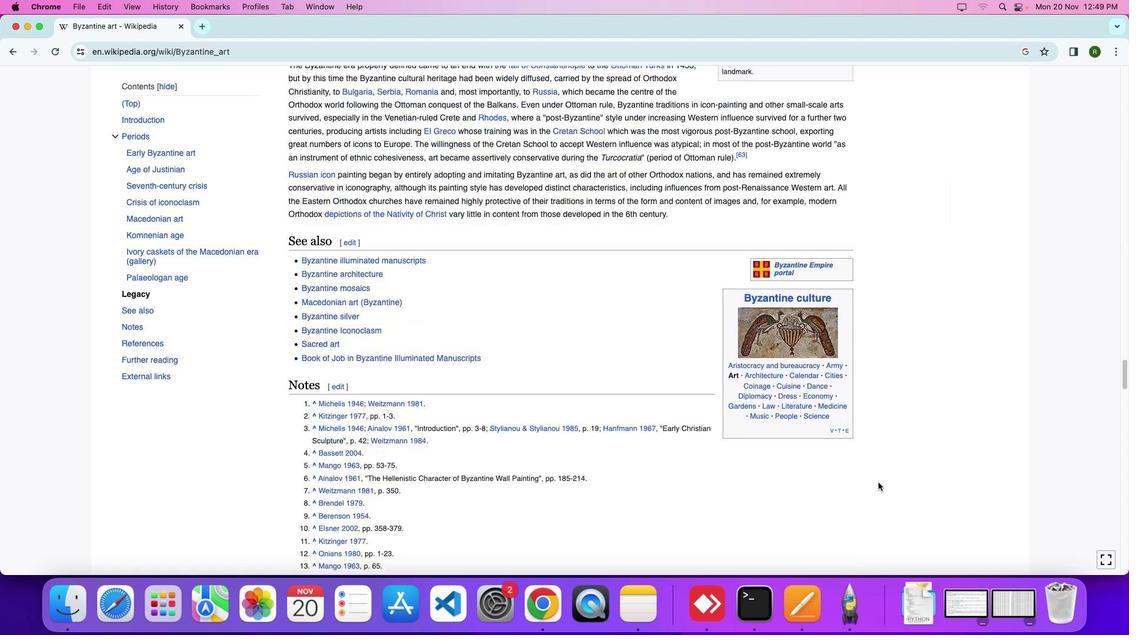 
Action: Mouse scrolled (877, 483) with delta (0, 0)
Screenshot: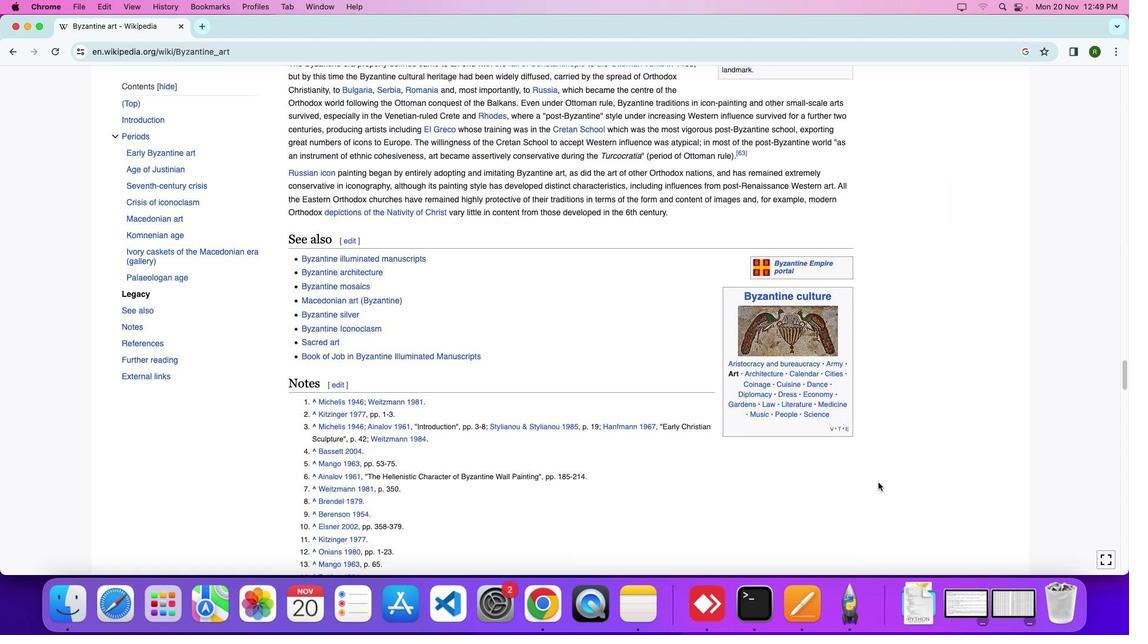 
Action: Mouse scrolled (877, 483) with delta (0, -2)
Screenshot: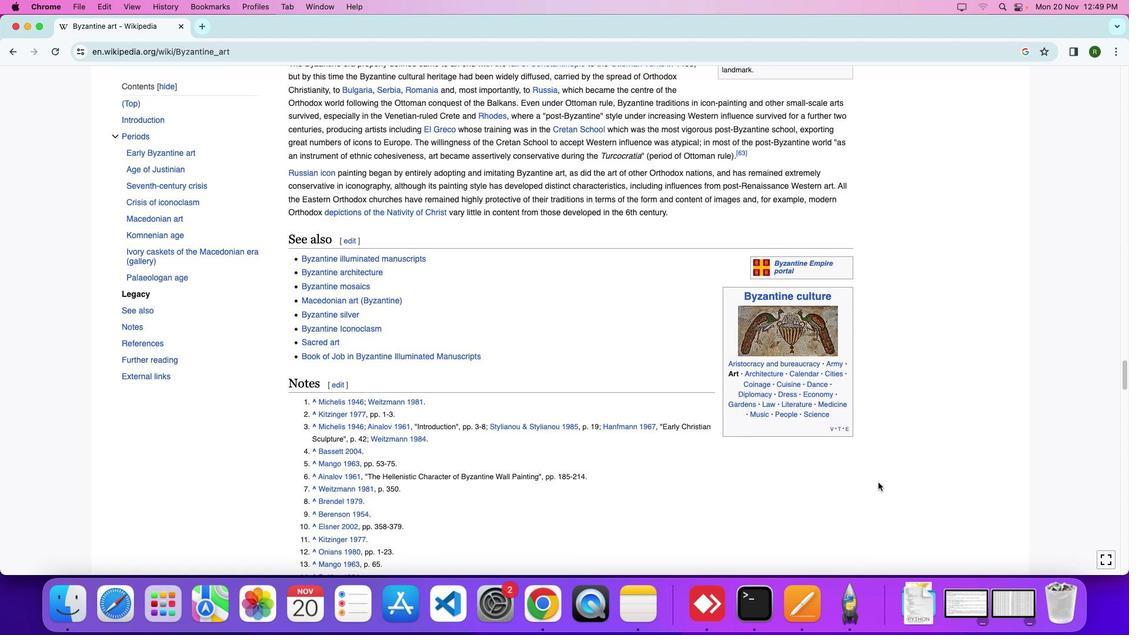 
Action: Mouse moved to (878, 483)
Screenshot: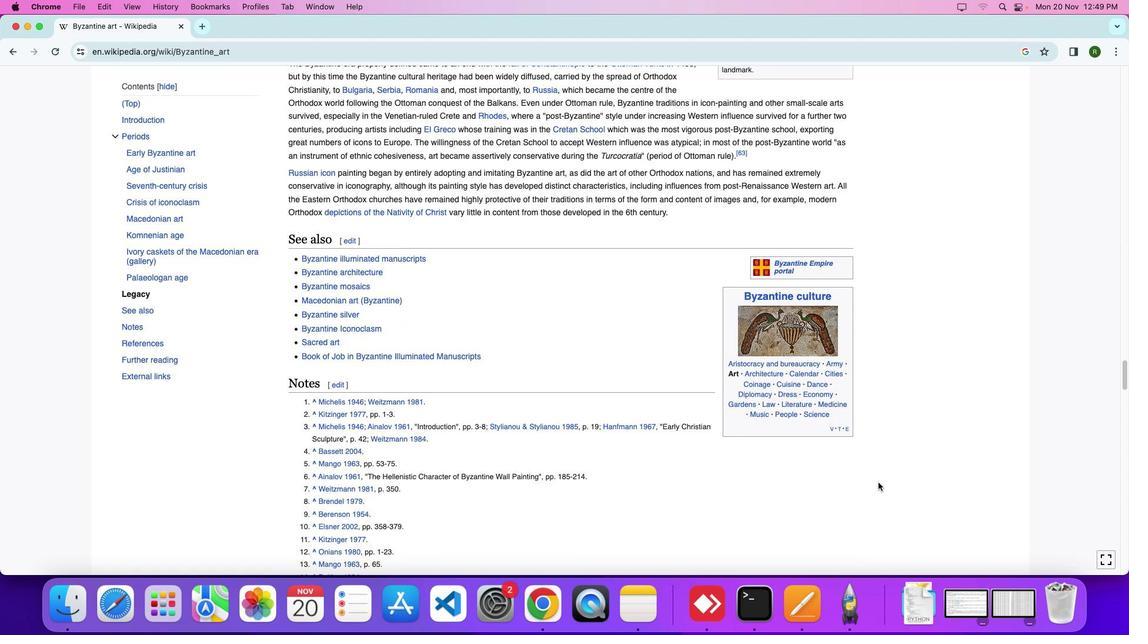
Action: Mouse scrolled (878, 483) with delta (0, 0)
Screenshot: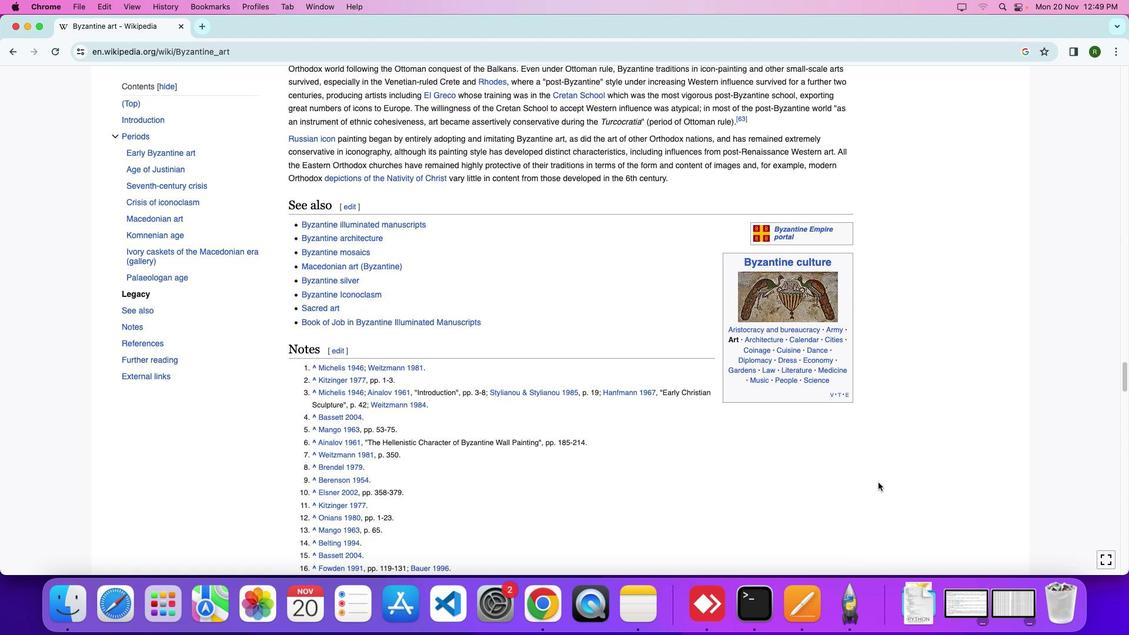 
Action: Mouse scrolled (878, 483) with delta (0, 0)
Screenshot: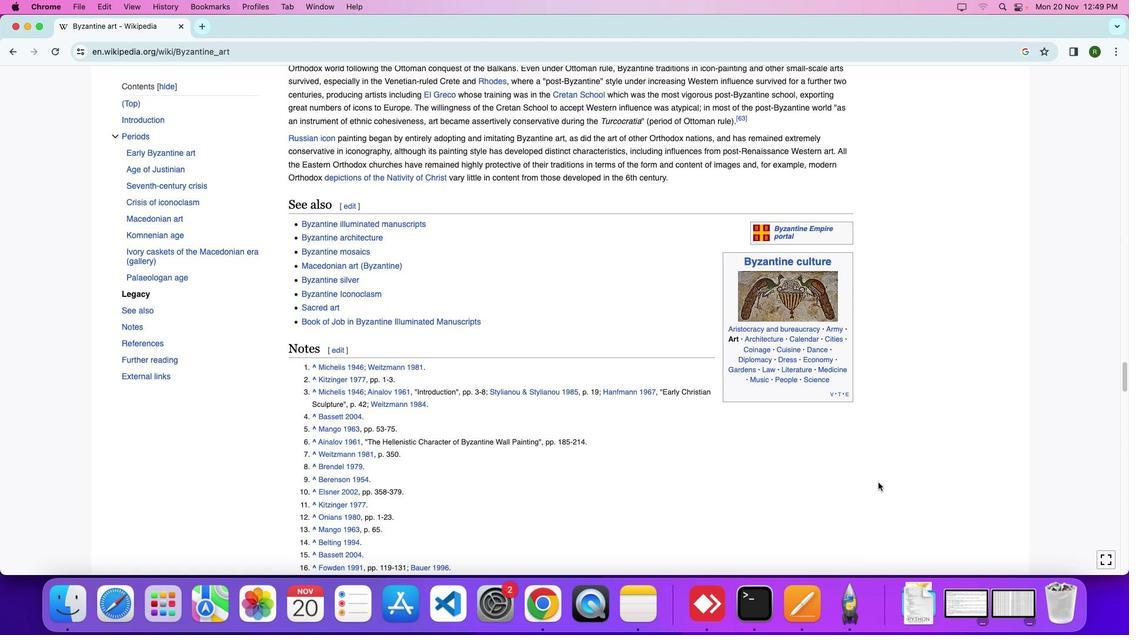 
Action: Mouse moved to (863, 401)
Screenshot: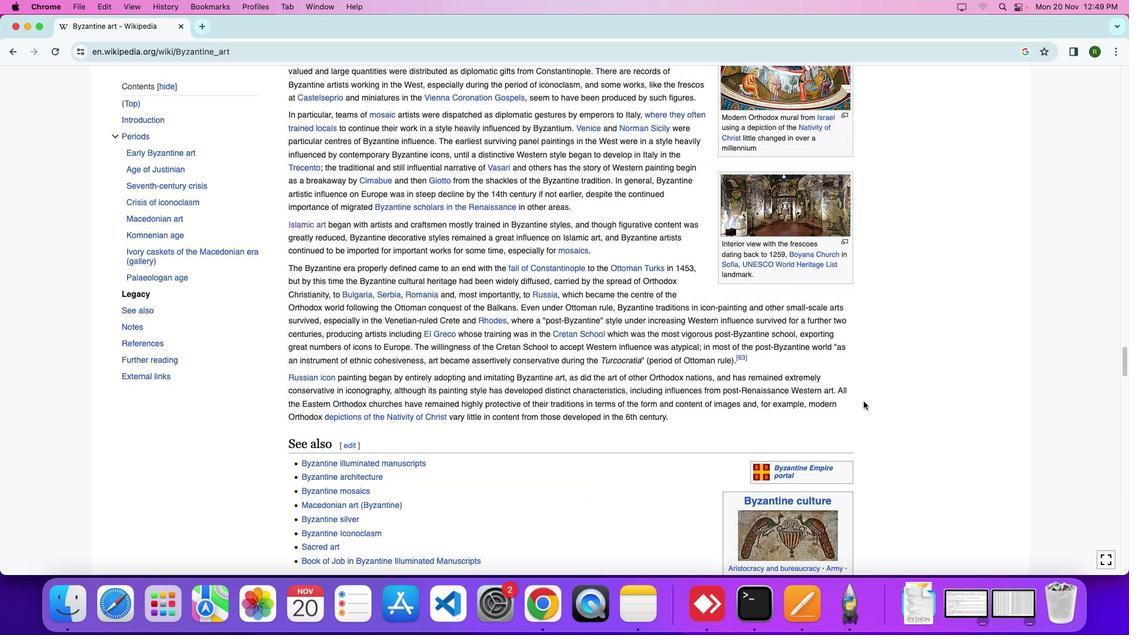 
Action: Mouse scrolled (863, 401) with delta (0, 0)
Screenshot: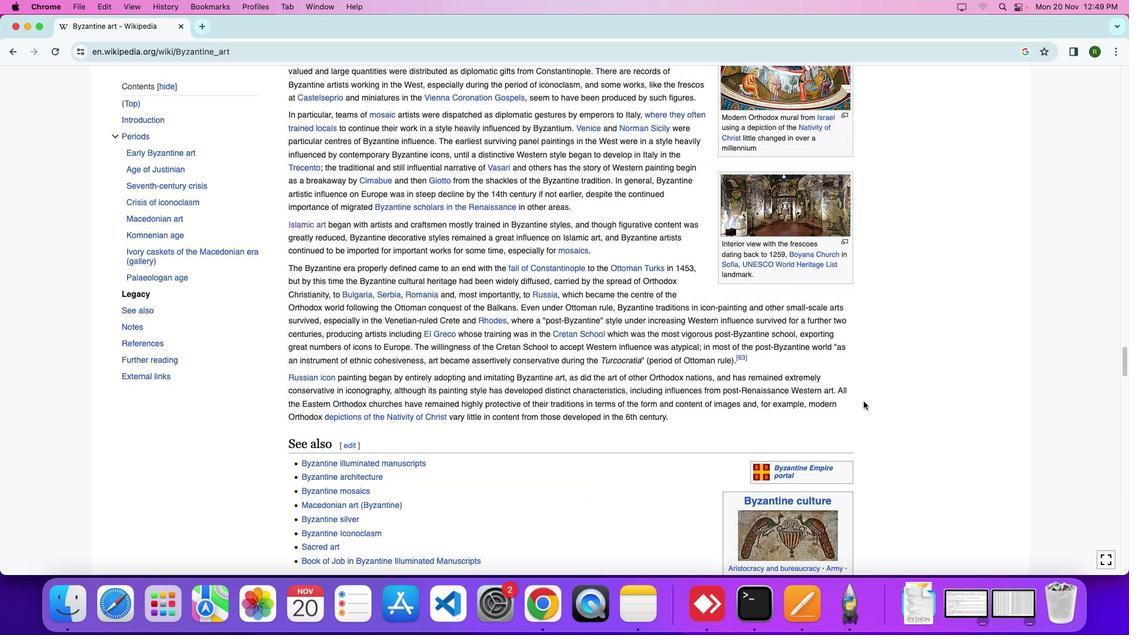 
Action: Mouse moved to (863, 401)
Screenshot: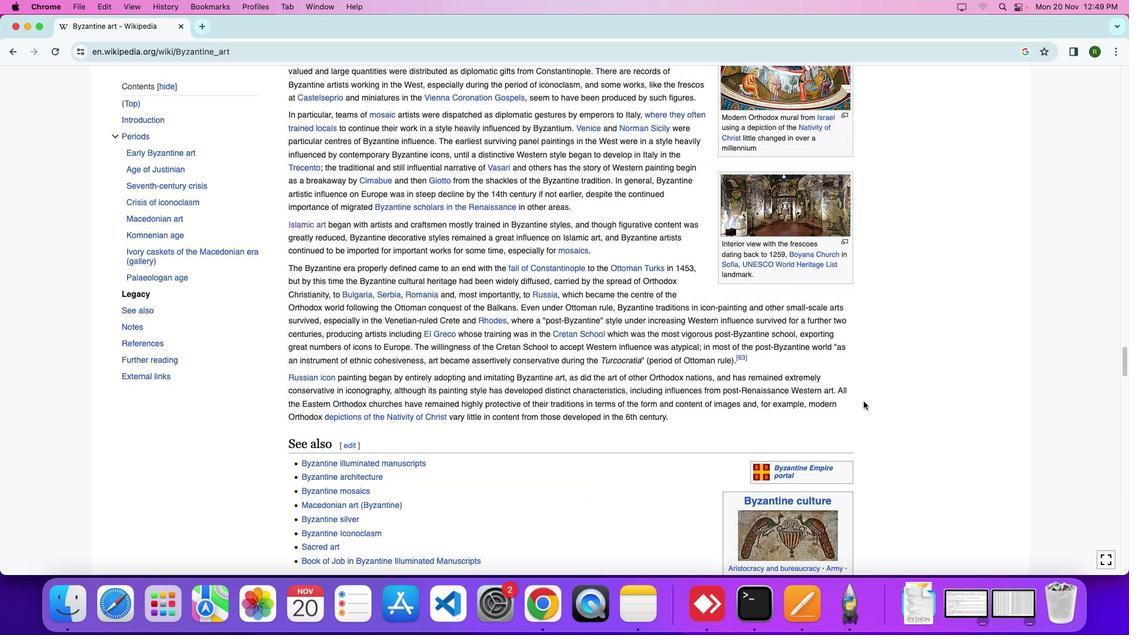 
Action: Mouse scrolled (863, 401) with delta (0, 0)
Screenshot: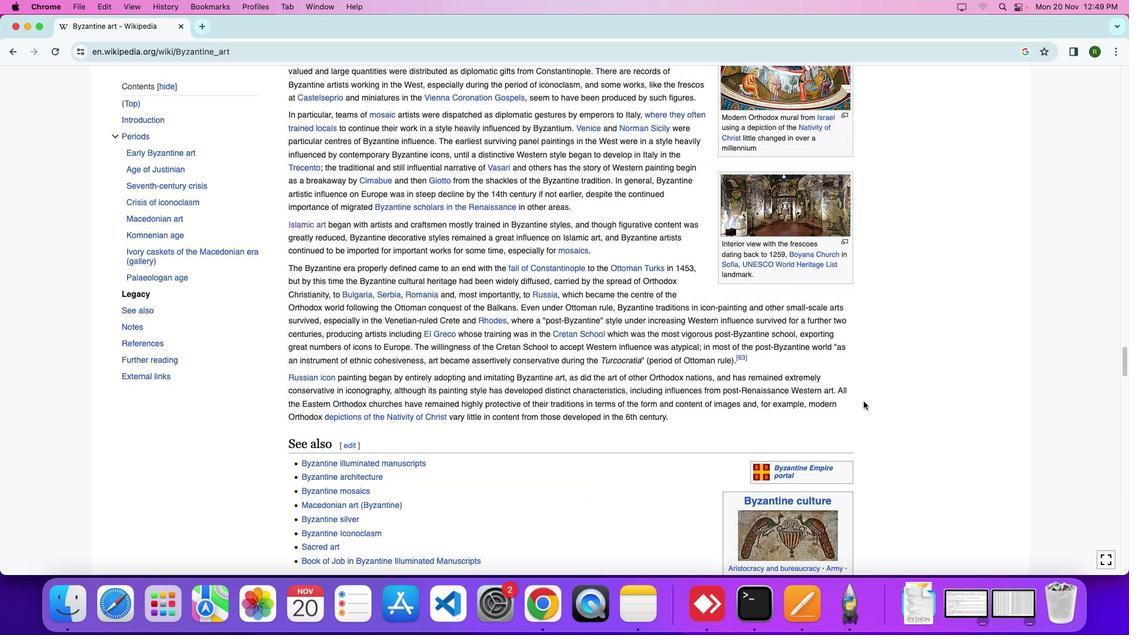 
Action: Mouse scrolled (863, 401) with delta (0, 4)
Screenshot: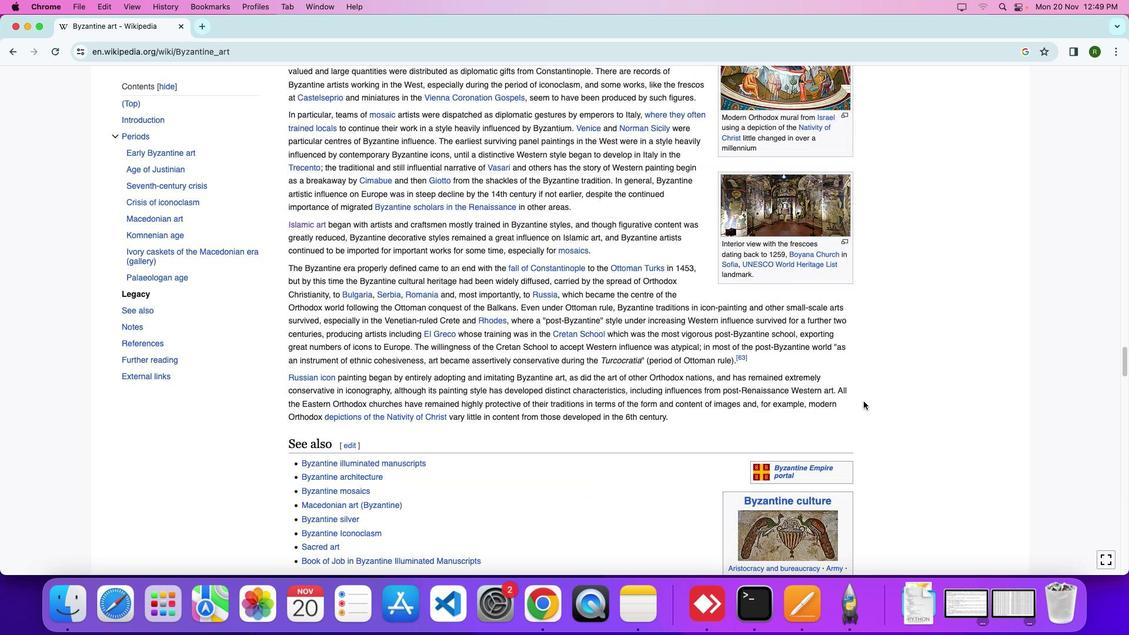 
Action: Mouse moved to (863, 401)
Screenshot: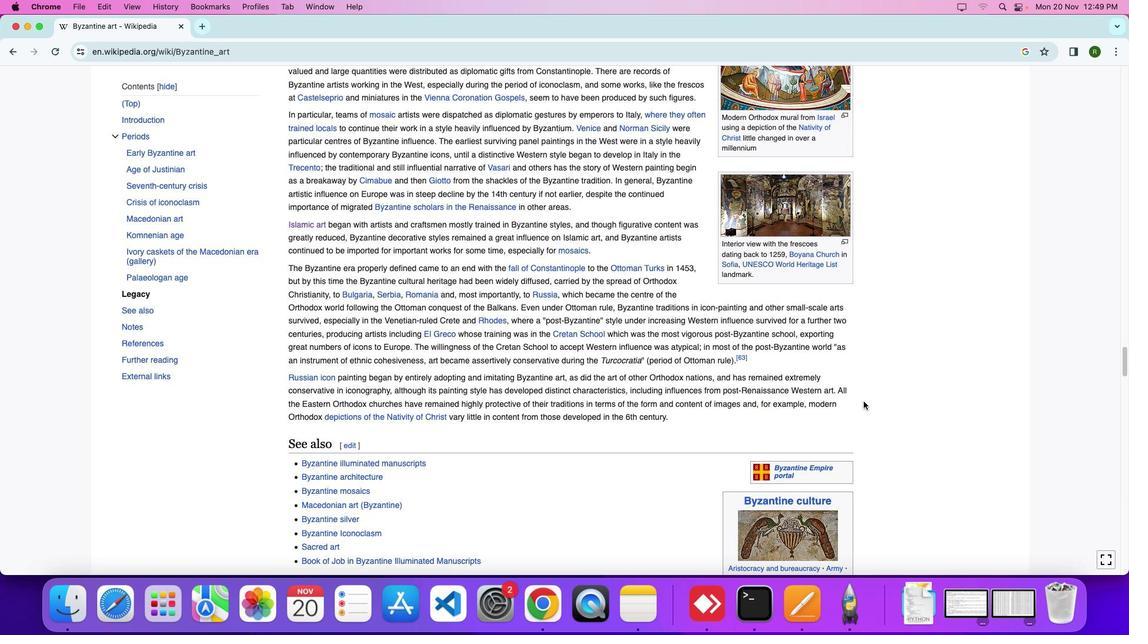 
Action: Mouse scrolled (863, 401) with delta (0, 0)
Screenshot: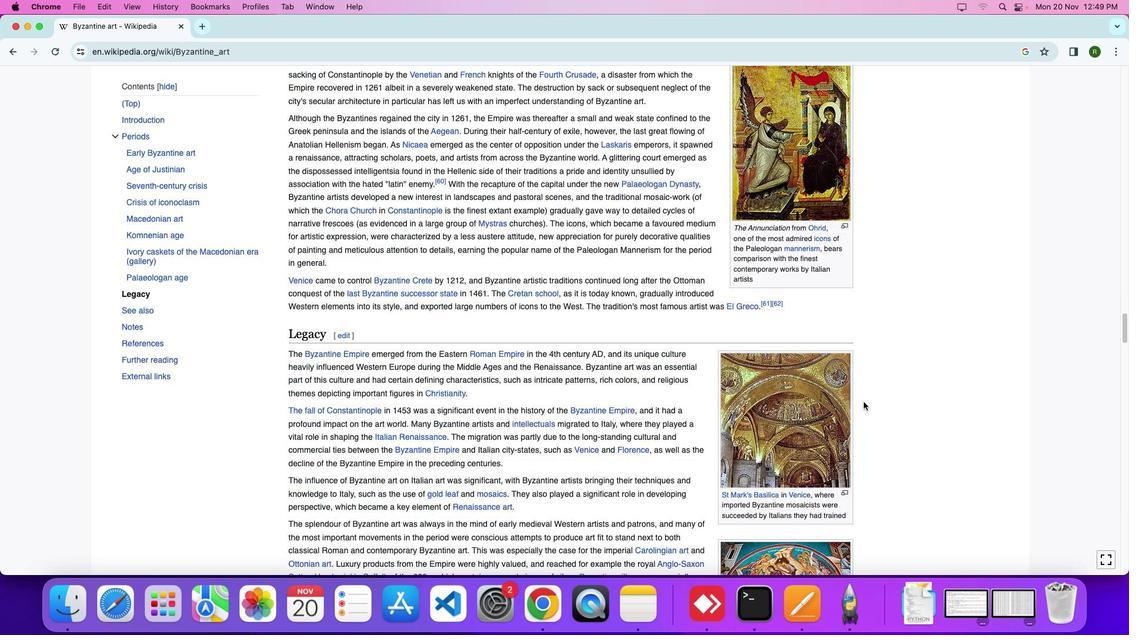 
Action: Mouse moved to (863, 401)
Screenshot: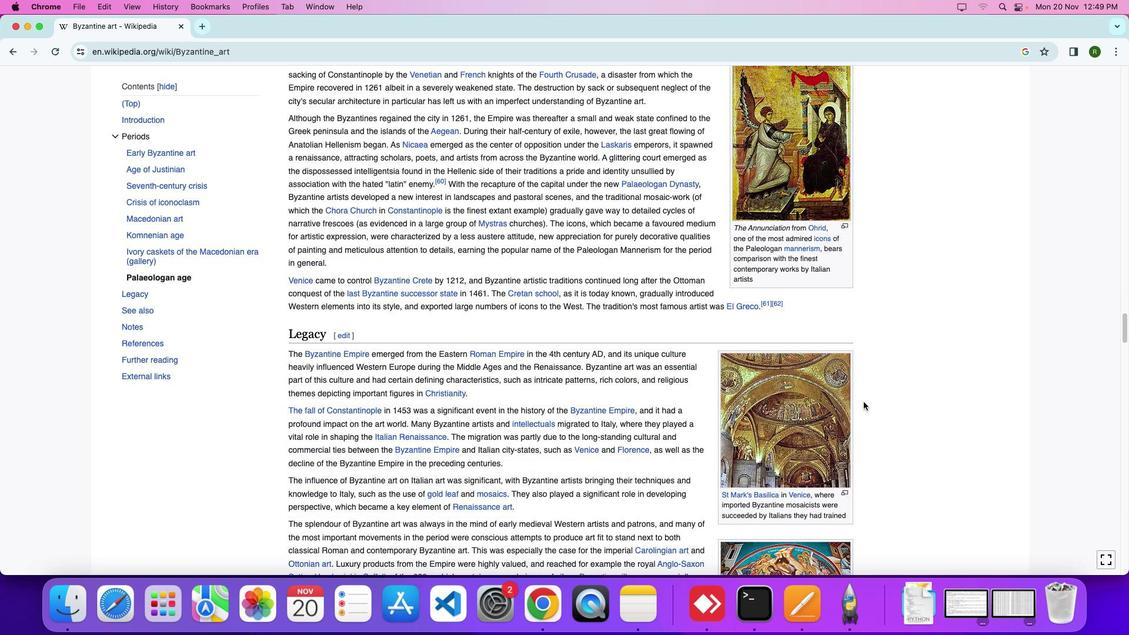
Action: Mouse scrolled (863, 401) with delta (0, 0)
Screenshot: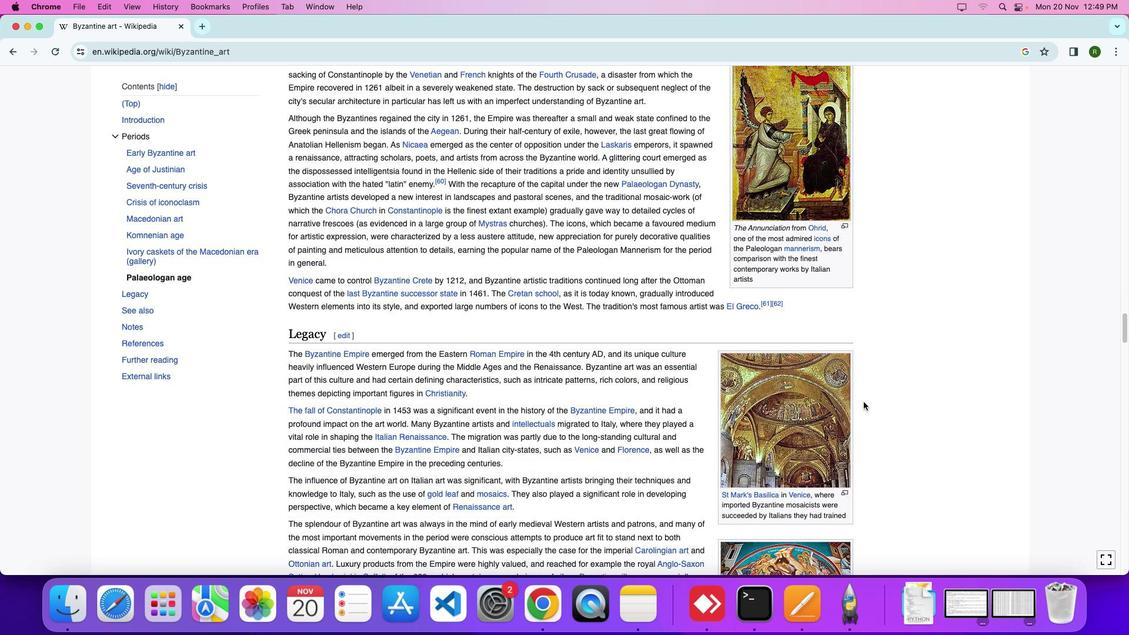 
Action: Mouse scrolled (863, 401) with delta (0, 4)
Screenshot: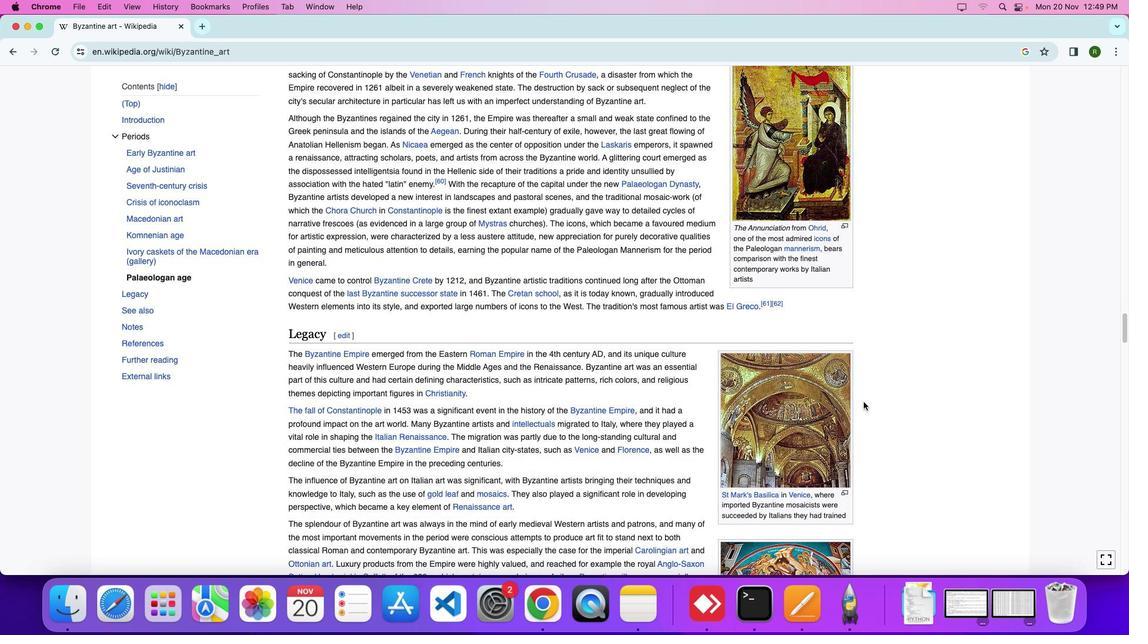 
Action: Mouse moved to (863, 402)
Screenshot: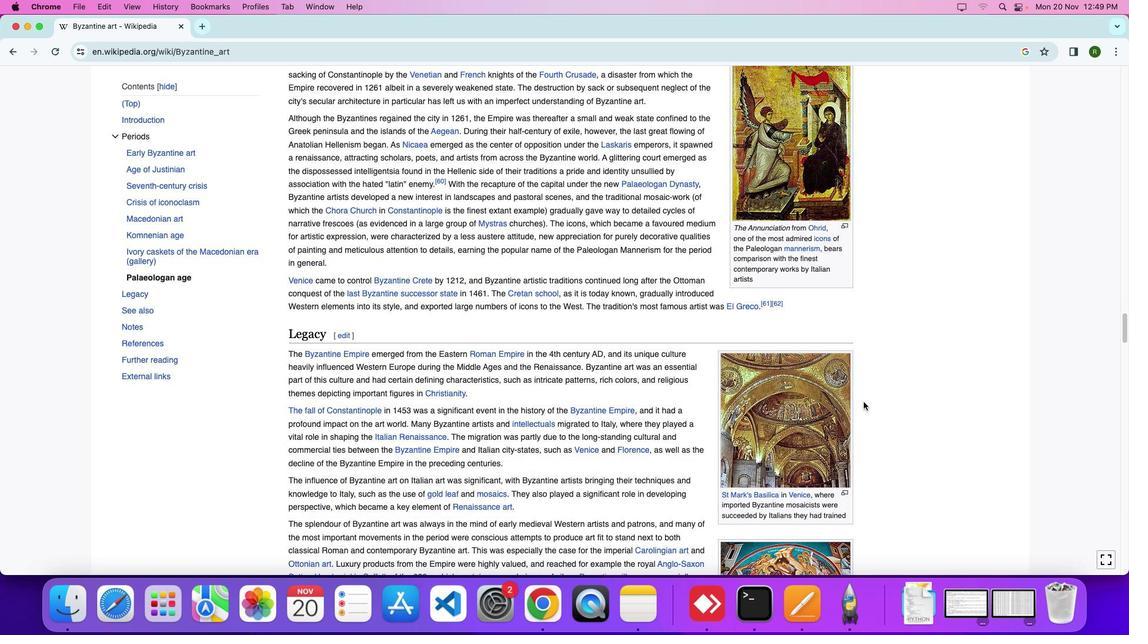 
Action: Mouse scrolled (863, 402) with delta (0, 7)
Screenshot: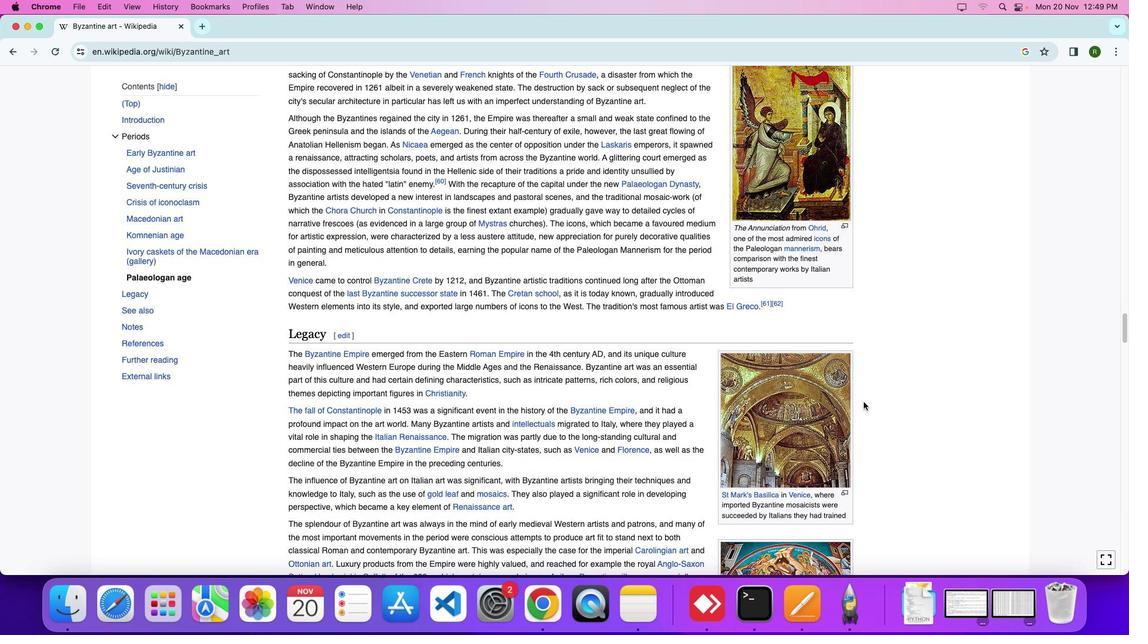 
Action: Mouse moved to (863, 402)
Screenshot: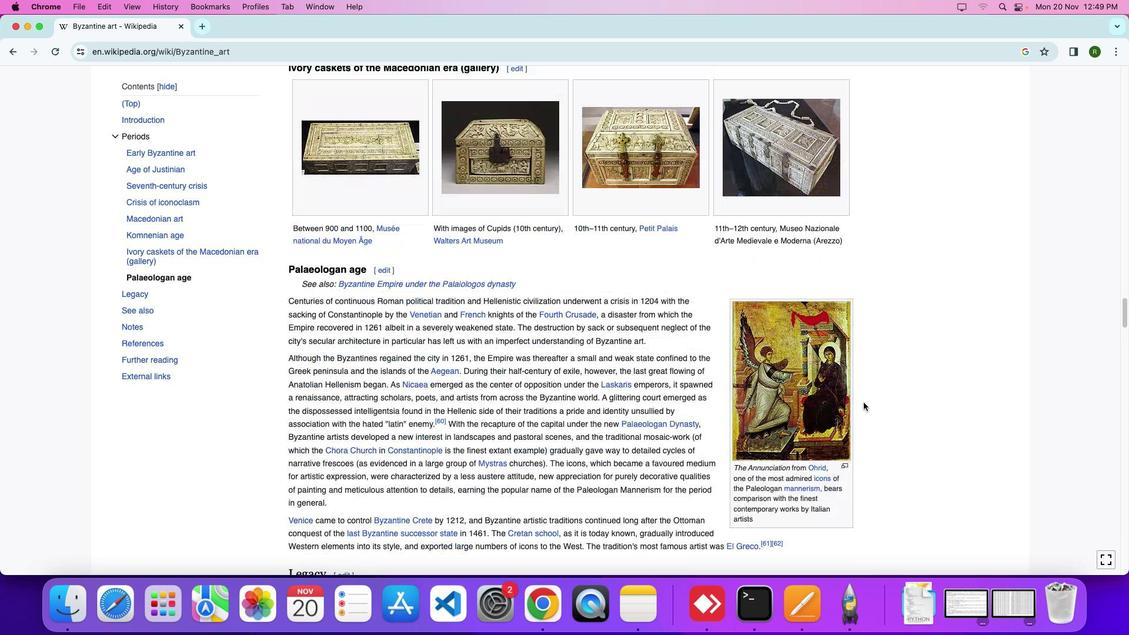 
Action: Mouse scrolled (863, 402) with delta (0, 0)
Screenshot: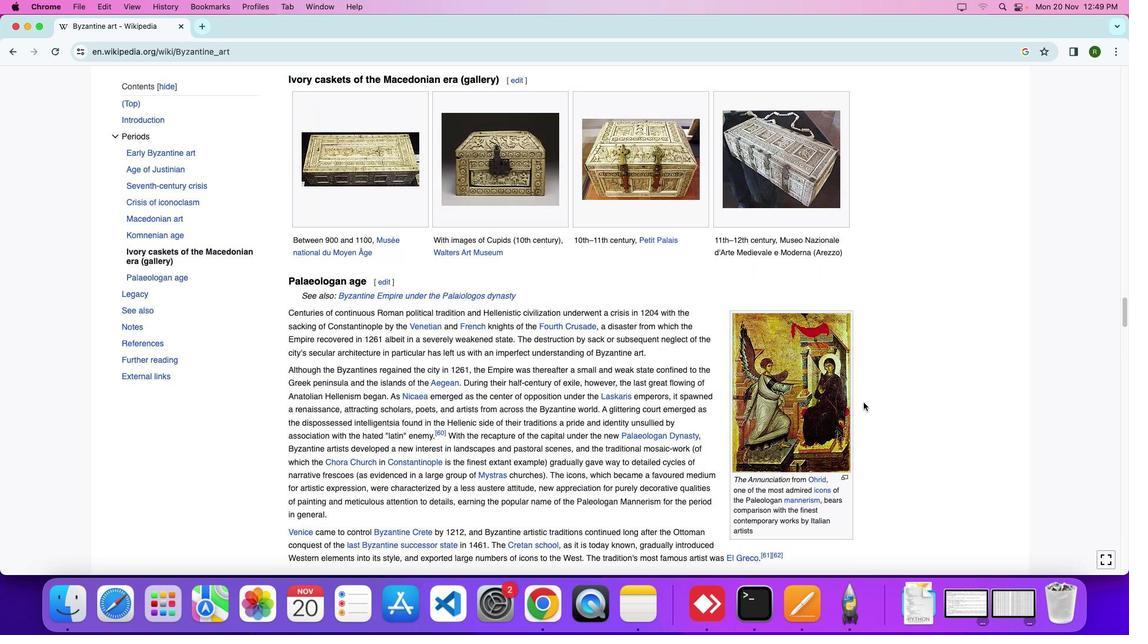 
Action: Mouse scrolled (863, 402) with delta (0, 0)
Screenshot: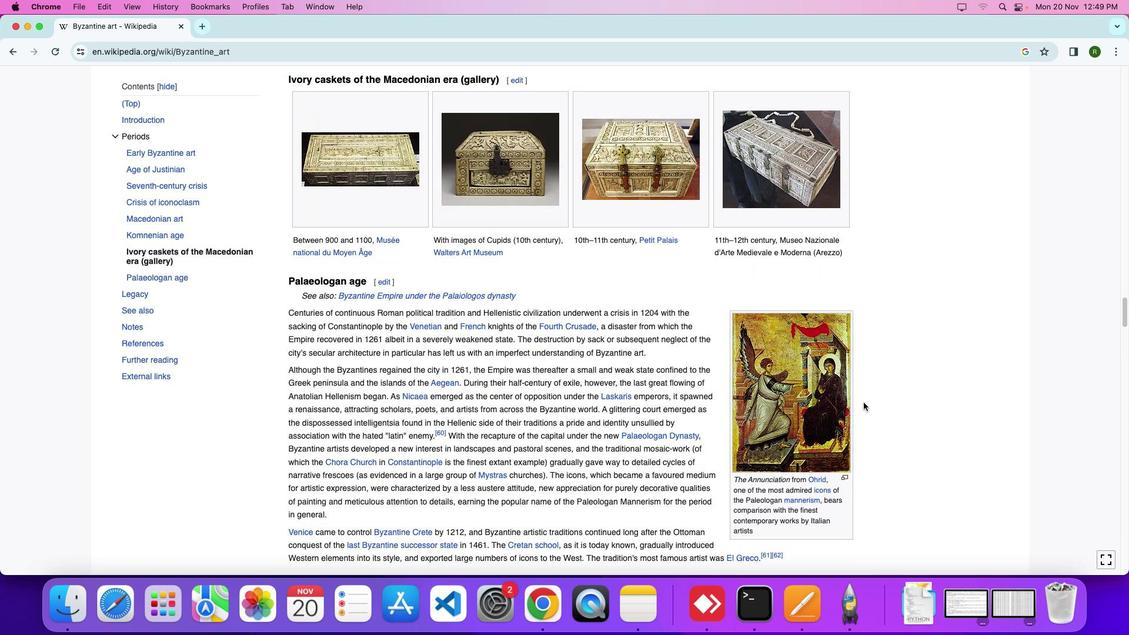 
Action: Mouse scrolled (863, 402) with delta (0, 4)
Screenshot: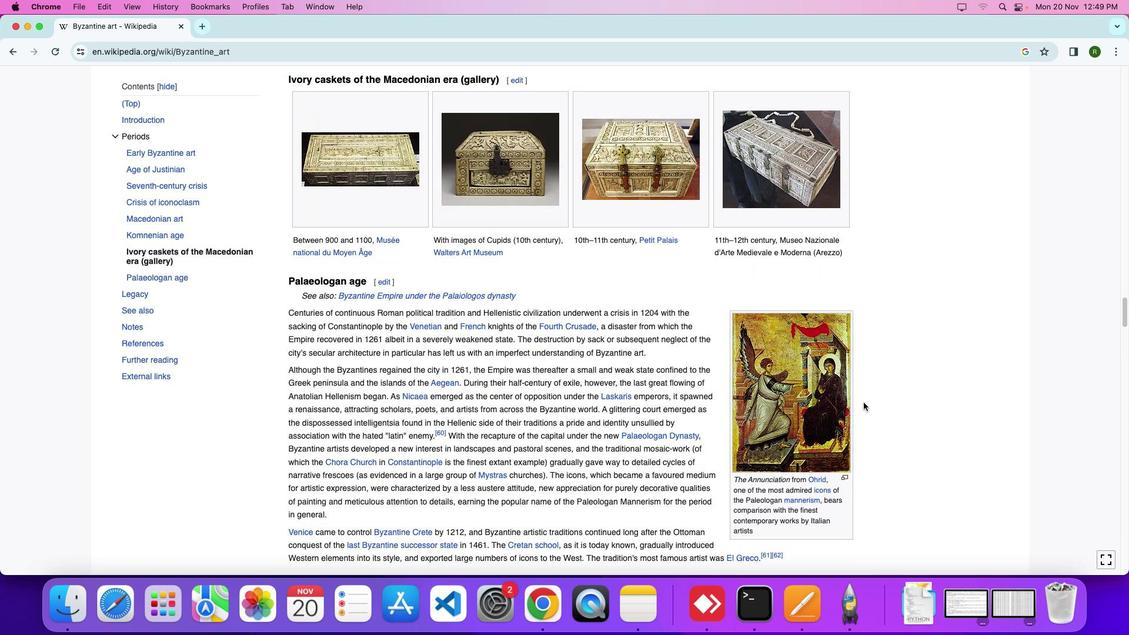 
Action: Mouse moved to (864, 402)
Screenshot: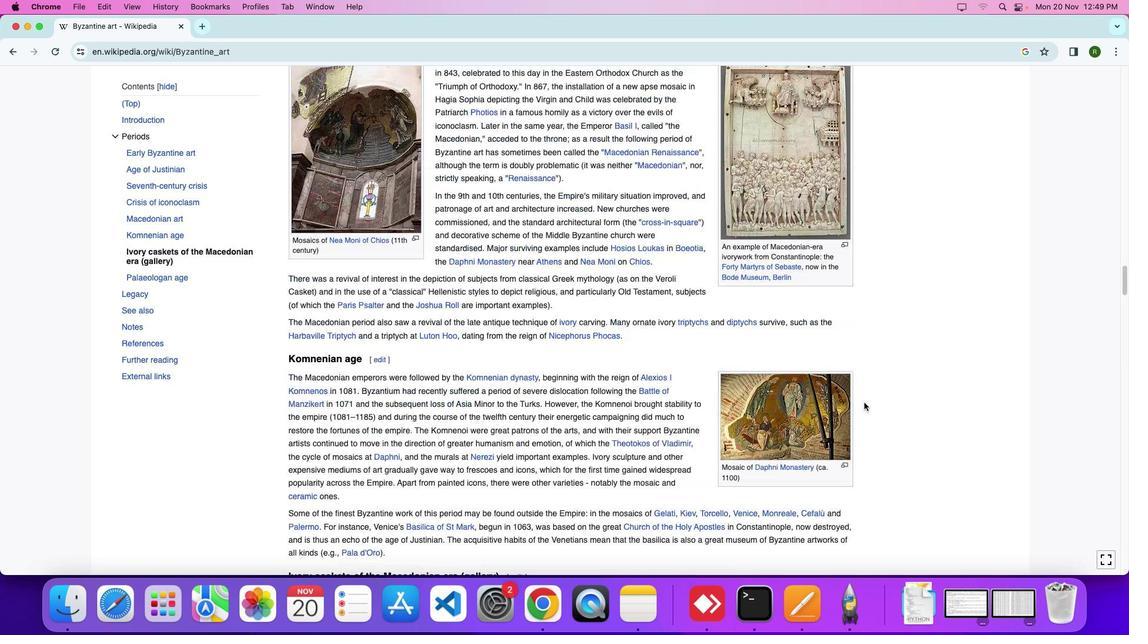 
Action: Mouse scrolled (864, 402) with delta (0, 0)
Screenshot: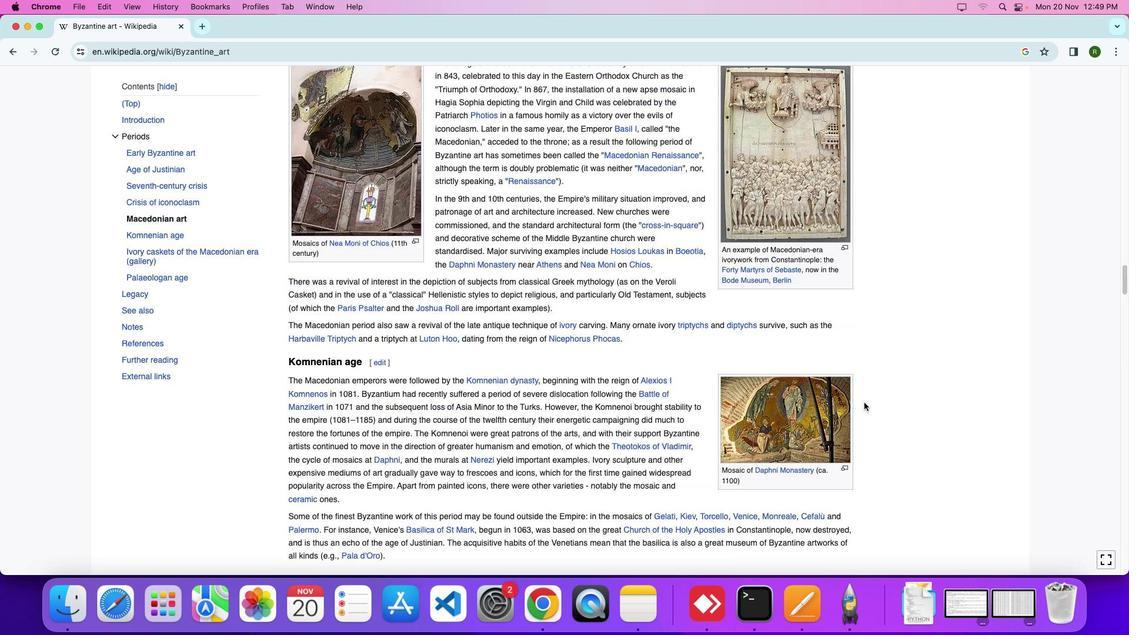 
Action: Mouse scrolled (864, 402) with delta (0, 0)
Screenshot: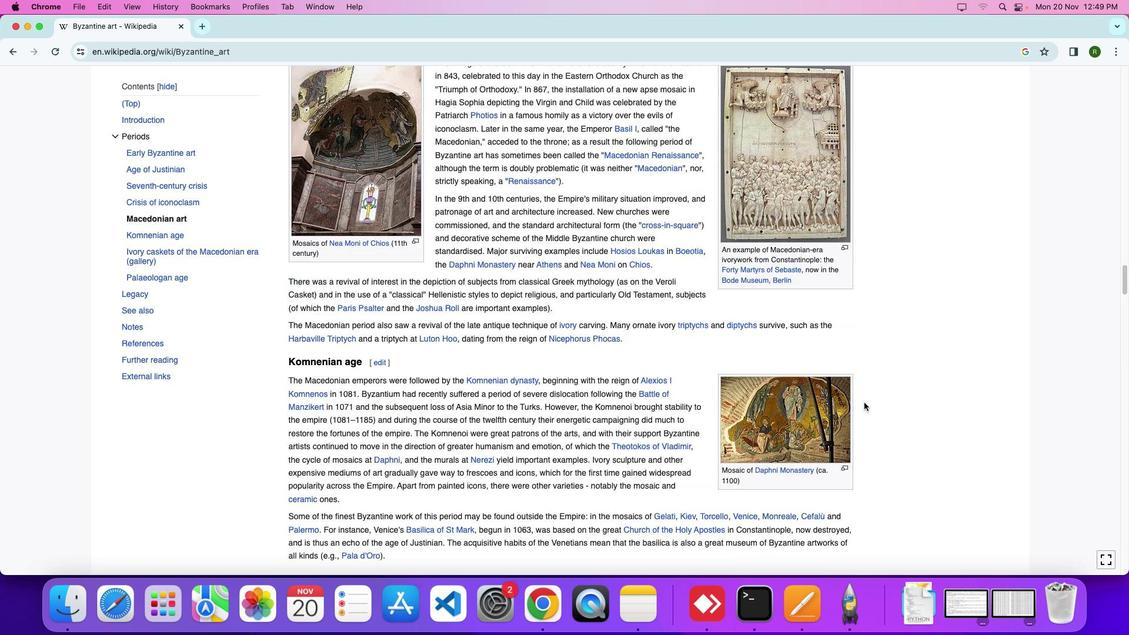
Action: Mouse moved to (864, 402)
Screenshot: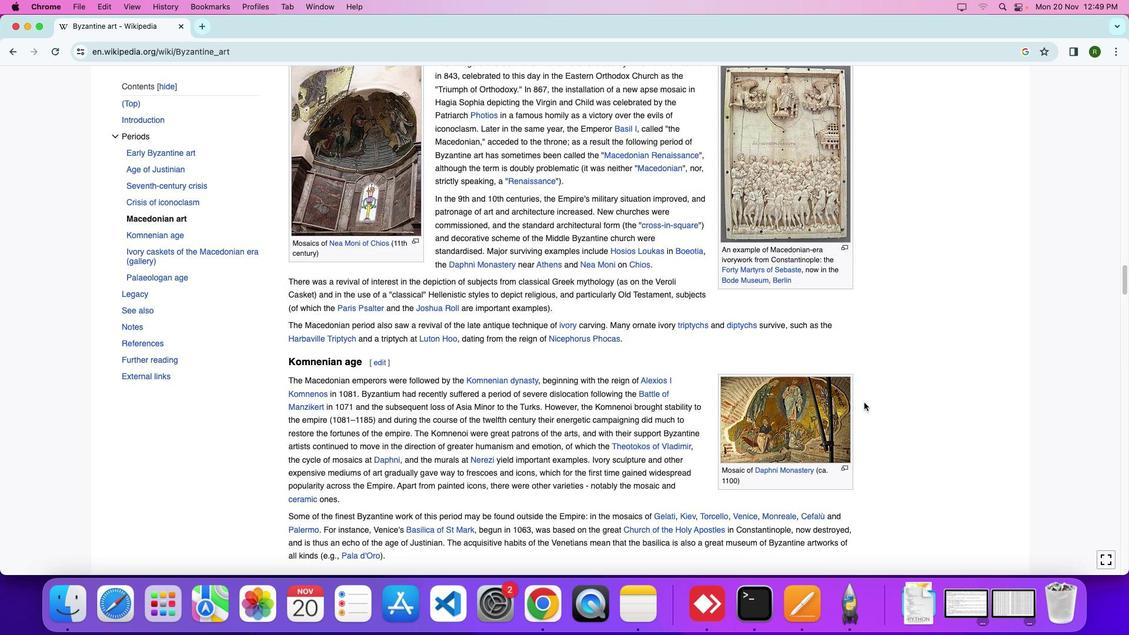 
Action: Mouse scrolled (864, 402) with delta (0, 4)
Screenshot: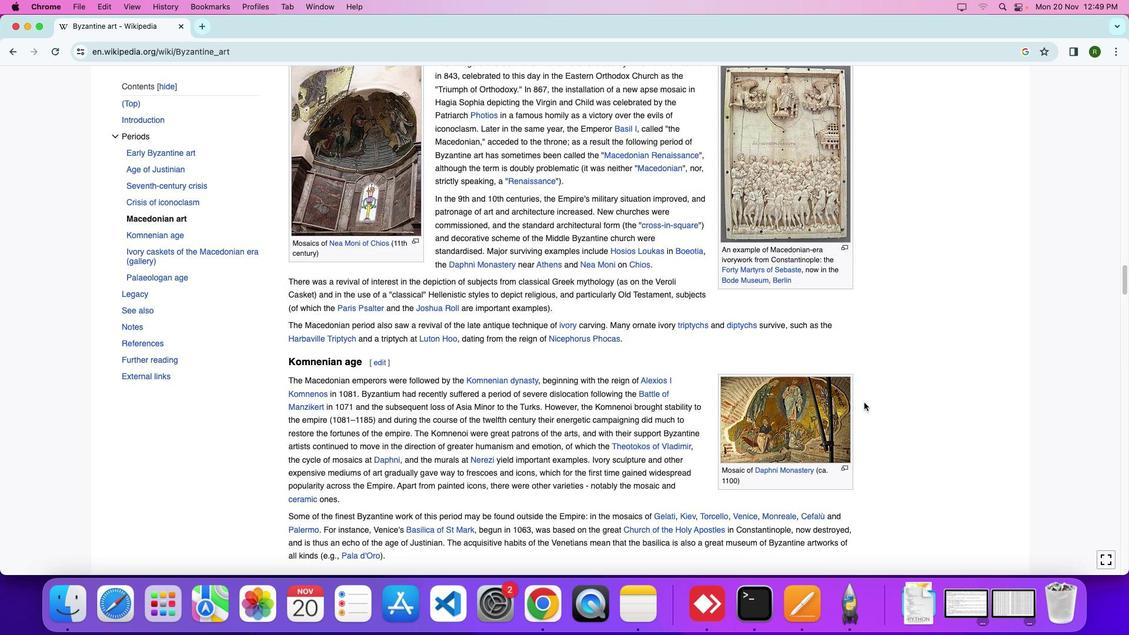 
Action: Mouse scrolled (864, 402) with delta (0, 6)
Screenshot: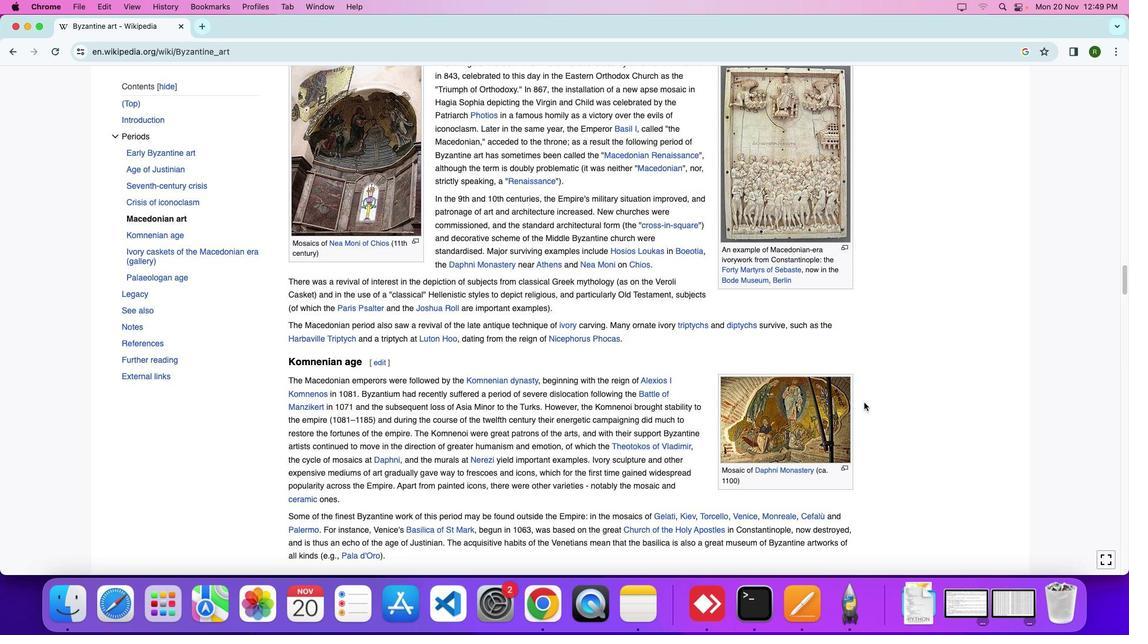 
Action: Mouse scrolled (864, 402) with delta (0, 0)
Screenshot: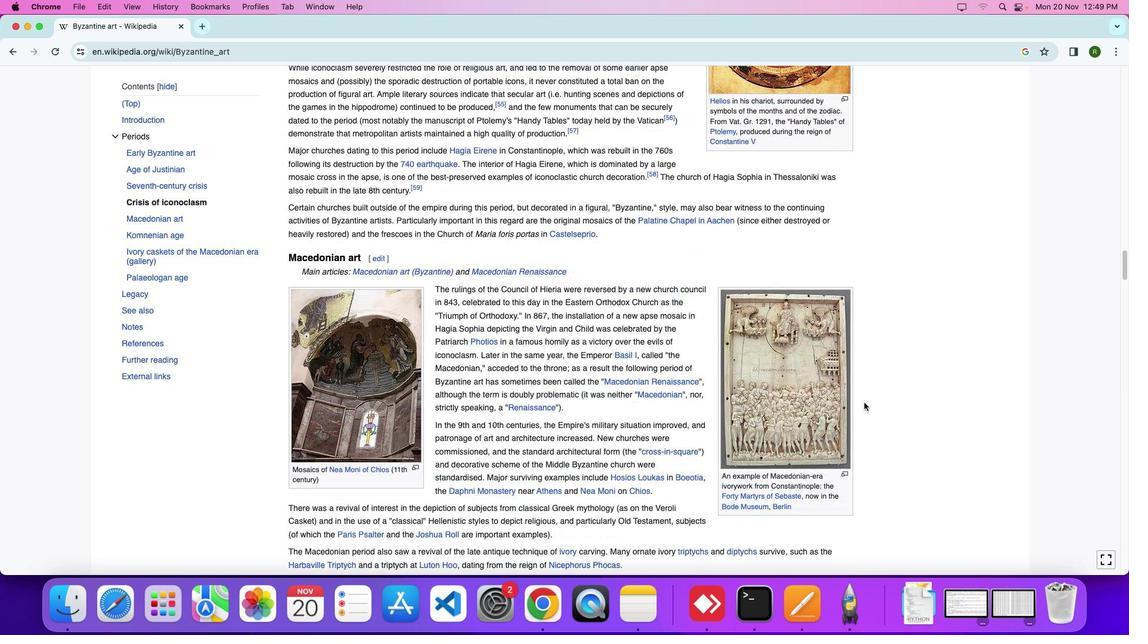 
Action: Mouse scrolled (864, 402) with delta (0, 0)
Screenshot: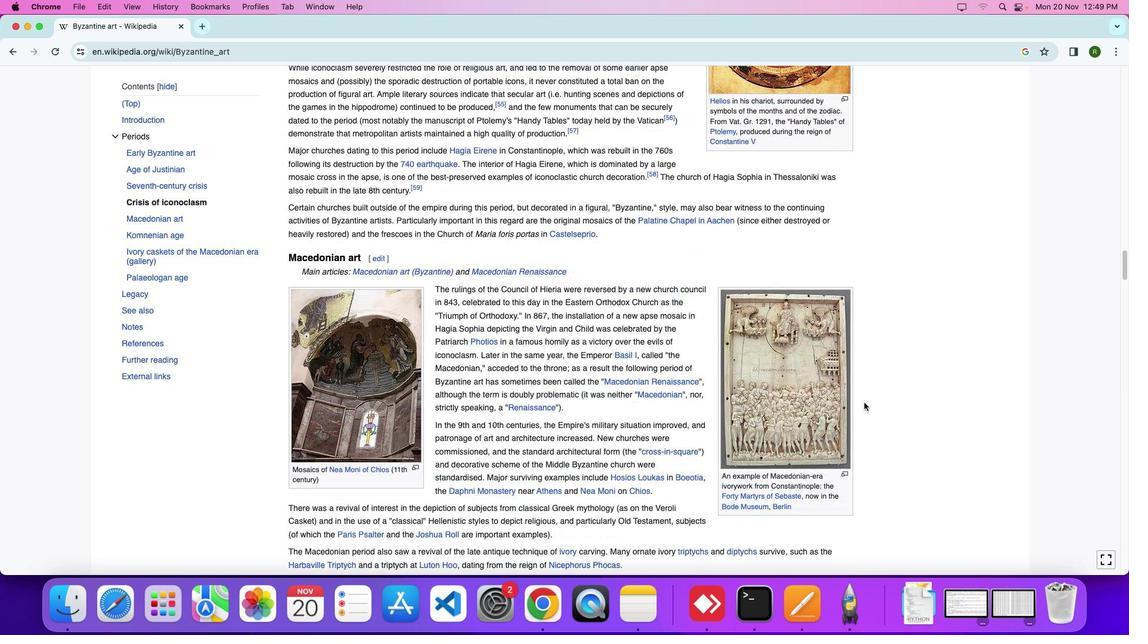 
Action: Mouse scrolled (864, 402) with delta (0, 4)
Screenshot: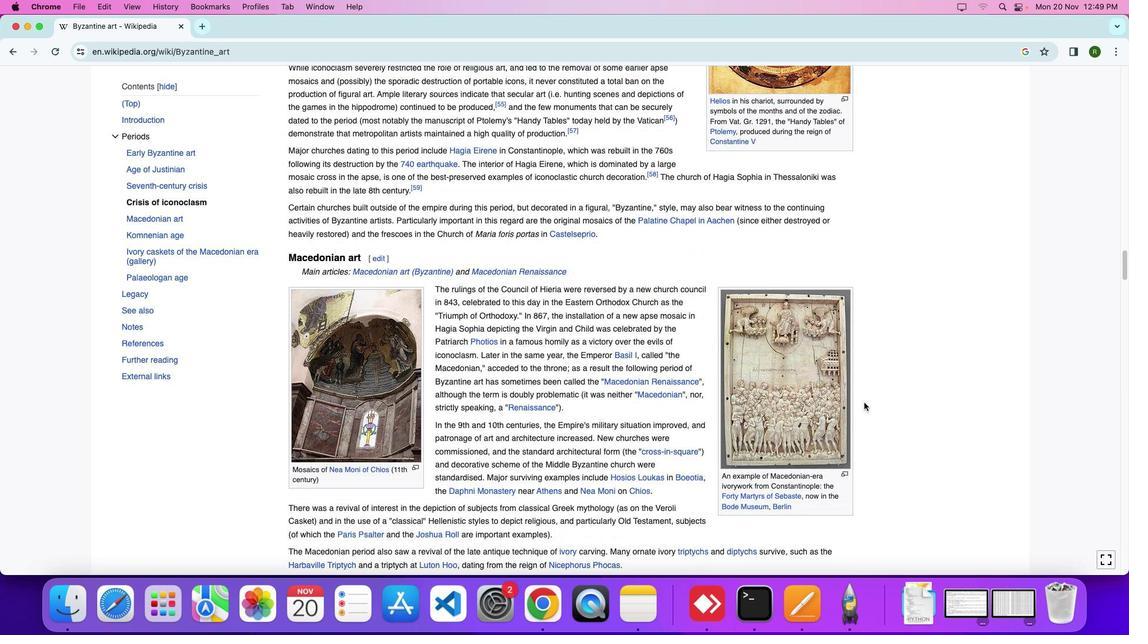 
Action: Mouse moved to (864, 402)
Screenshot: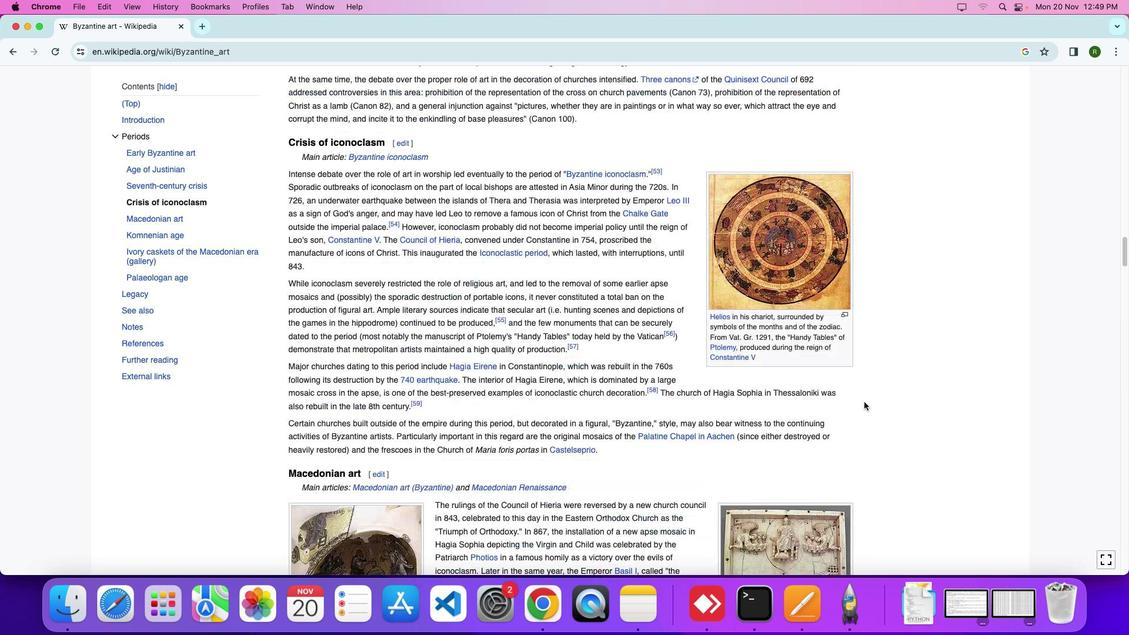 
Action: Mouse scrolled (864, 402) with delta (0, 0)
Screenshot: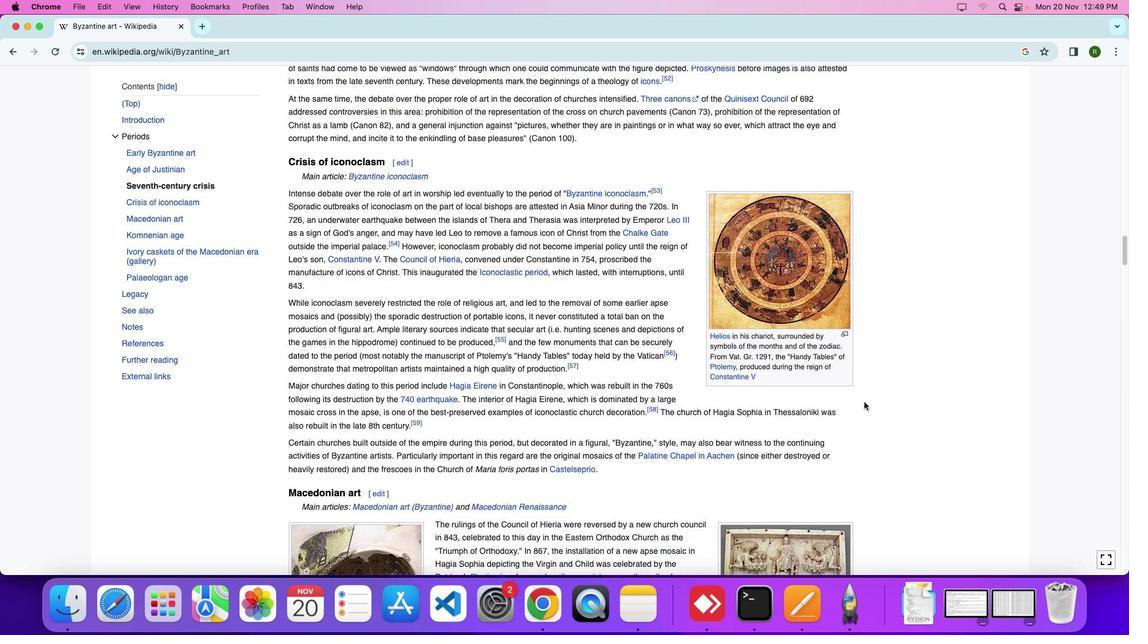 
Action: Mouse scrolled (864, 402) with delta (0, 0)
Screenshot: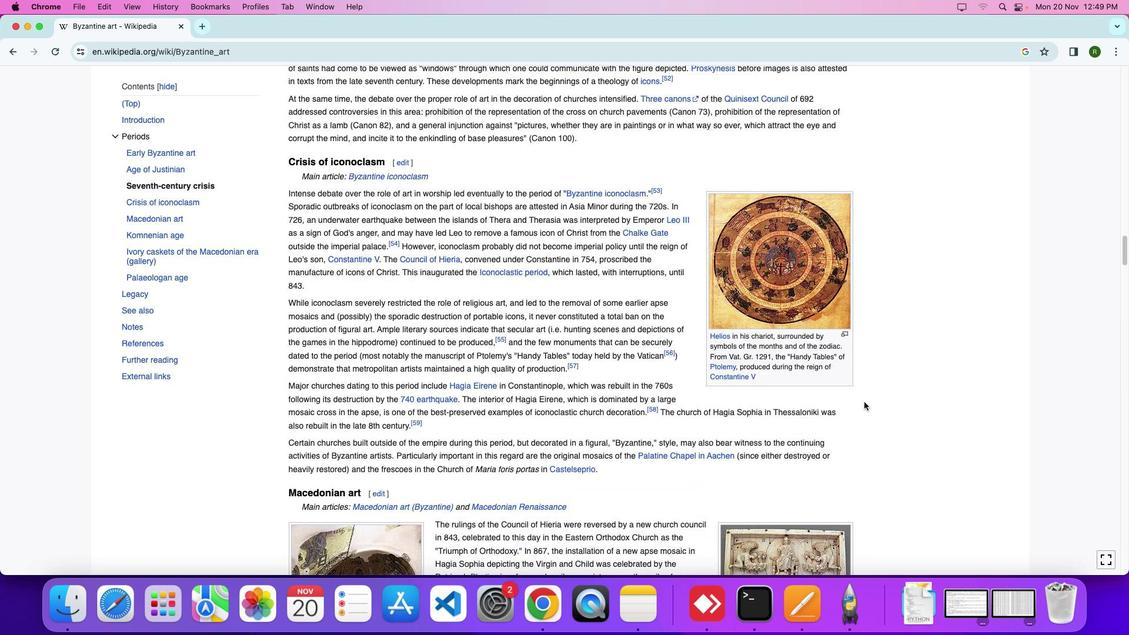 
Action: Mouse scrolled (864, 402) with delta (0, 4)
Screenshot: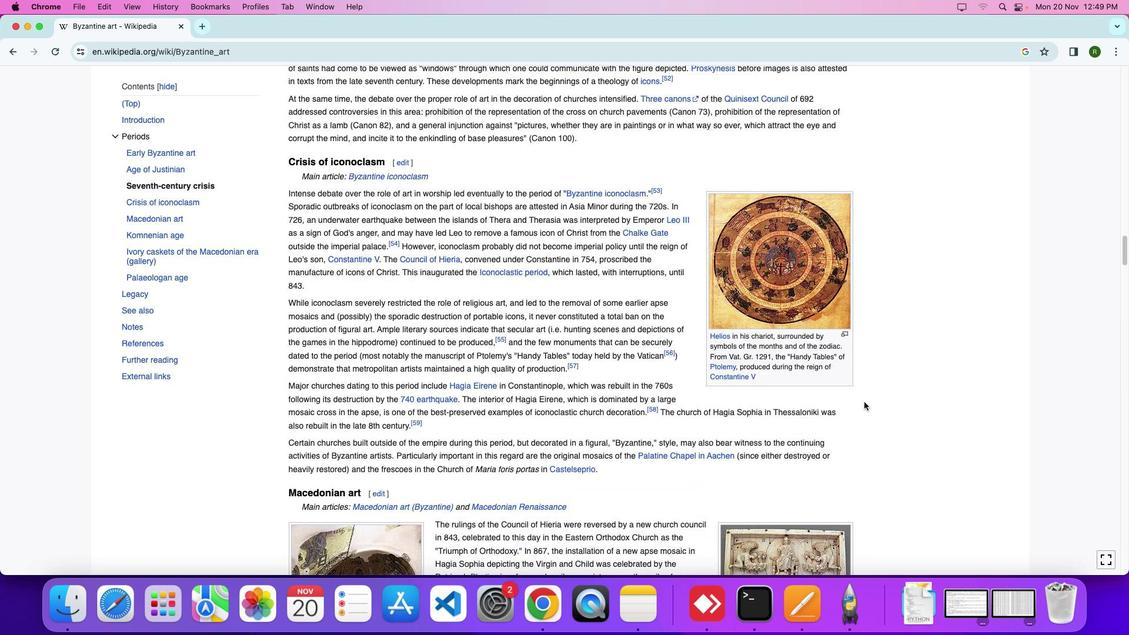 
Action: Mouse scrolled (864, 402) with delta (0, 0)
Screenshot: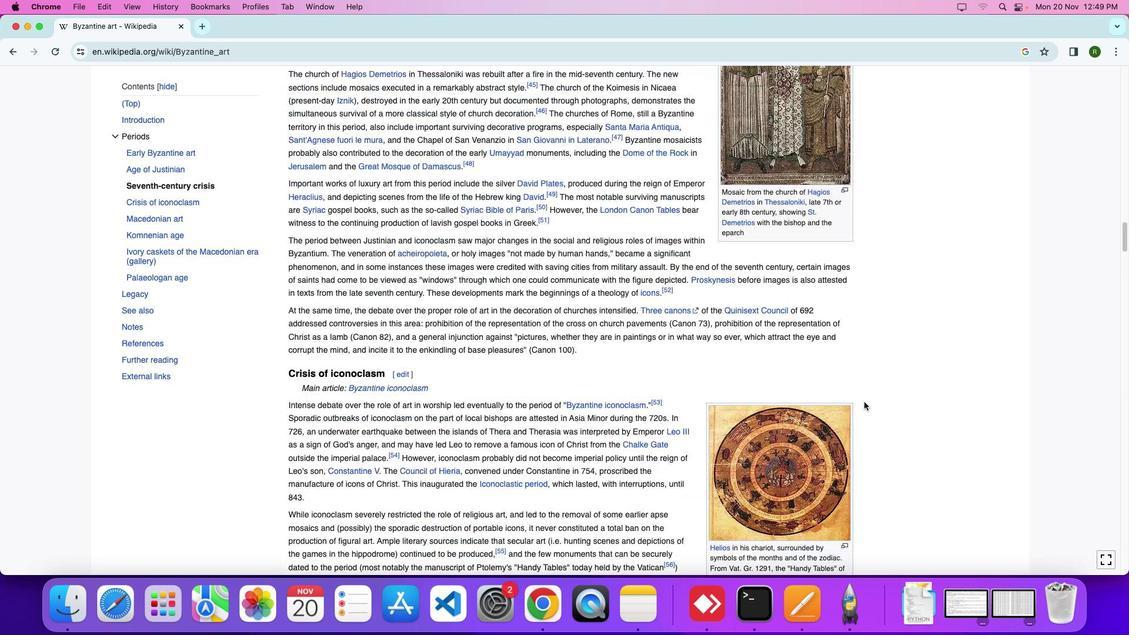 
Action: Mouse scrolled (864, 402) with delta (0, 0)
Screenshot: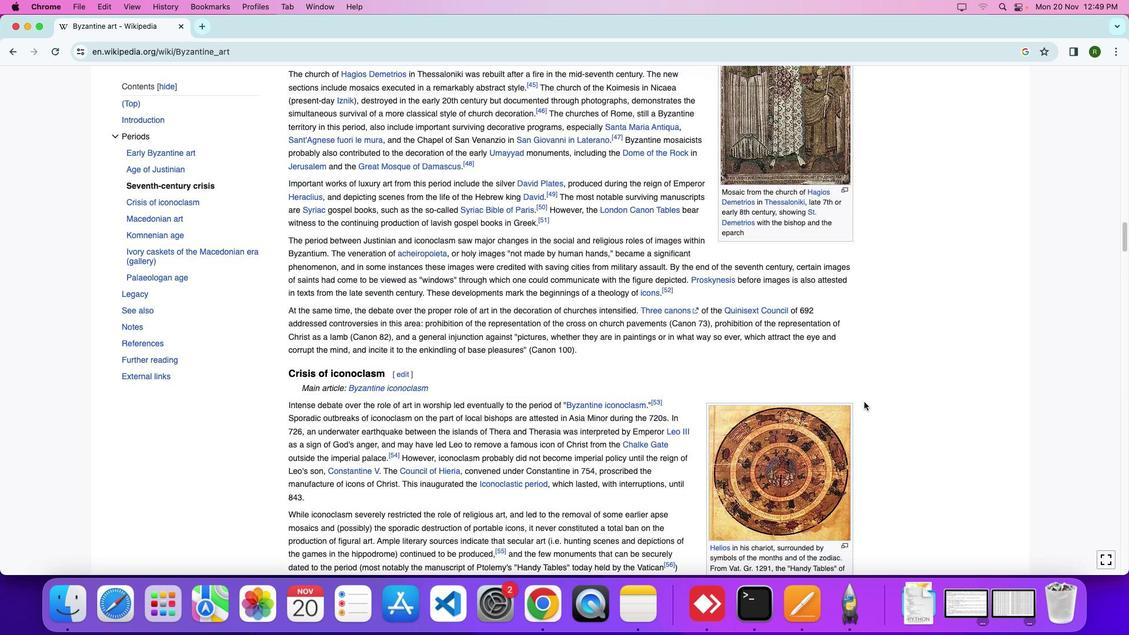 
Action: Mouse scrolled (864, 402) with delta (0, 4)
Screenshot: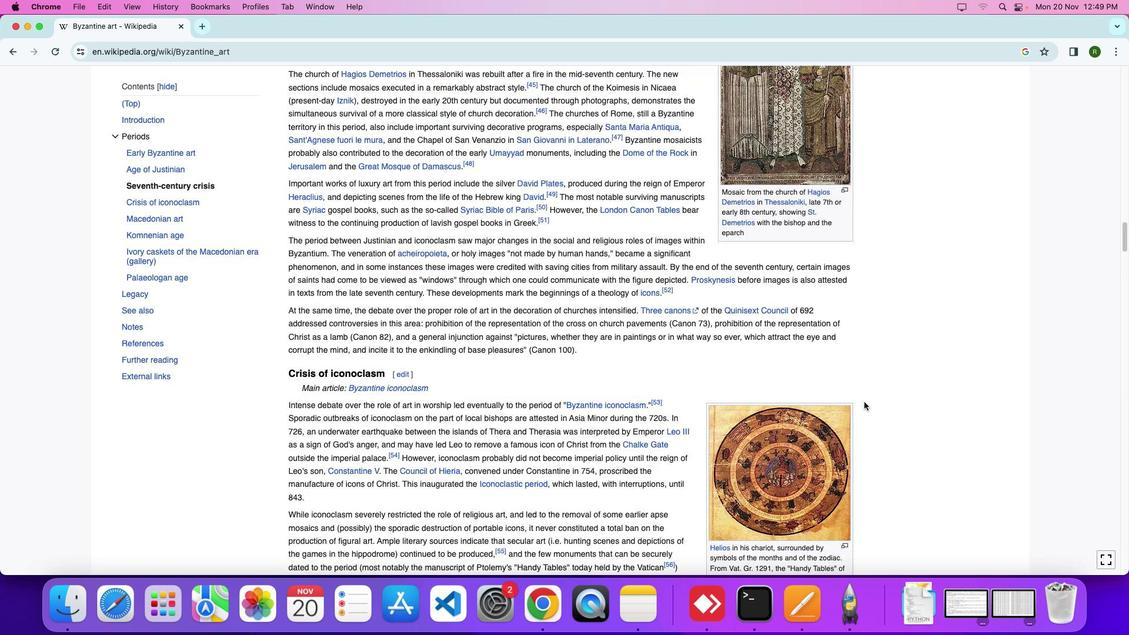 
Action: Mouse moved to (863, 391)
Screenshot: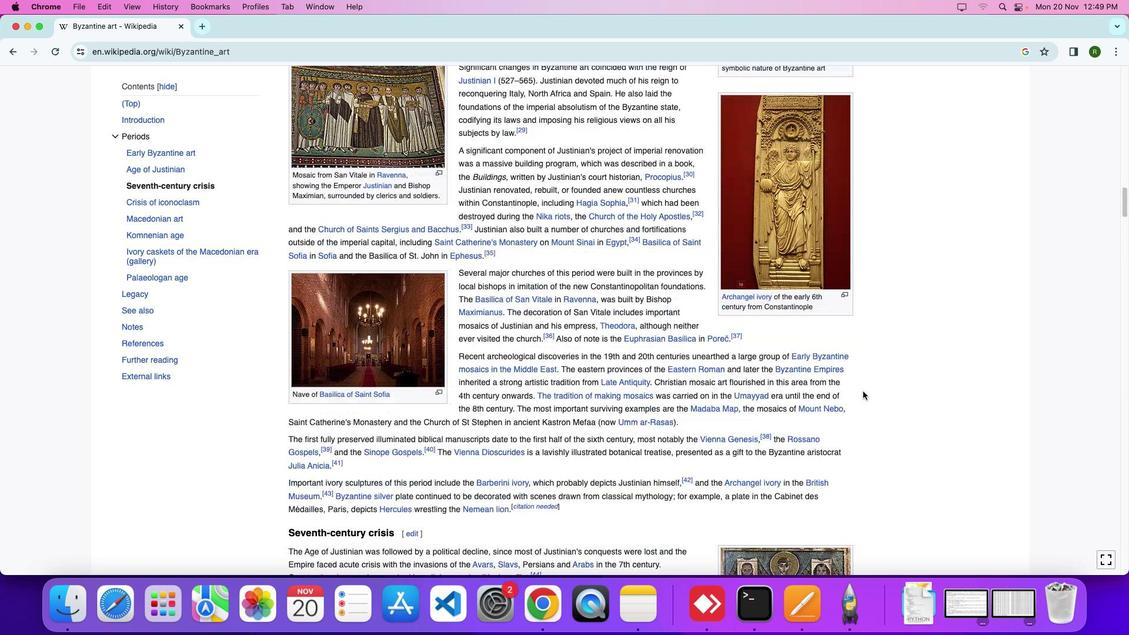 
Action: Mouse scrolled (863, 391) with delta (0, 0)
Screenshot: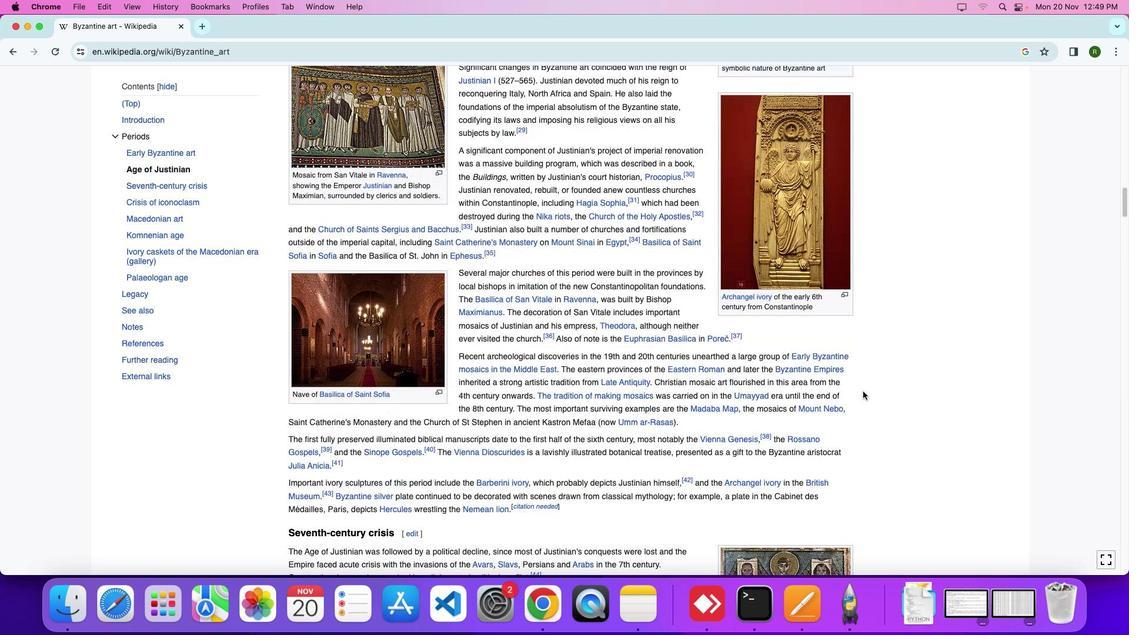 
Action: Mouse scrolled (863, 391) with delta (0, 0)
Screenshot: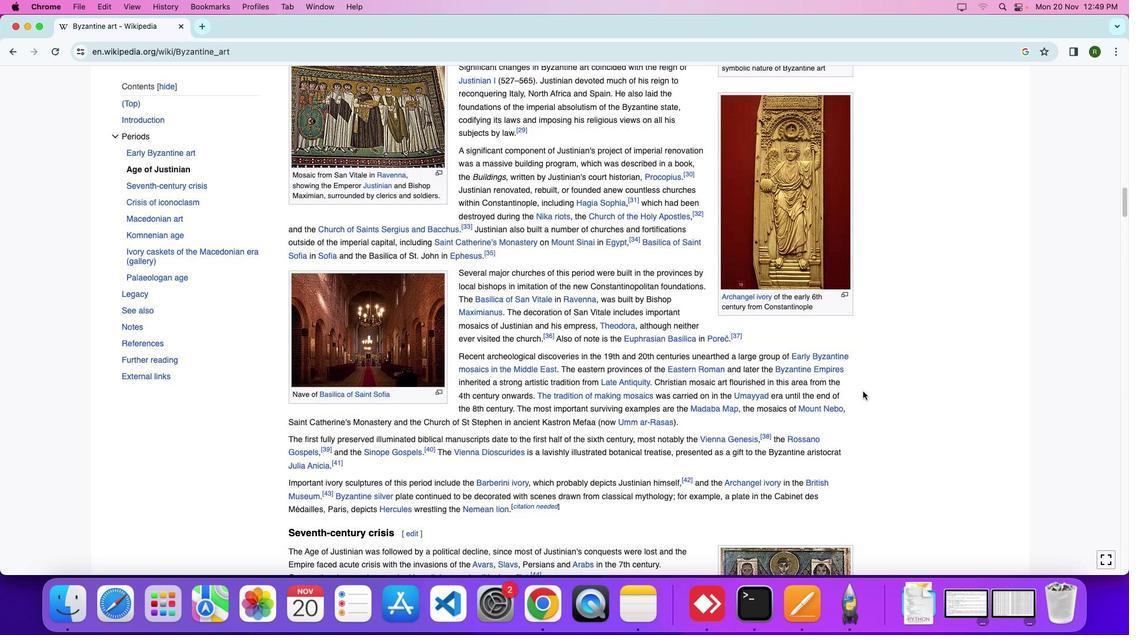 
Action: Mouse scrolled (863, 391) with delta (0, 4)
Screenshot: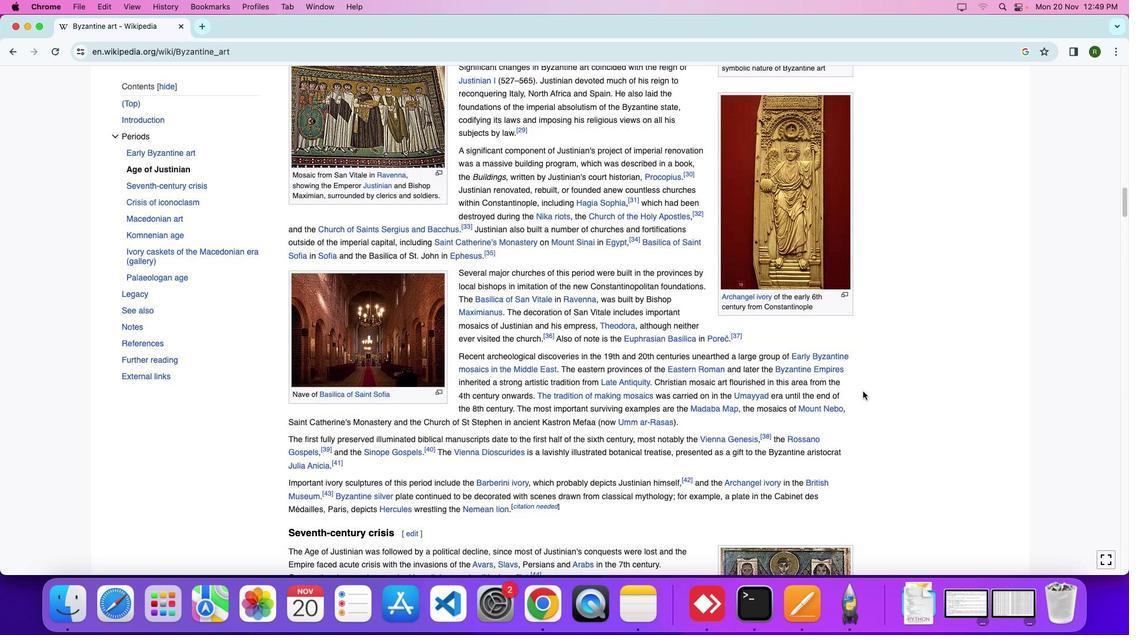 
Action: Mouse scrolled (863, 391) with delta (0, 7)
Screenshot: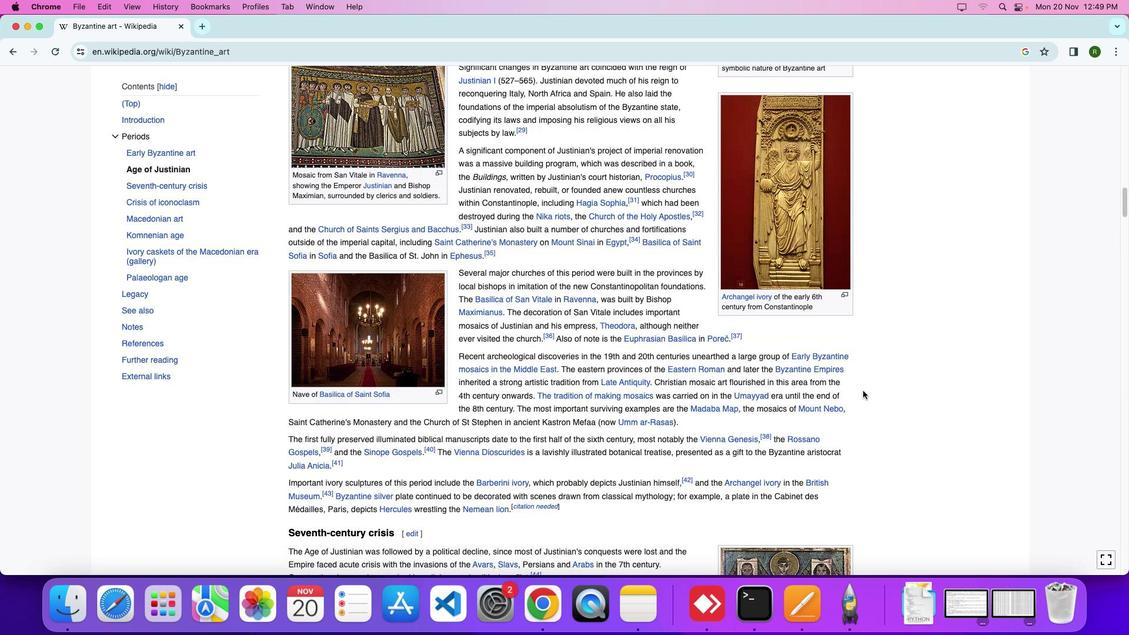 
Action: Mouse moved to (863, 391)
Screenshot: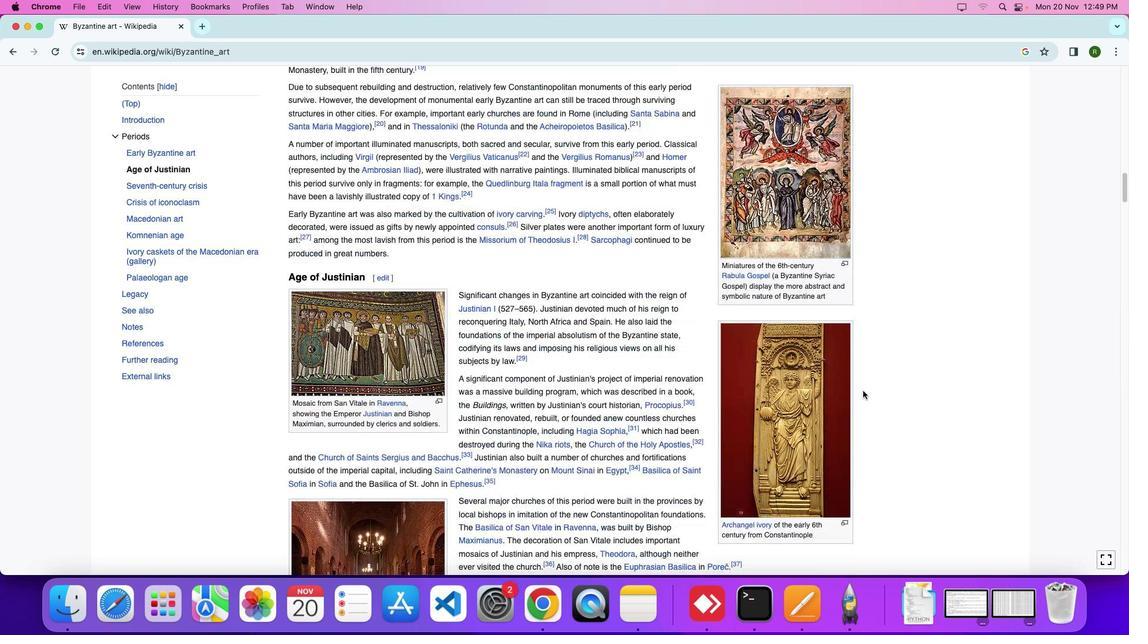 
Action: Mouse scrolled (863, 391) with delta (0, 0)
Screenshot: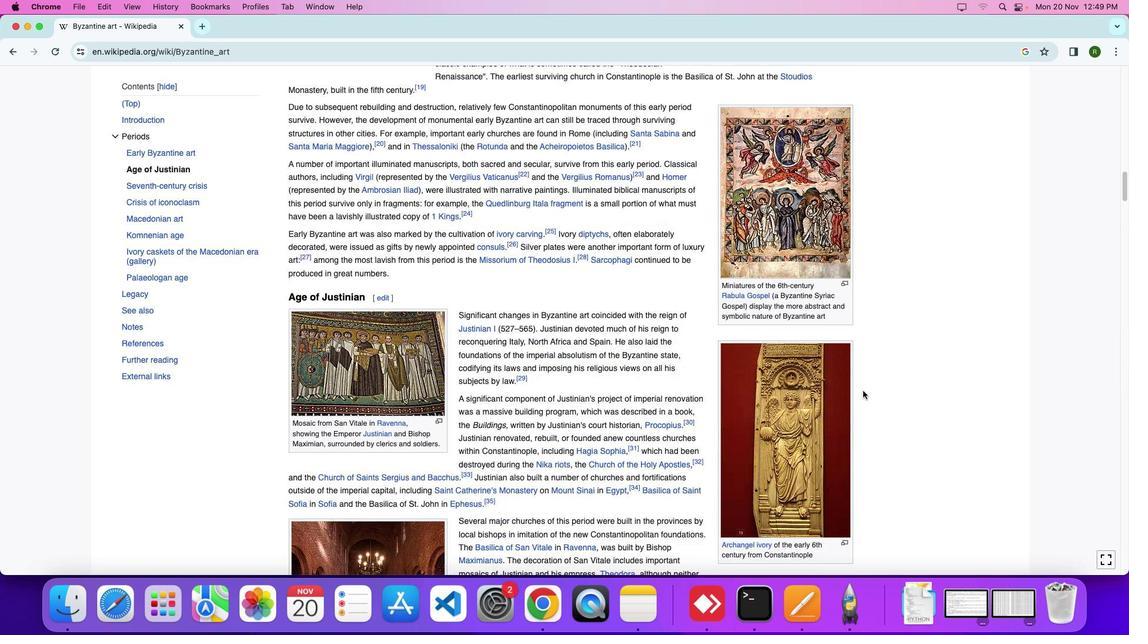 
Action: Mouse scrolled (863, 391) with delta (0, 0)
Screenshot: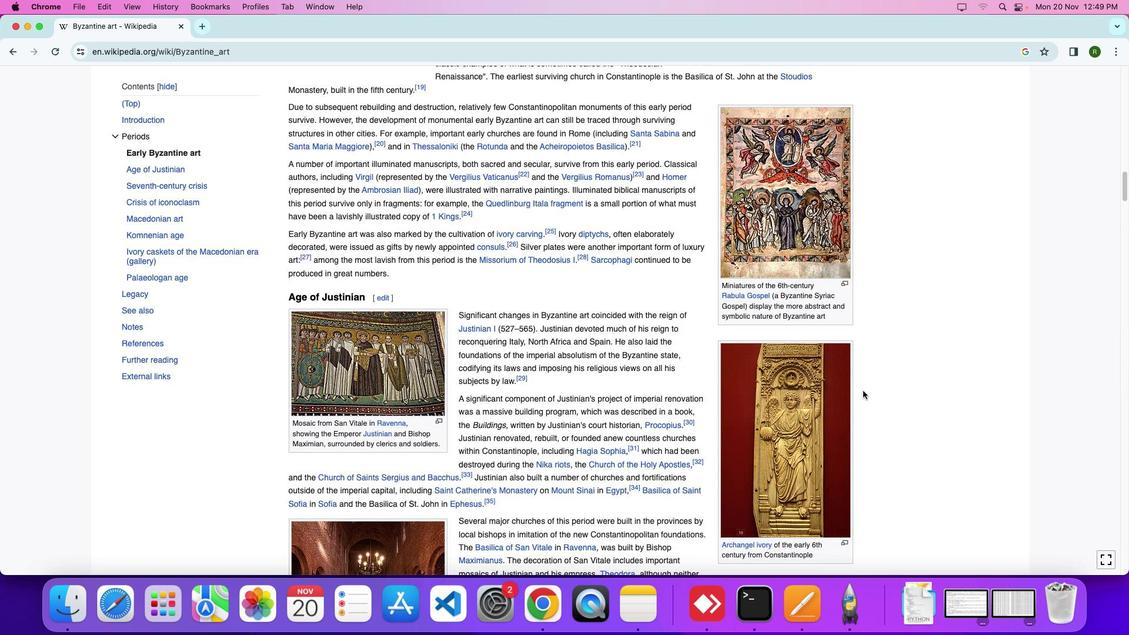 
Action: Mouse scrolled (863, 391) with delta (0, 4)
Screenshot: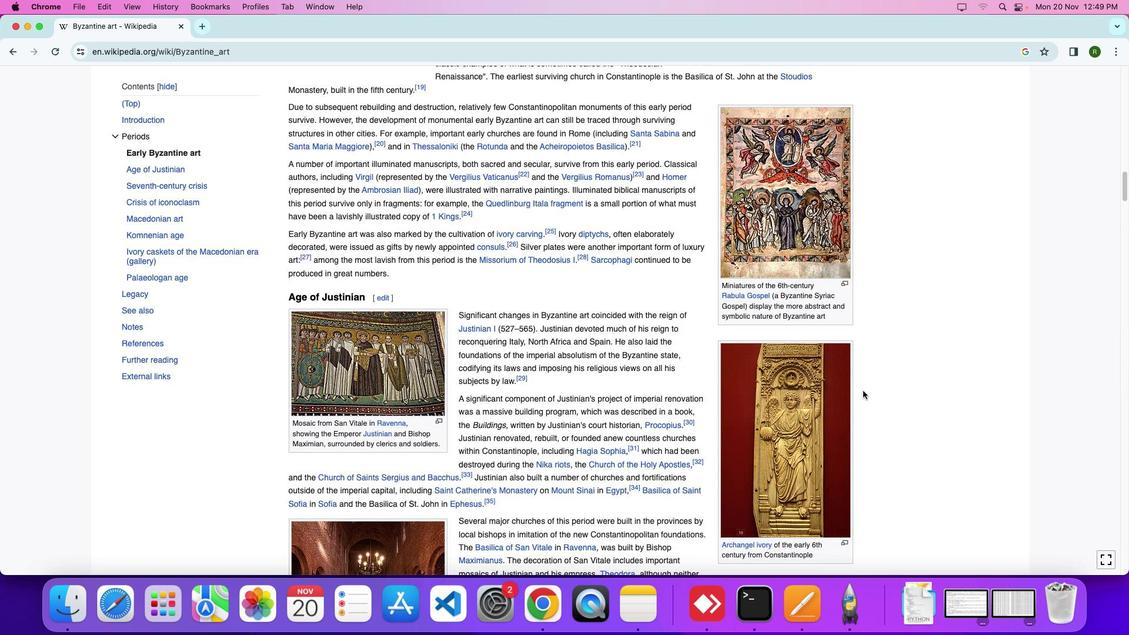 
Action: Mouse moved to (863, 389)
Screenshot: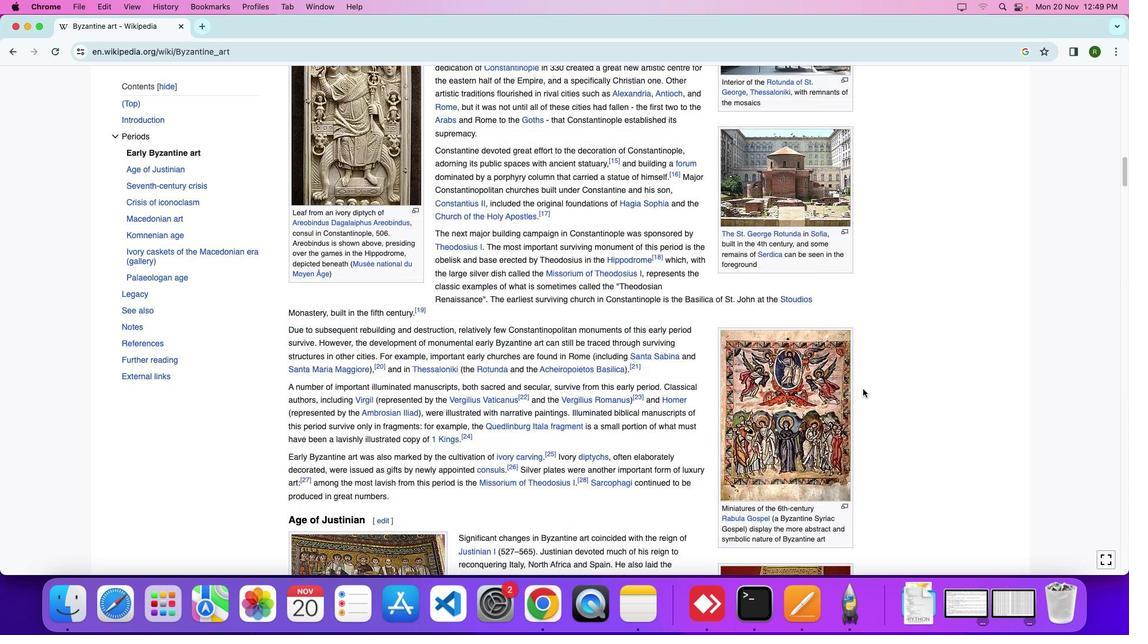 
Action: Mouse scrolled (863, 389) with delta (0, 0)
Screenshot: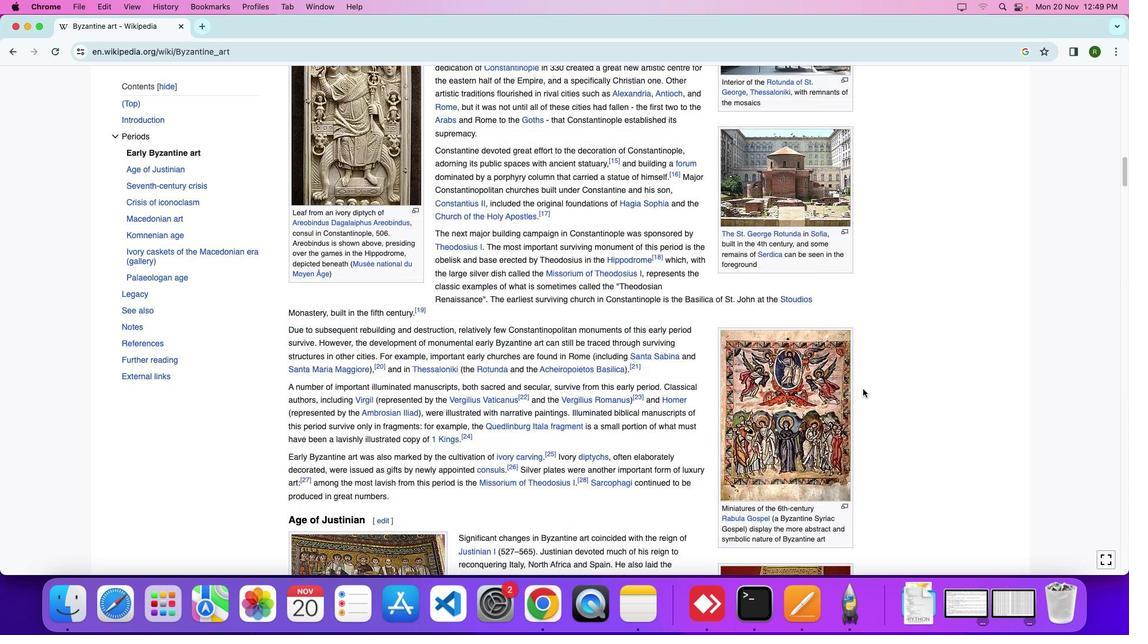 
Action: Mouse scrolled (863, 389) with delta (0, 0)
Screenshot: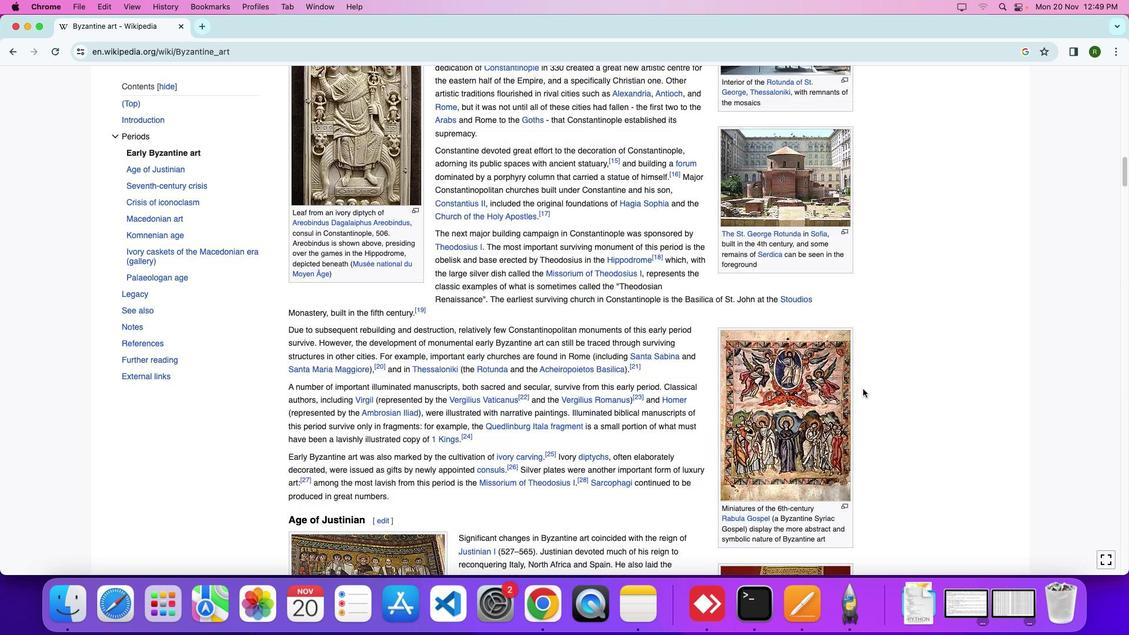 
Action: Mouse scrolled (863, 389) with delta (0, 4)
Screenshot: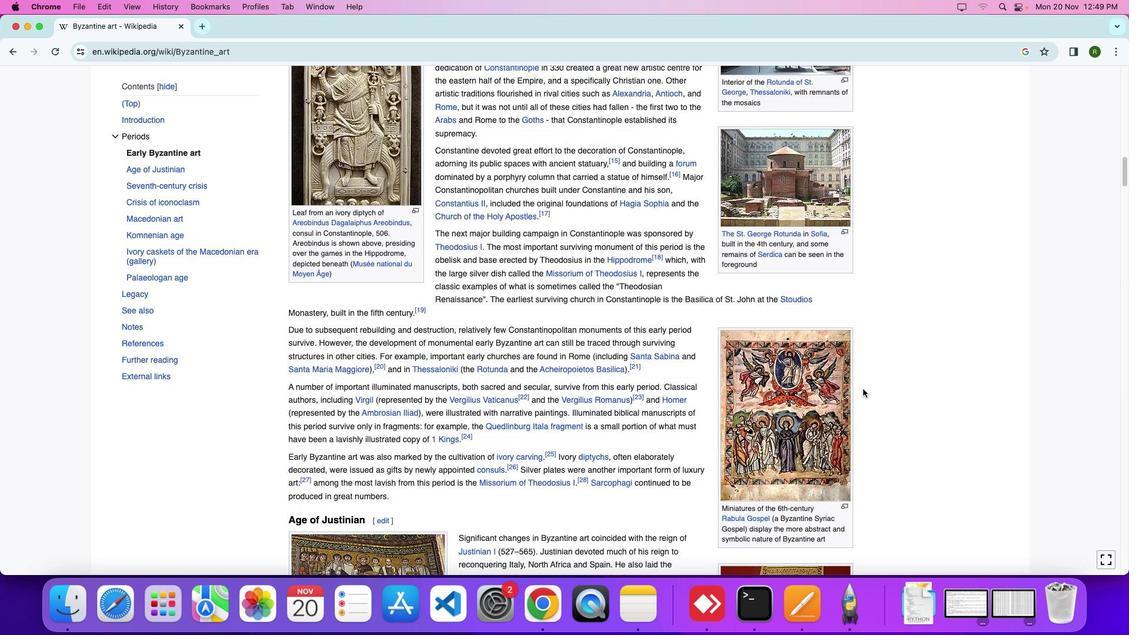 
Action: Mouse scrolled (863, 389) with delta (0, 0)
Screenshot: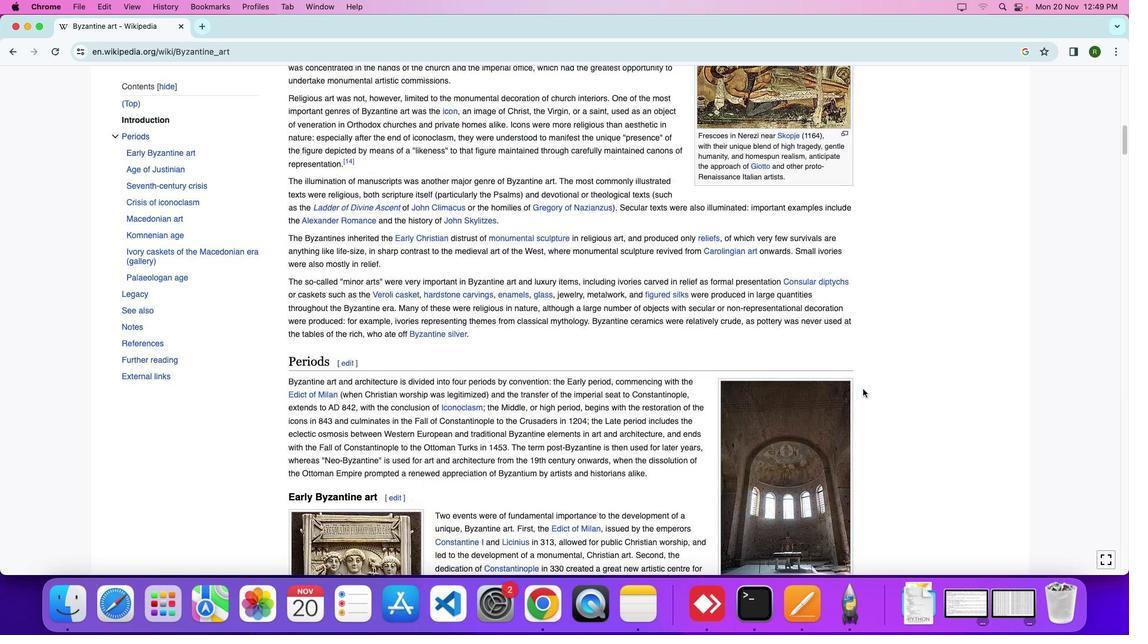 
Action: Mouse scrolled (863, 389) with delta (0, 0)
Screenshot: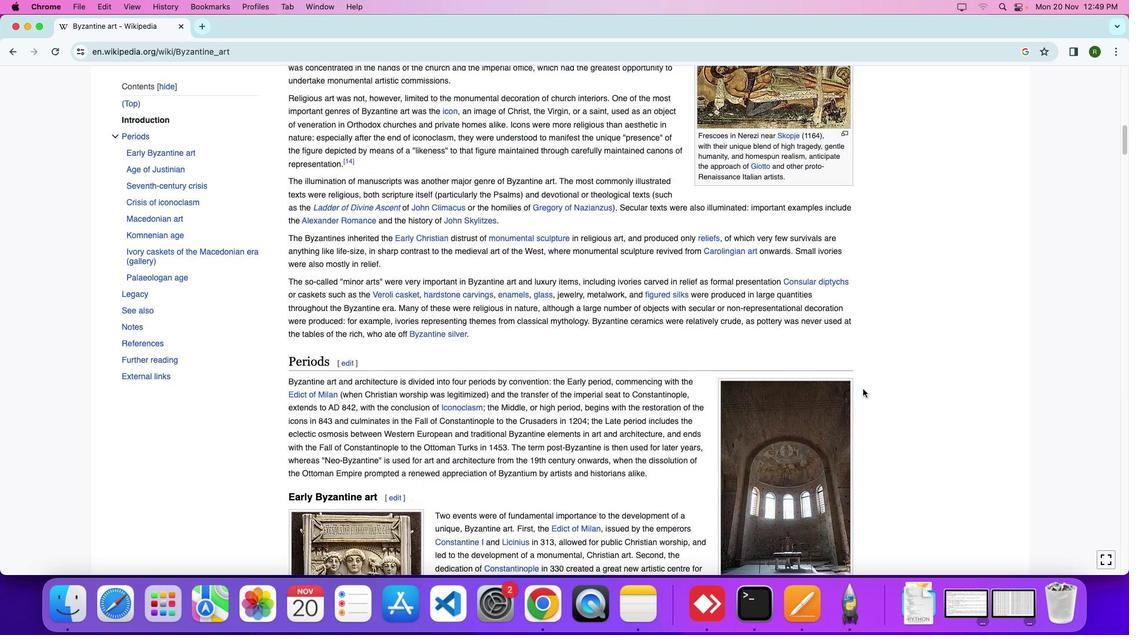 
Action: Mouse scrolled (863, 389) with delta (0, 4)
Screenshot: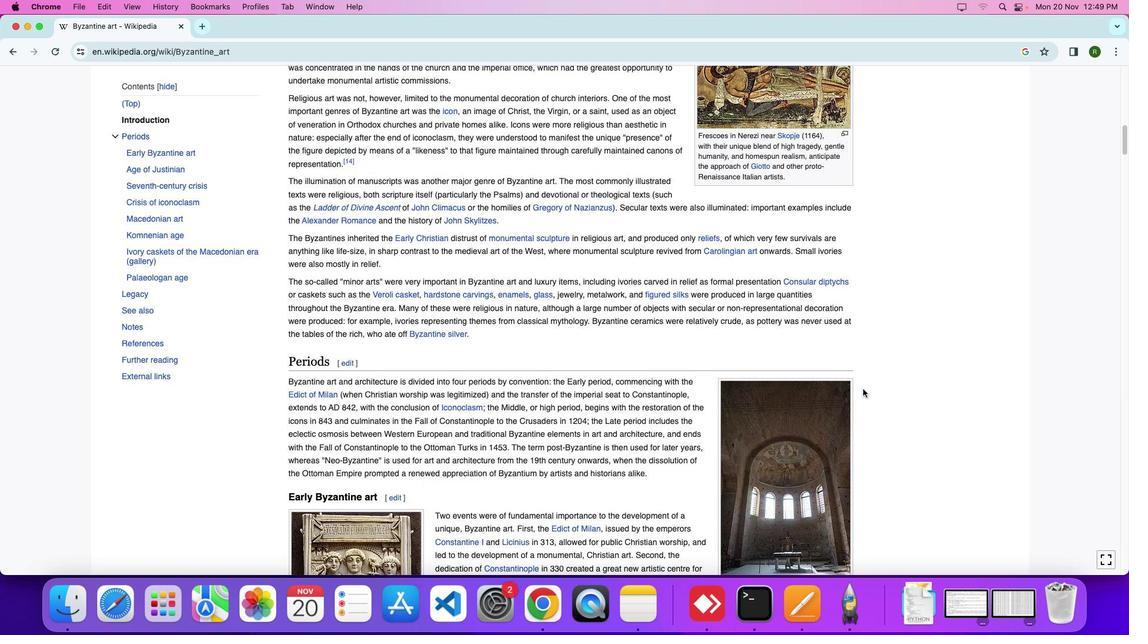 
Action: Mouse scrolled (863, 389) with delta (0, 6)
Screenshot: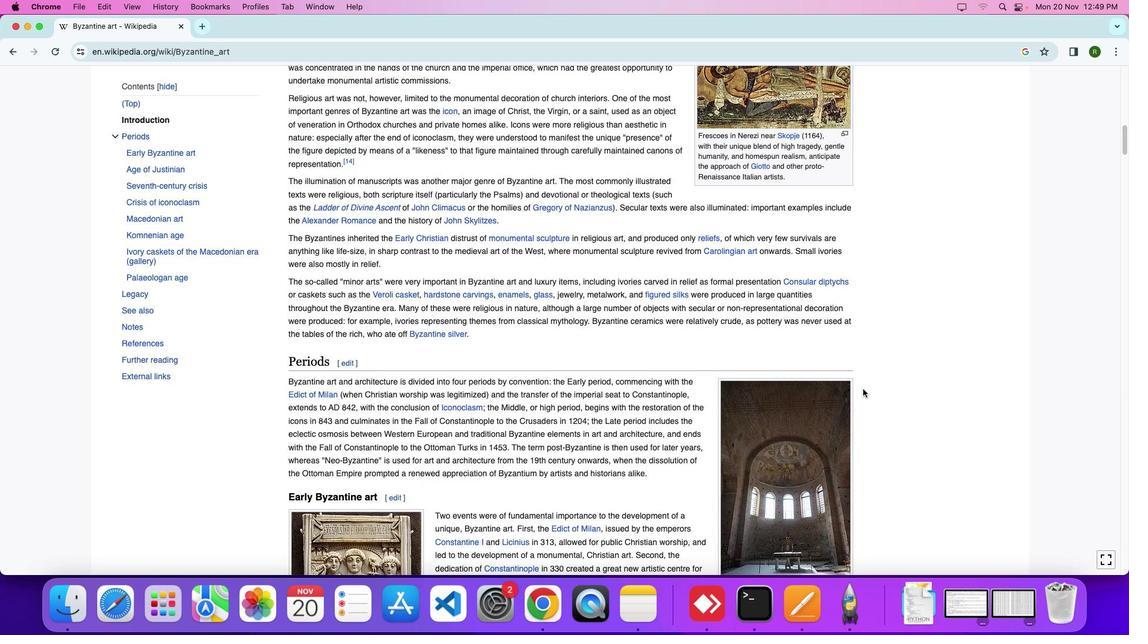 
Action: Mouse scrolled (863, 389) with delta (0, 0)
Screenshot: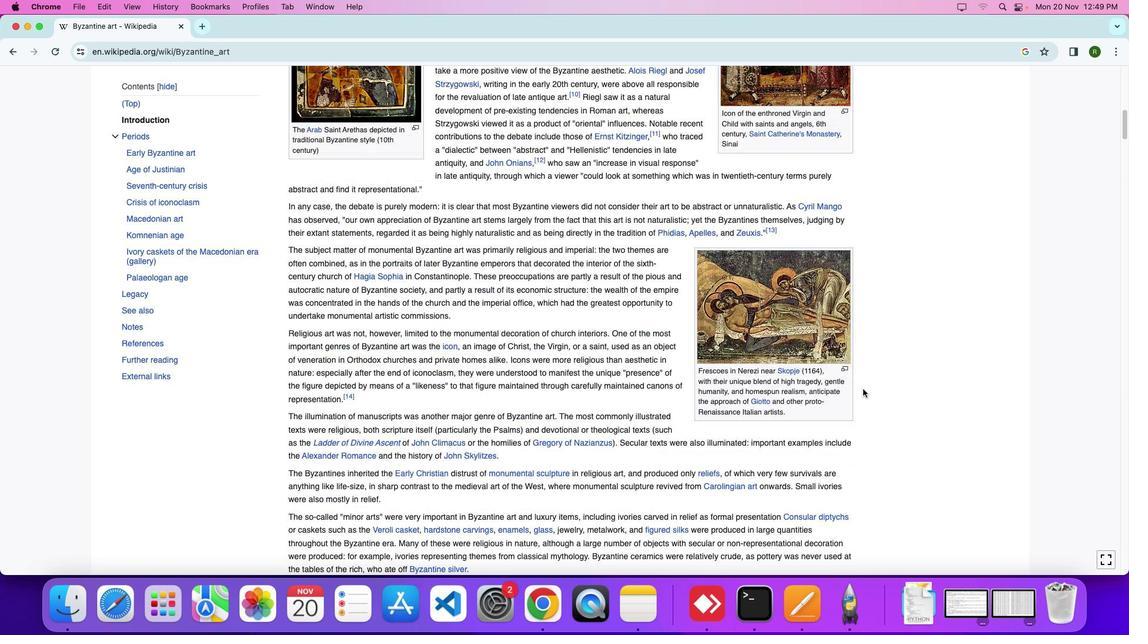 
Action: Mouse scrolled (863, 389) with delta (0, 0)
